 Task: Look for Airbnb properties in Halmstad, Sweden from 12th  December, 2023 to 15th December, 2023 for 3 adults.2 bedrooms having 3 beds and 1 bathroom. Property type can be flat. Look for 4 properties as per requirement.
Action: Mouse moved to (540, 111)
Screenshot: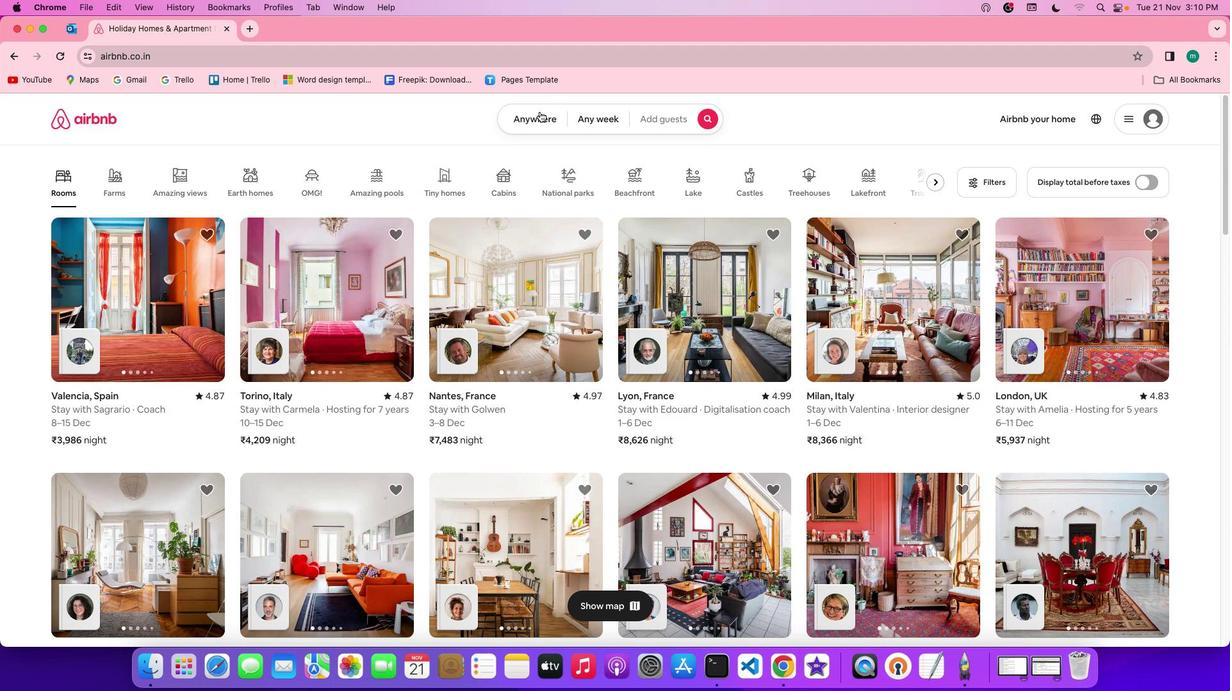 
Action: Mouse pressed left at (540, 111)
Screenshot: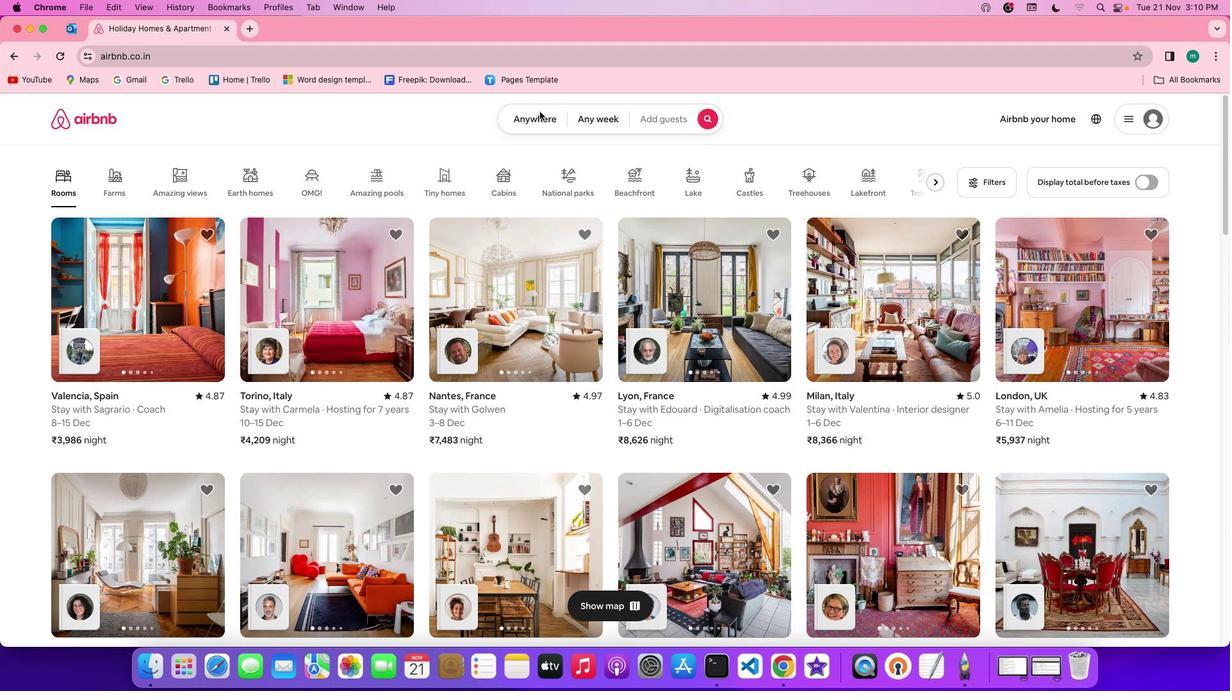 
Action: Mouse pressed left at (540, 111)
Screenshot: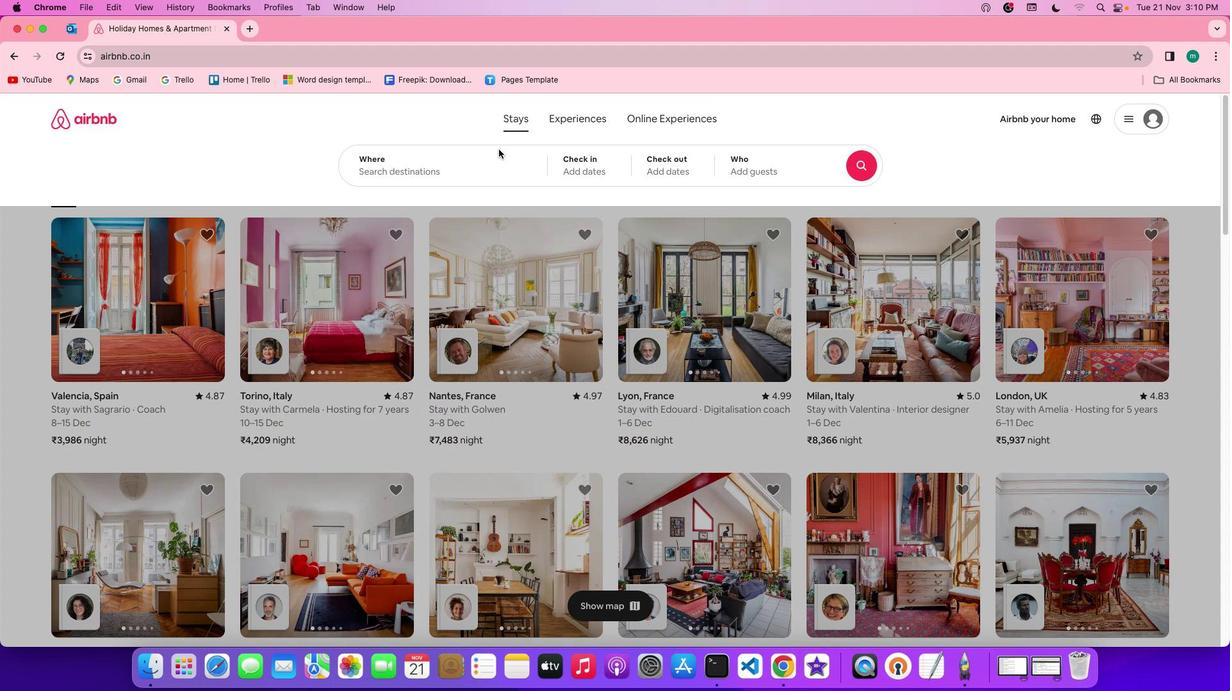 
Action: Mouse moved to (475, 165)
Screenshot: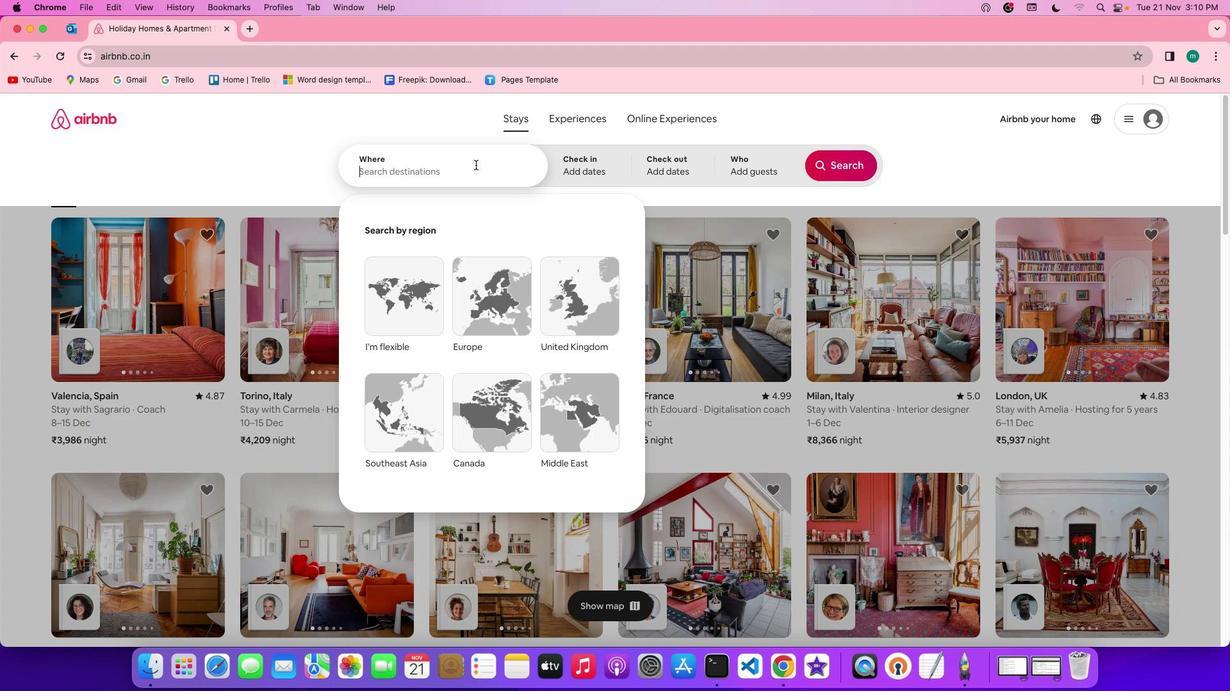 
Action: Mouse pressed left at (475, 165)
Screenshot: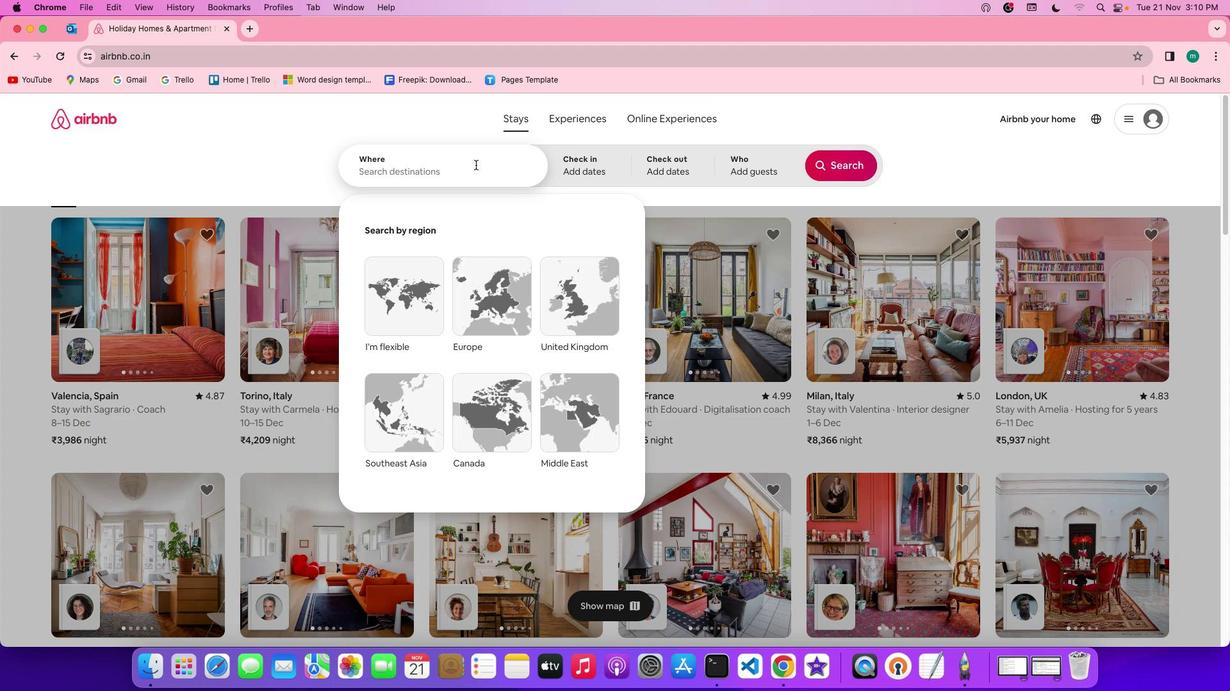 
Action: Key pressed Key.shift'H''a''l''m''s''t''a''d'','Key.spaceKey.shift's''w''e''d''e''n'
Screenshot: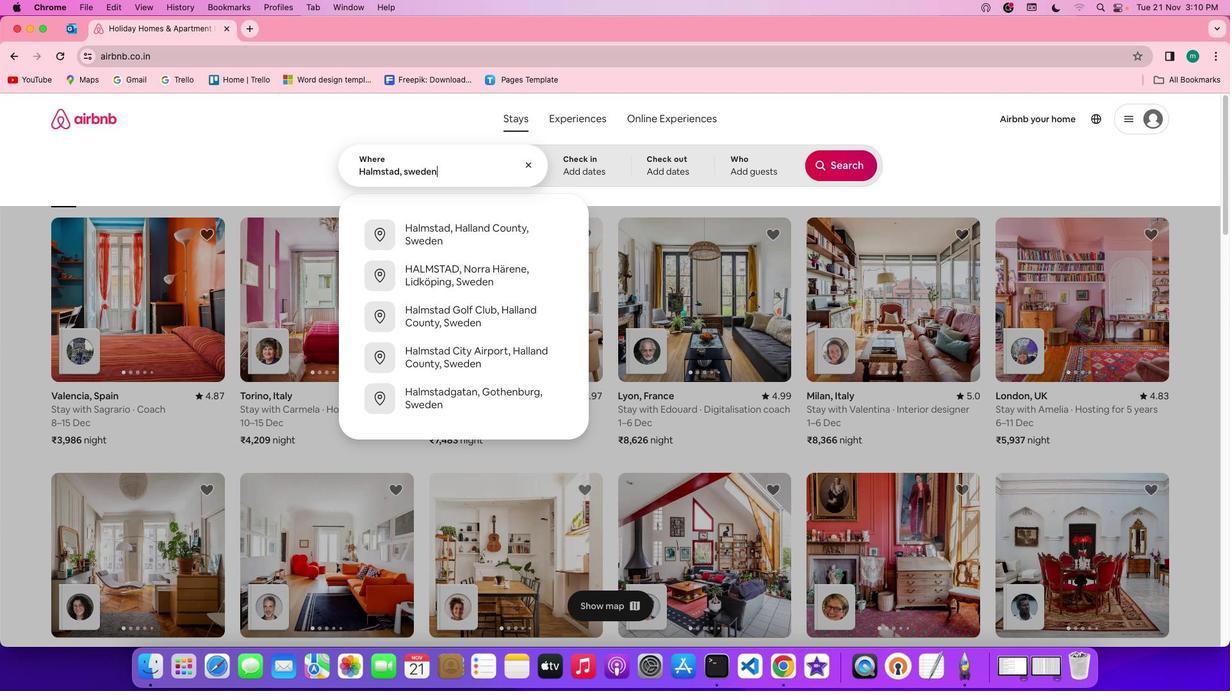 
Action: Mouse moved to (574, 158)
Screenshot: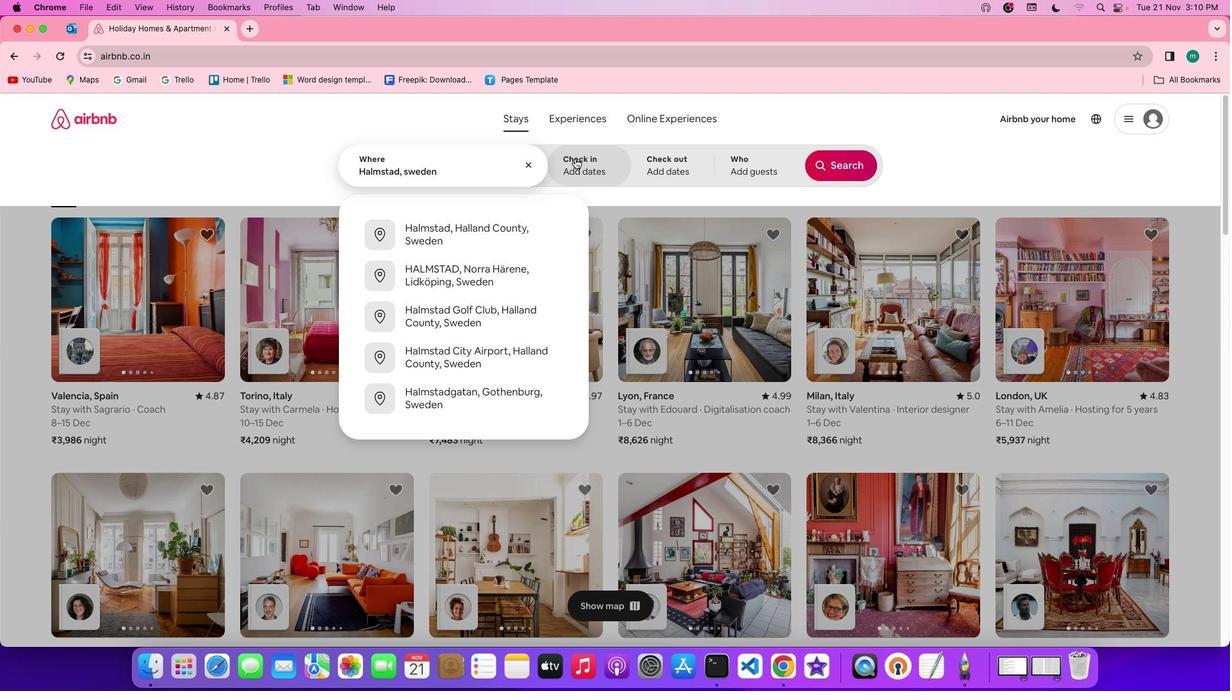 
Action: Mouse pressed left at (574, 158)
Screenshot: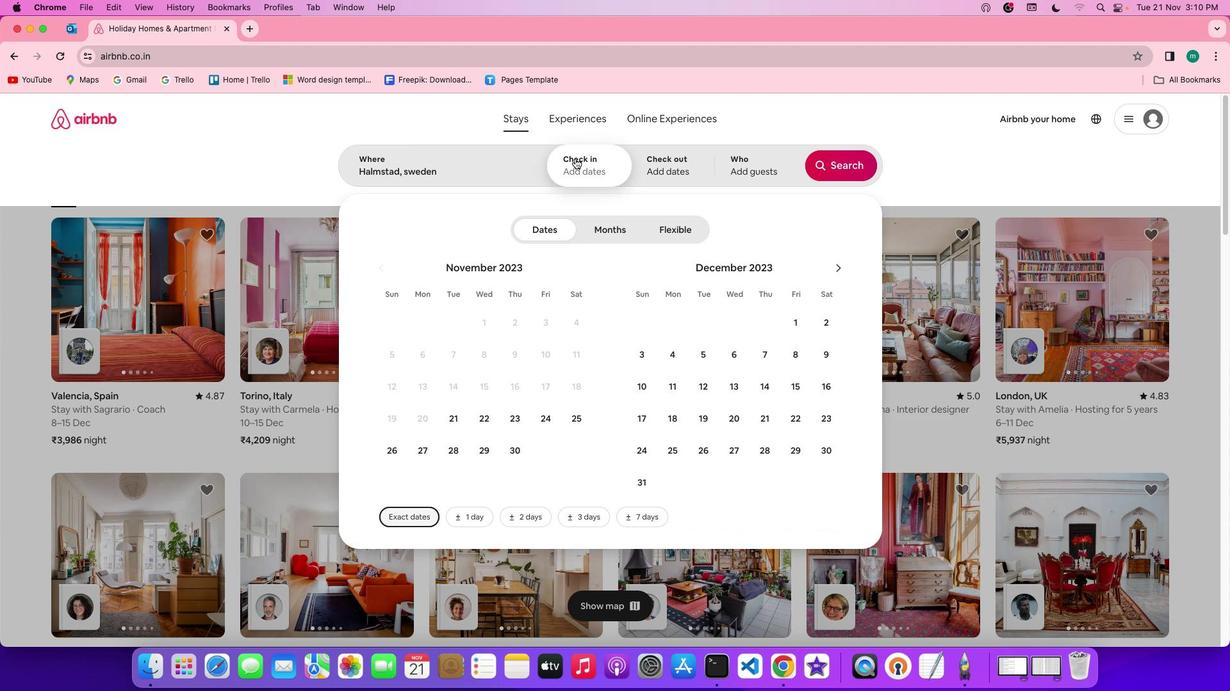 
Action: Mouse moved to (706, 379)
Screenshot: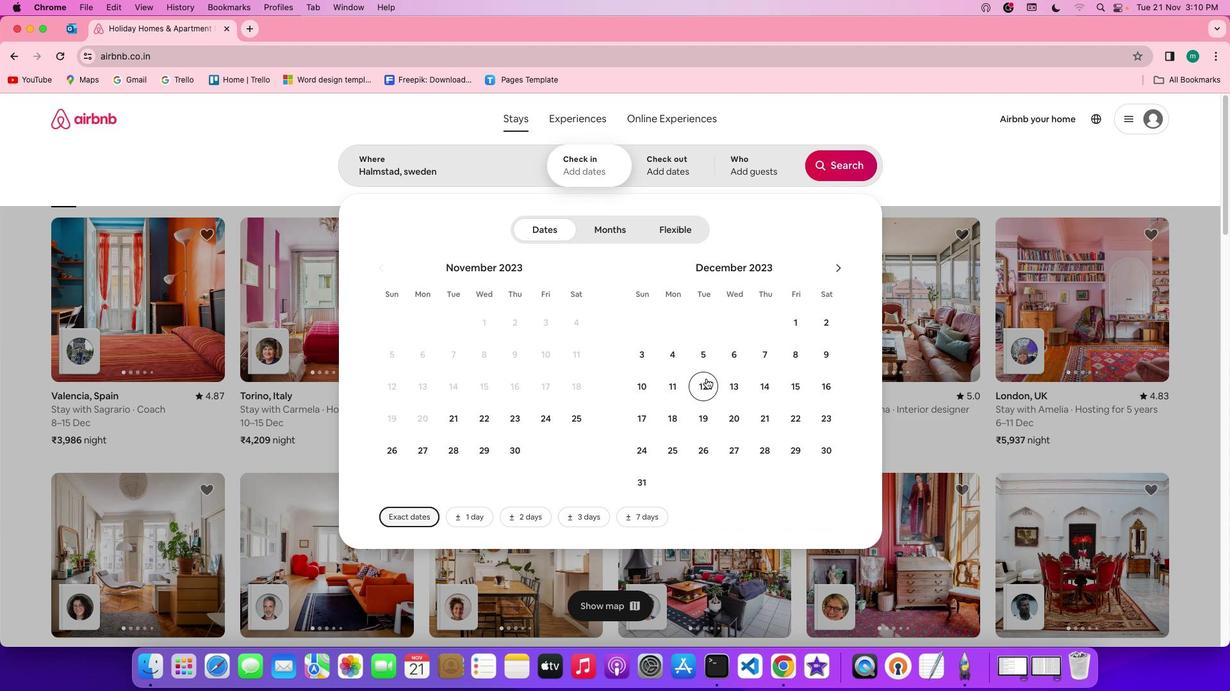 
Action: Mouse pressed left at (706, 379)
Screenshot: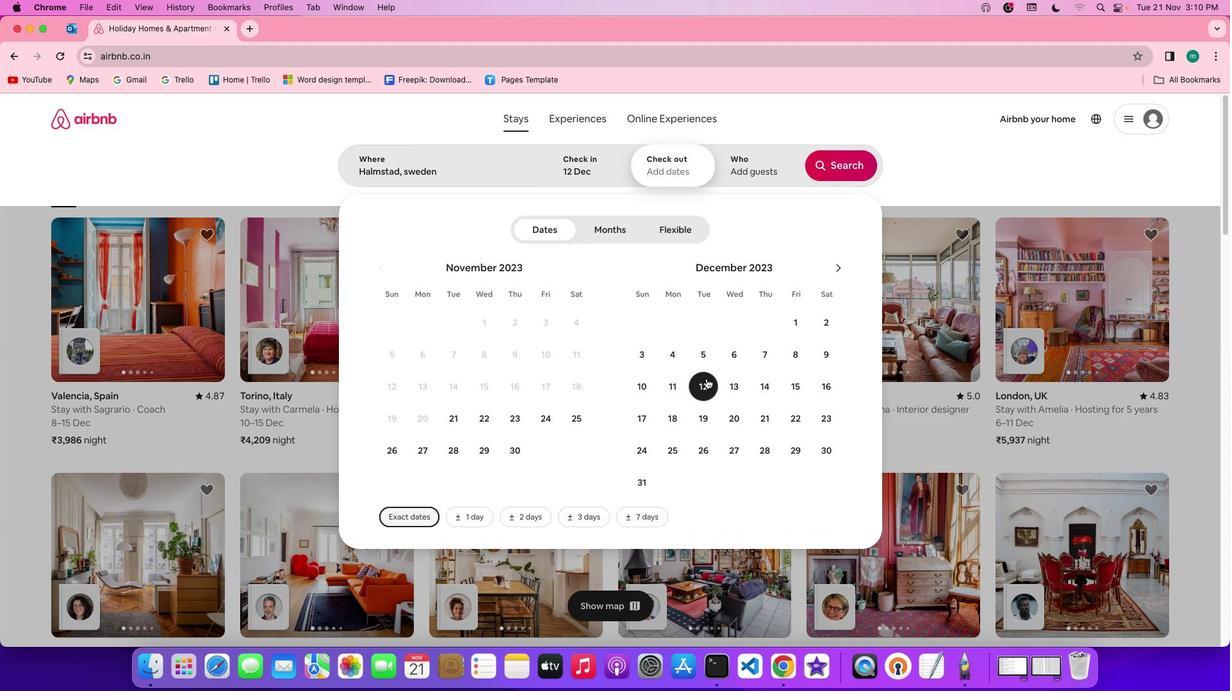 
Action: Mouse moved to (786, 390)
Screenshot: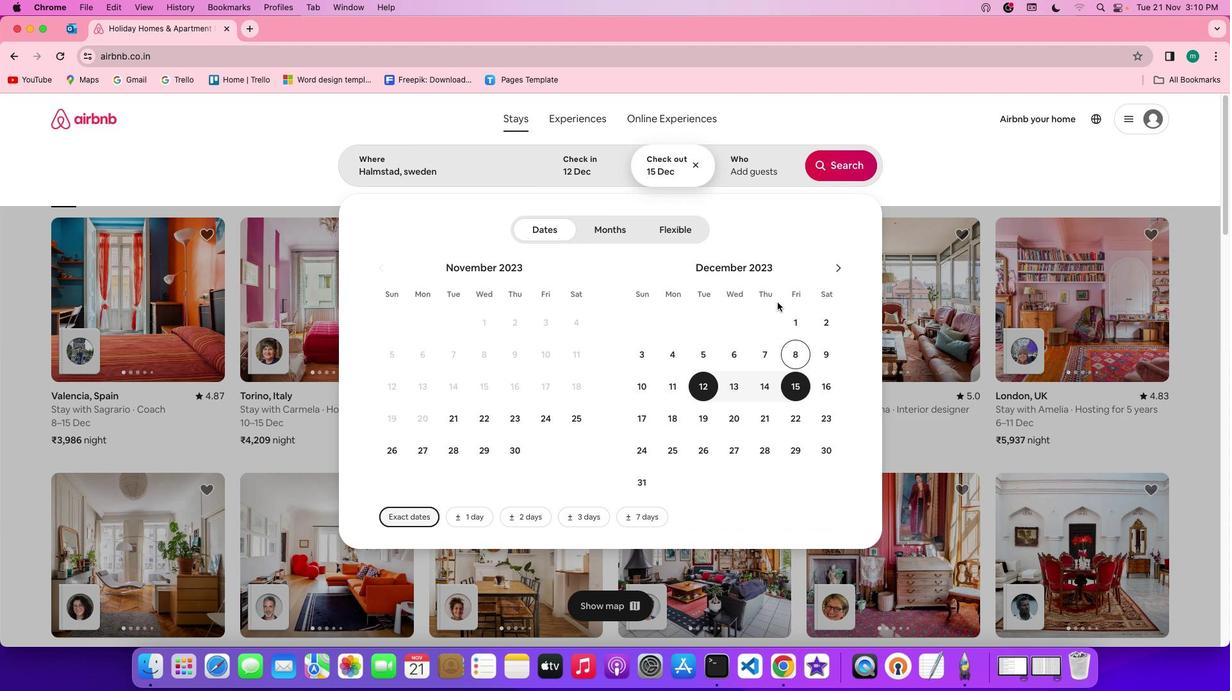 
Action: Mouse pressed left at (786, 390)
Screenshot: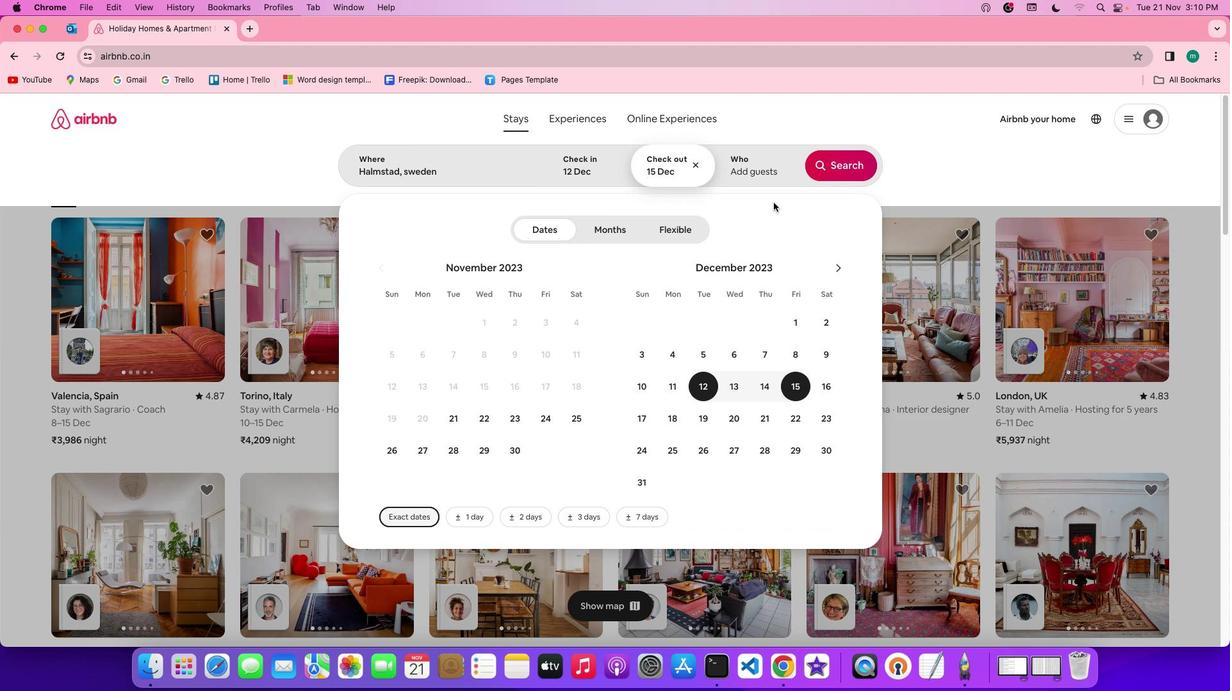 
Action: Mouse moved to (768, 174)
Screenshot: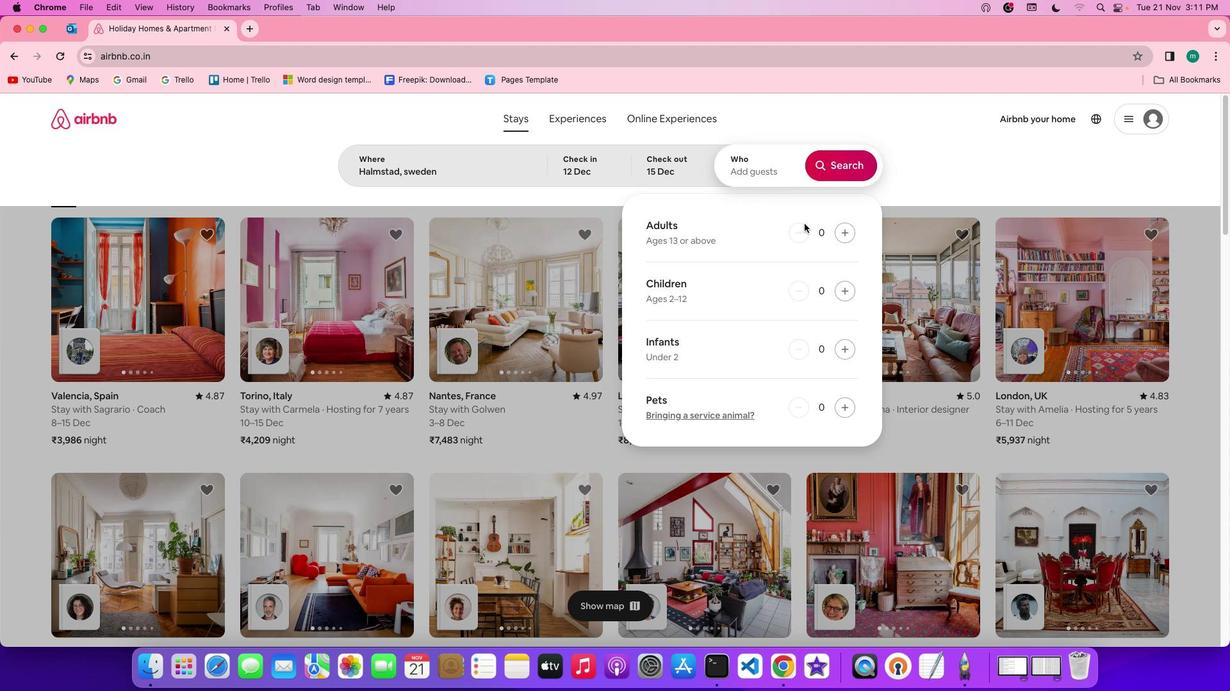 
Action: Mouse pressed left at (768, 174)
Screenshot: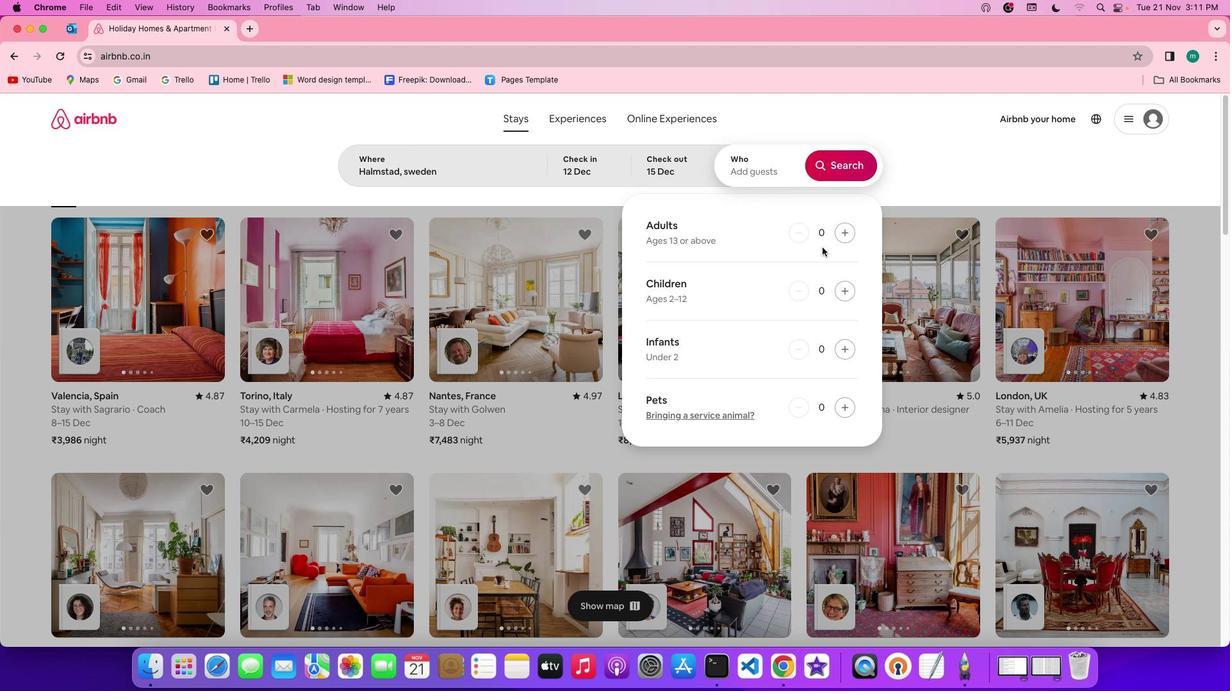 
Action: Mouse moved to (845, 239)
Screenshot: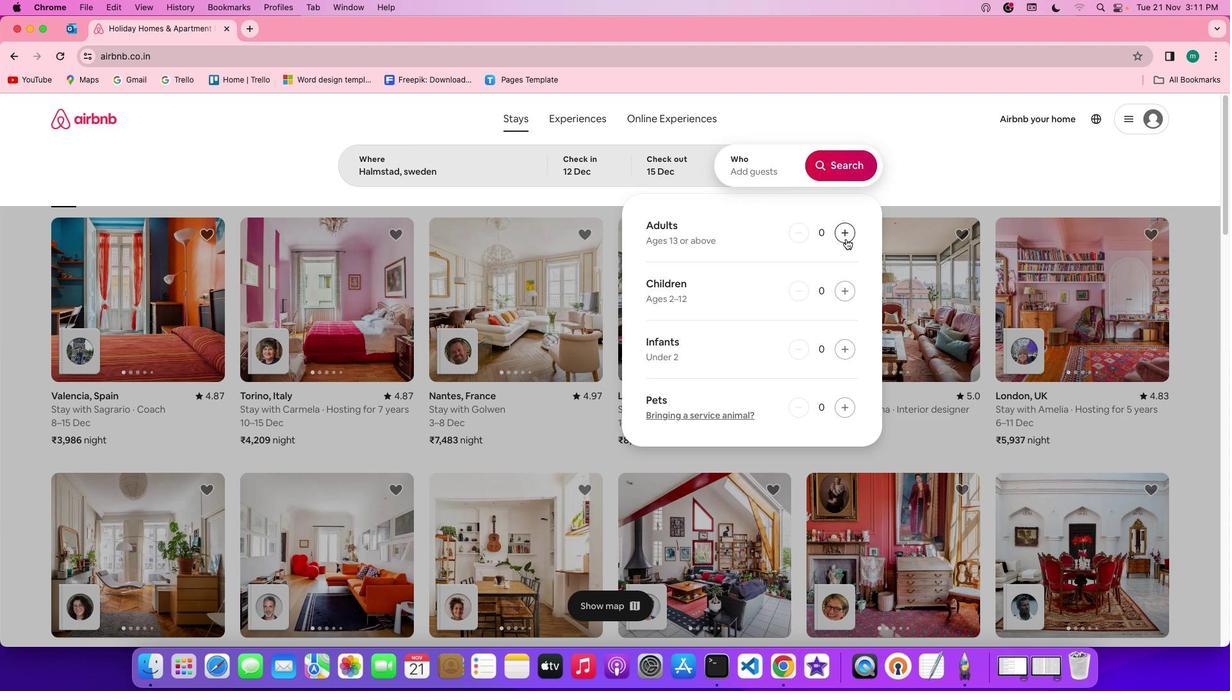 
Action: Mouse pressed left at (845, 239)
Screenshot: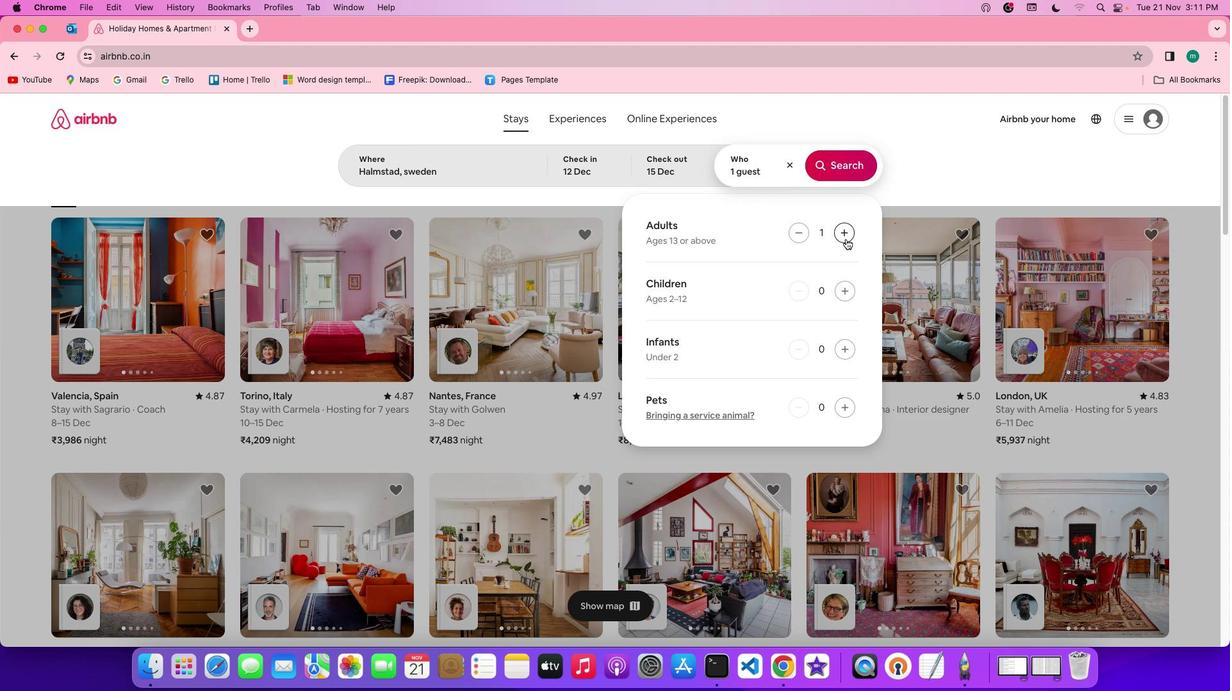 
Action: Mouse pressed left at (845, 239)
Screenshot: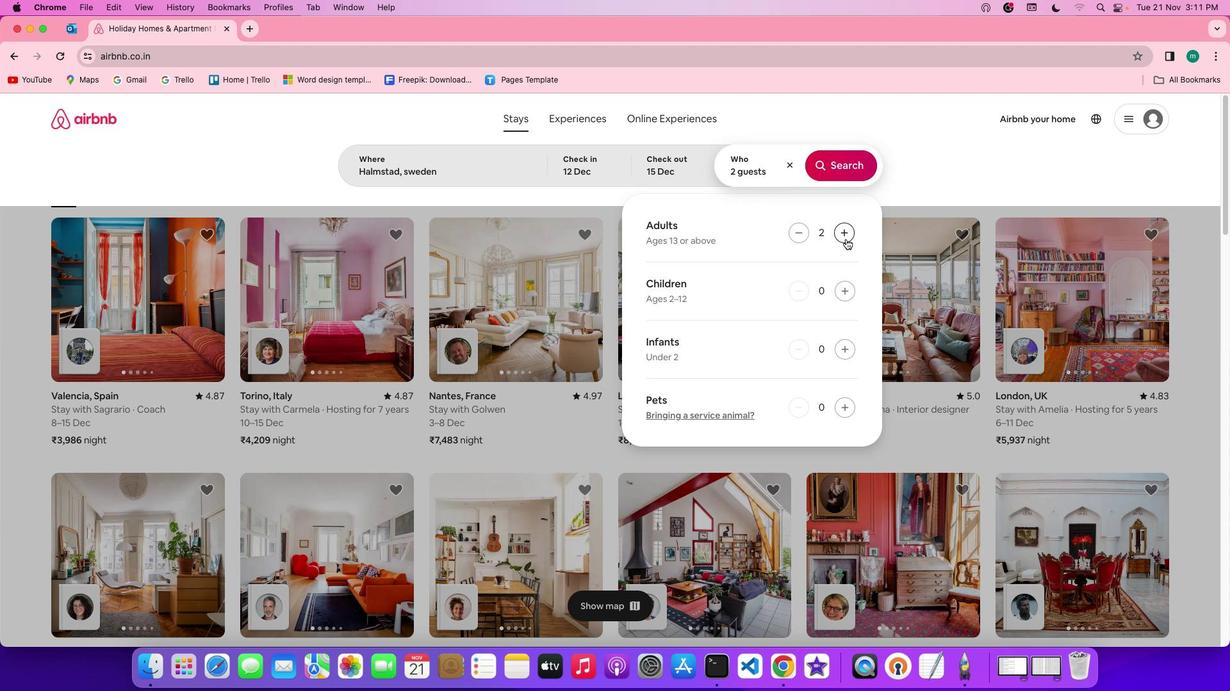 
Action: Mouse pressed left at (845, 239)
Screenshot: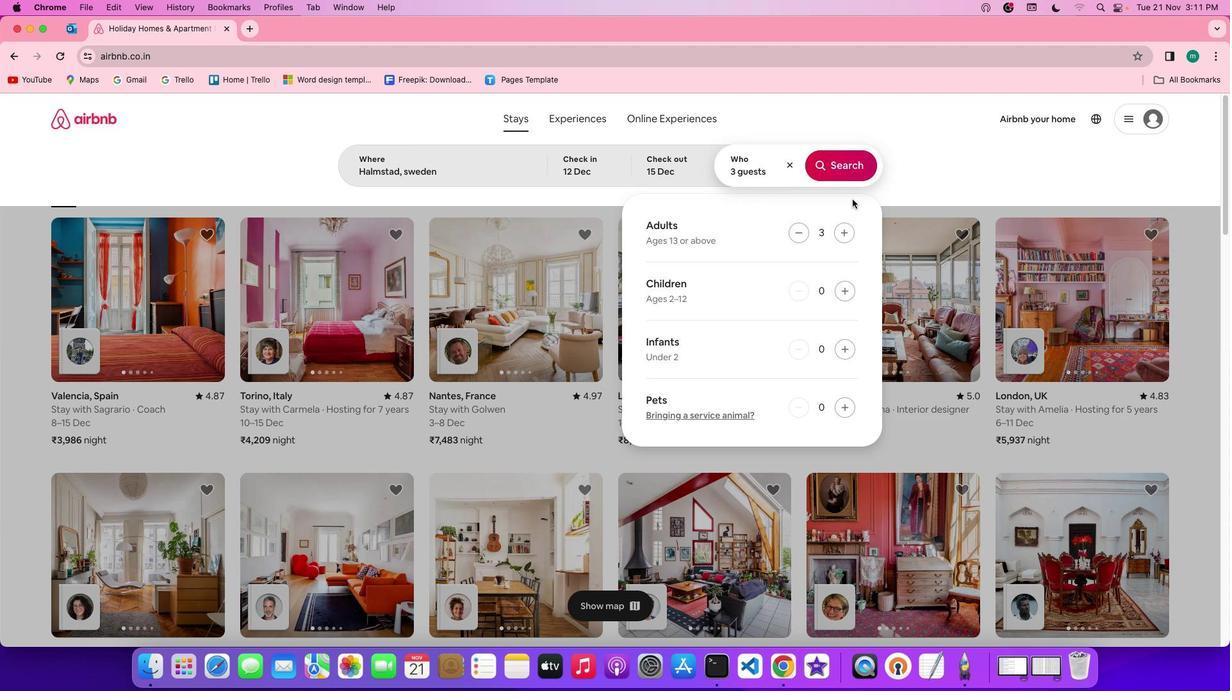 
Action: Mouse moved to (845, 171)
Screenshot: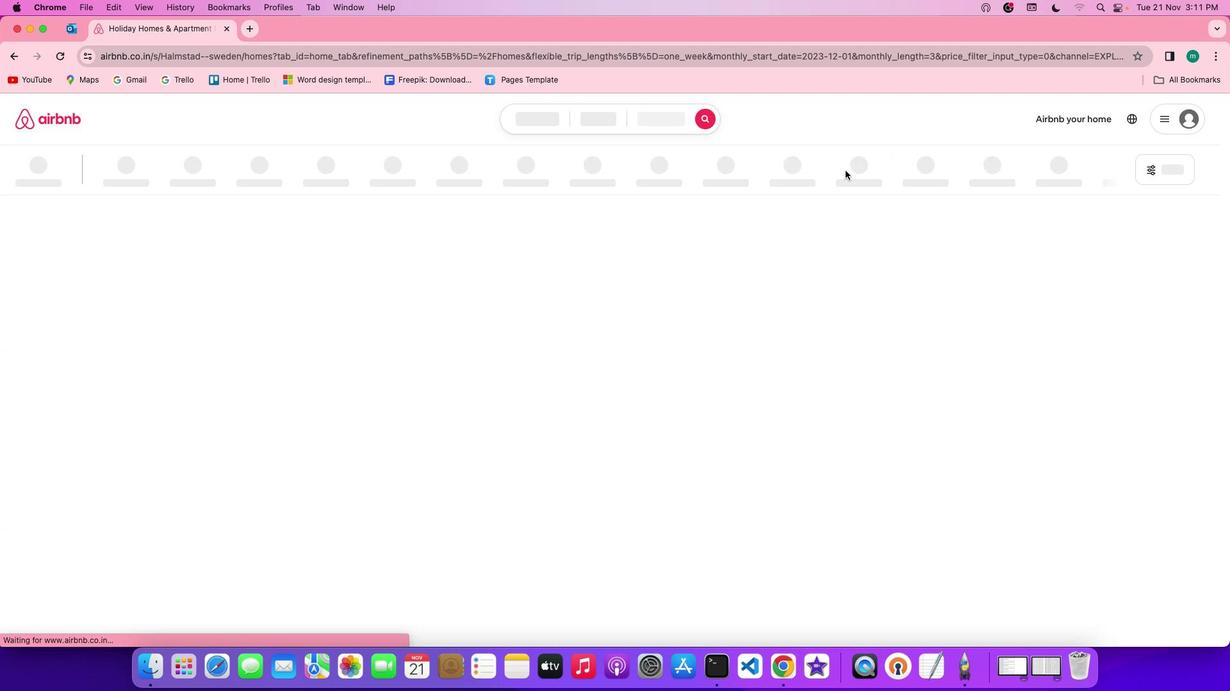 
Action: Mouse pressed left at (845, 171)
Screenshot: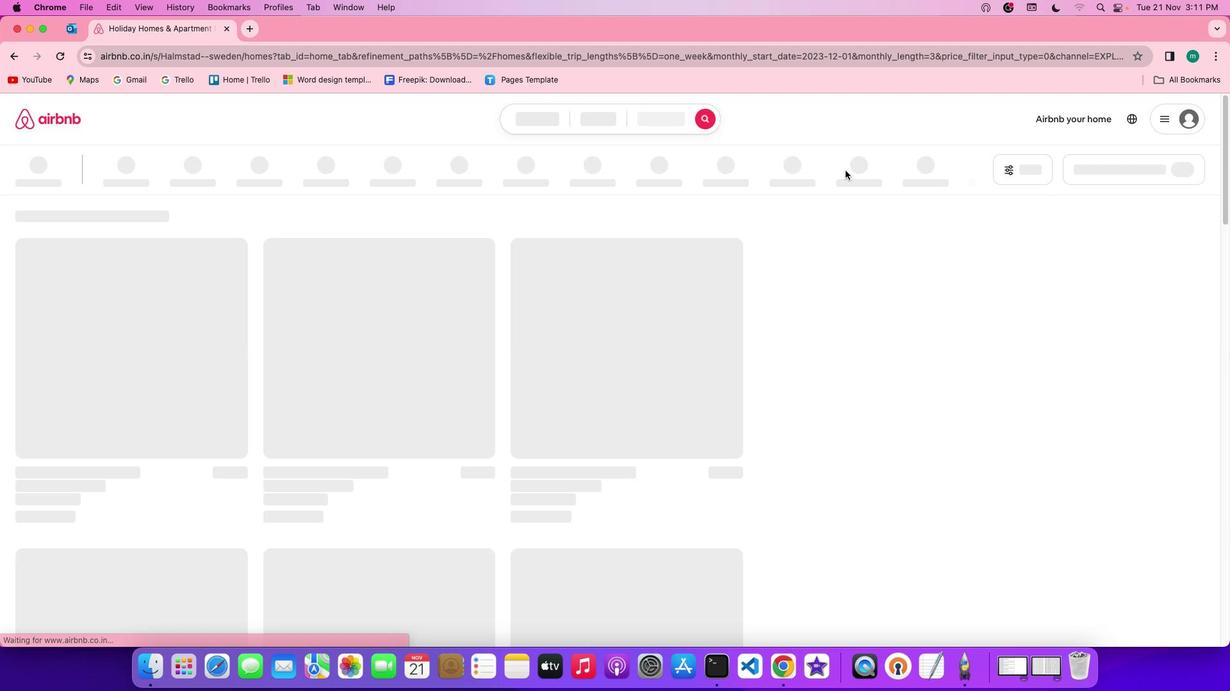 
Action: Mouse moved to (1017, 167)
Screenshot: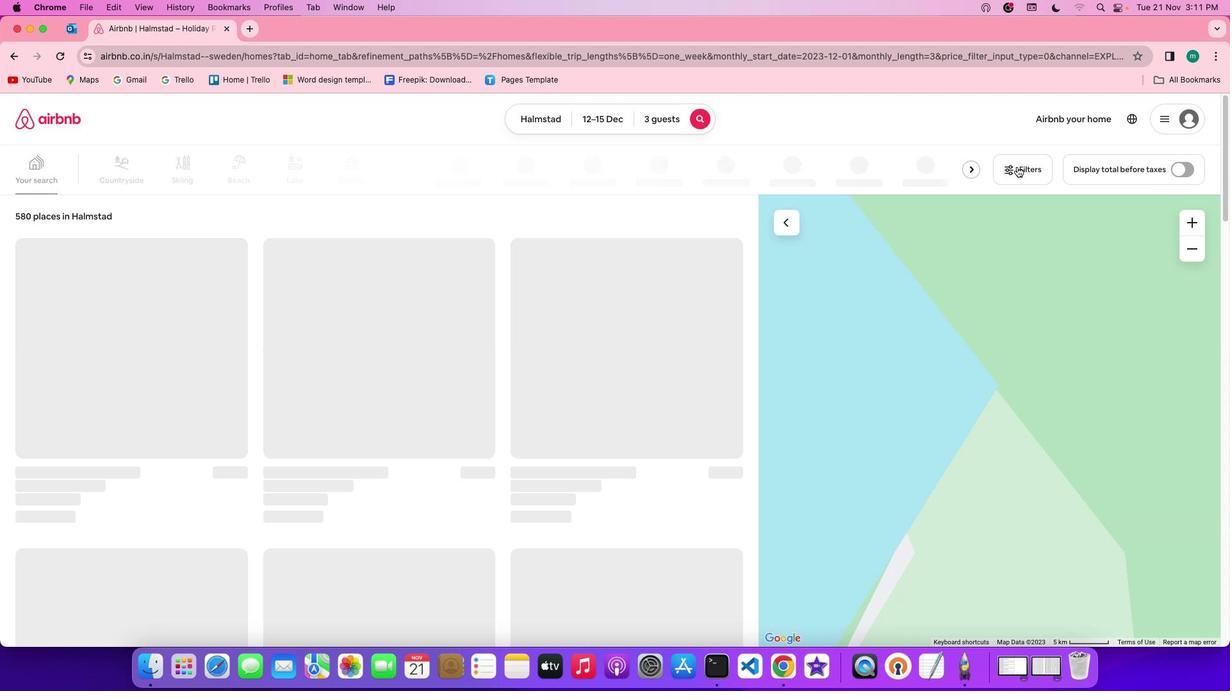 
Action: Mouse pressed left at (1017, 167)
Screenshot: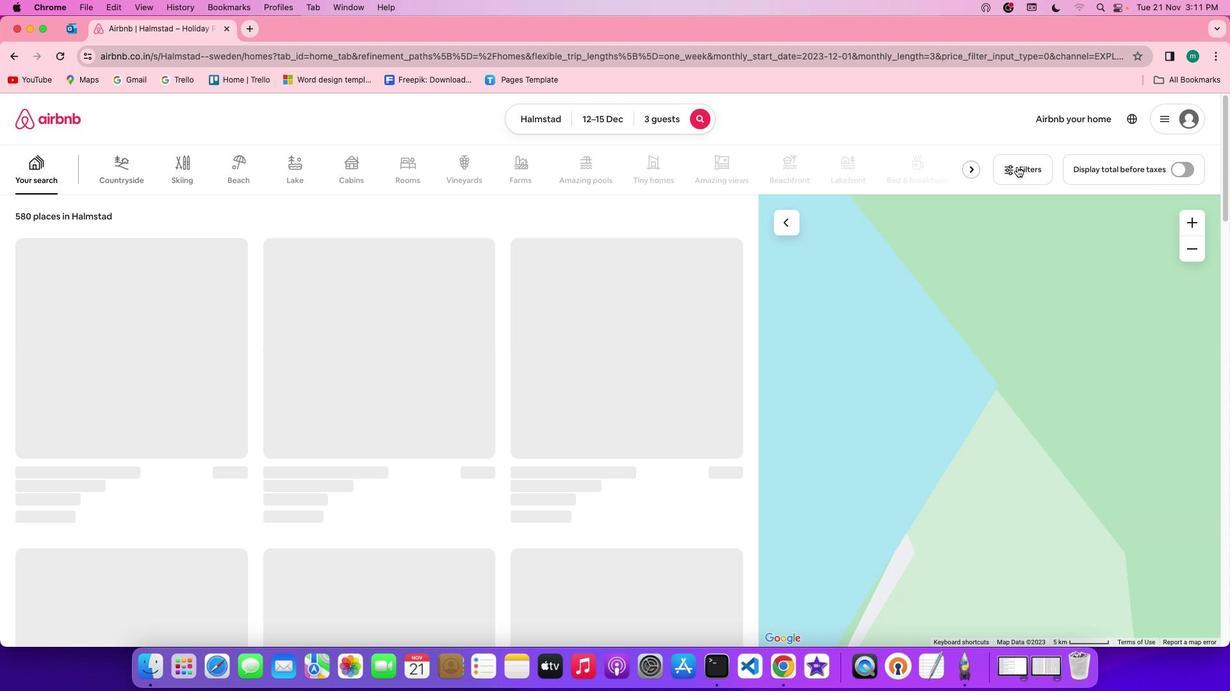 
Action: Mouse moved to (670, 417)
Screenshot: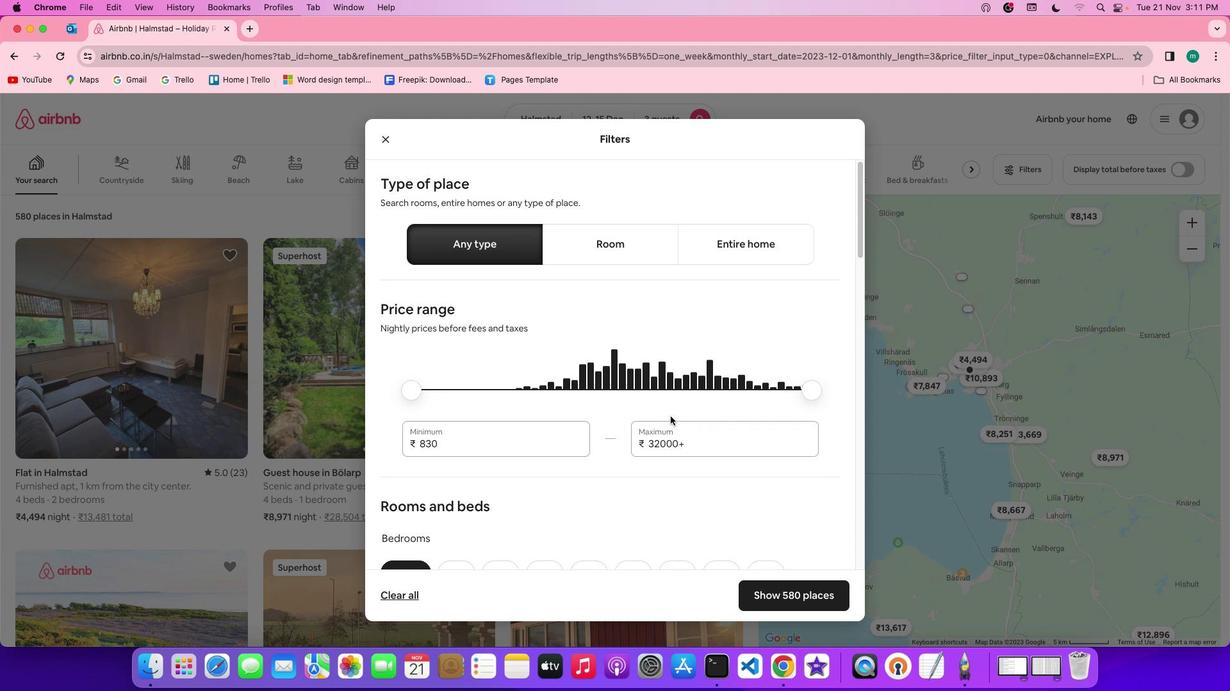 
Action: Mouse scrolled (670, 417) with delta (0, 0)
Screenshot: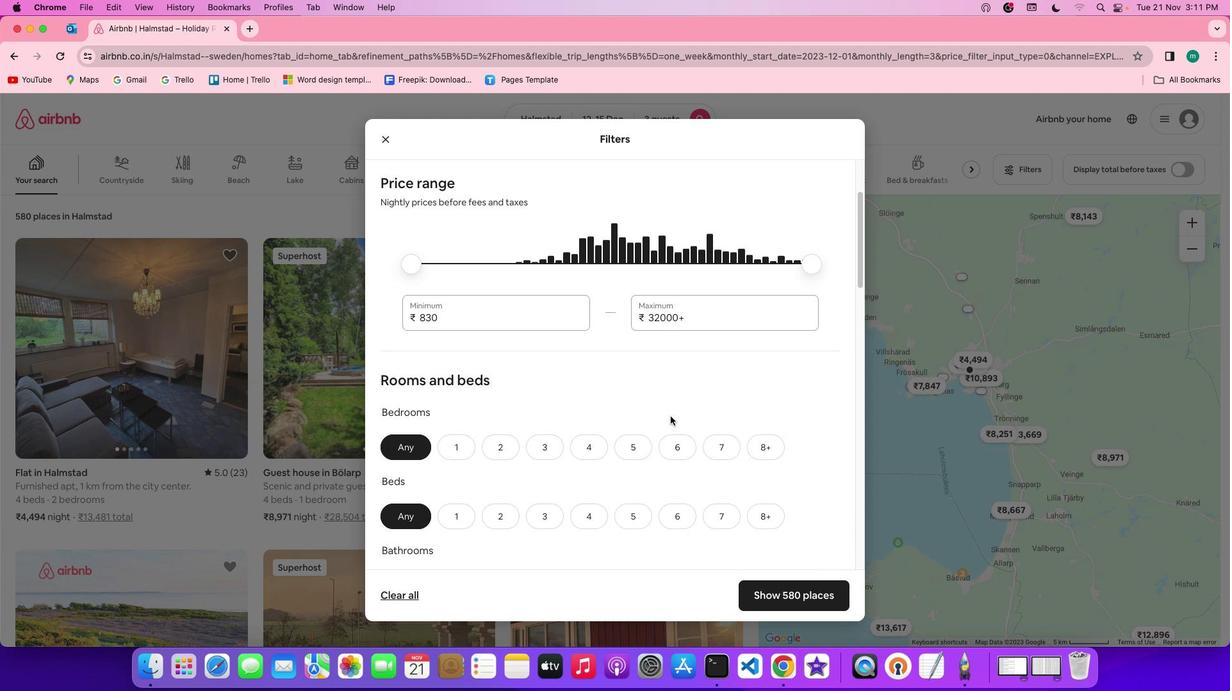 
Action: Mouse scrolled (670, 417) with delta (0, 0)
Screenshot: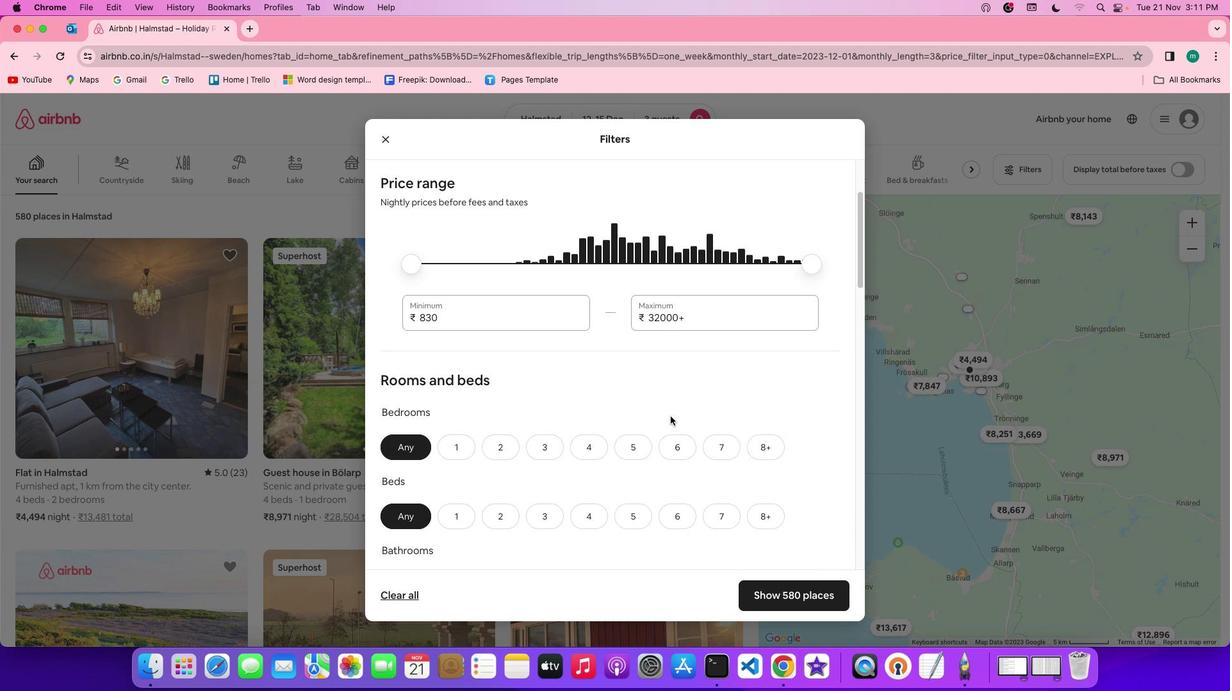 
Action: Mouse scrolled (670, 417) with delta (0, 0)
Screenshot: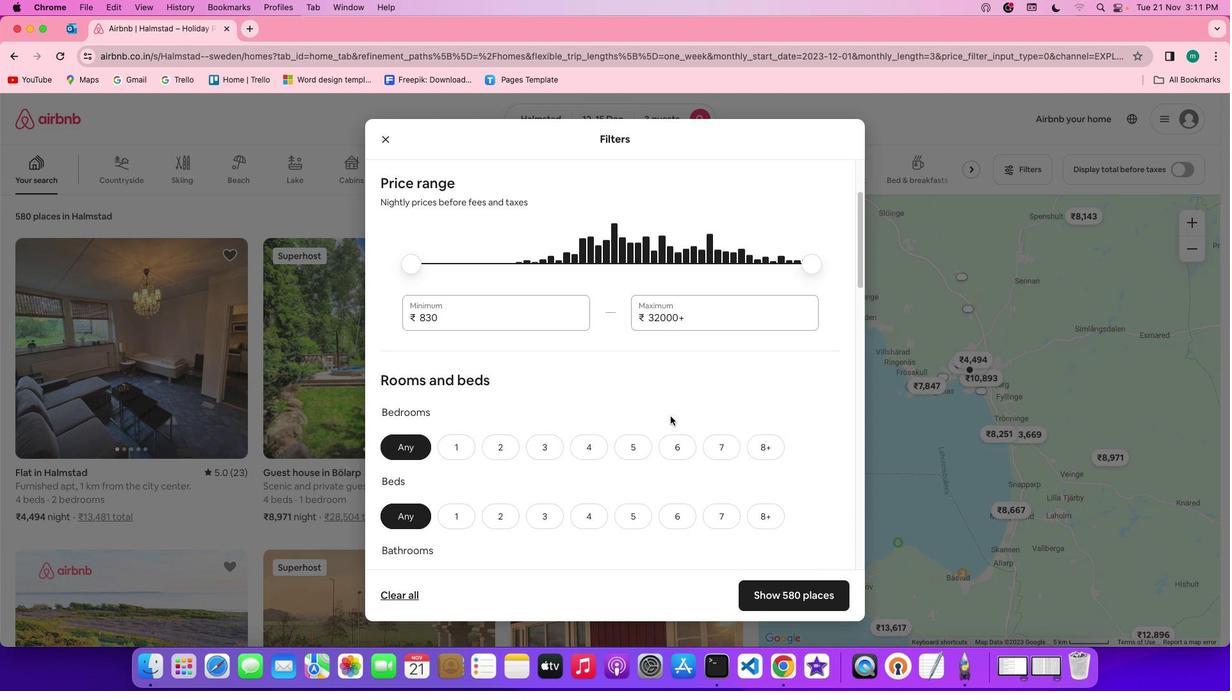 
Action: Mouse scrolled (670, 417) with delta (0, -1)
Screenshot: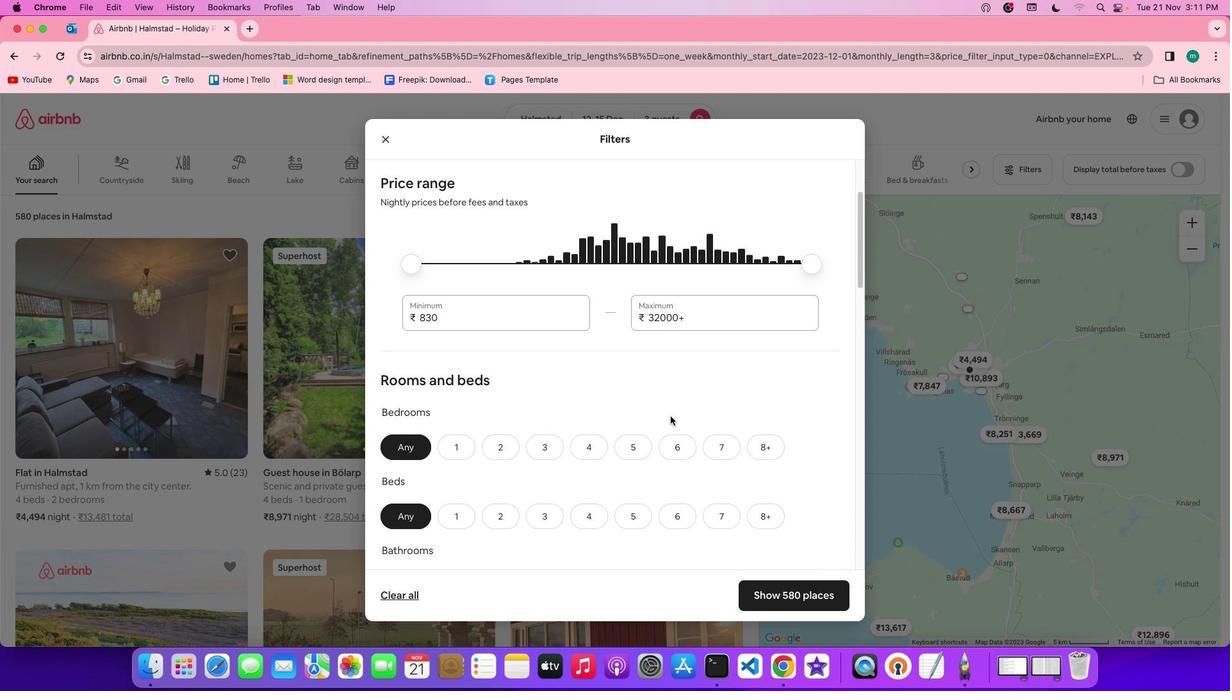 
Action: Mouse scrolled (670, 417) with delta (0, 0)
Screenshot: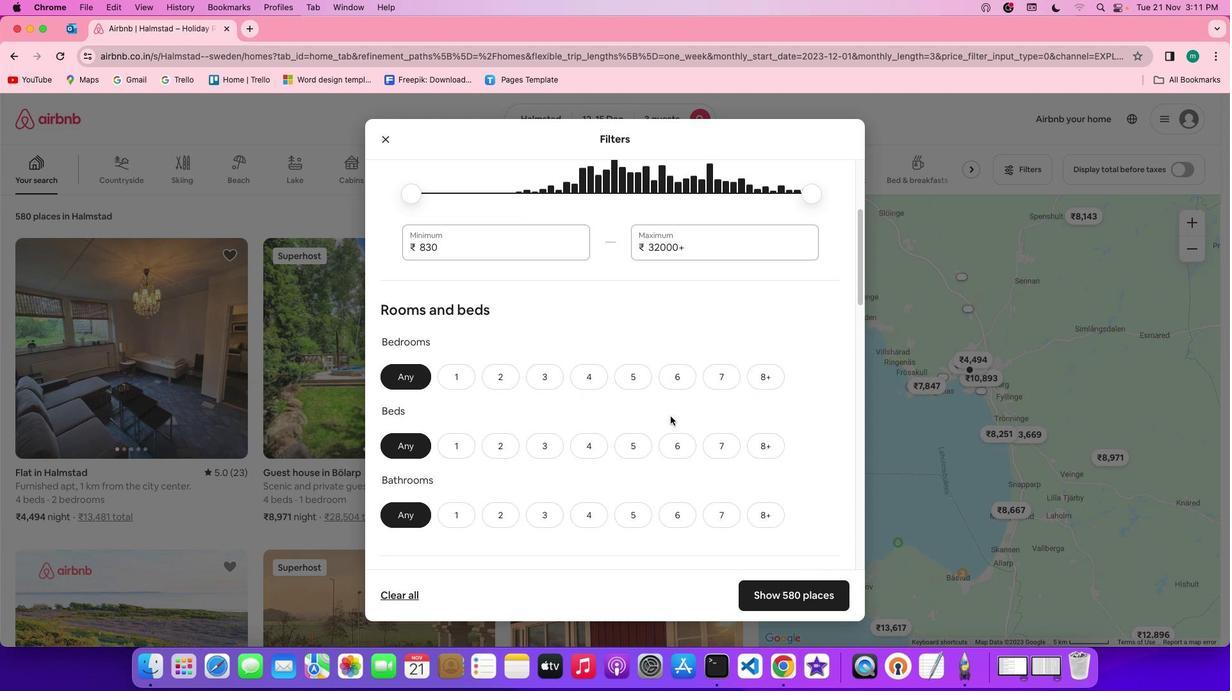 
Action: Mouse scrolled (670, 417) with delta (0, 0)
Screenshot: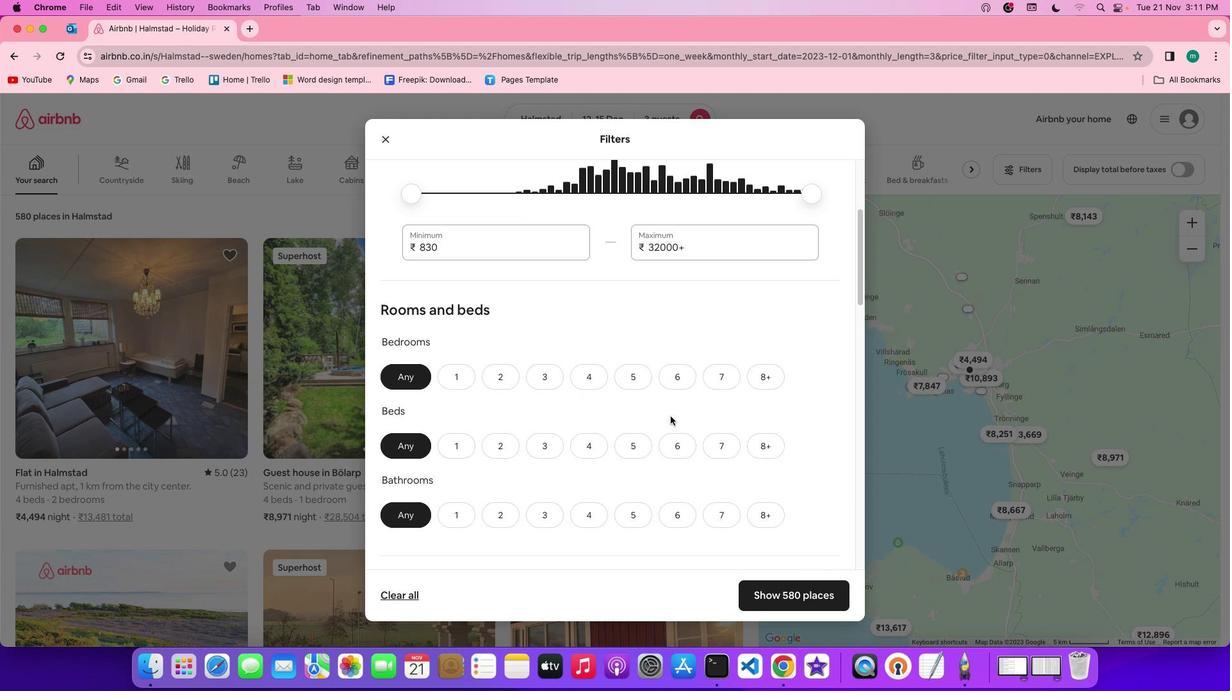
Action: Mouse scrolled (670, 417) with delta (0, 0)
Screenshot: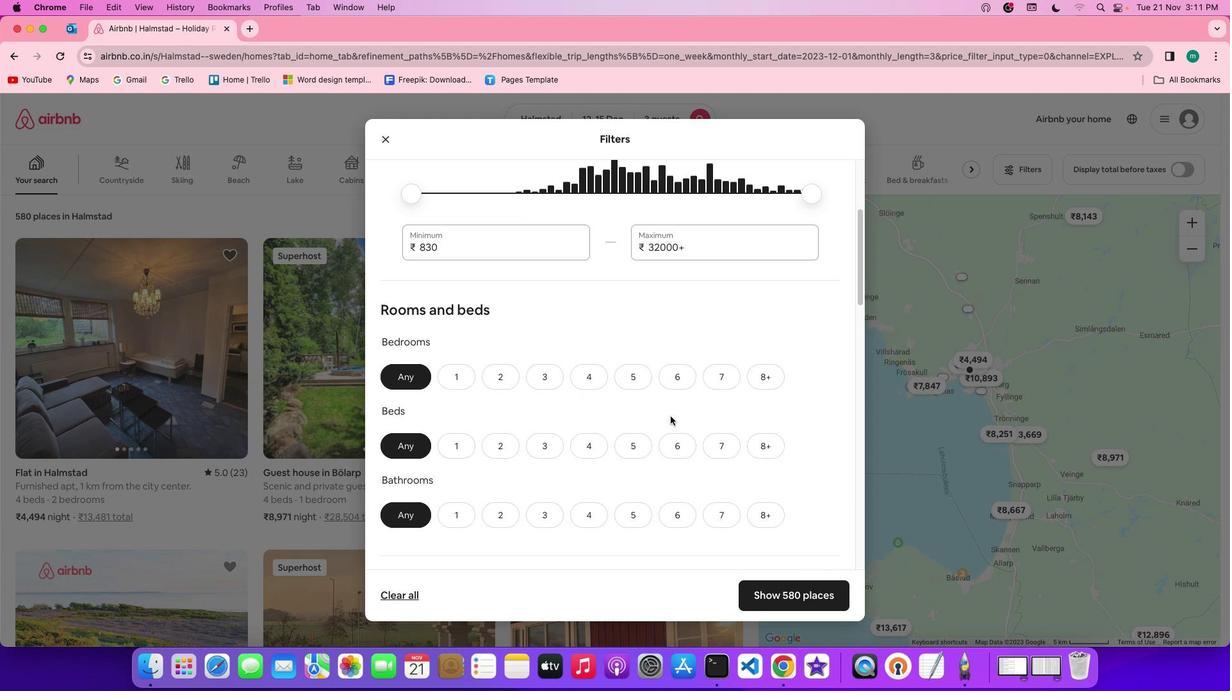 
Action: Mouse scrolled (670, 417) with delta (0, 0)
Screenshot: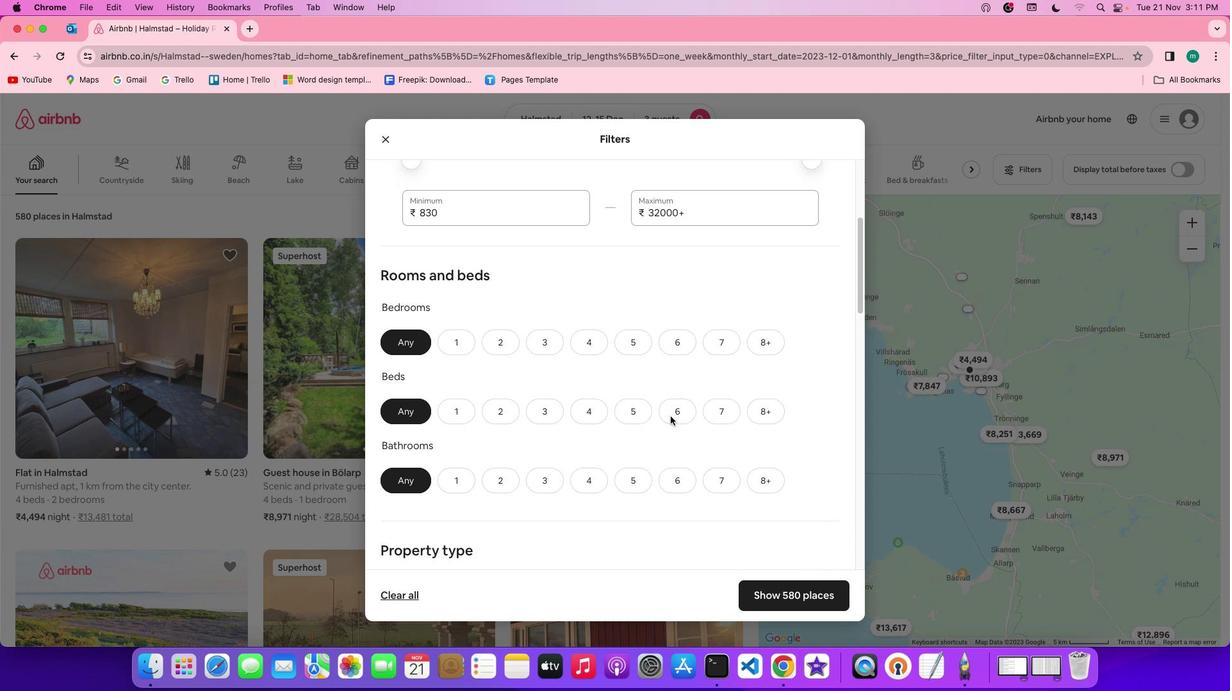 
Action: Mouse scrolled (670, 417) with delta (0, 0)
Screenshot: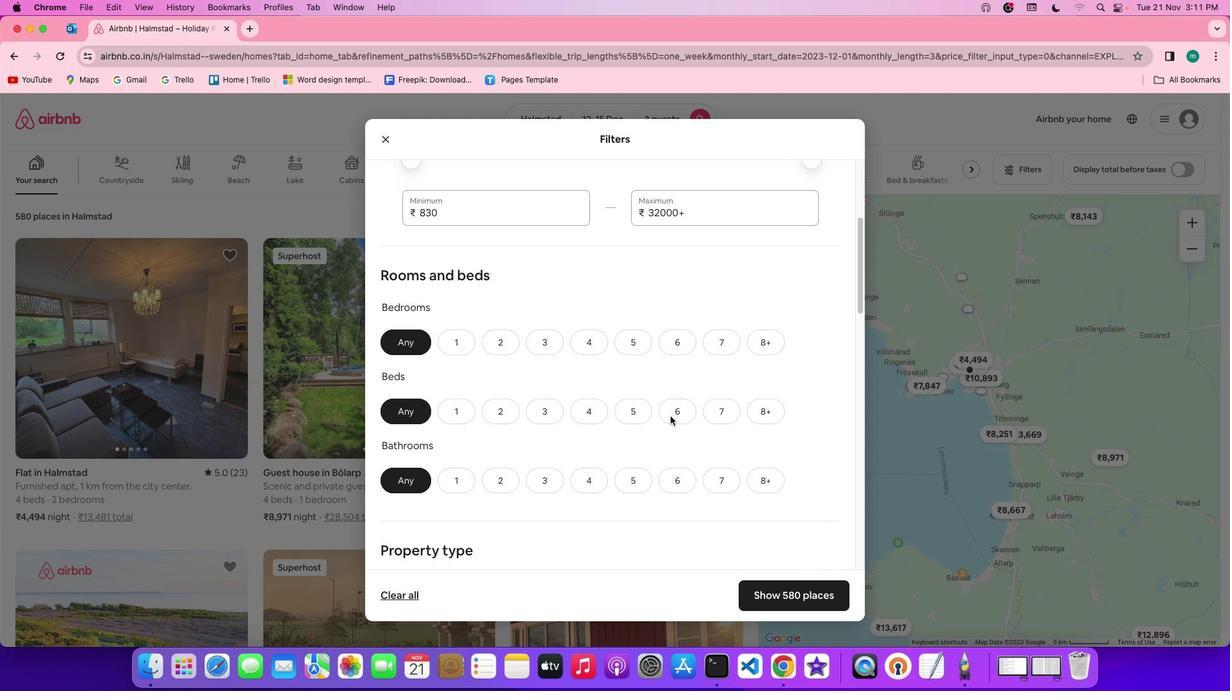 
Action: Mouse scrolled (670, 417) with delta (0, 0)
Screenshot: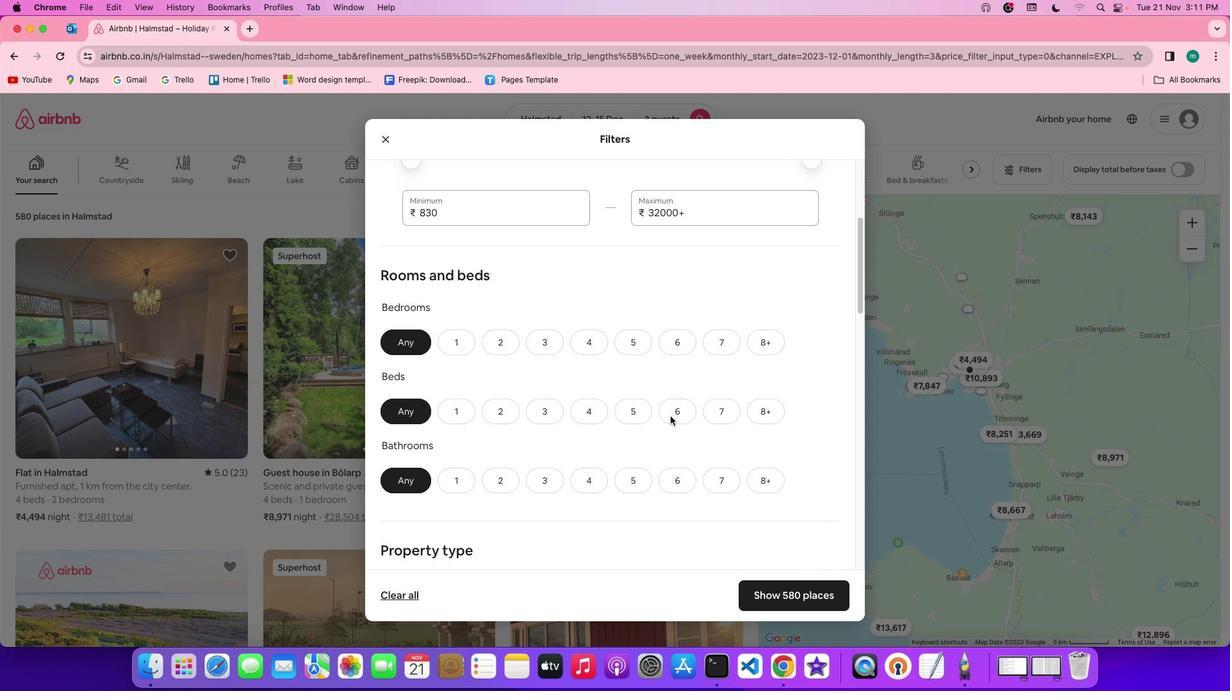 
Action: Mouse scrolled (670, 417) with delta (0, 0)
Screenshot: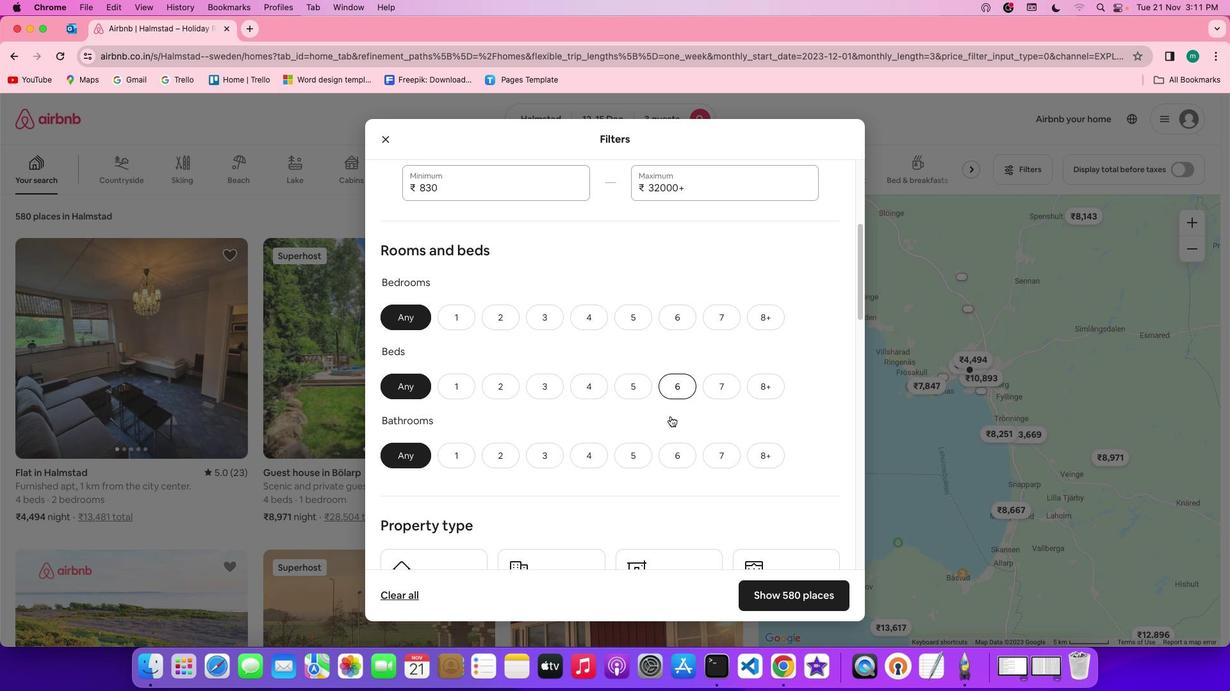 
Action: Mouse scrolled (670, 417) with delta (0, 0)
Screenshot: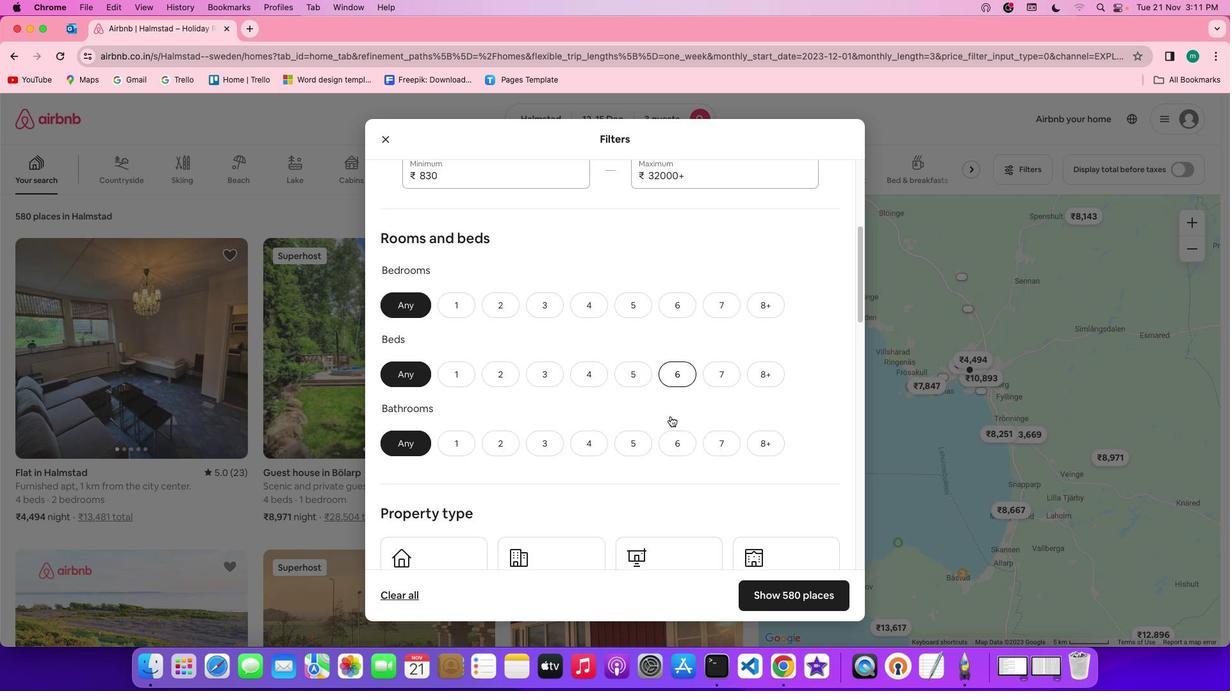
Action: Mouse scrolled (670, 417) with delta (0, 0)
Screenshot: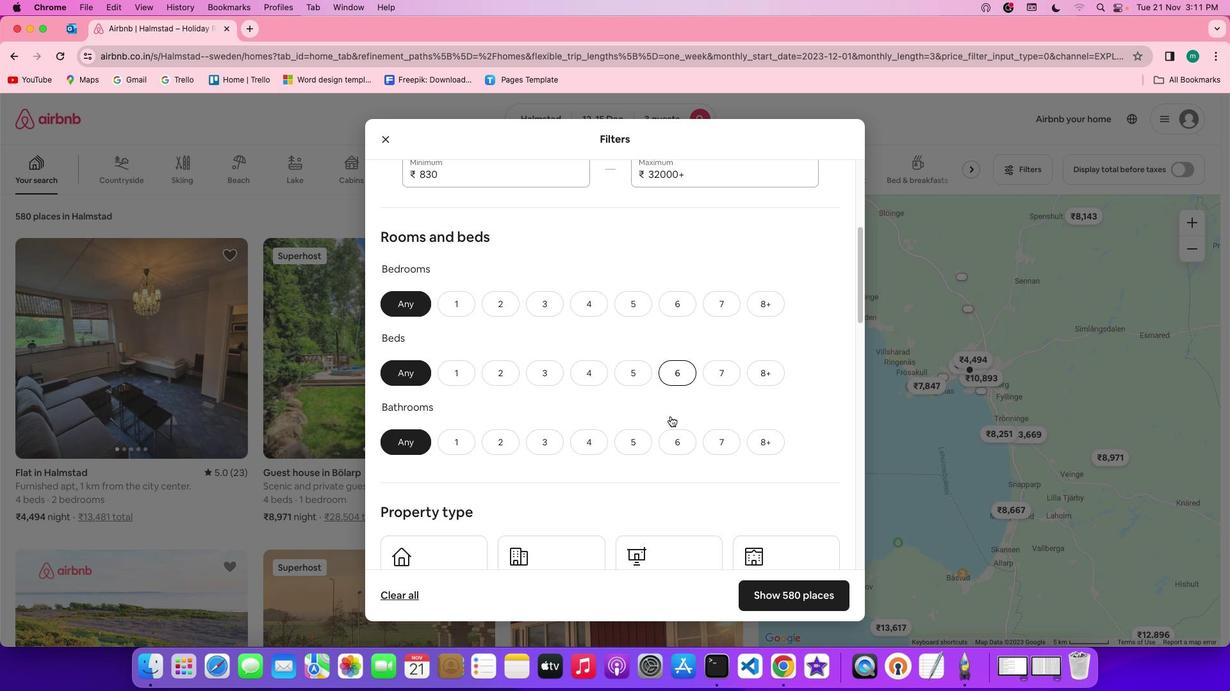 
Action: Mouse scrolled (670, 417) with delta (0, 0)
Screenshot: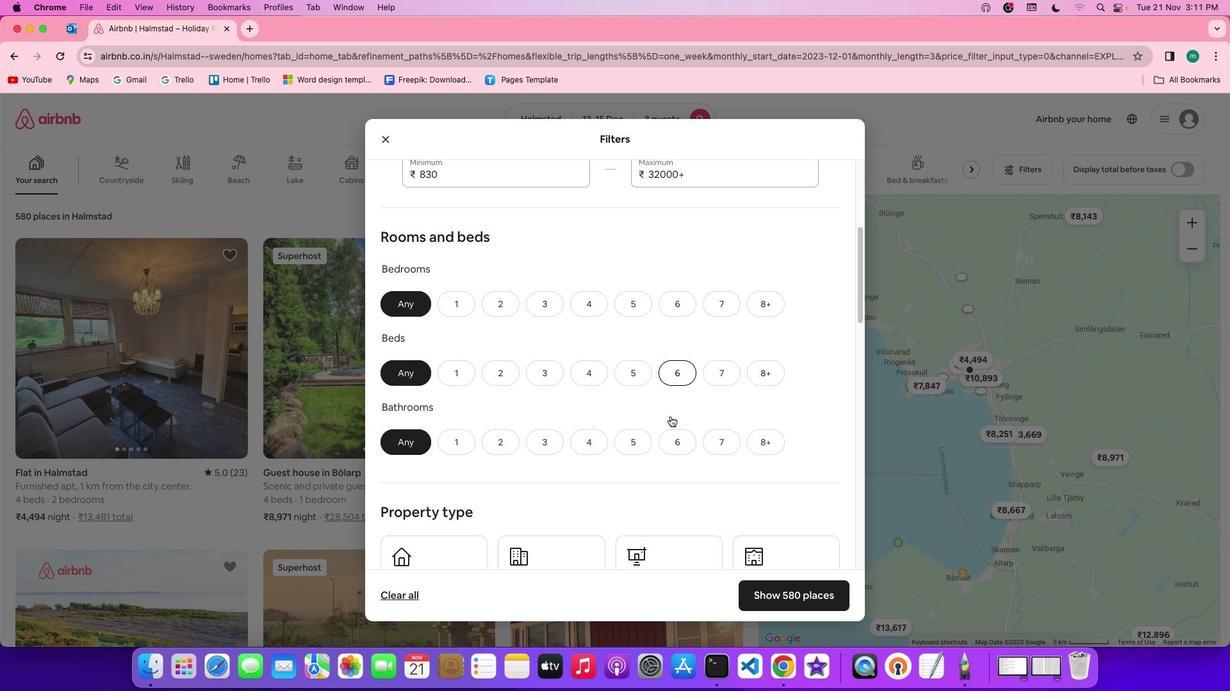 
Action: Mouse moved to (507, 313)
Screenshot: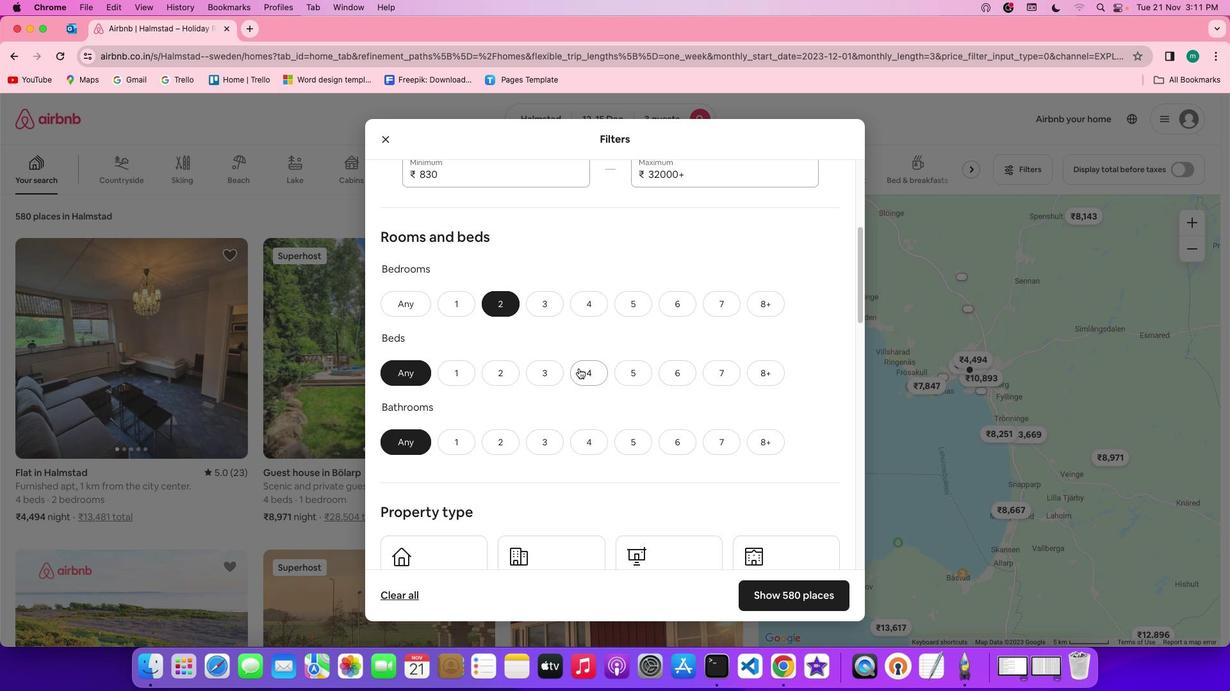 
Action: Mouse pressed left at (507, 313)
Screenshot: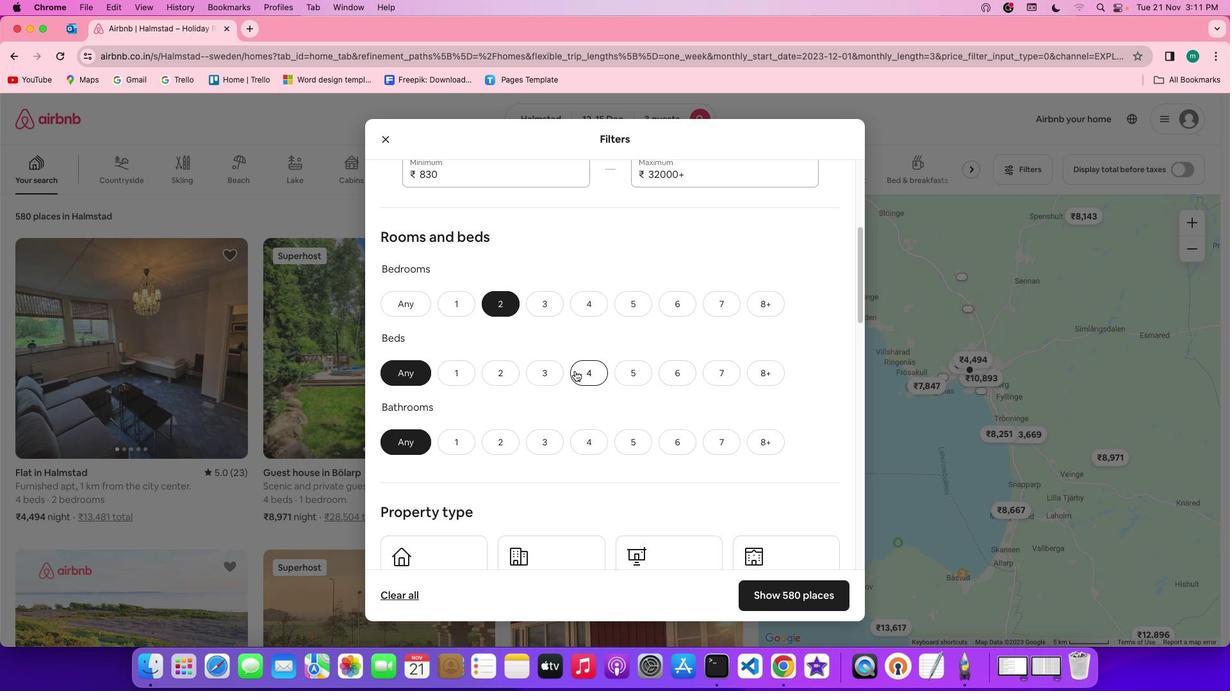
Action: Mouse moved to (545, 376)
Screenshot: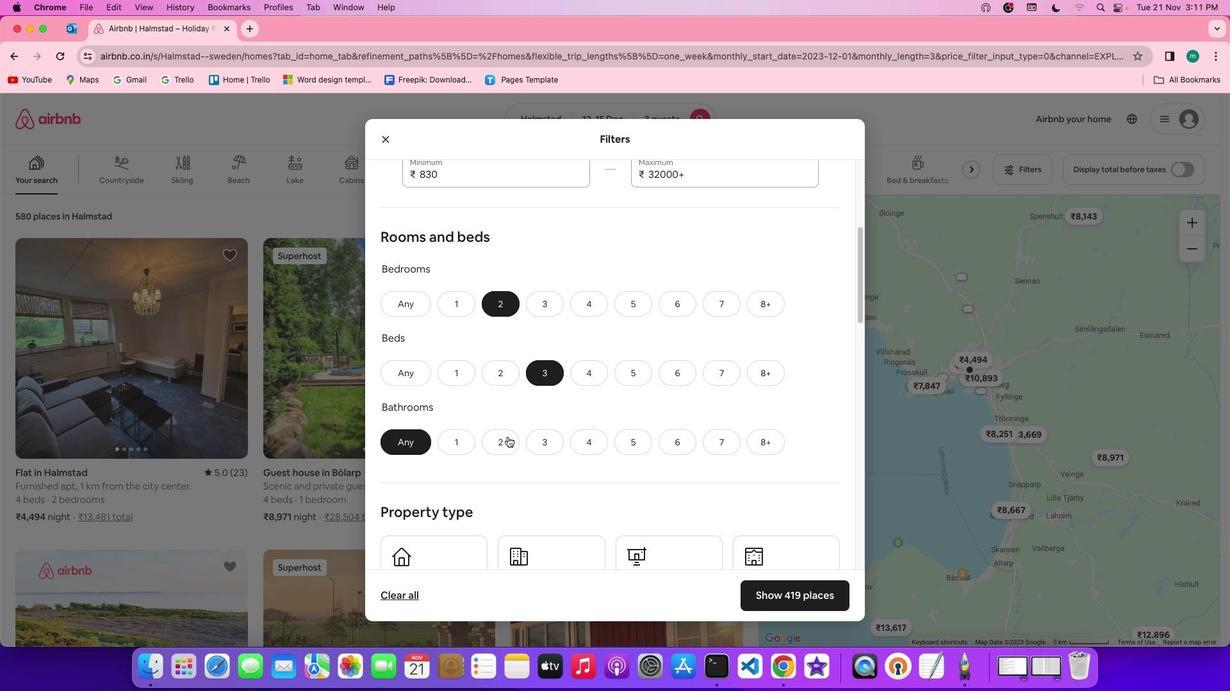 
Action: Mouse pressed left at (545, 376)
Screenshot: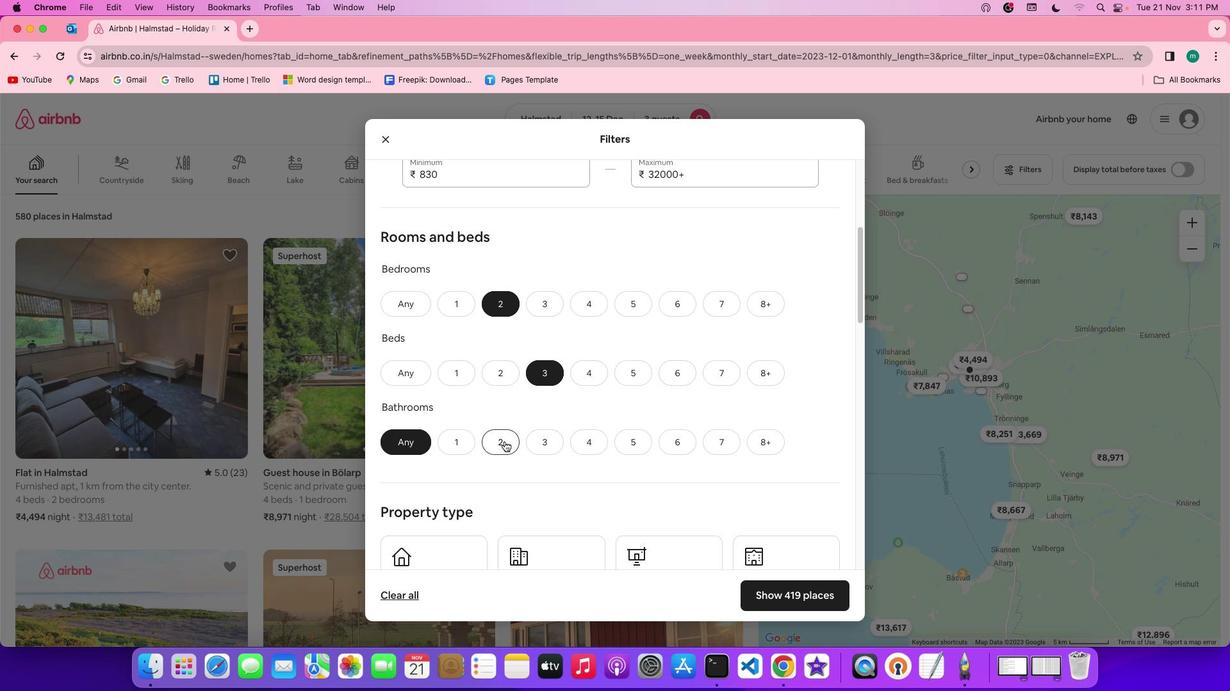
Action: Mouse moved to (504, 442)
Screenshot: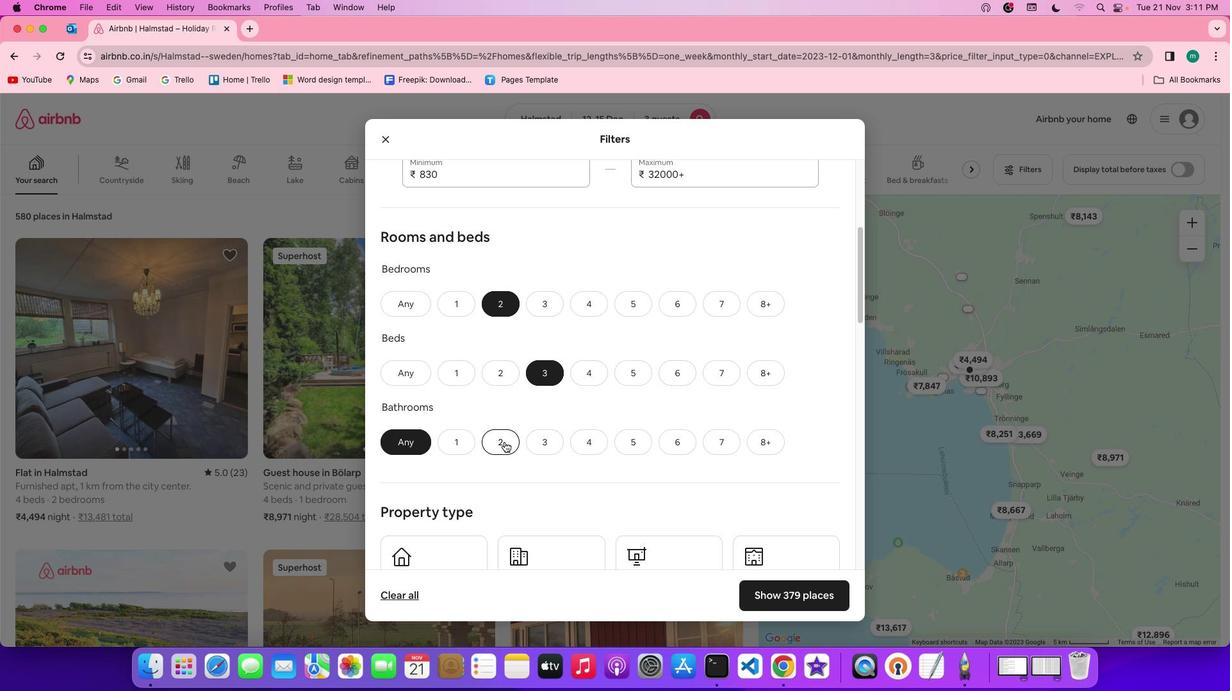 
Action: Mouse pressed left at (504, 442)
Screenshot: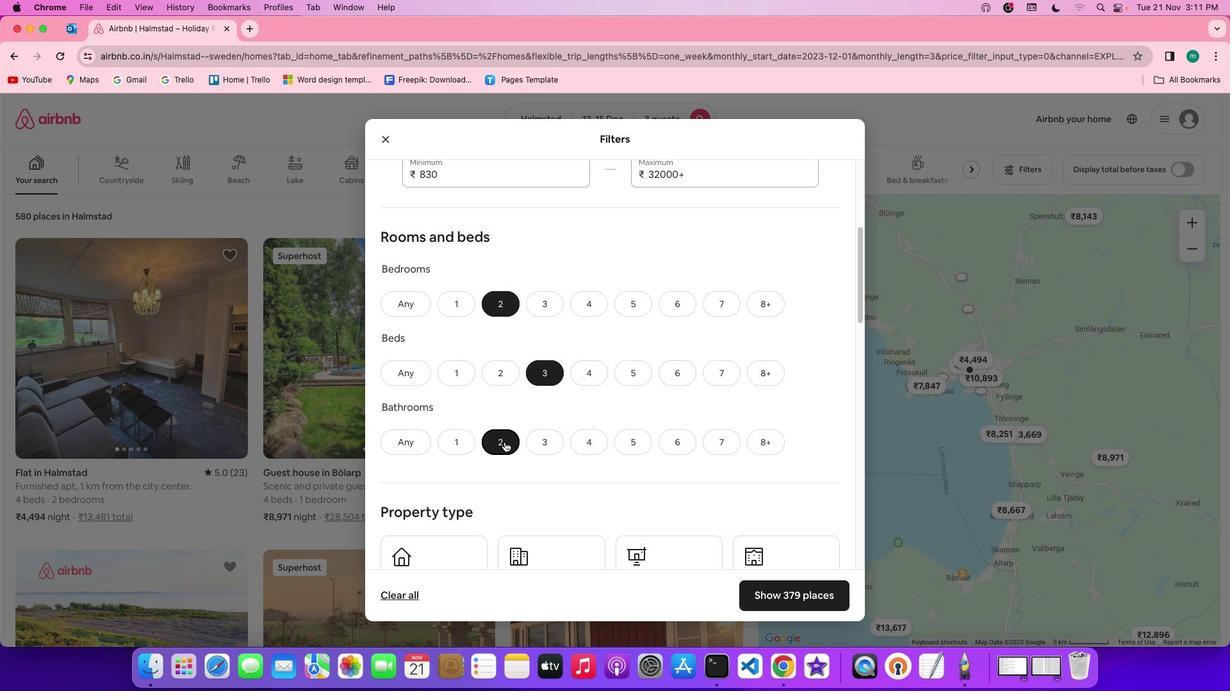 
Action: Mouse moved to (463, 441)
Screenshot: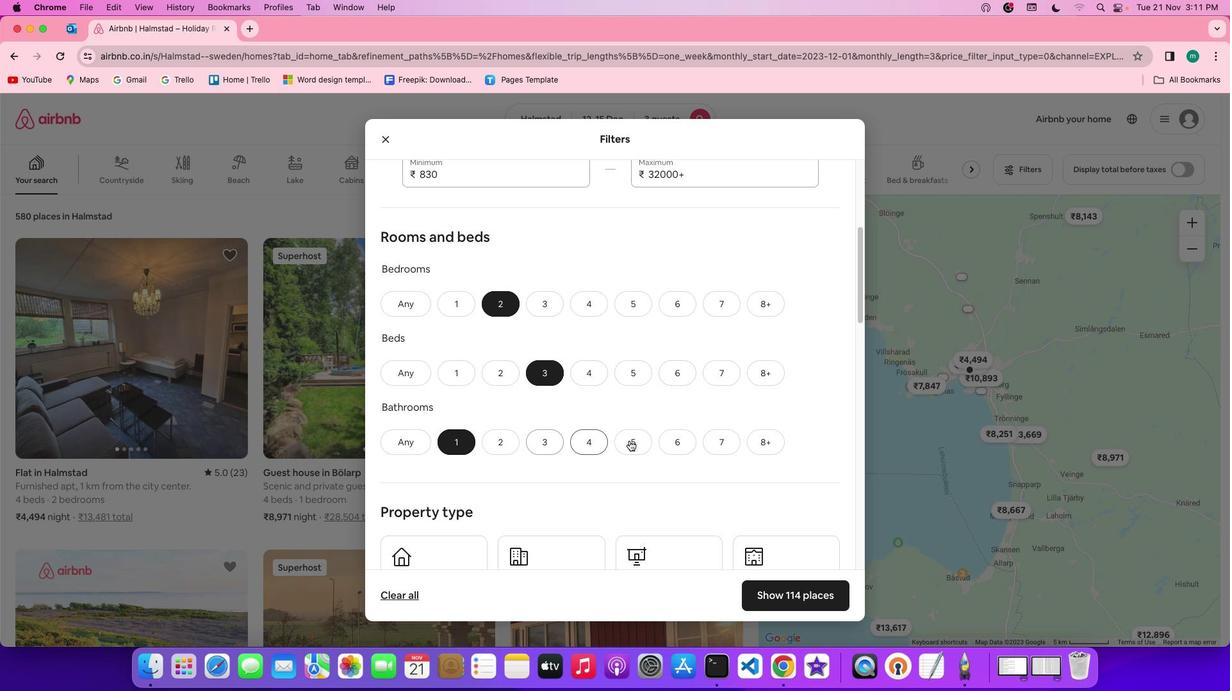 
Action: Mouse pressed left at (463, 441)
Screenshot: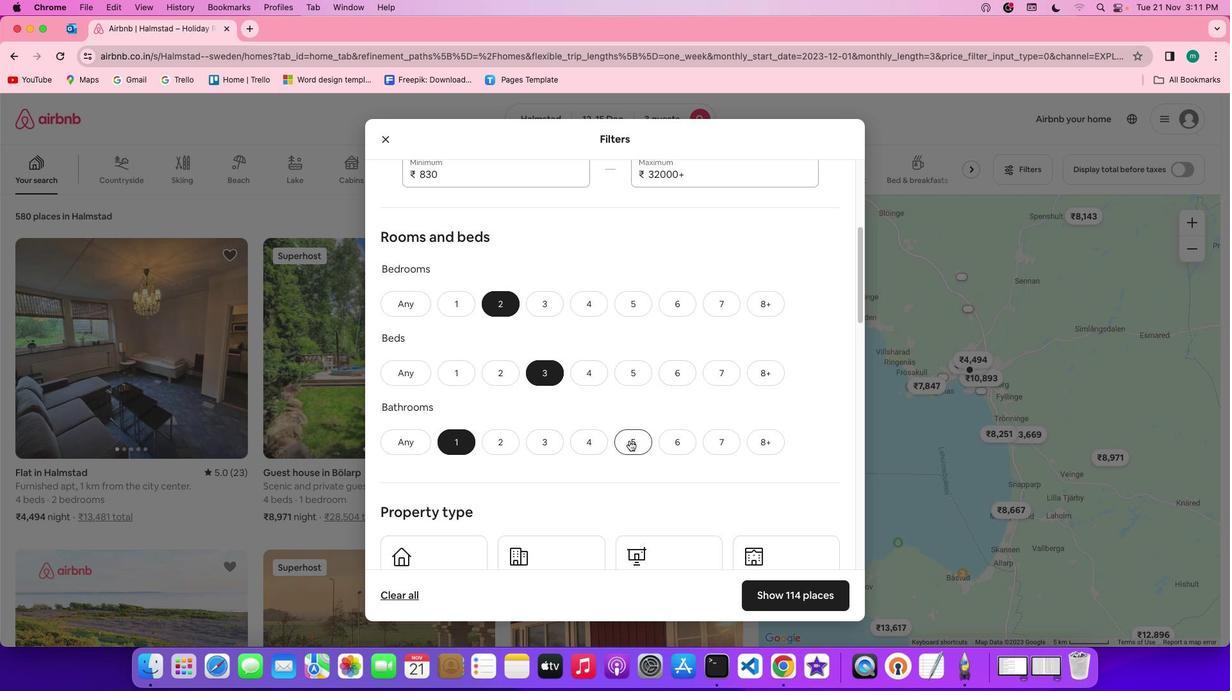 
Action: Mouse moved to (629, 441)
Screenshot: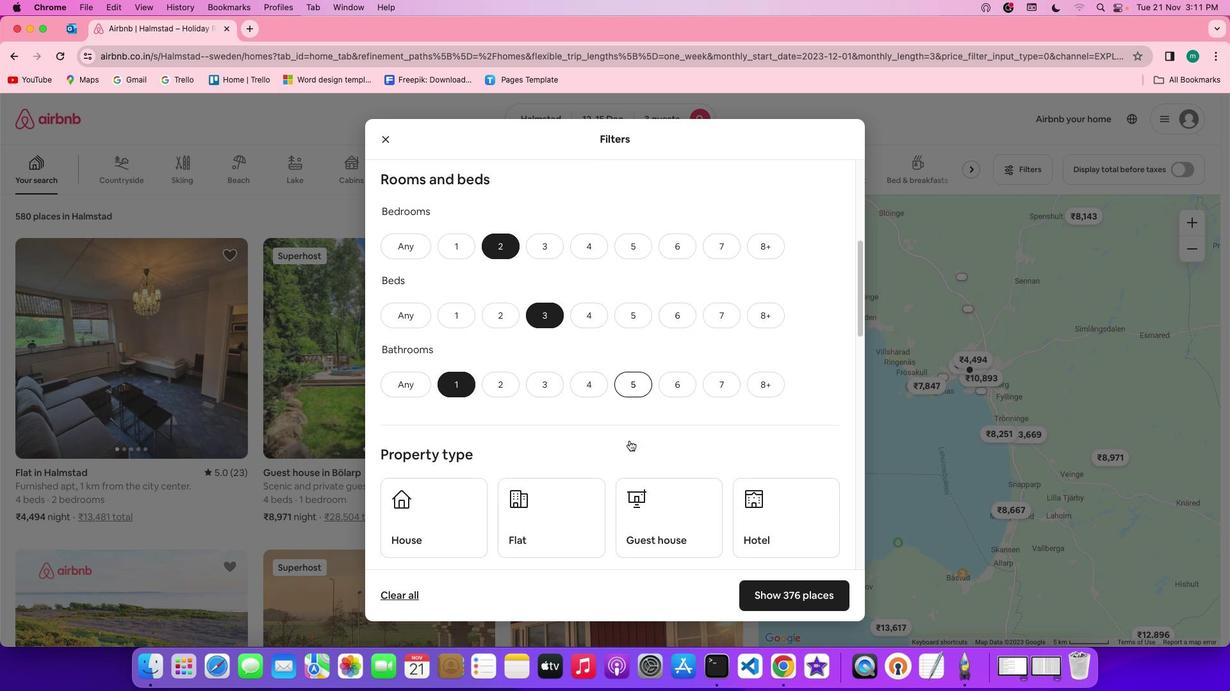 
Action: Mouse scrolled (629, 441) with delta (0, 0)
Screenshot: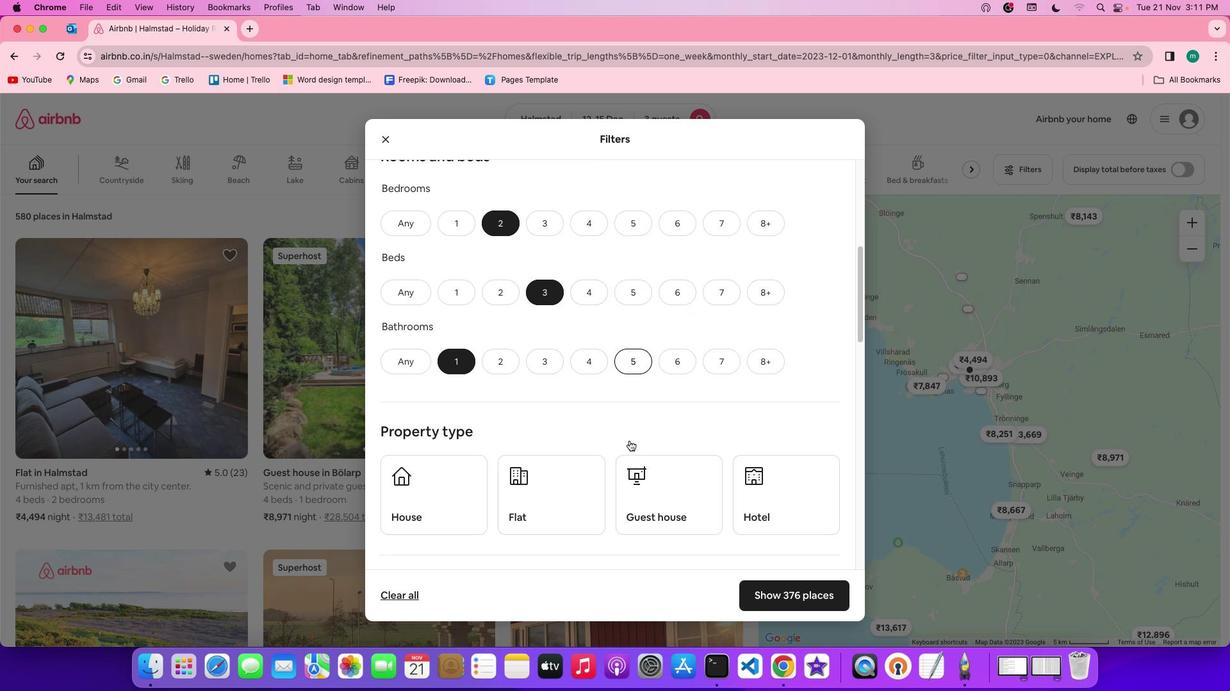 
Action: Mouse scrolled (629, 441) with delta (0, 0)
Screenshot: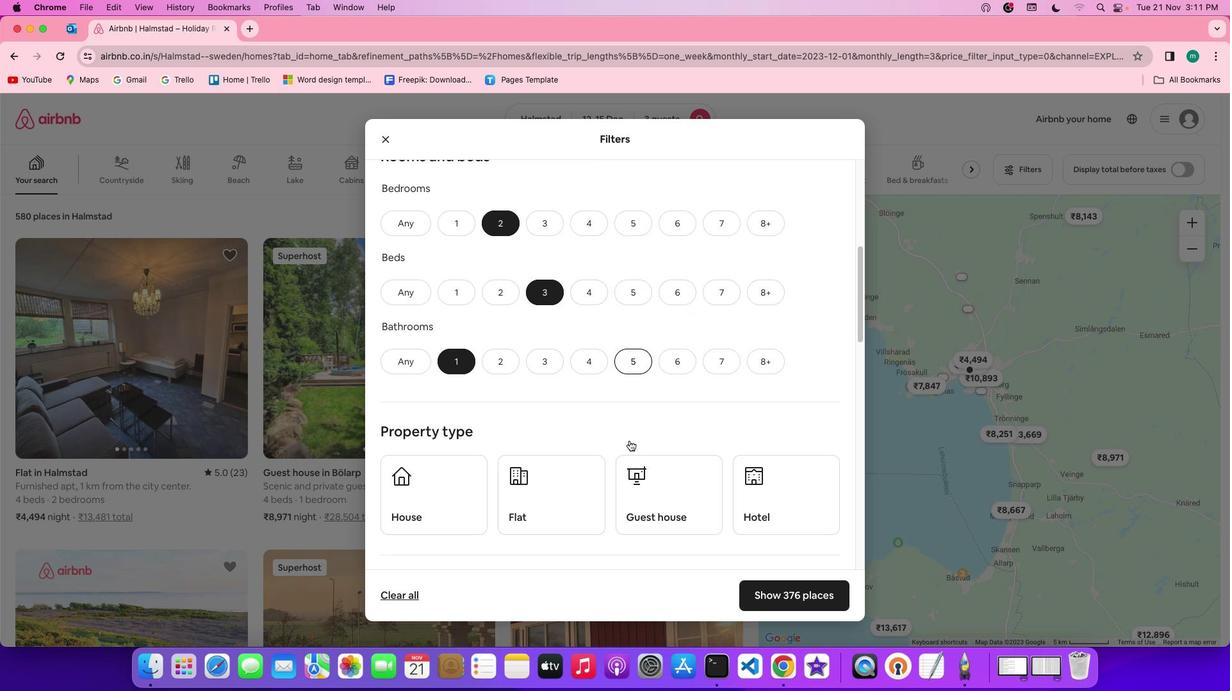 
Action: Mouse scrolled (629, 441) with delta (0, -1)
Screenshot: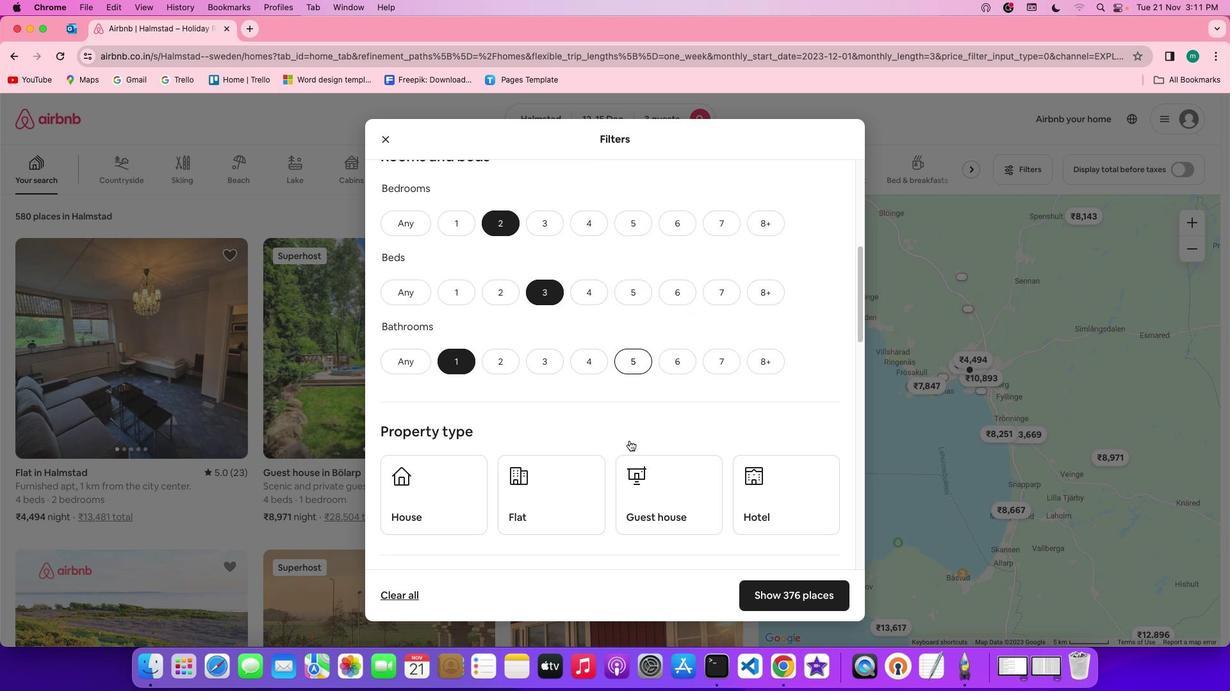 
Action: Mouse scrolled (629, 441) with delta (0, 0)
Screenshot: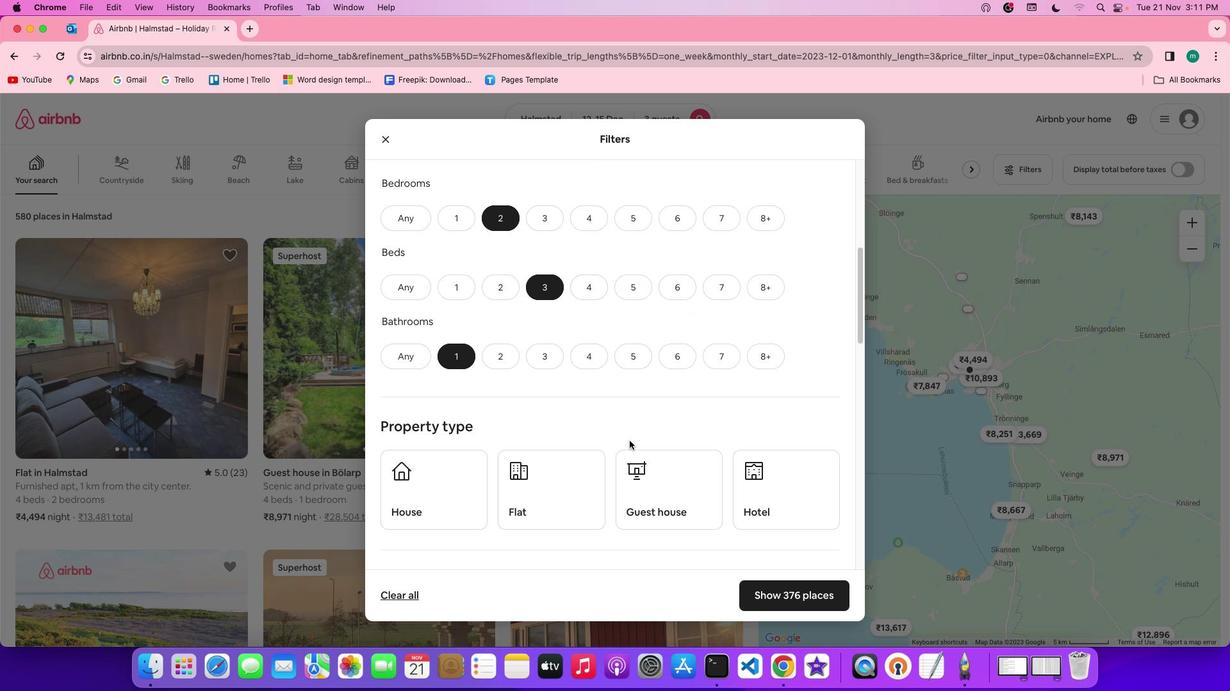 
Action: Mouse scrolled (629, 441) with delta (0, 0)
Screenshot: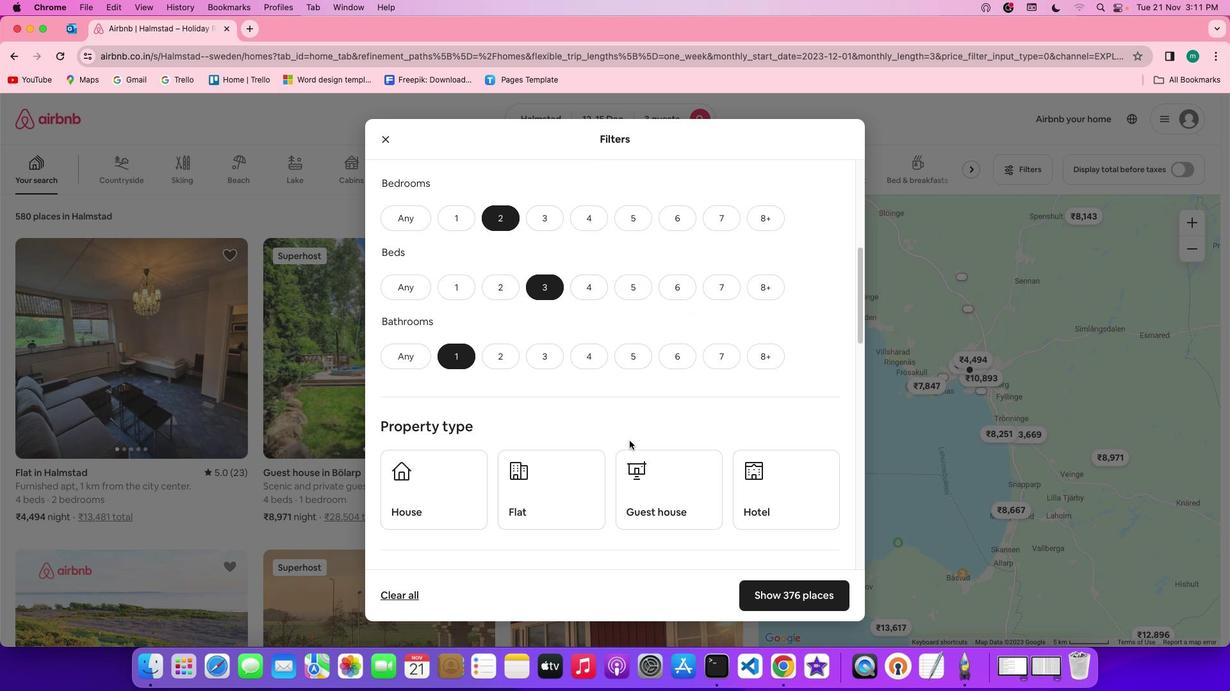 
Action: Mouse scrolled (629, 441) with delta (0, 0)
Screenshot: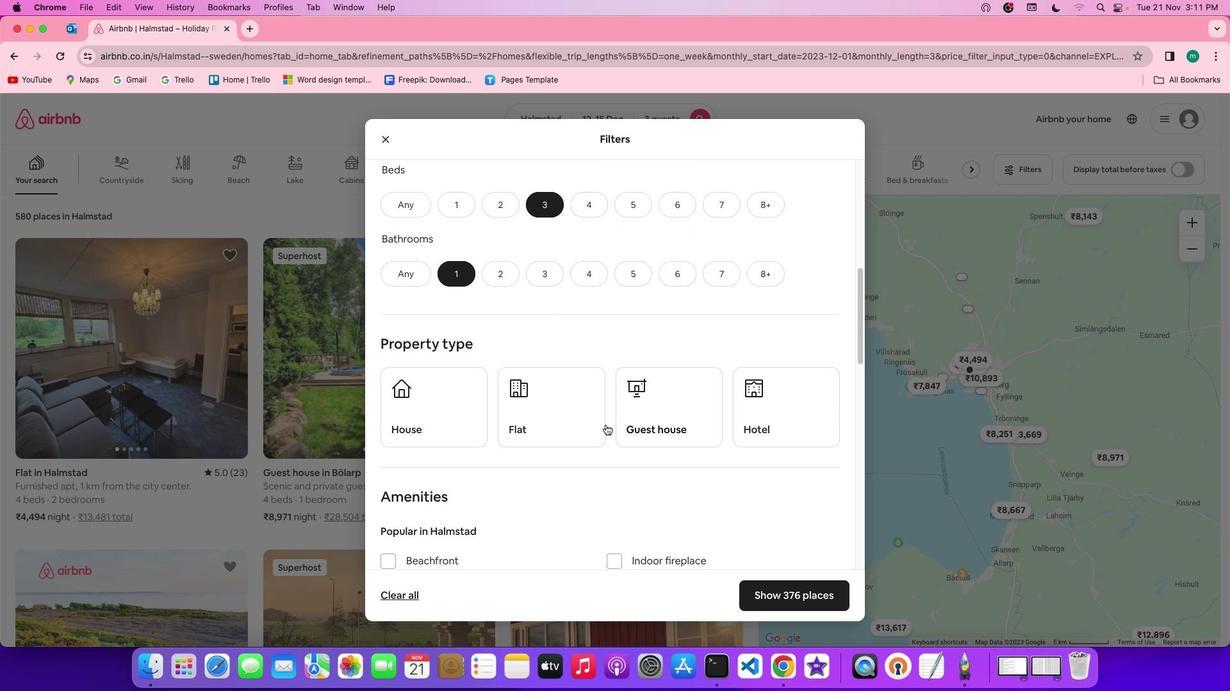 
Action: Mouse scrolled (629, 441) with delta (0, 0)
Screenshot: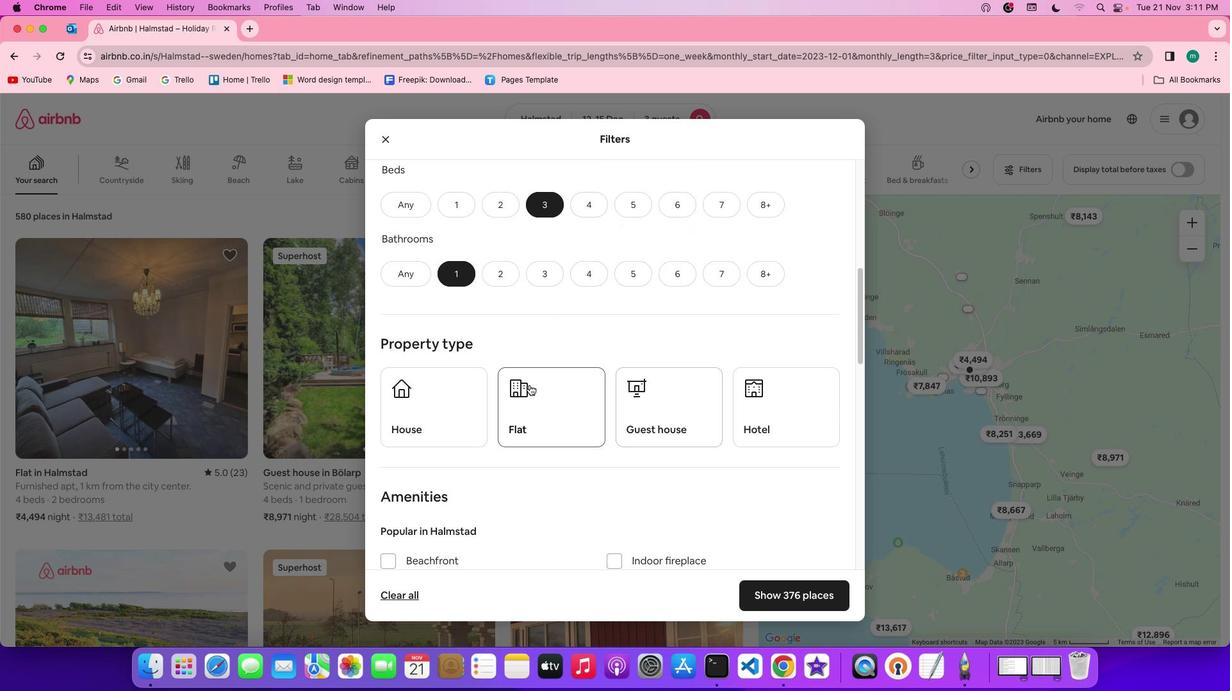 
Action: Mouse scrolled (629, 441) with delta (0, -1)
Screenshot: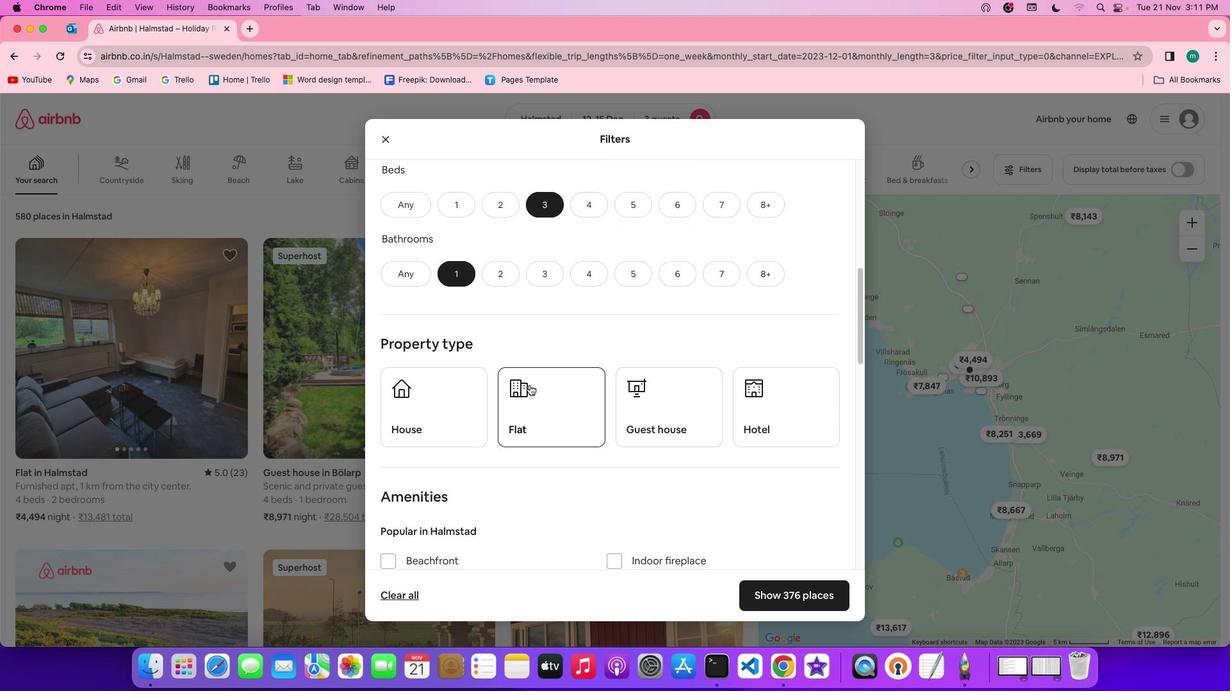
Action: Mouse moved to (529, 385)
Screenshot: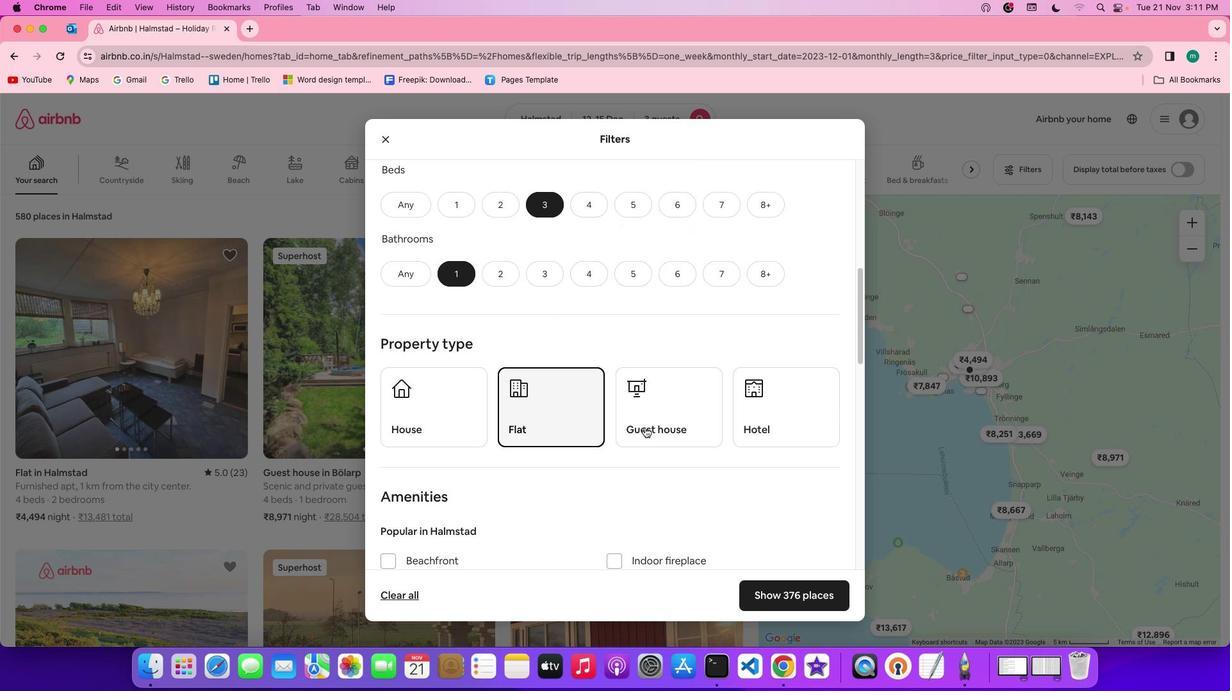 
Action: Mouse pressed left at (529, 385)
Screenshot: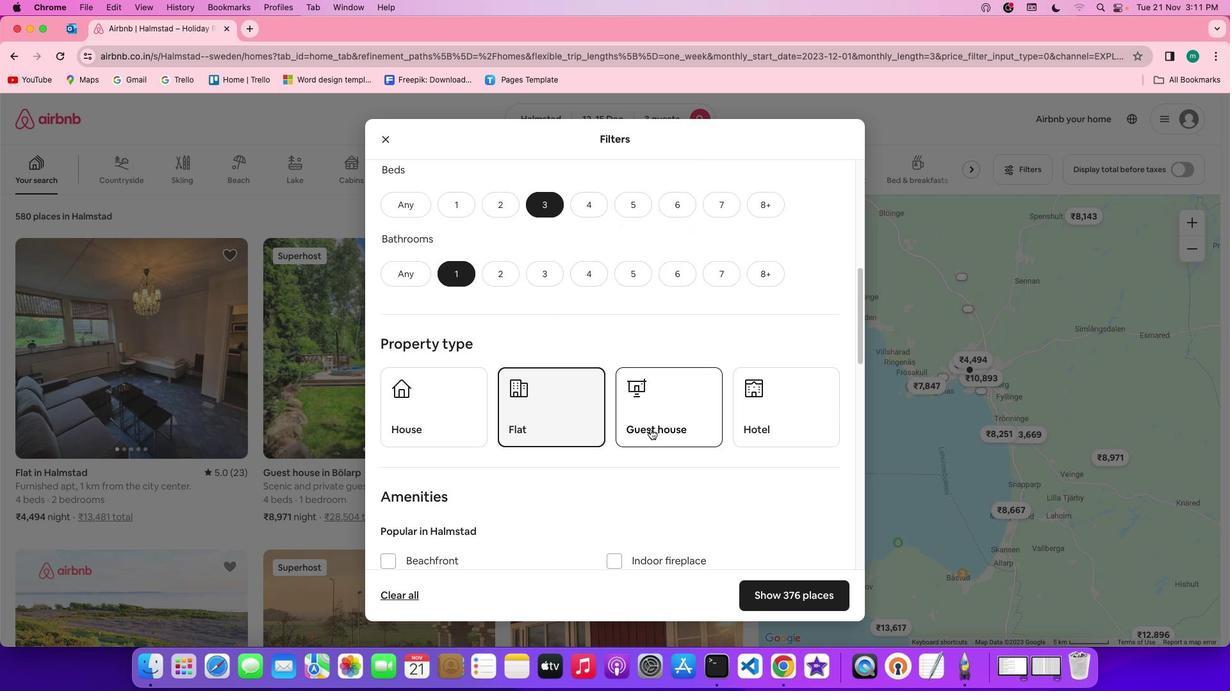 
Action: Mouse moved to (650, 429)
Screenshot: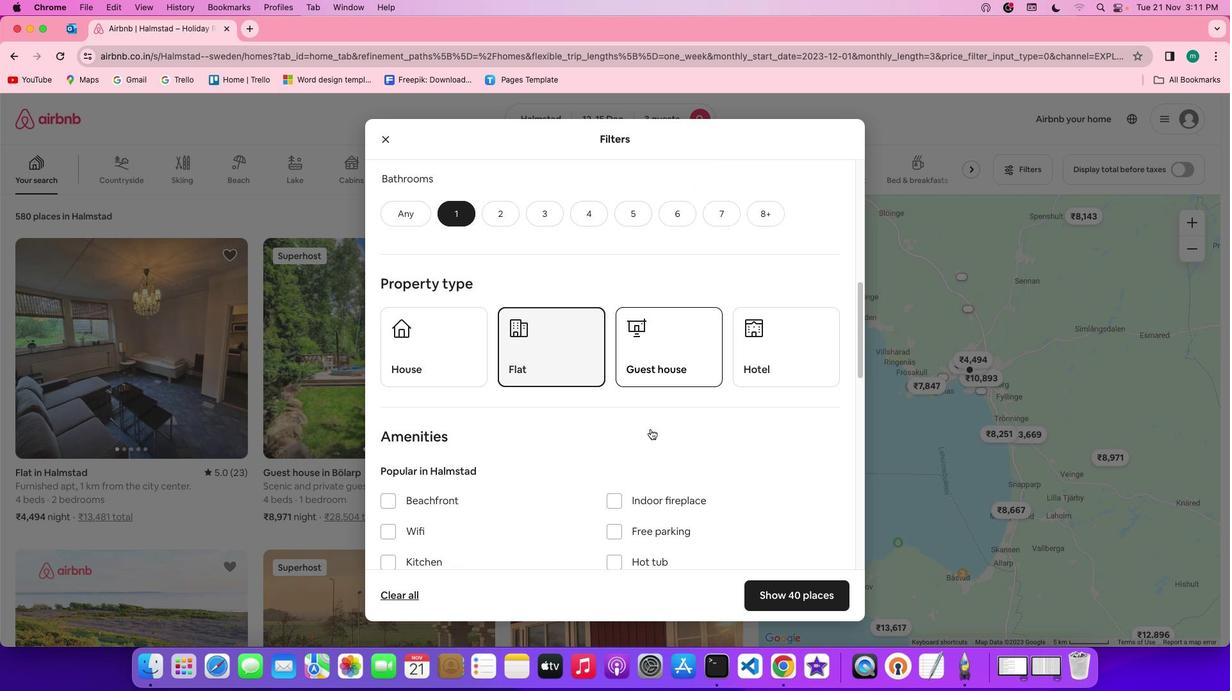 
Action: Mouse scrolled (650, 429) with delta (0, 0)
Screenshot: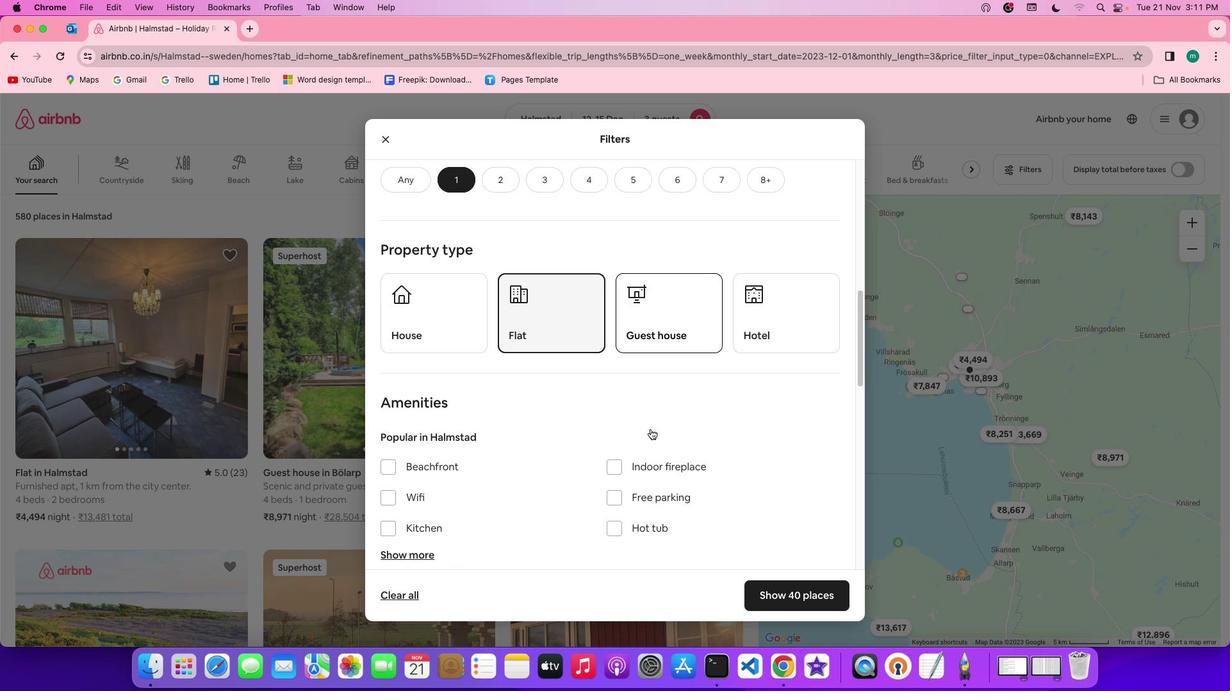 
Action: Mouse scrolled (650, 429) with delta (0, 0)
Screenshot: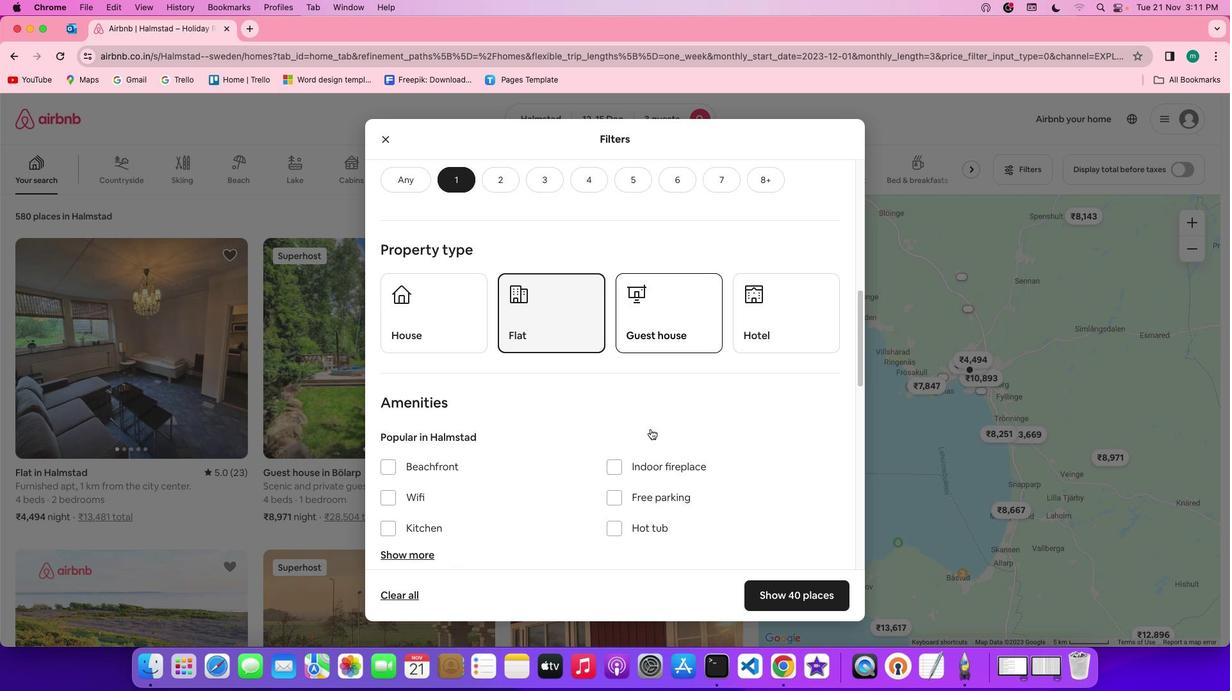 
Action: Mouse scrolled (650, 429) with delta (0, -1)
Screenshot: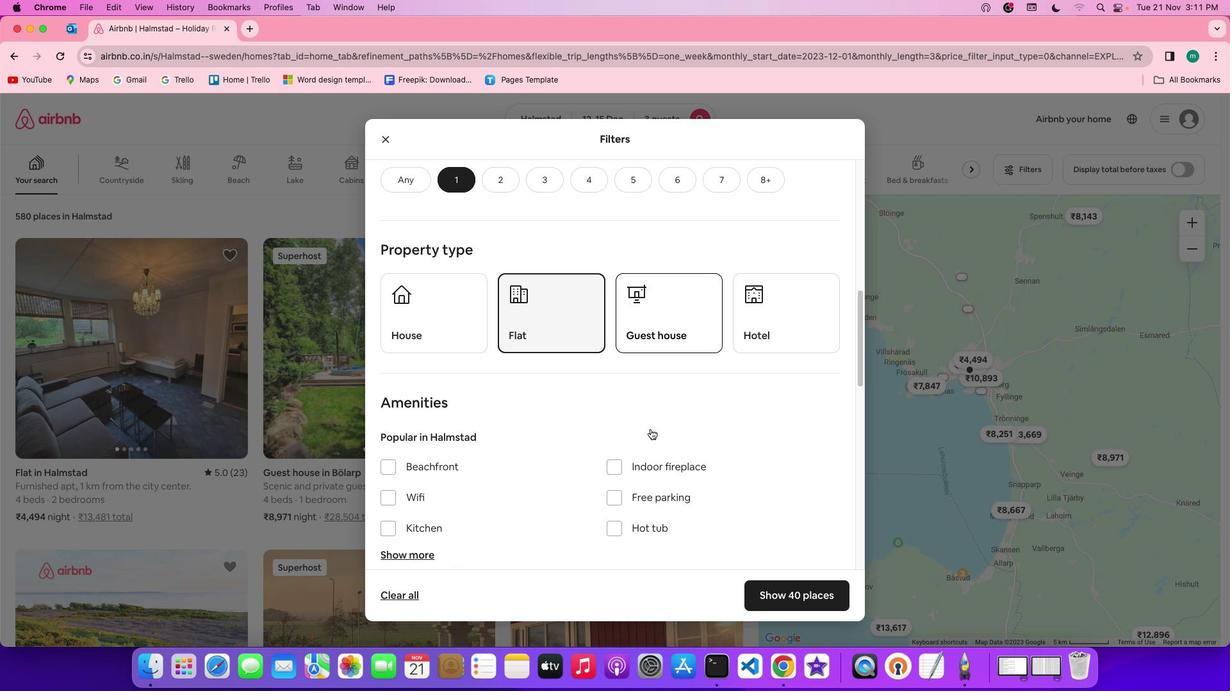 
Action: Mouse scrolled (650, 429) with delta (0, 0)
Screenshot: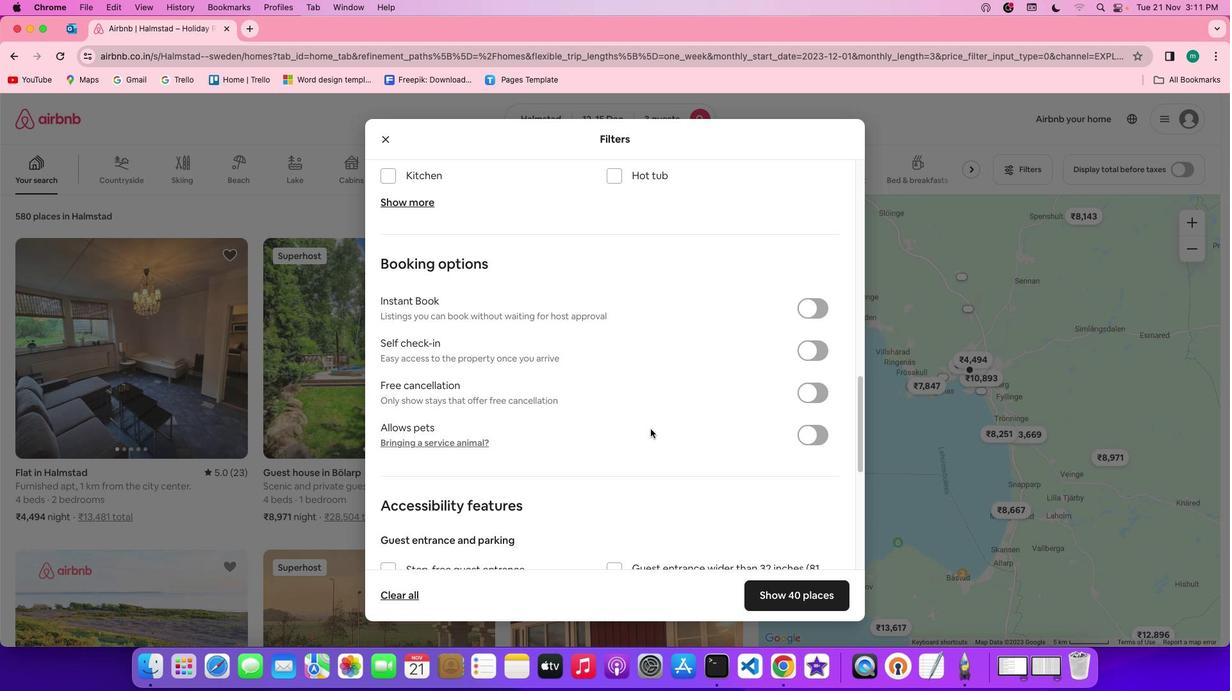 
Action: Mouse scrolled (650, 429) with delta (0, 0)
Screenshot: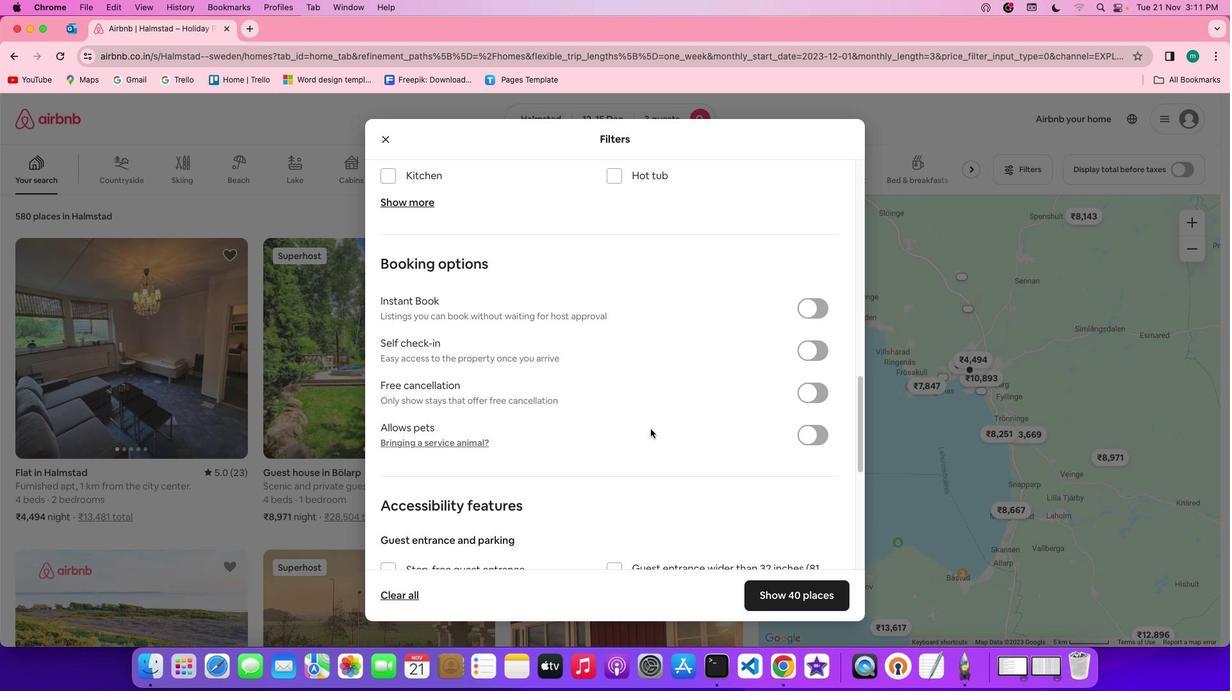 
Action: Mouse scrolled (650, 429) with delta (0, -1)
Screenshot: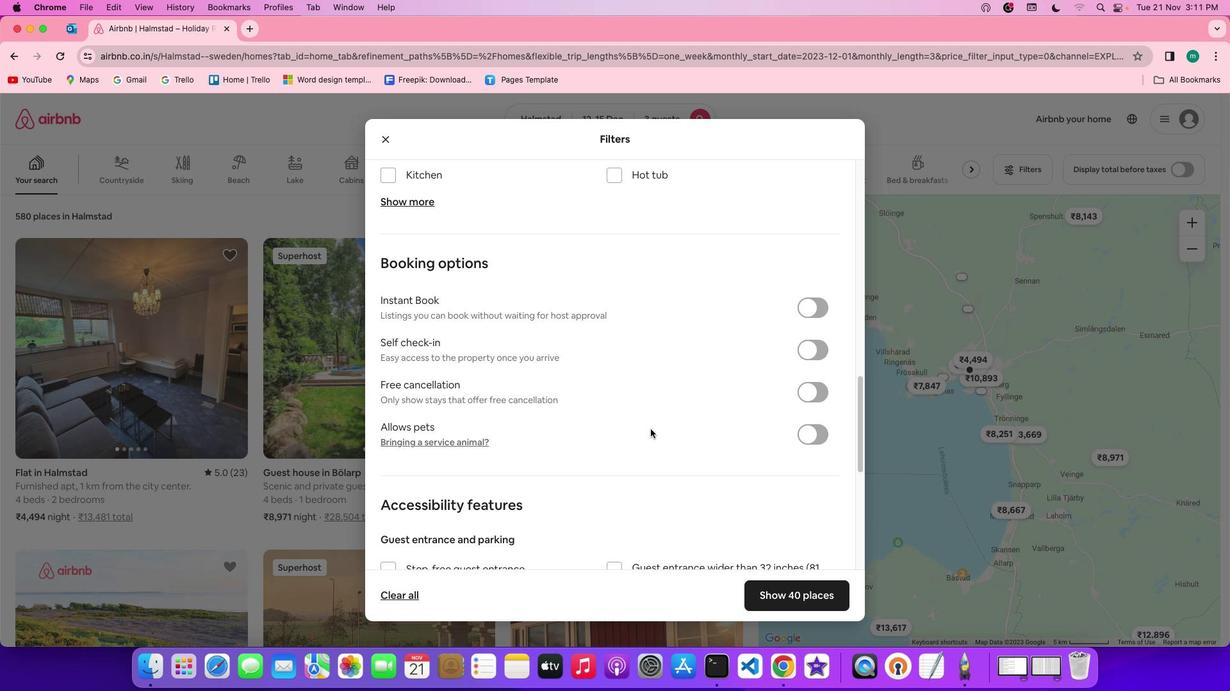 
Action: Mouse scrolled (650, 429) with delta (0, -2)
Screenshot: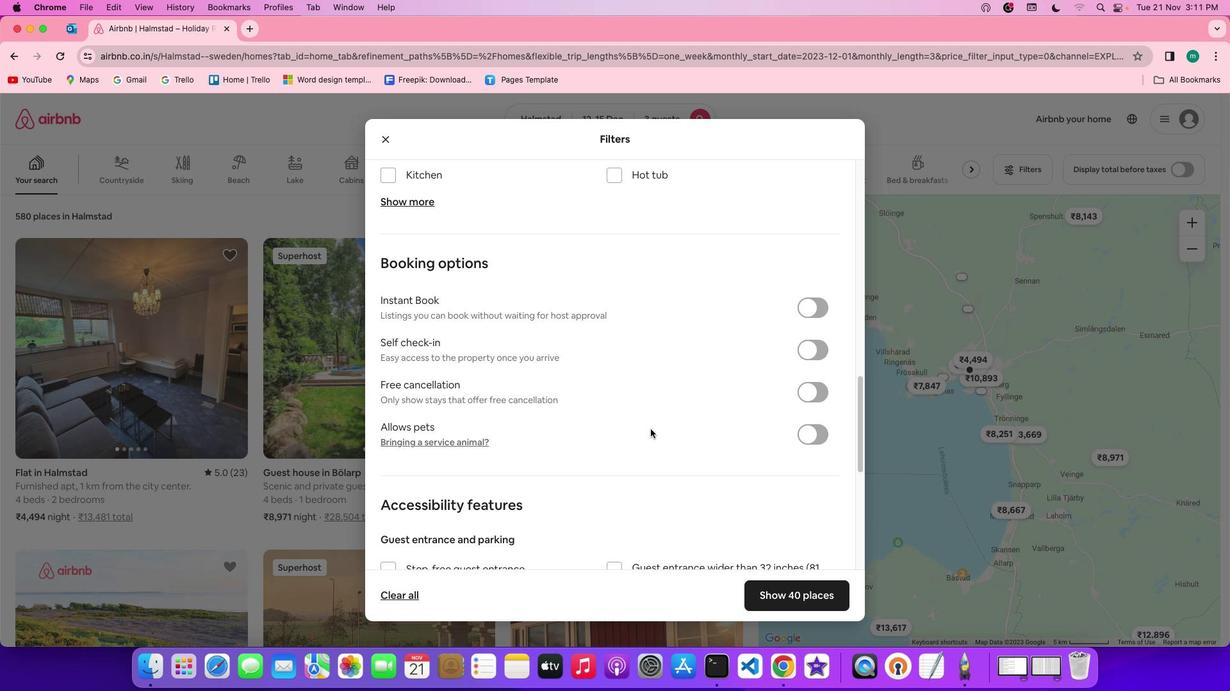 
Action: Mouse scrolled (650, 429) with delta (0, -3)
Screenshot: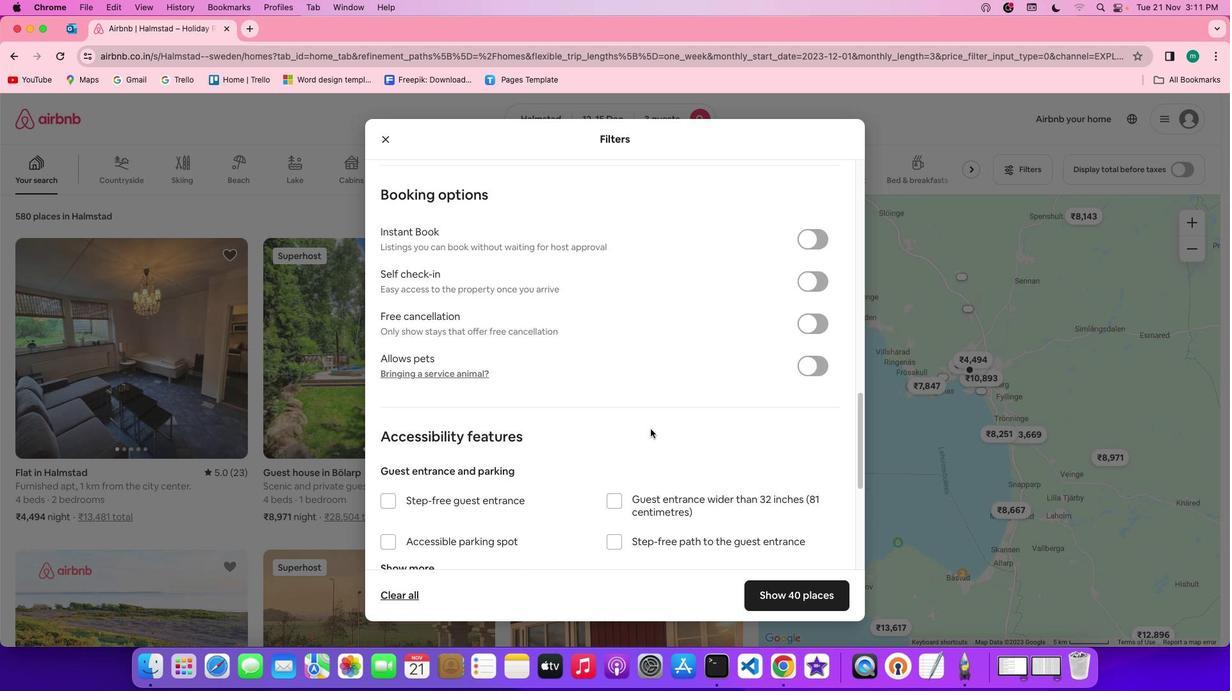 
Action: Mouse scrolled (650, 429) with delta (0, 0)
Screenshot: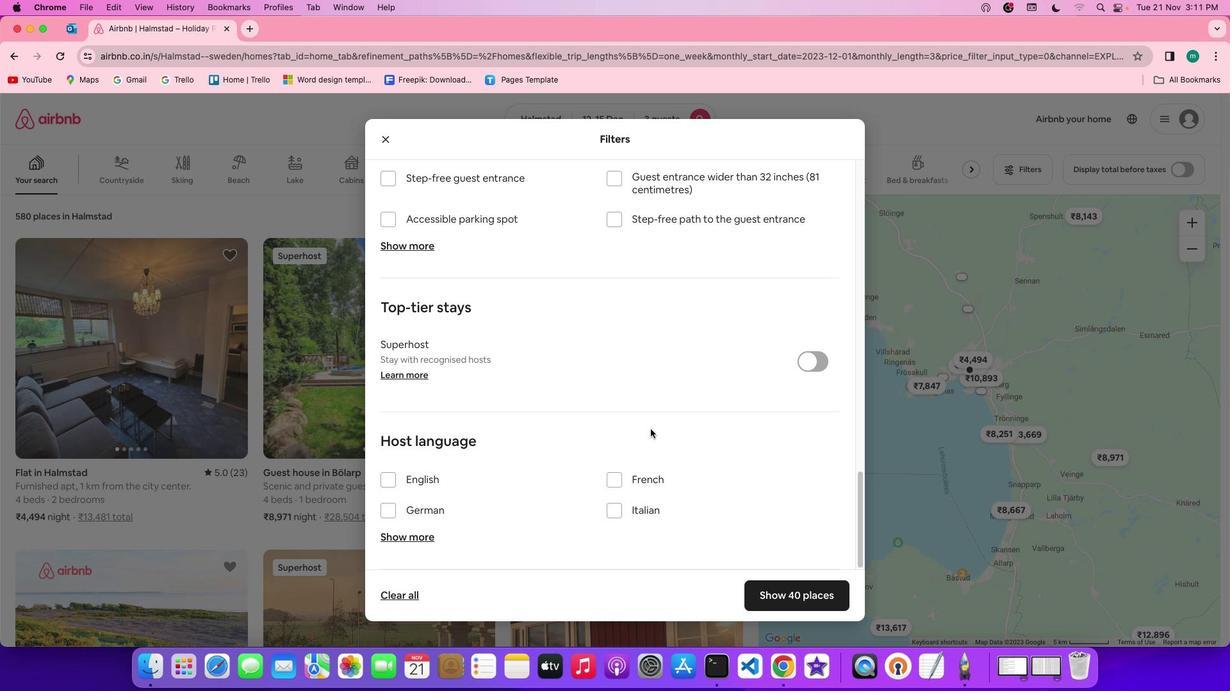 
Action: Mouse scrolled (650, 429) with delta (0, 0)
Screenshot: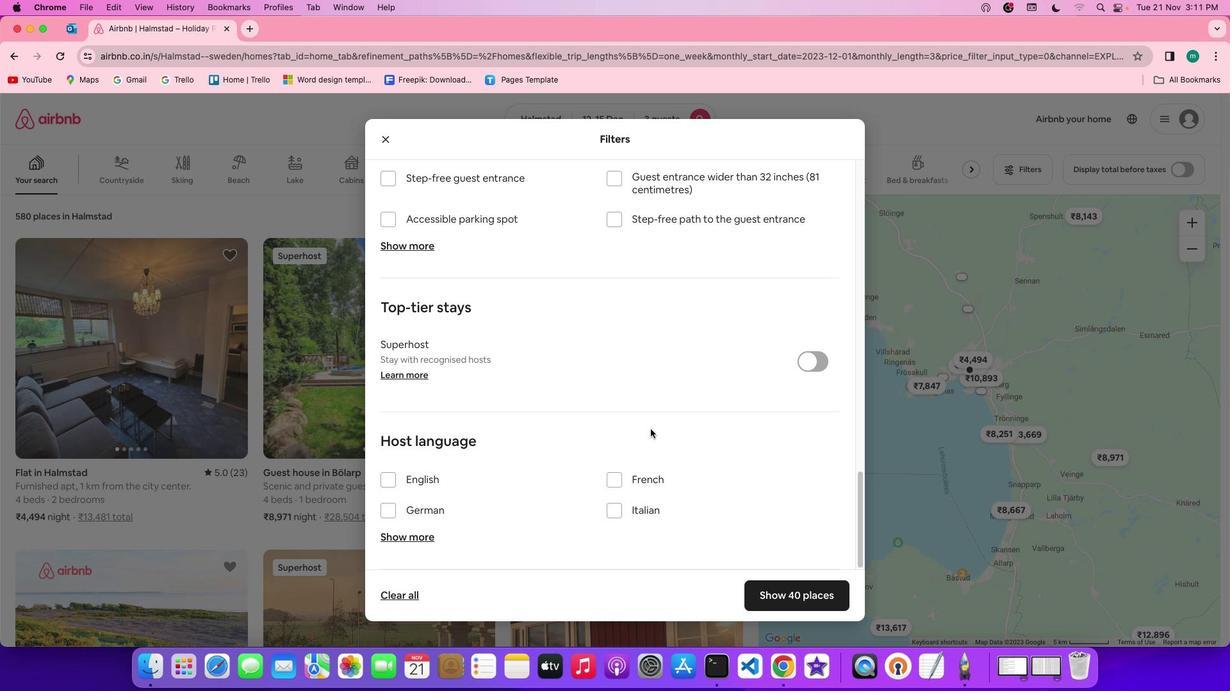 
Action: Mouse scrolled (650, 429) with delta (0, -1)
Screenshot: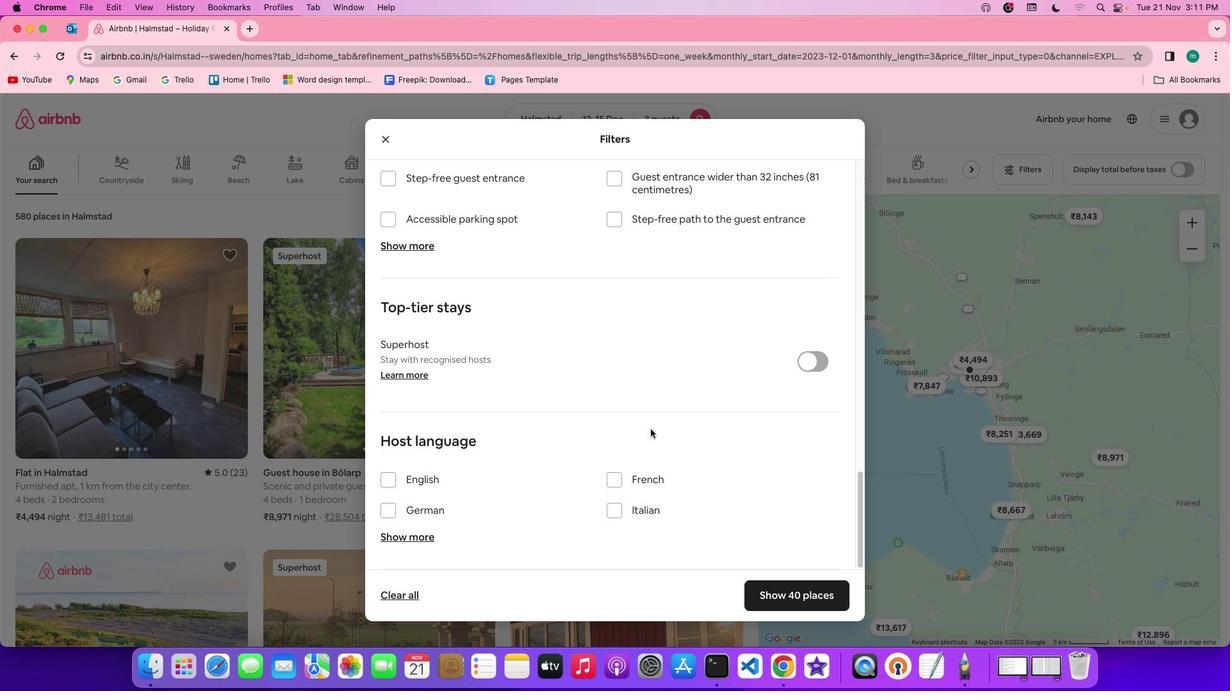 
Action: Mouse scrolled (650, 429) with delta (0, -3)
Screenshot: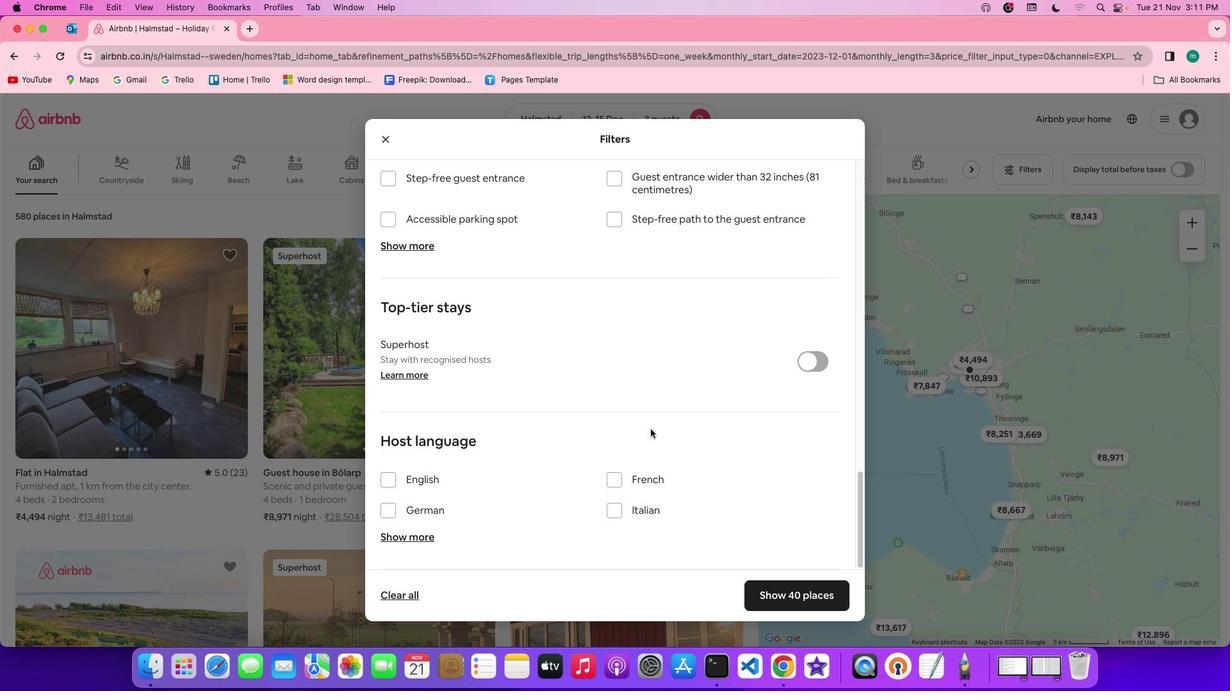 
Action: Mouse scrolled (650, 429) with delta (0, -3)
Screenshot: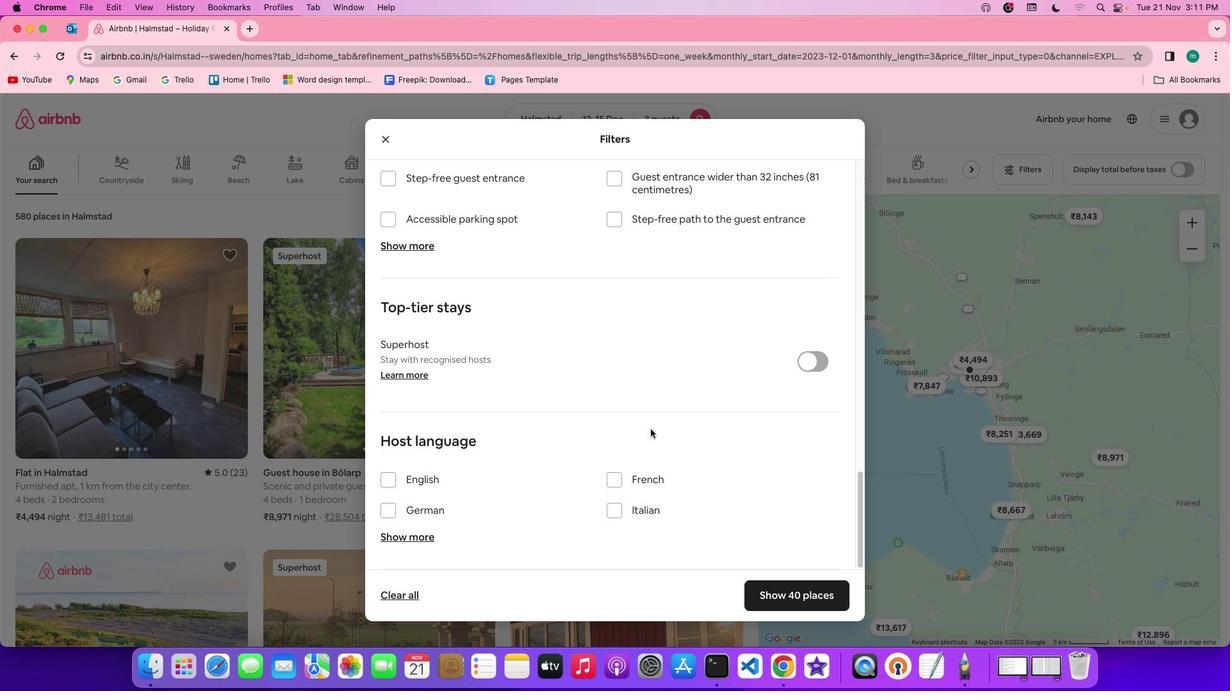 
Action: Mouse scrolled (650, 429) with delta (0, -3)
Screenshot: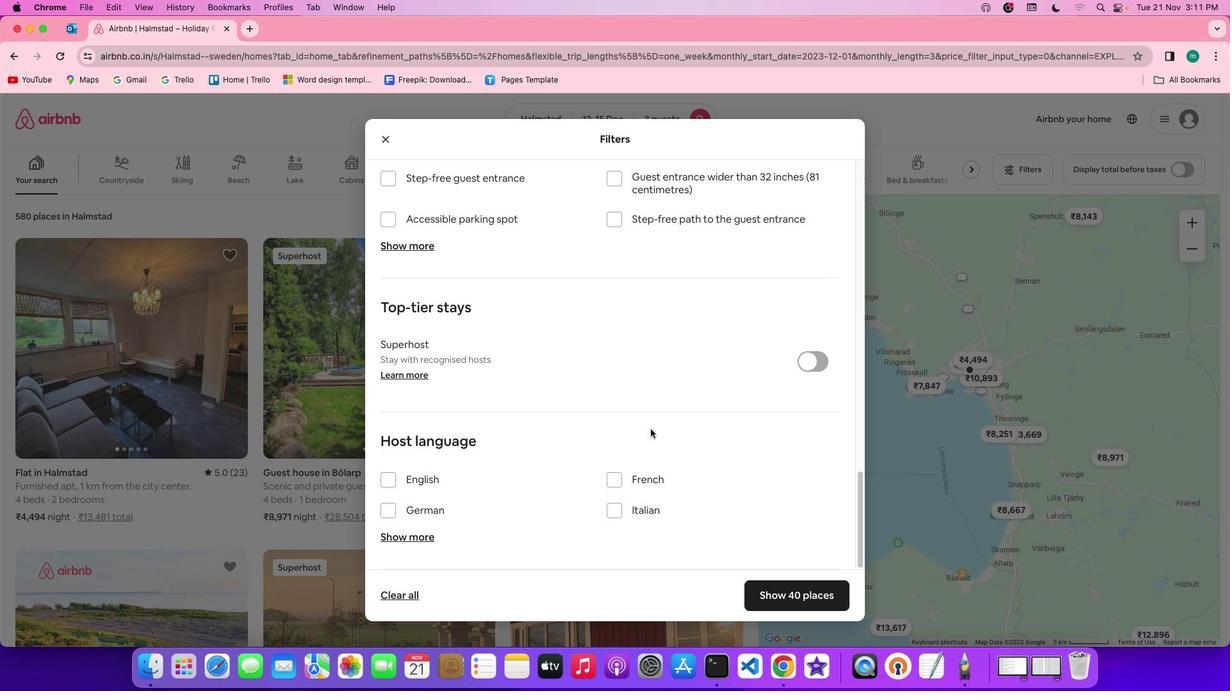 
Action: Mouse scrolled (650, 429) with delta (0, 0)
Screenshot: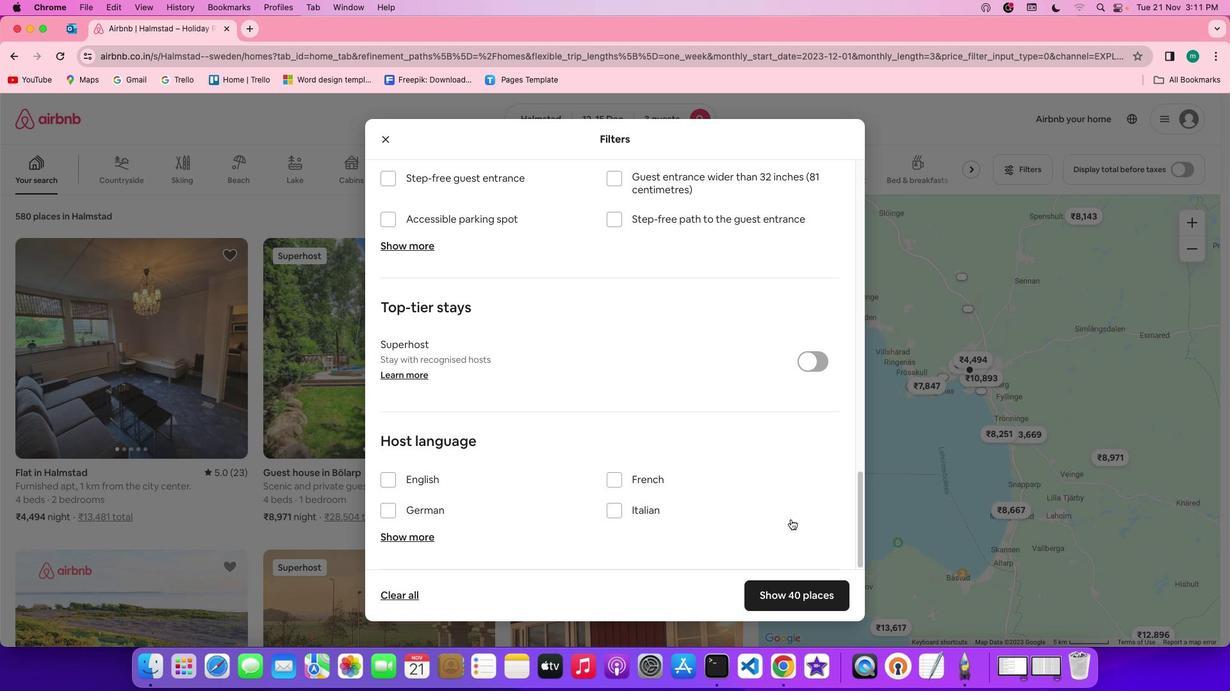 
Action: Mouse scrolled (650, 429) with delta (0, 0)
Screenshot: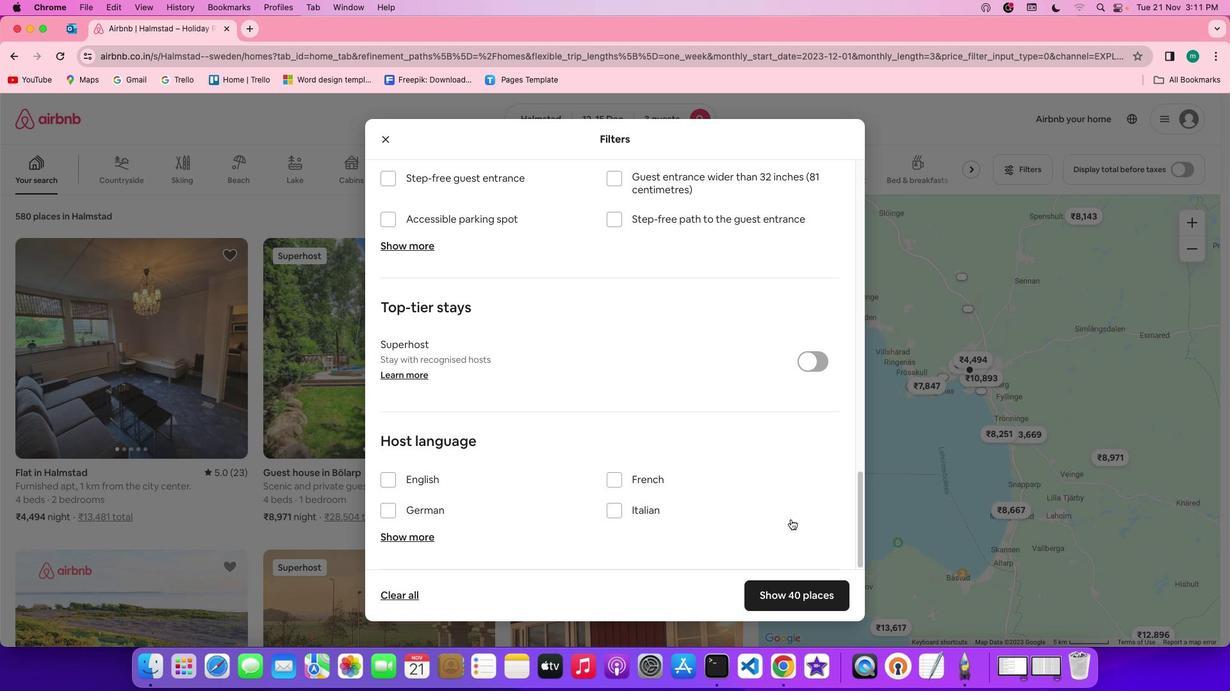 
Action: Mouse scrolled (650, 429) with delta (0, -1)
Screenshot: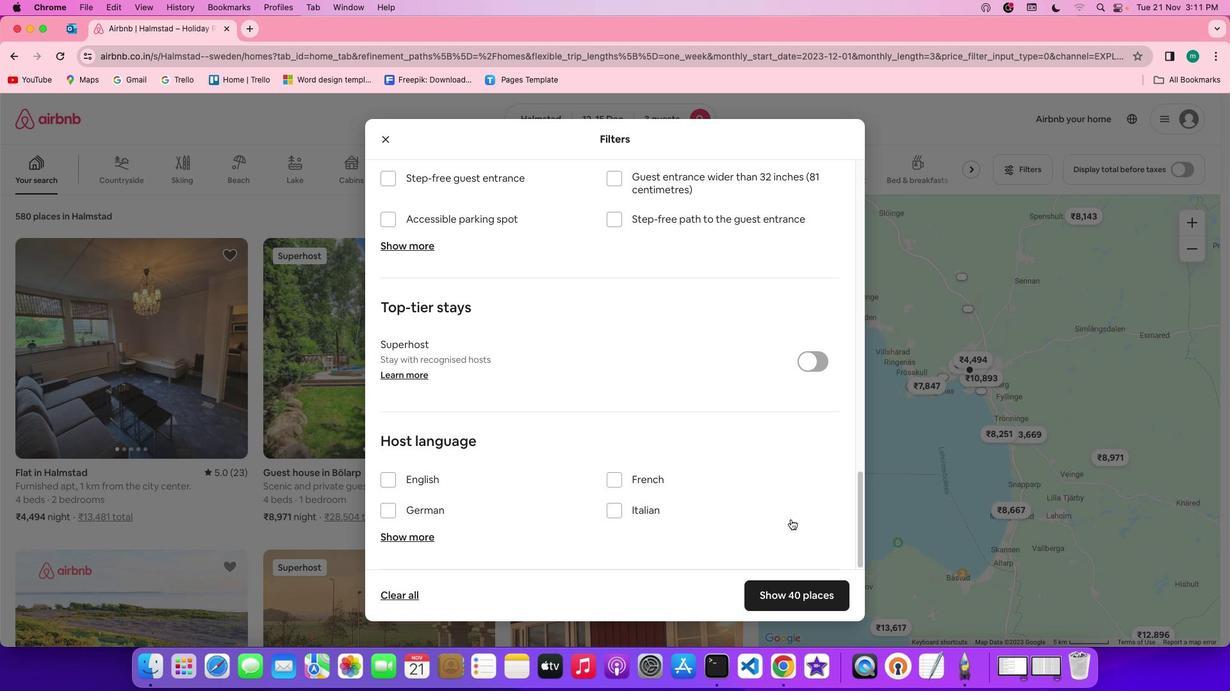 
Action: Mouse scrolled (650, 429) with delta (0, -3)
Screenshot: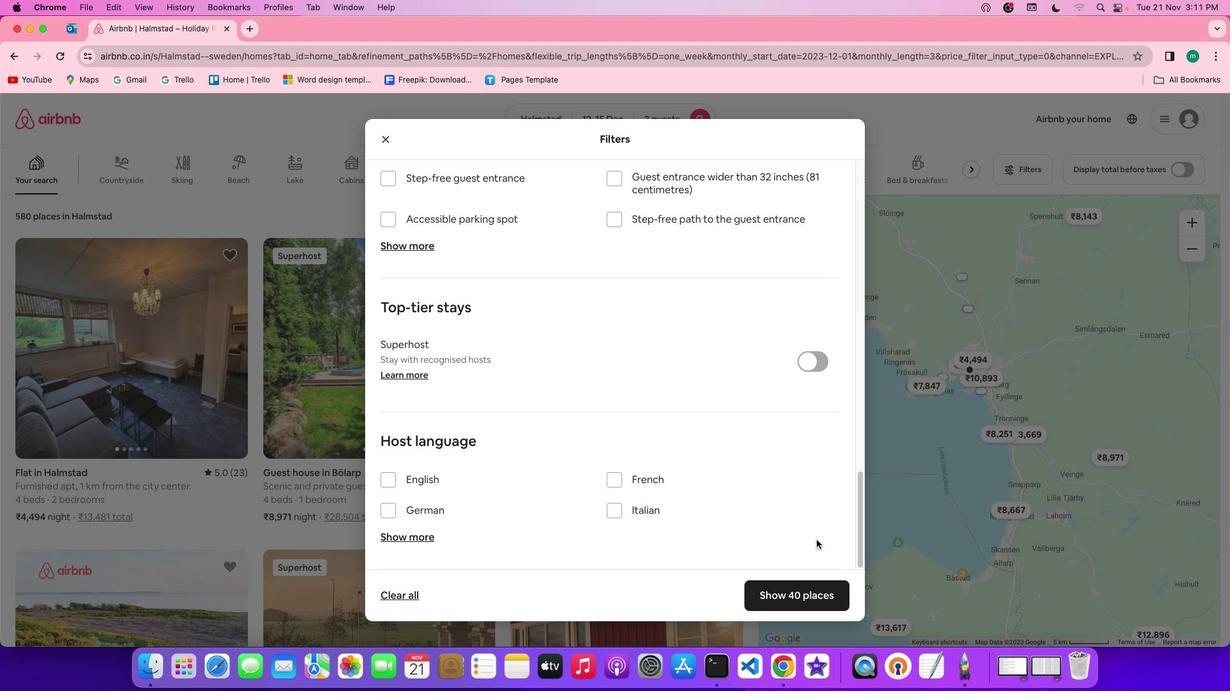 
Action: Mouse scrolled (650, 429) with delta (0, -3)
Screenshot: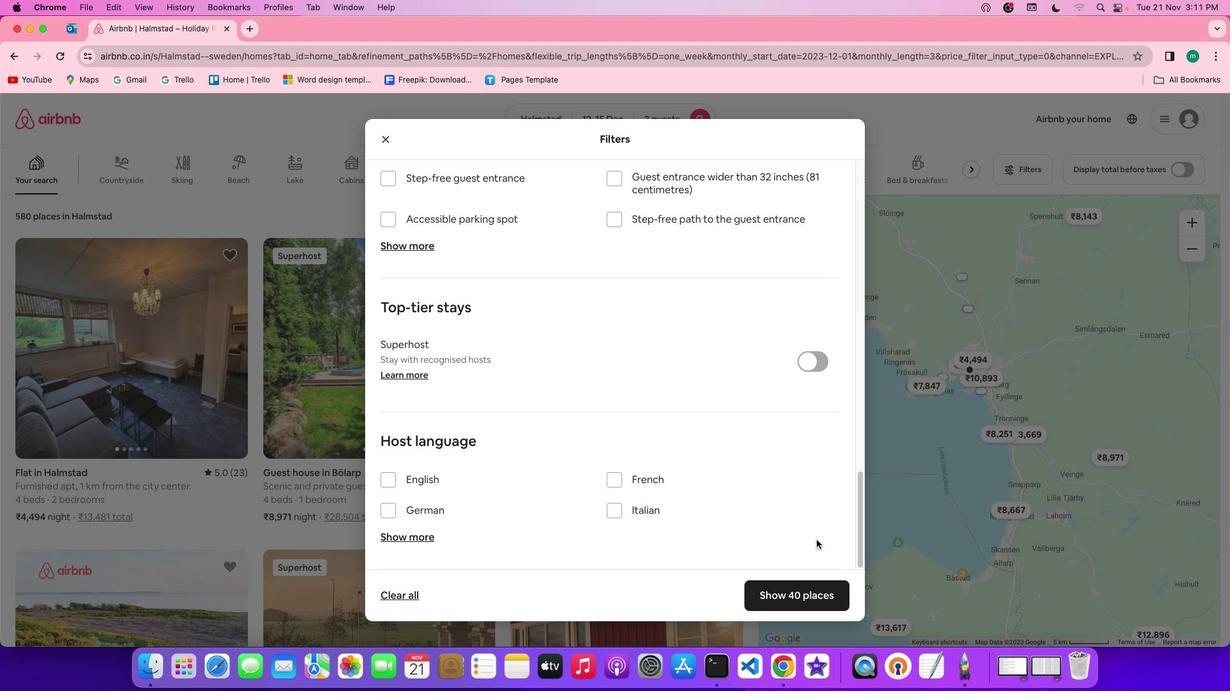 
Action: Mouse scrolled (650, 429) with delta (0, -4)
Screenshot: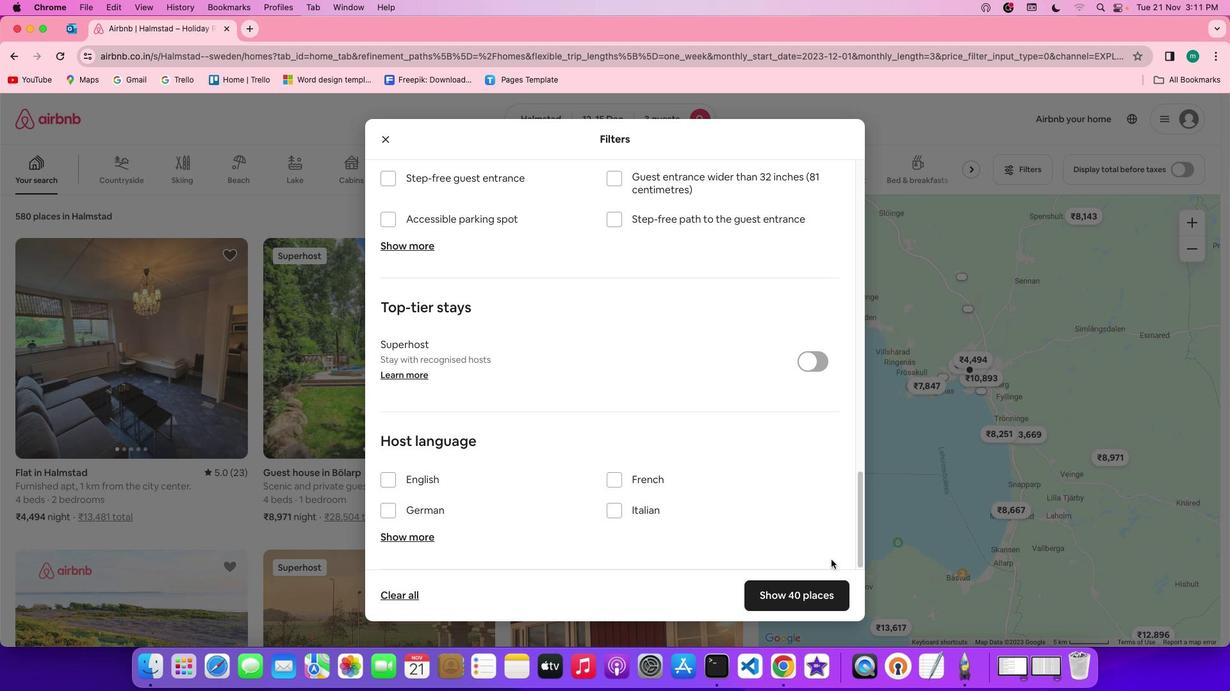 
Action: Mouse scrolled (650, 429) with delta (0, -4)
Screenshot: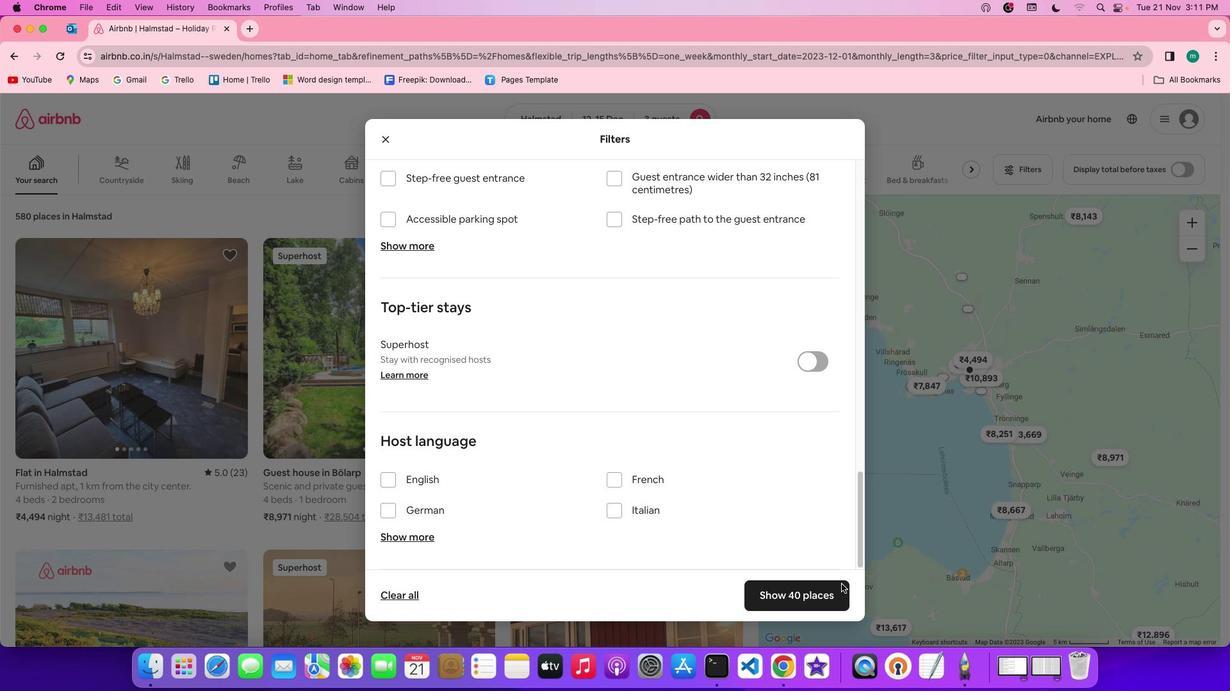 
Action: Mouse moved to (821, 592)
Screenshot: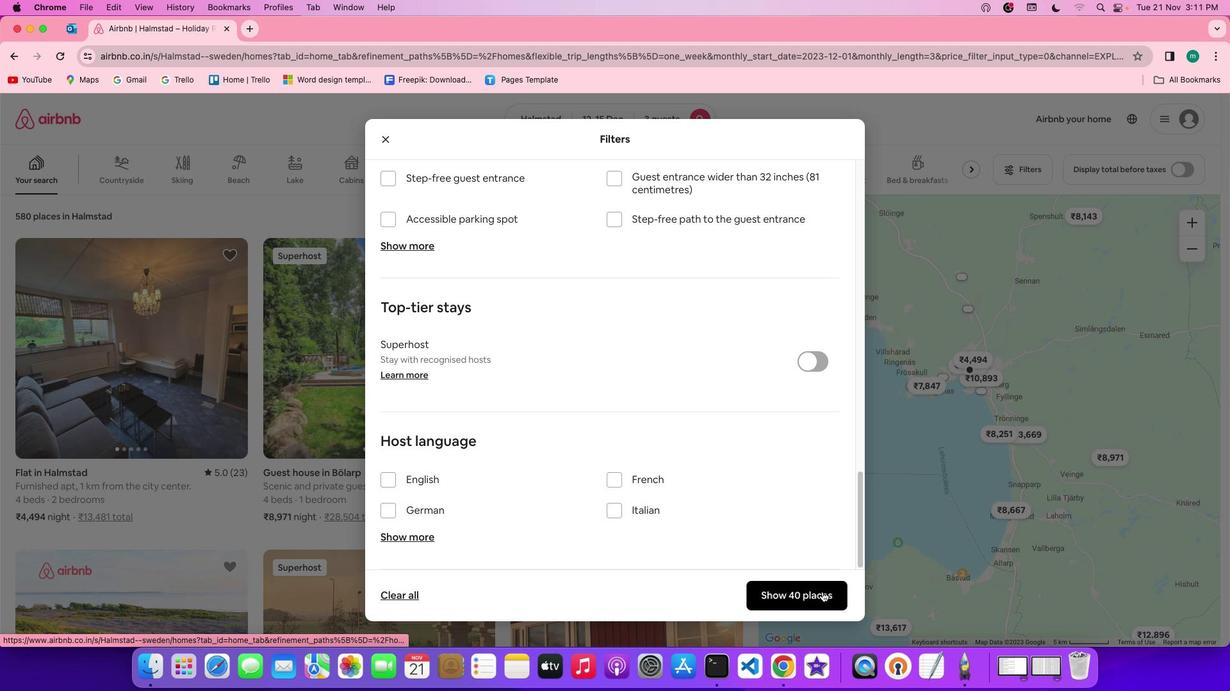 
Action: Mouse pressed left at (821, 592)
Screenshot: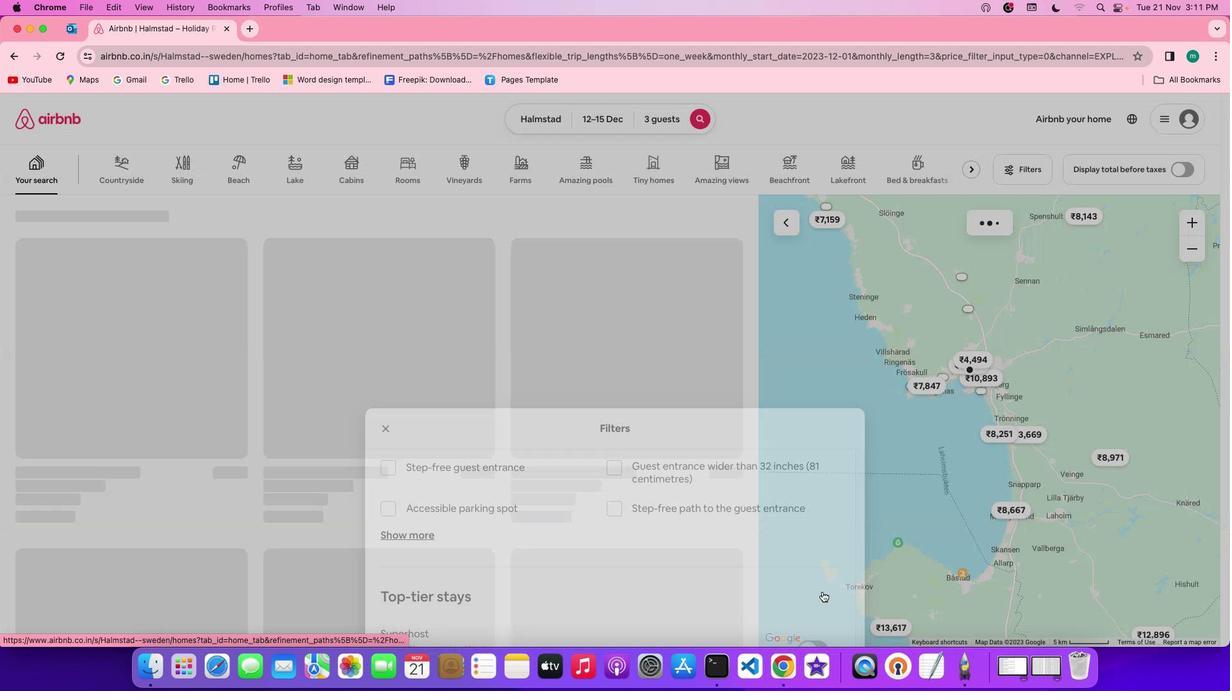 
Action: Mouse moved to (540, 475)
Screenshot: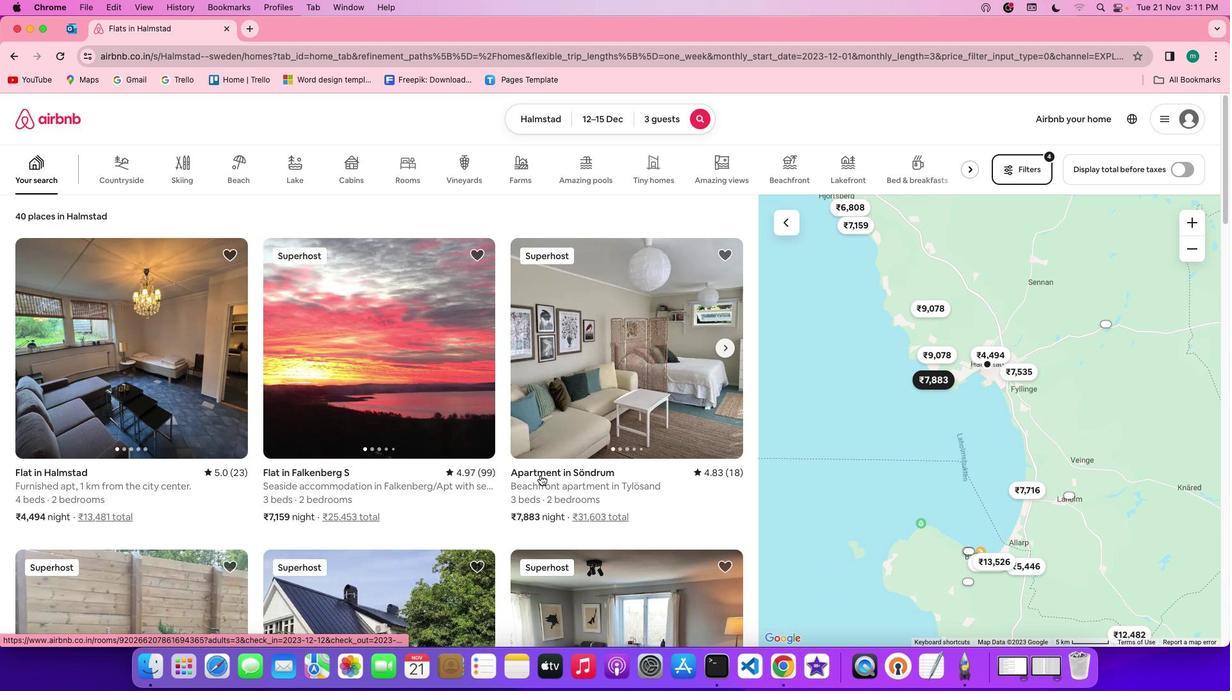 
Action: Mouse scrolled (540, 475) with delta (0, 0)
Screenshot: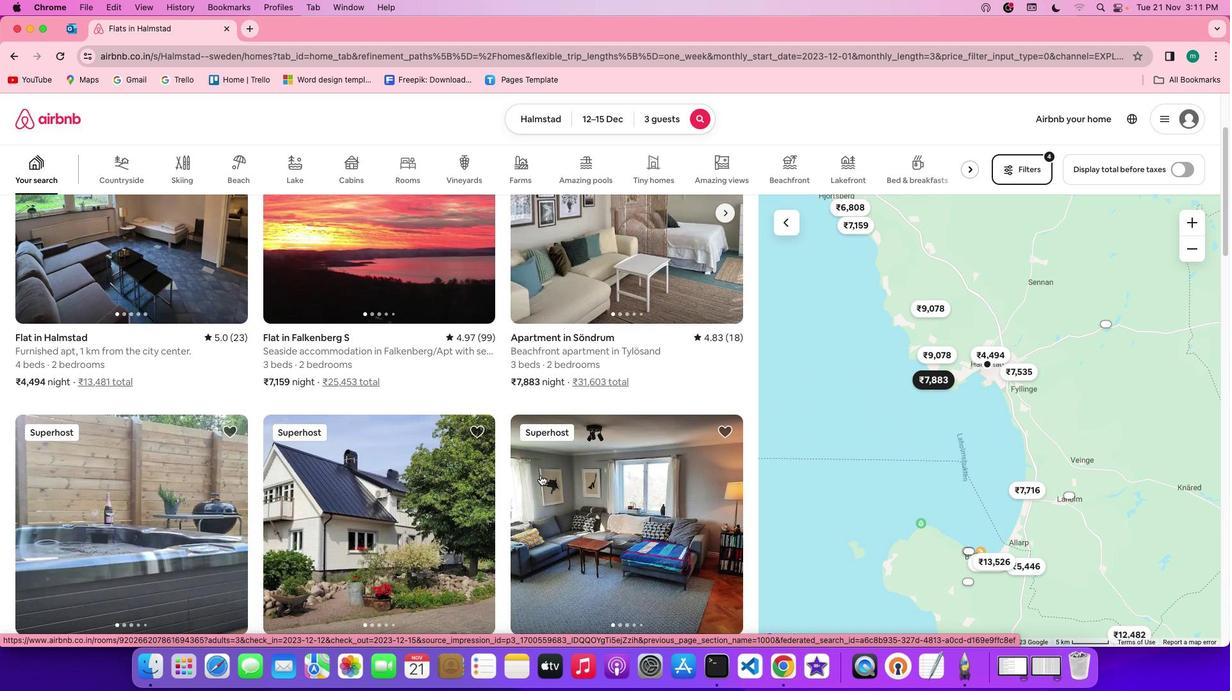 
Action: Mouse scrolled (540, 475) with delta (0, 0)
Screenshot: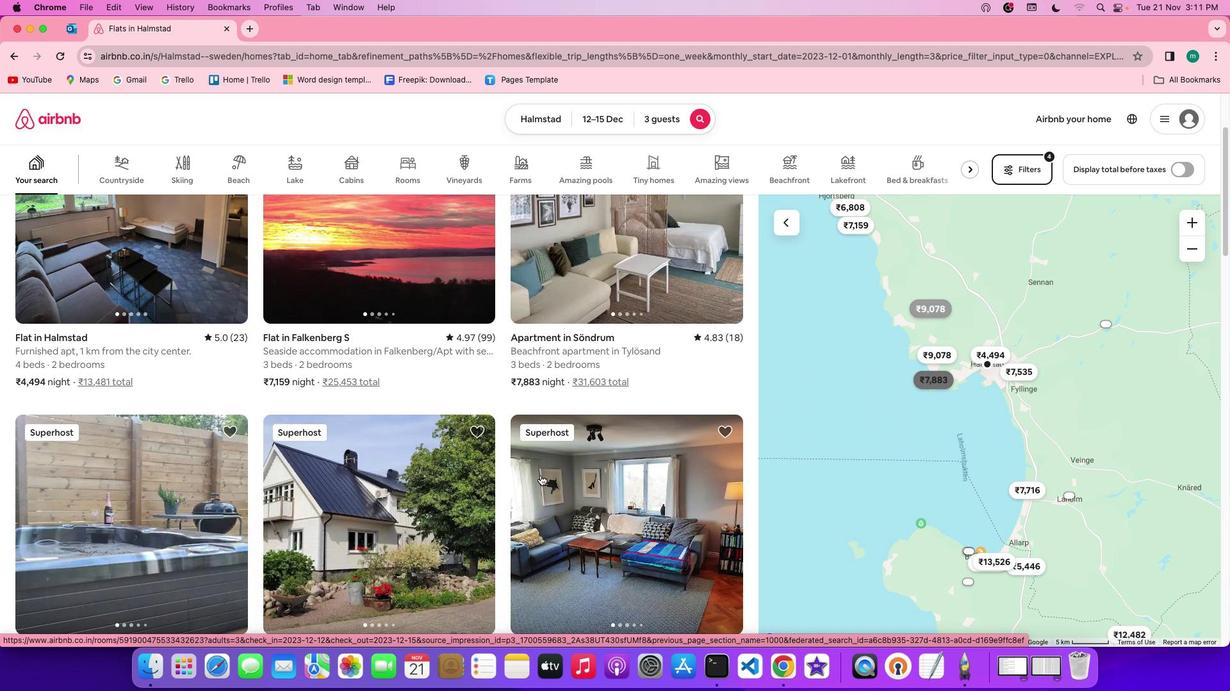 
Action: Mouse scrolled (540, 475) with delta (0, 0)
Screenshot: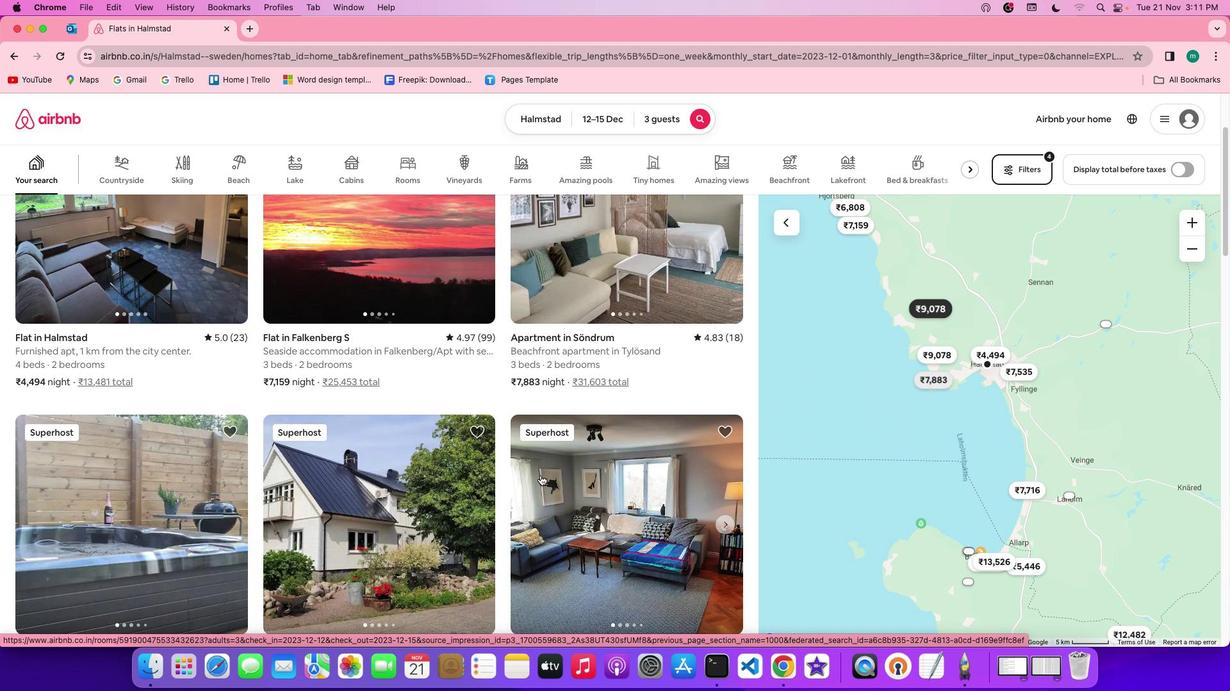 
Action: Mouse scrolled (540, 475) with delta (0, -1)
Screenshot: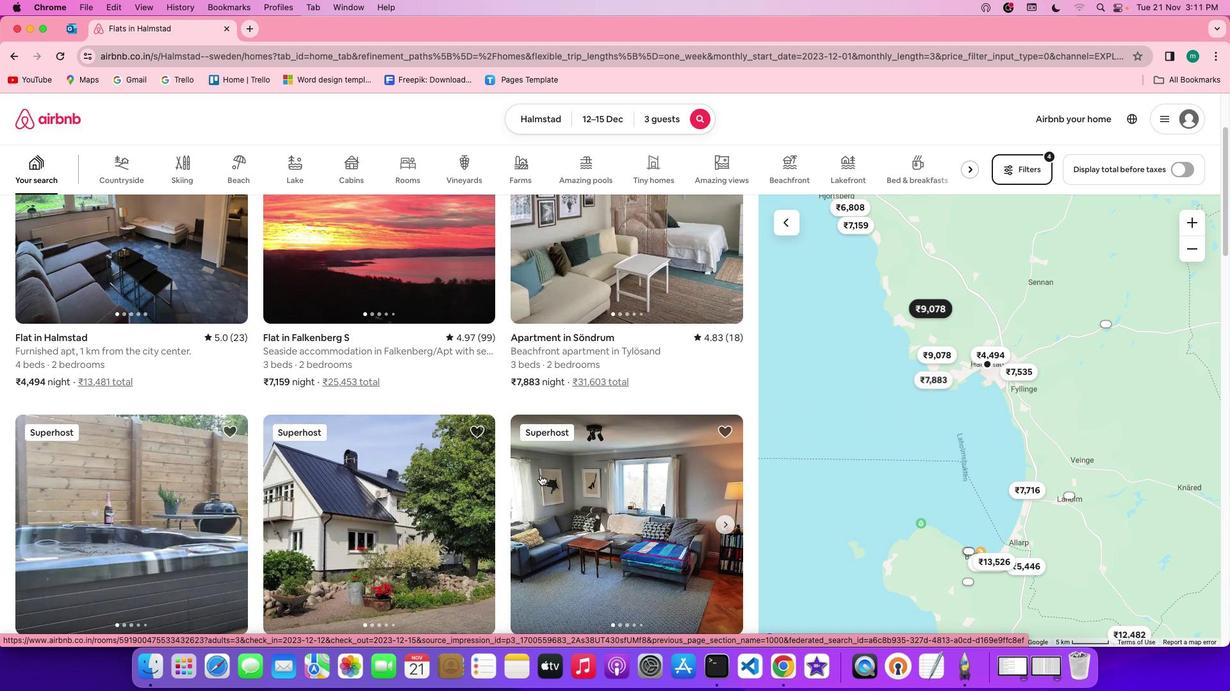 
Action: Mouse moved to (320, 370)
Screenshot: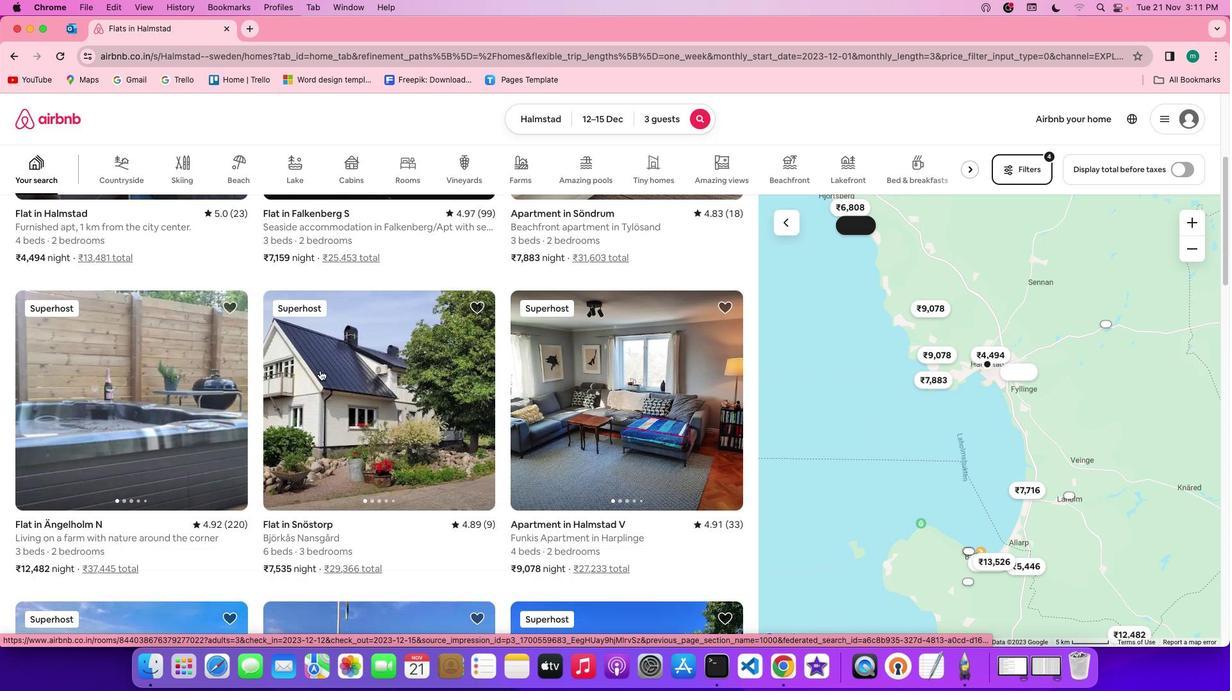 
Action: Mouse scrolled (320, 370) with delta (0, 0)
Screenshot: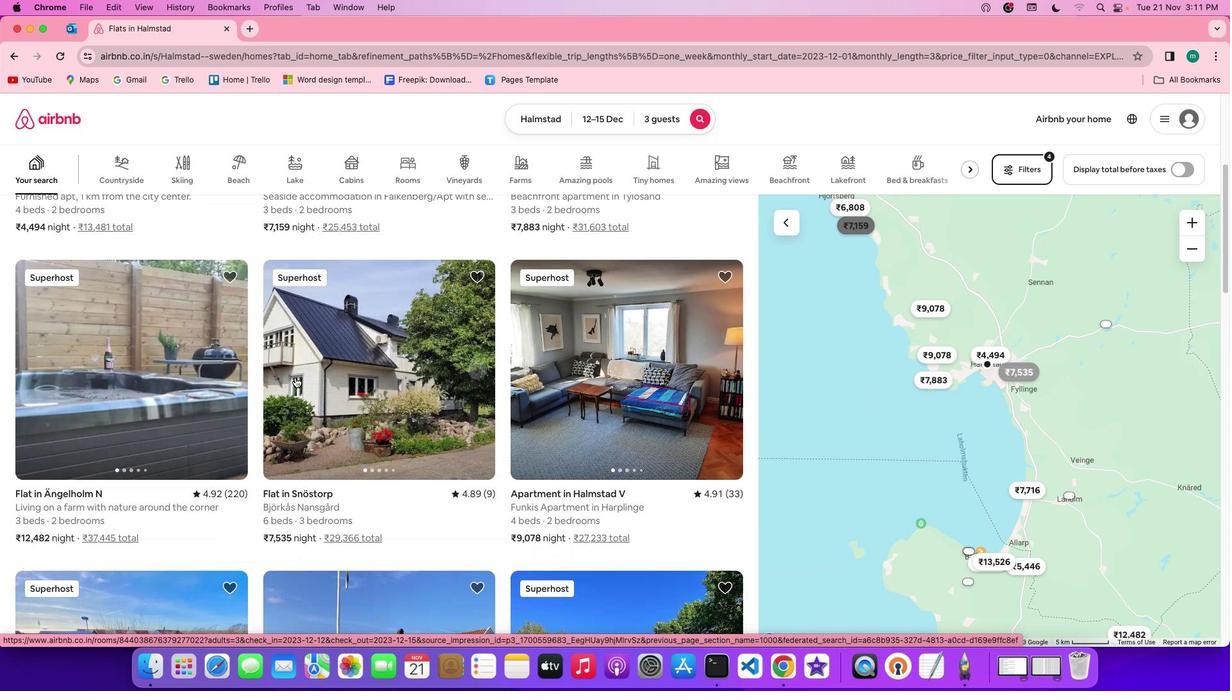 
Action: Mouse scrolled (320, 370) with delta (0, 0)
Screenshot: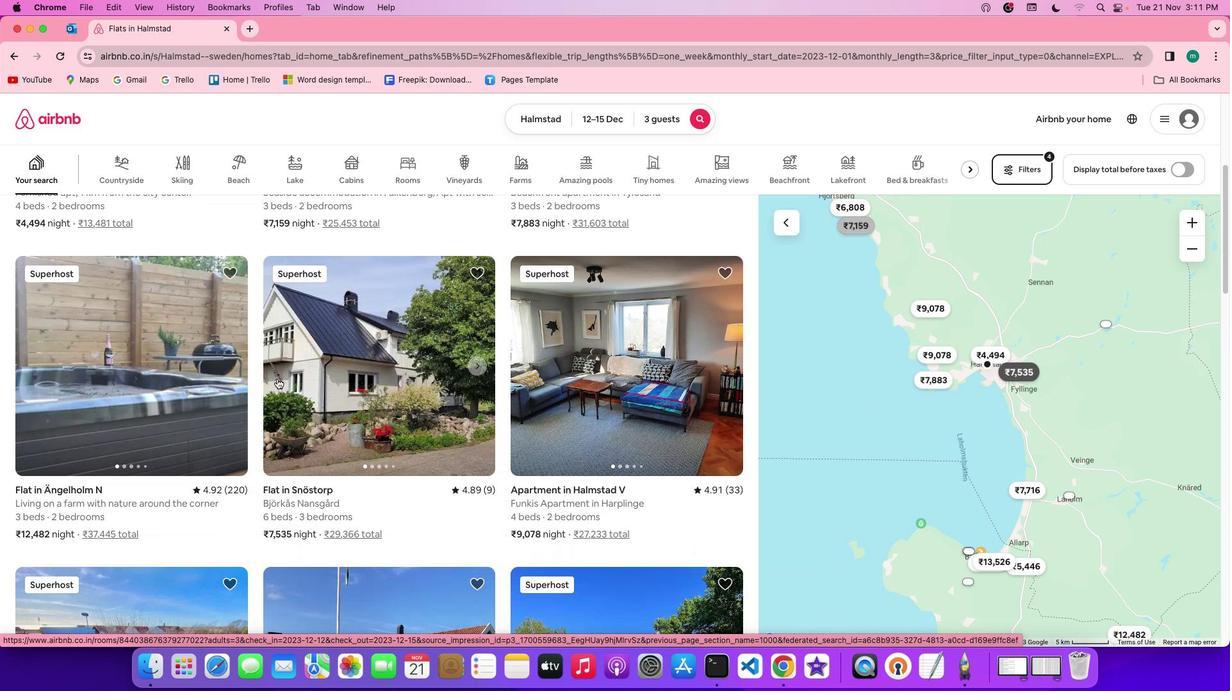 
Action: Mouse scrolled (320, 370) with delta (0, -1)
Screenshot: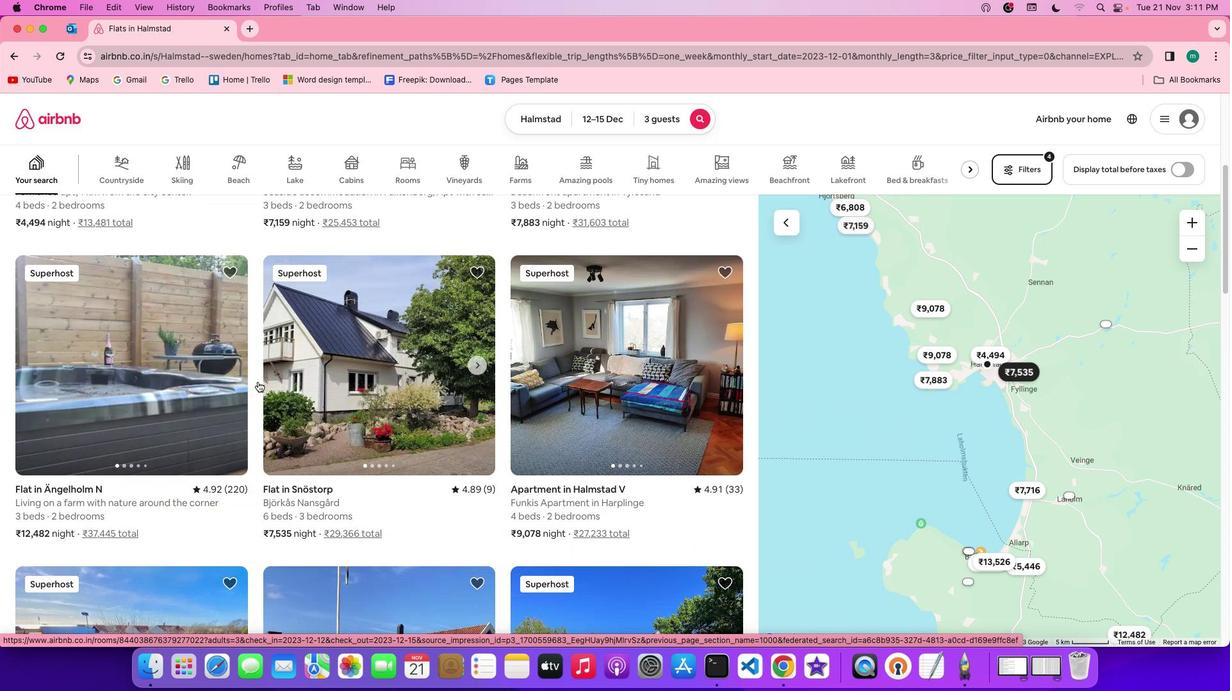 
Action: Mouse scrolled (320, 370) with delta (0, -1)
Screenshot: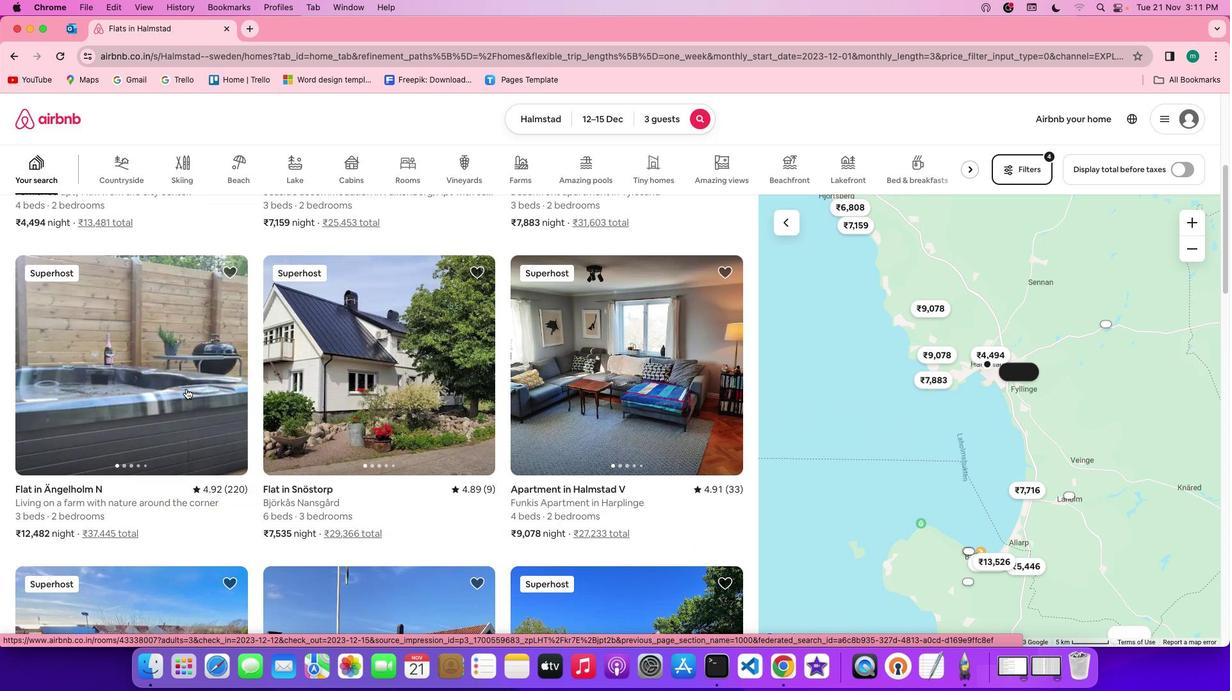 
Action: Mouse moved to (156, 390)
Screenshot: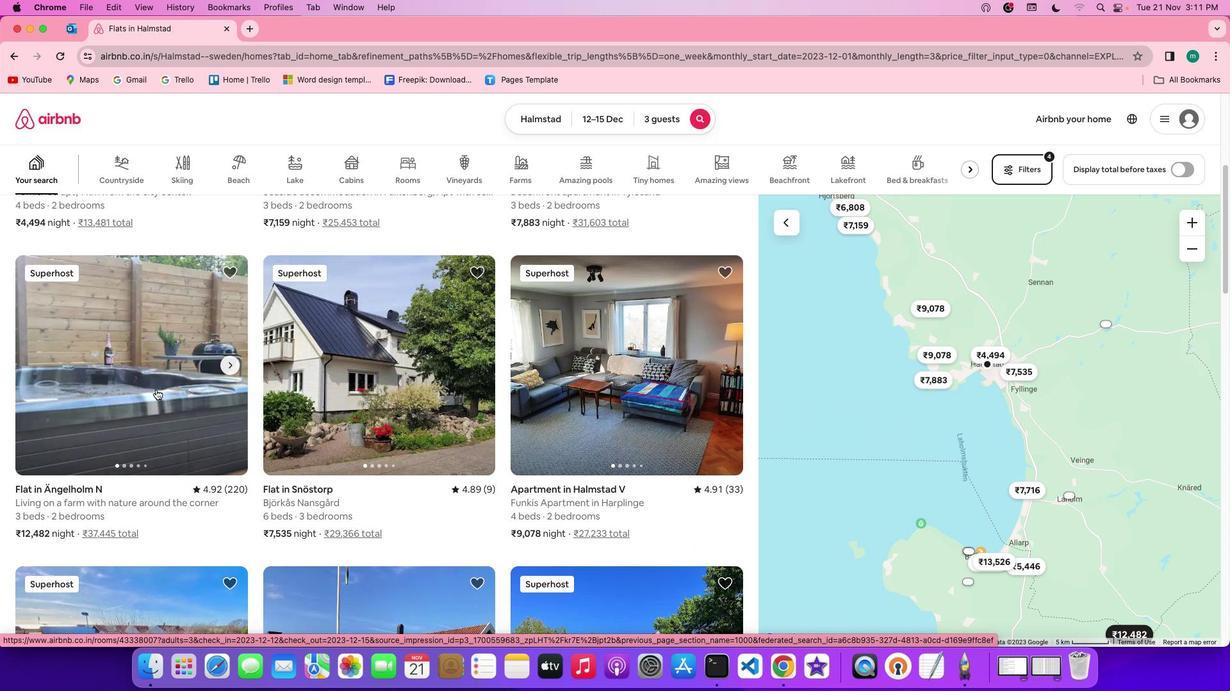 
Action: Mouse pressed left at (156, 390)
Screenshot: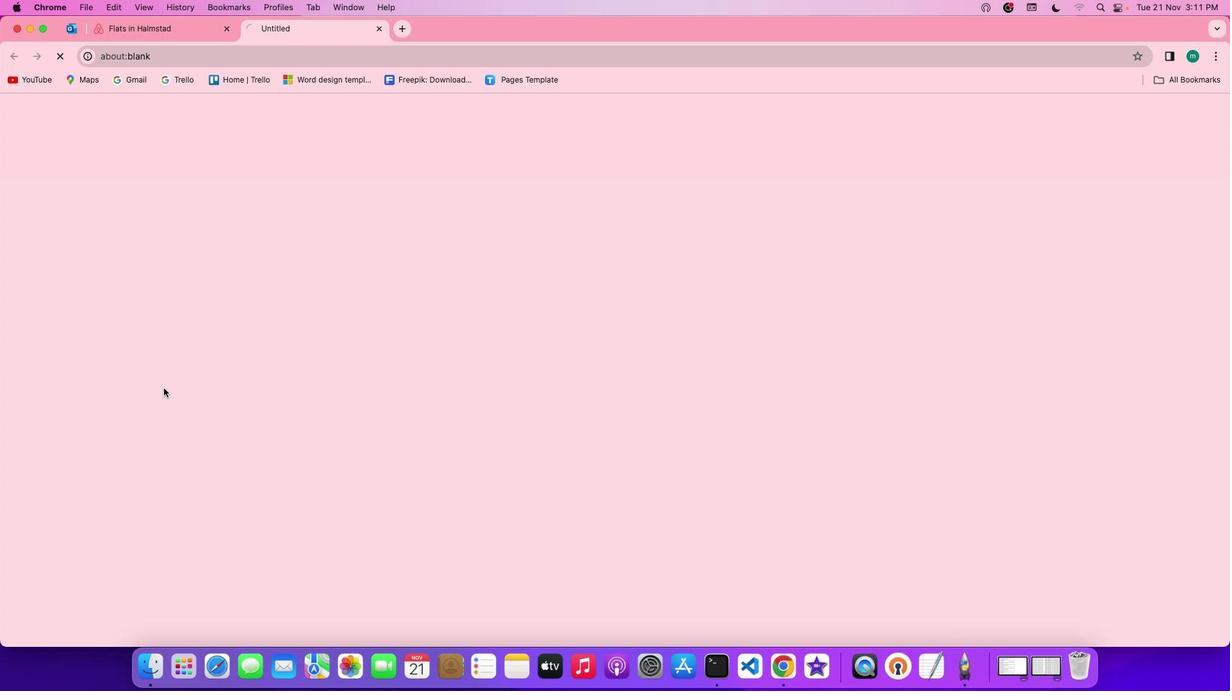 
Action: Mouse moved to (927, 477)
Screenshot: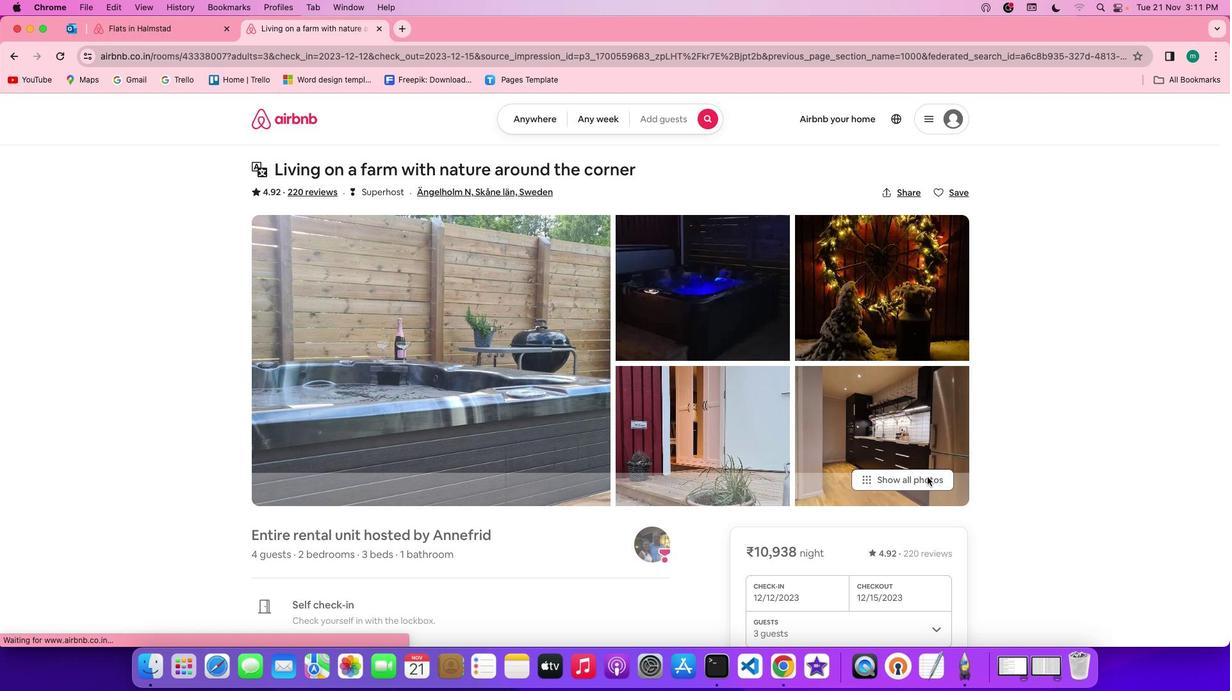
Action: Mouse pressed left at (927, 477)
Screenshot: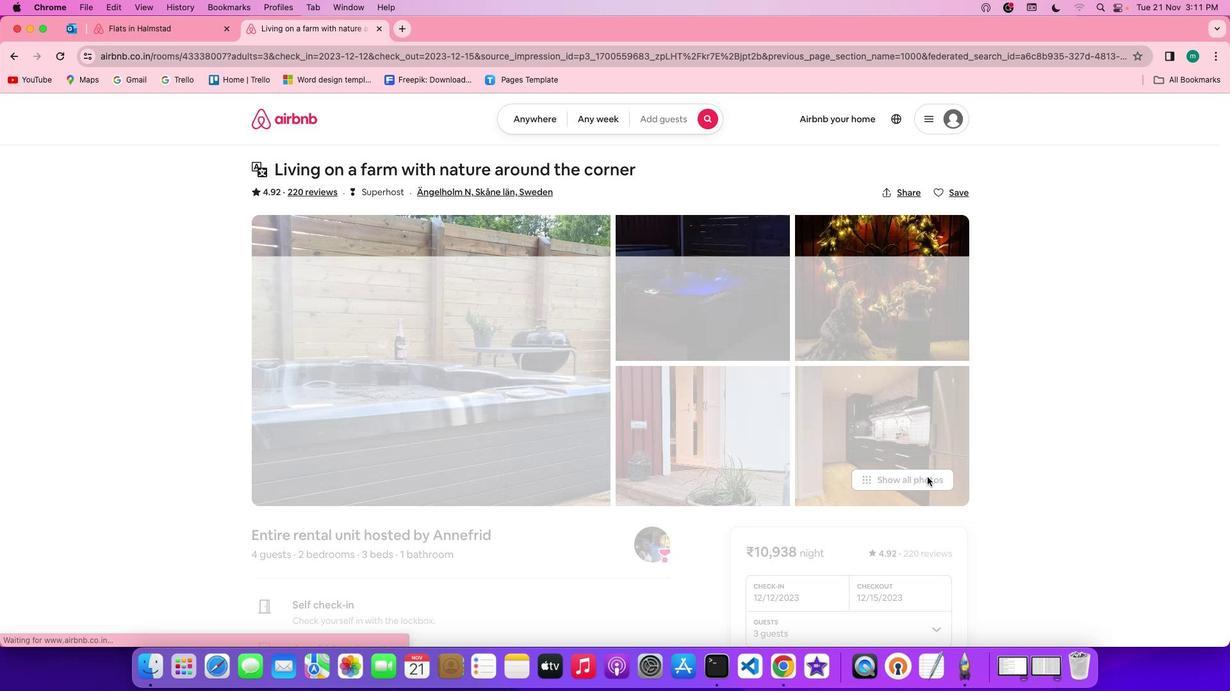 
Action: Mouse scrolled (927, 477) with delta (0, 0)
Screenshot: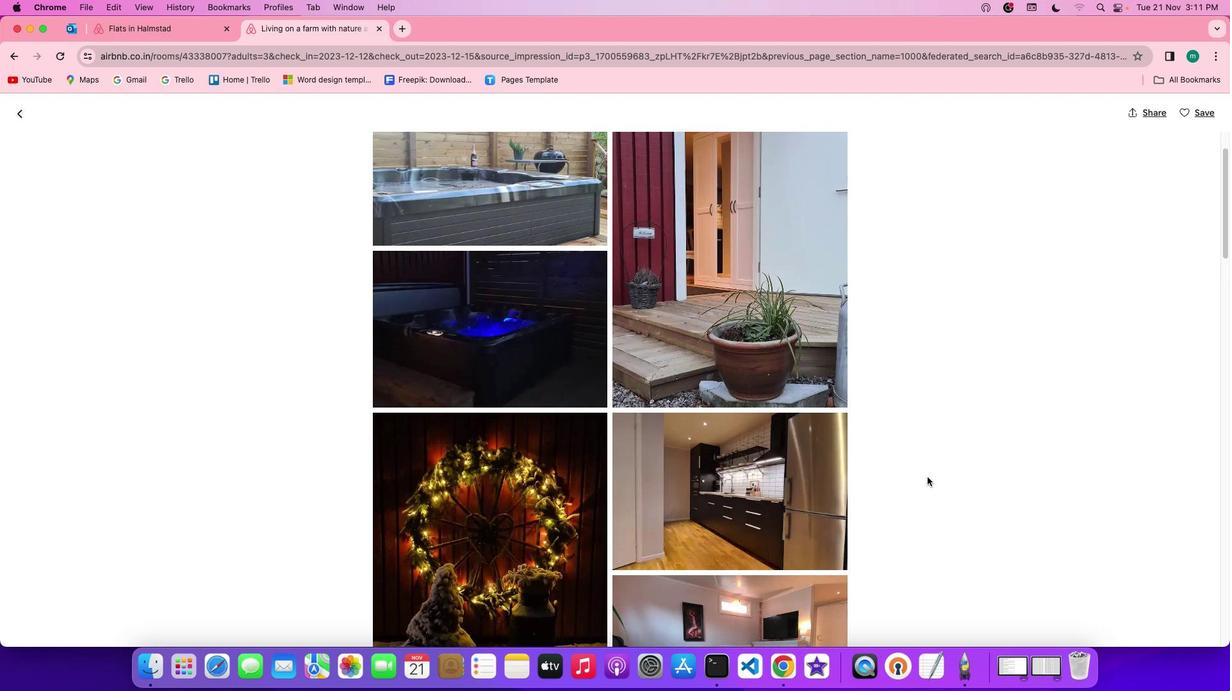 
Action: Mouse scrolled (927, 477) with delta (0, 0)
Screenshot: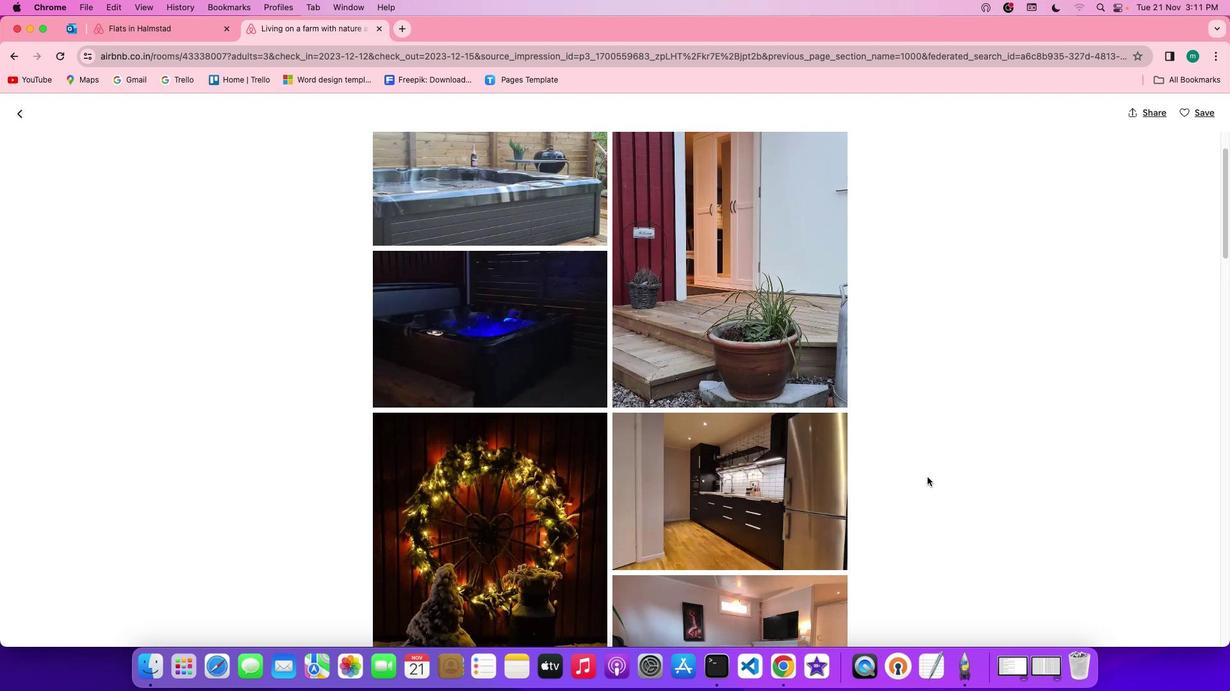 
Action: Mouse scrolled (927, 477) with delta (0, 0)
Screenshot: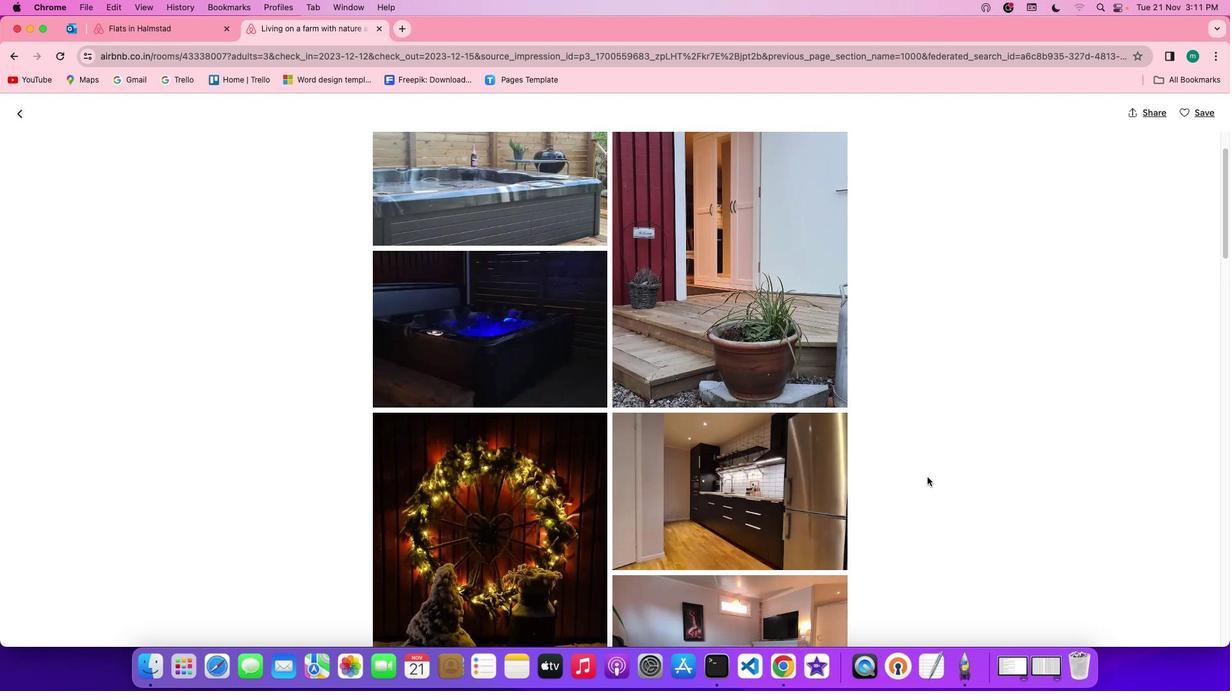 
Action: Mouse moved to (898, 480)
Screenshot: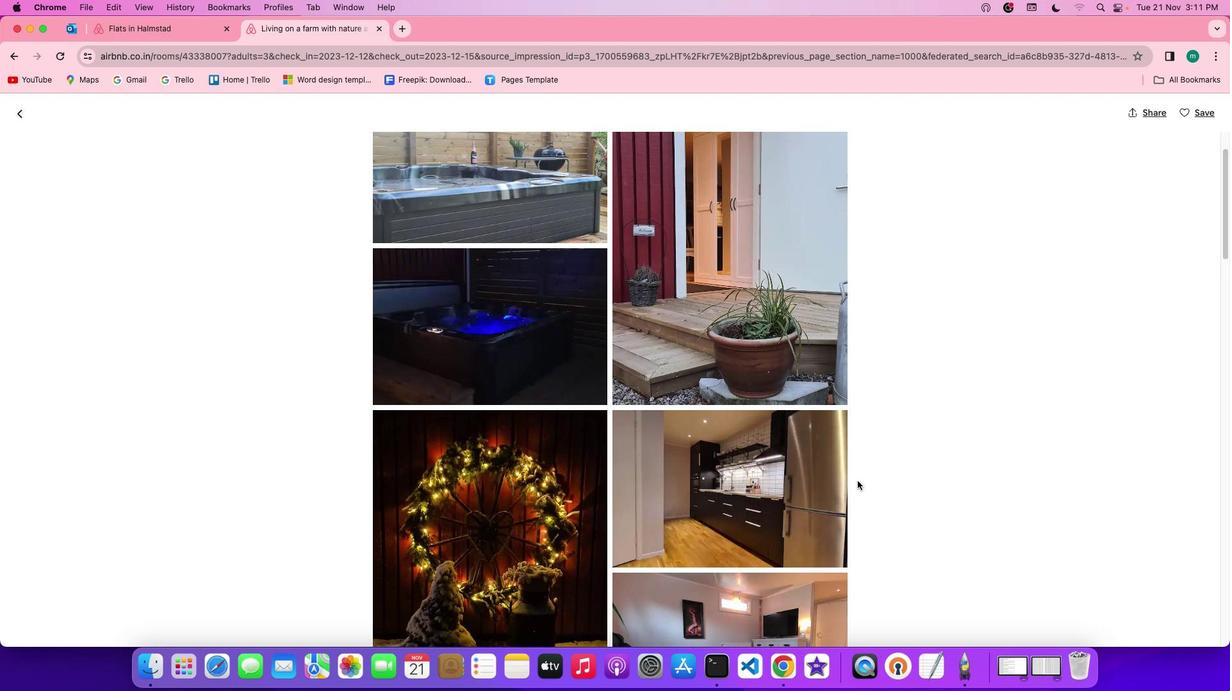 
Action: Mouse scrolled (898, 480) with delta (0, 0)
Screenshot: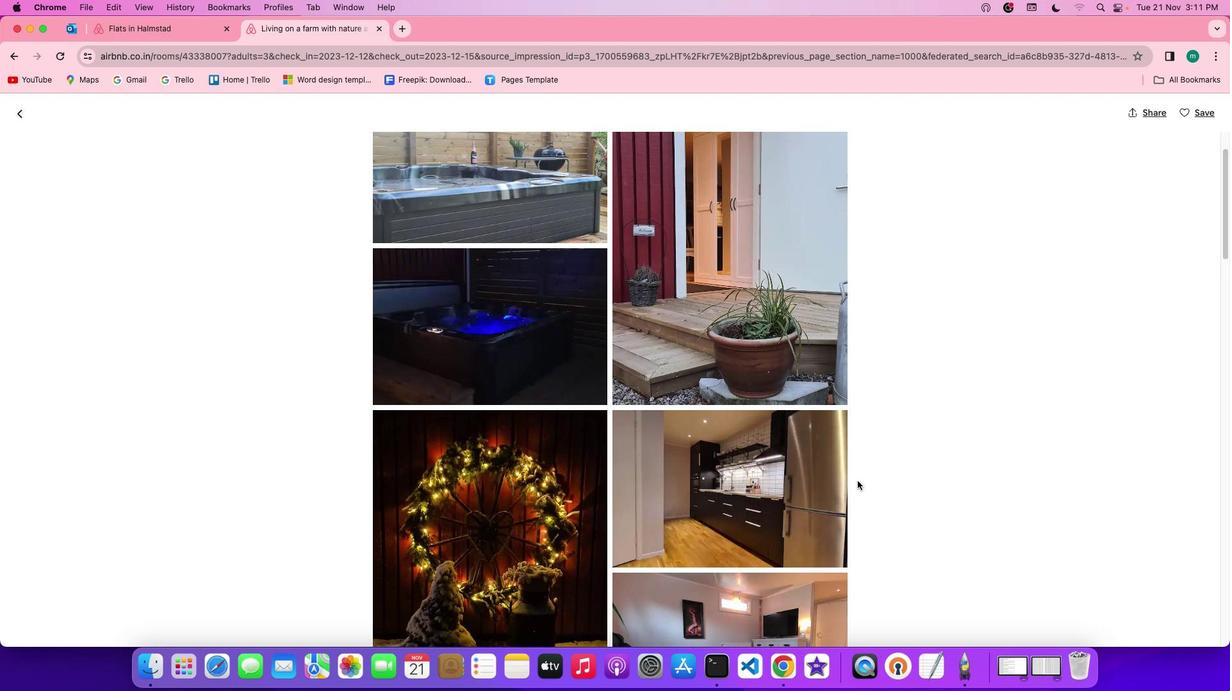 
Action: Mouse moved to (857, 481)
Screenshot: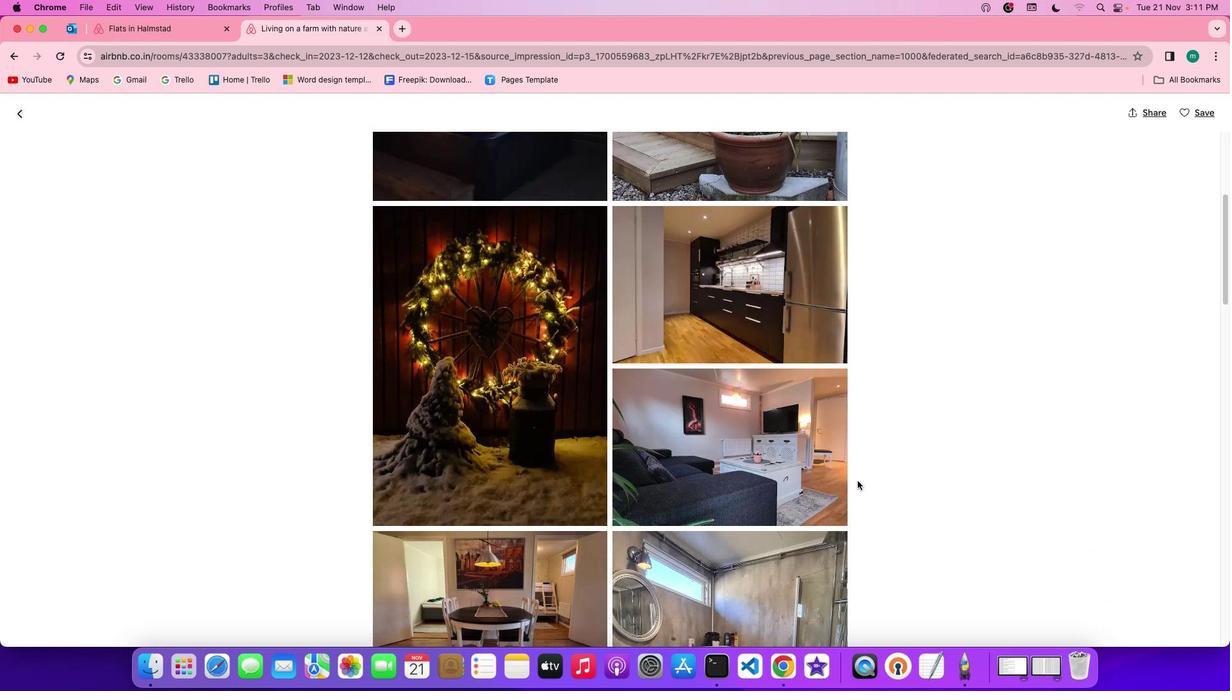 
Action: Mouse scrolled (857, 481) with delta (0, 0)
Screenshot: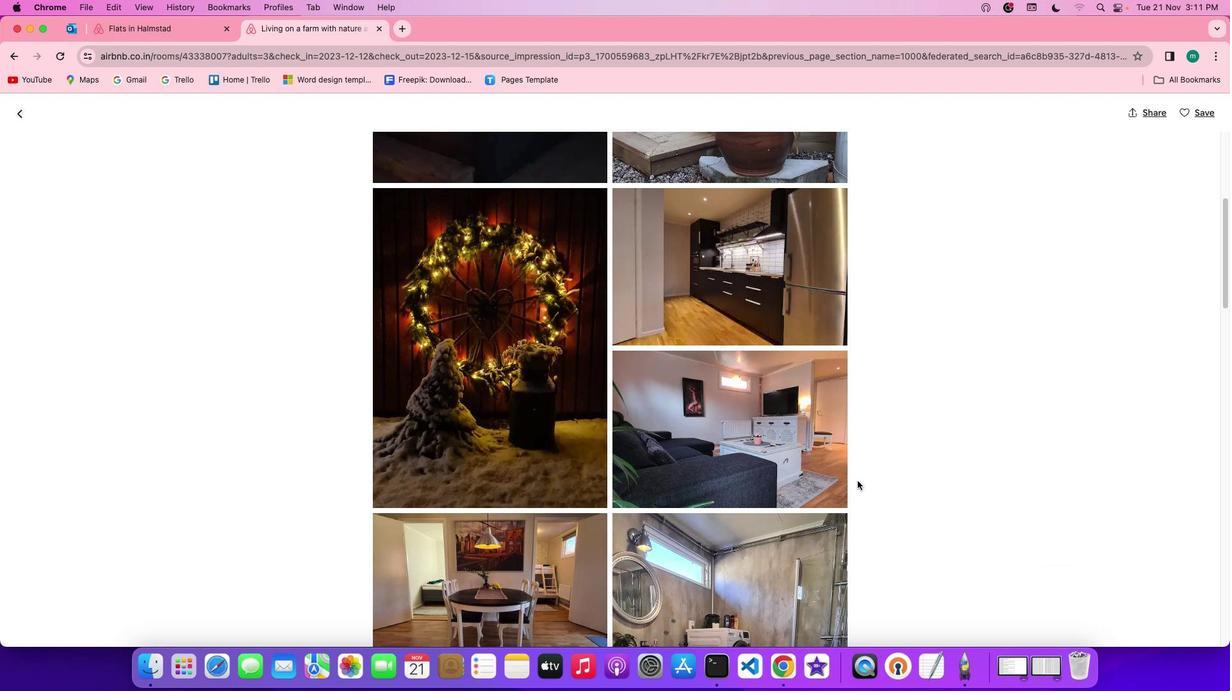 
Action: Mouse scrolled (857, 481) with delta (0, 0)
Screenshot: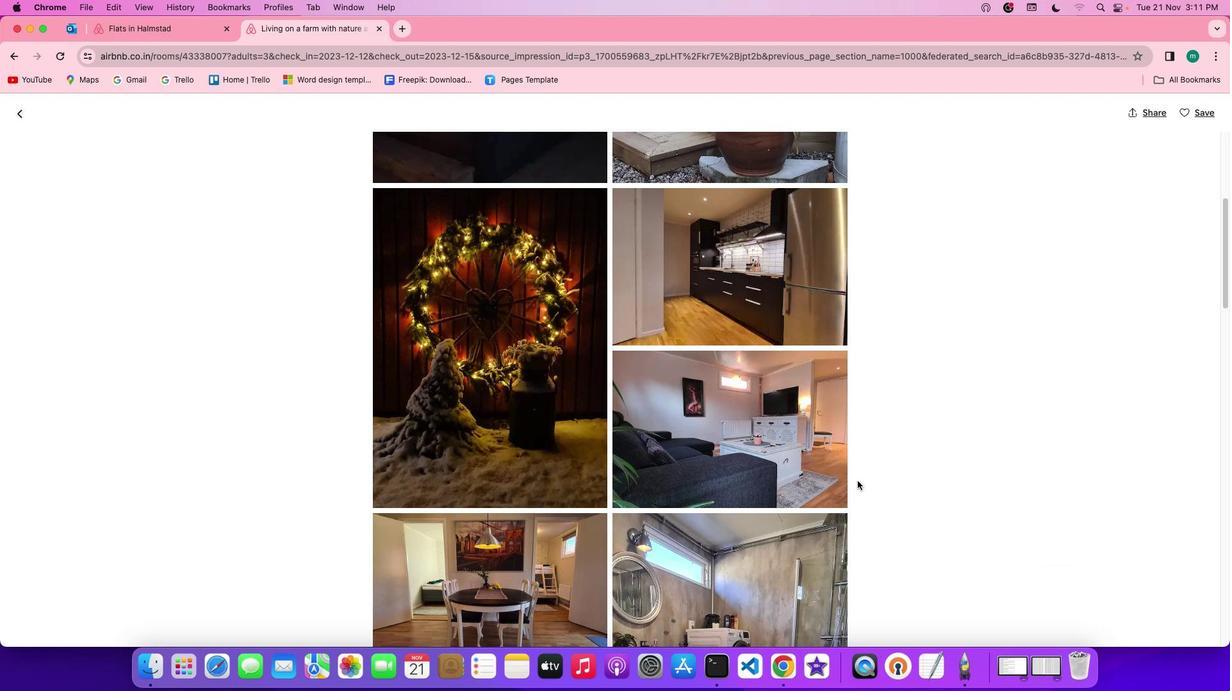 
Action: Mouse scrolled (857, 481) with delta (0, -1)
Screenshot: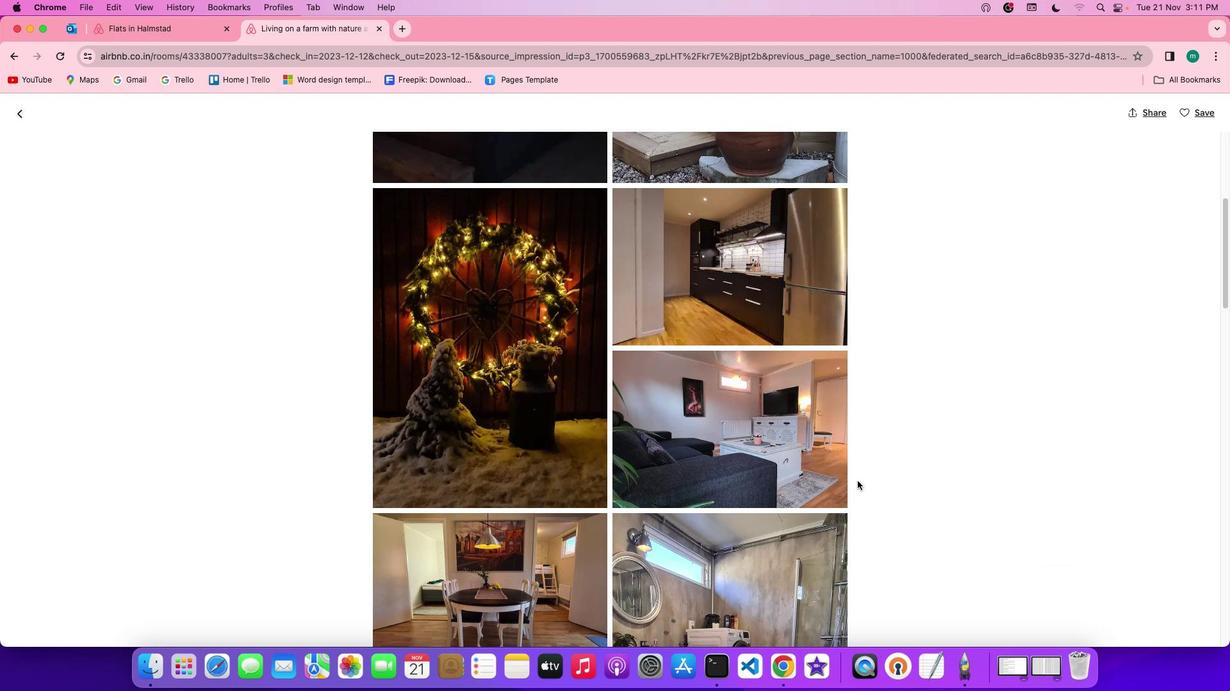 
Action: Mouse scrolled (857, 481) with delta (0, -2)
Screenshot: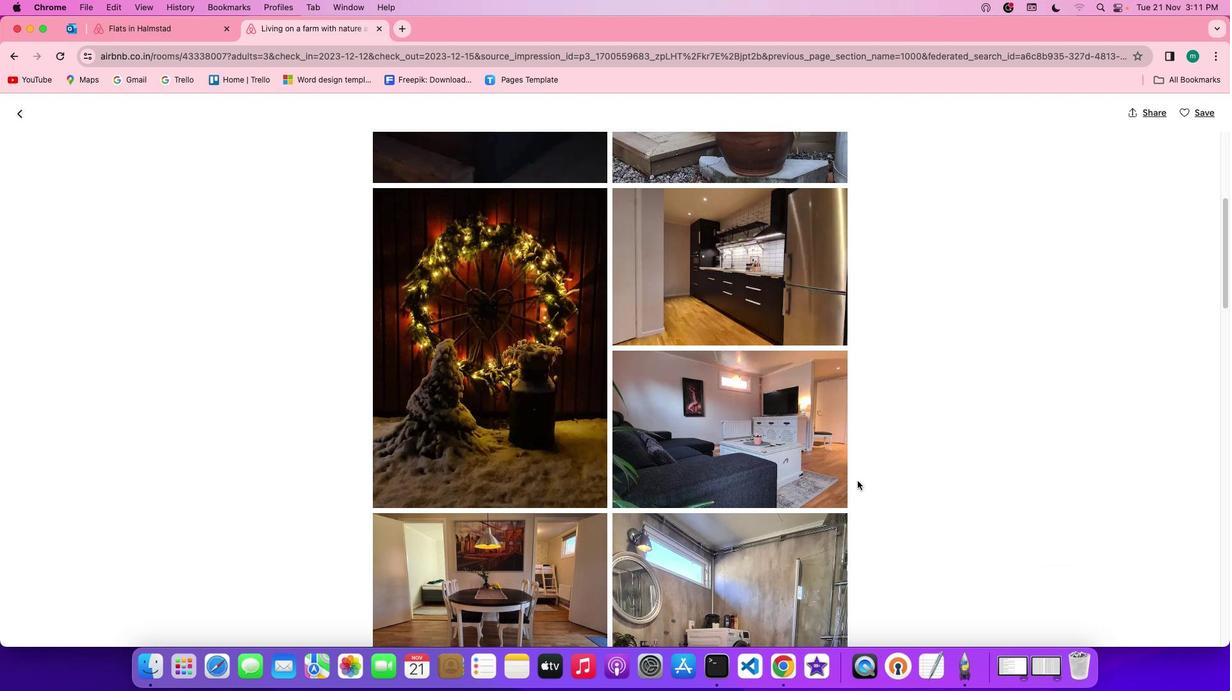 
Action: Mouse scrolled (857, 481) with delta (0, 0)
Screenshot: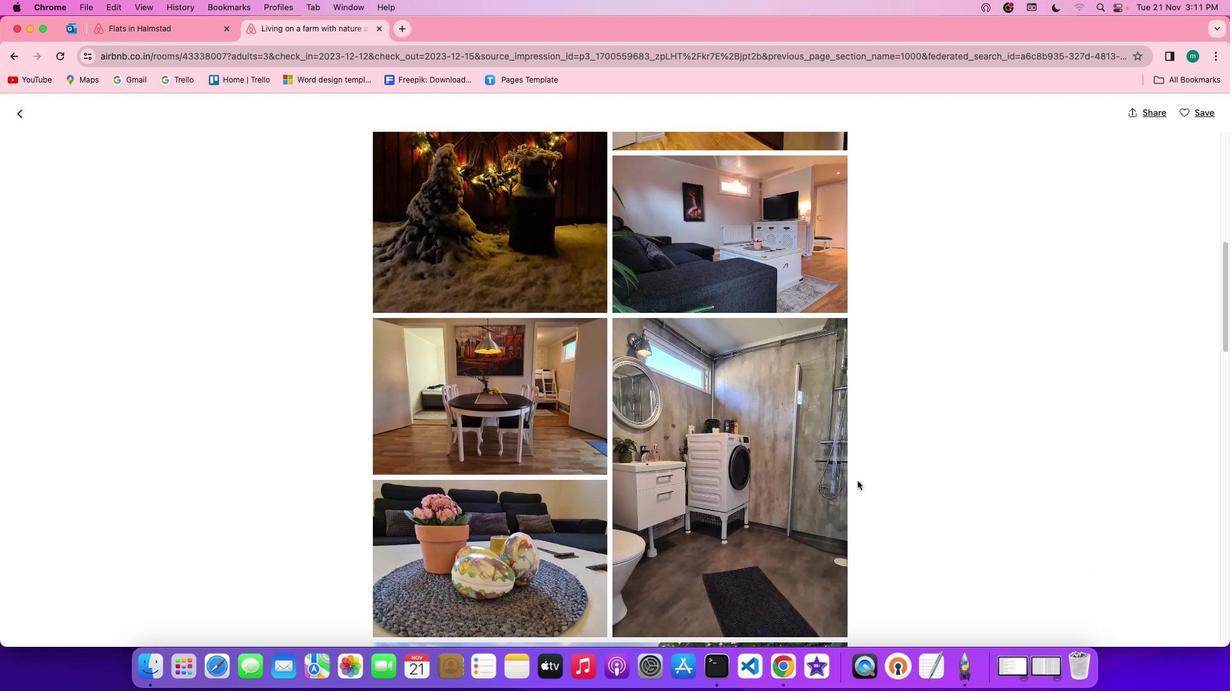 
Action: Mouse scrolled (857, 481) with delta (0, 0)
Screenshot: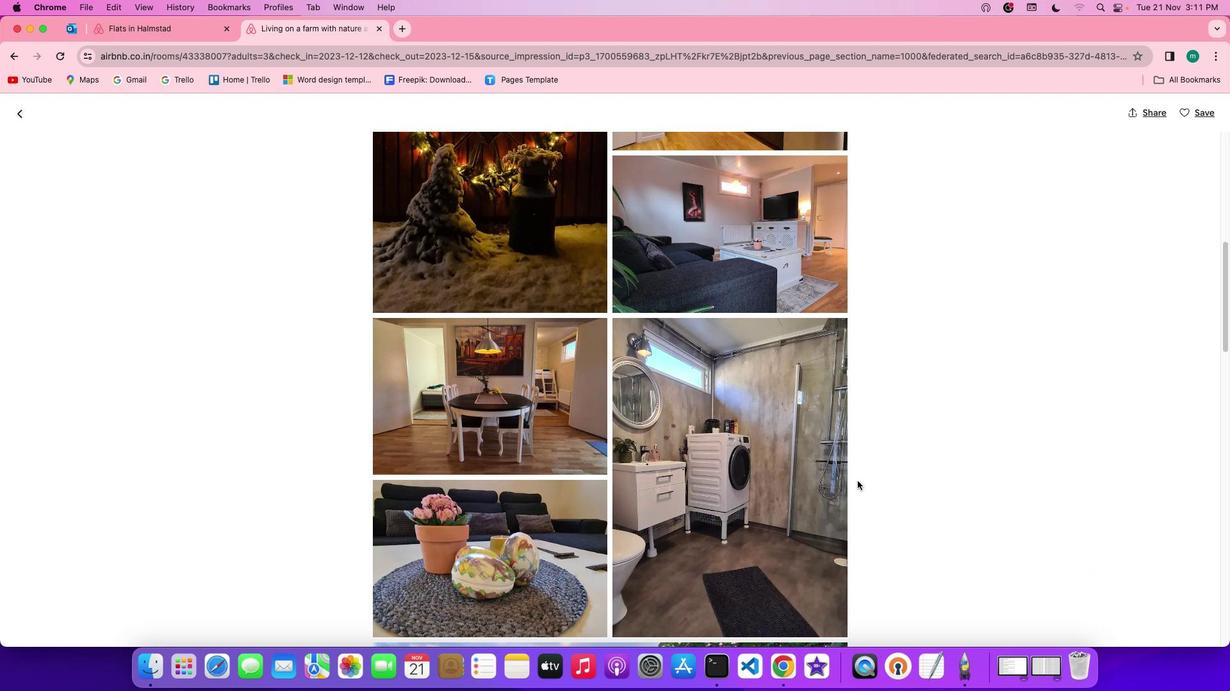 
Action: Mouse scrolled (857, 481) with delta (0, -1)
Screenshot: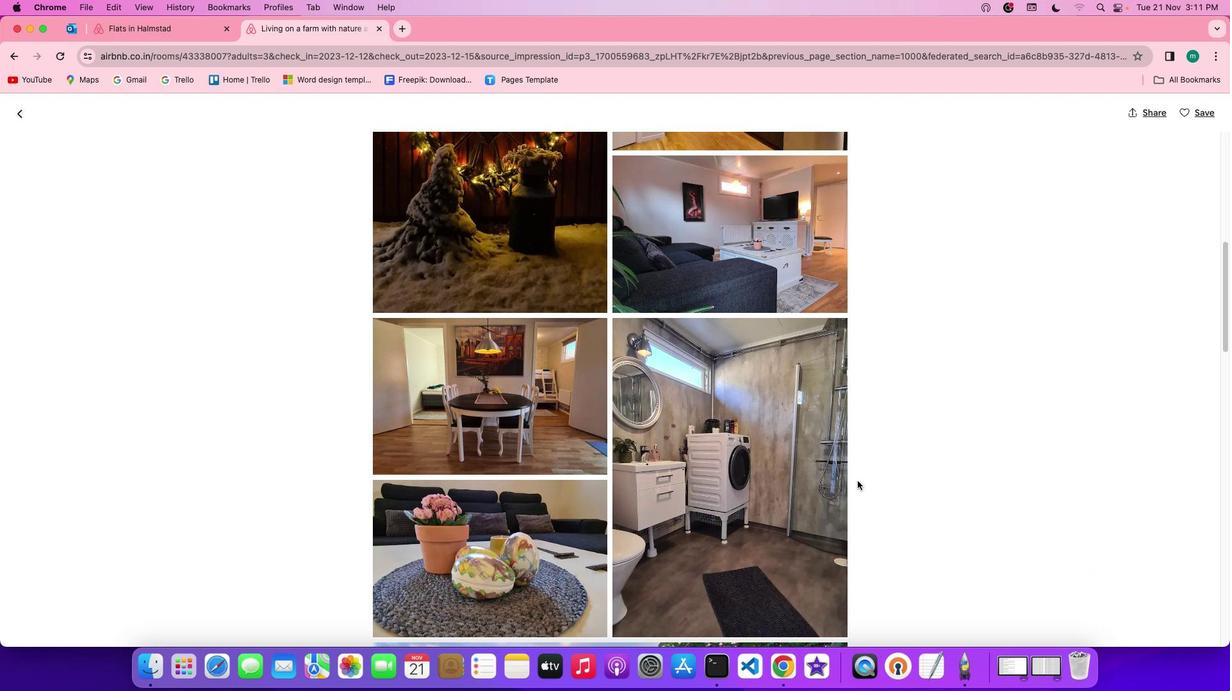 
Action: Mouse scrolled (857, 481) with delta (0, -2)
Screenshot: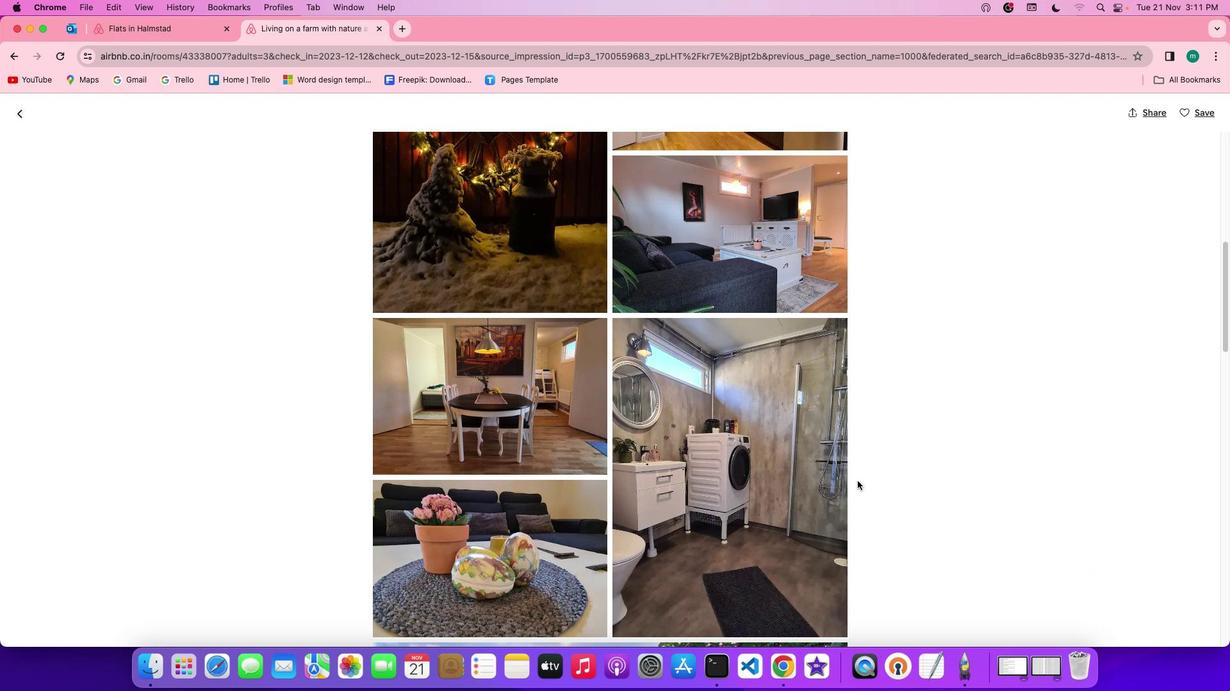 
Action: Mouse scrolled (857, 481) with delta (0, 0)
Screenshot: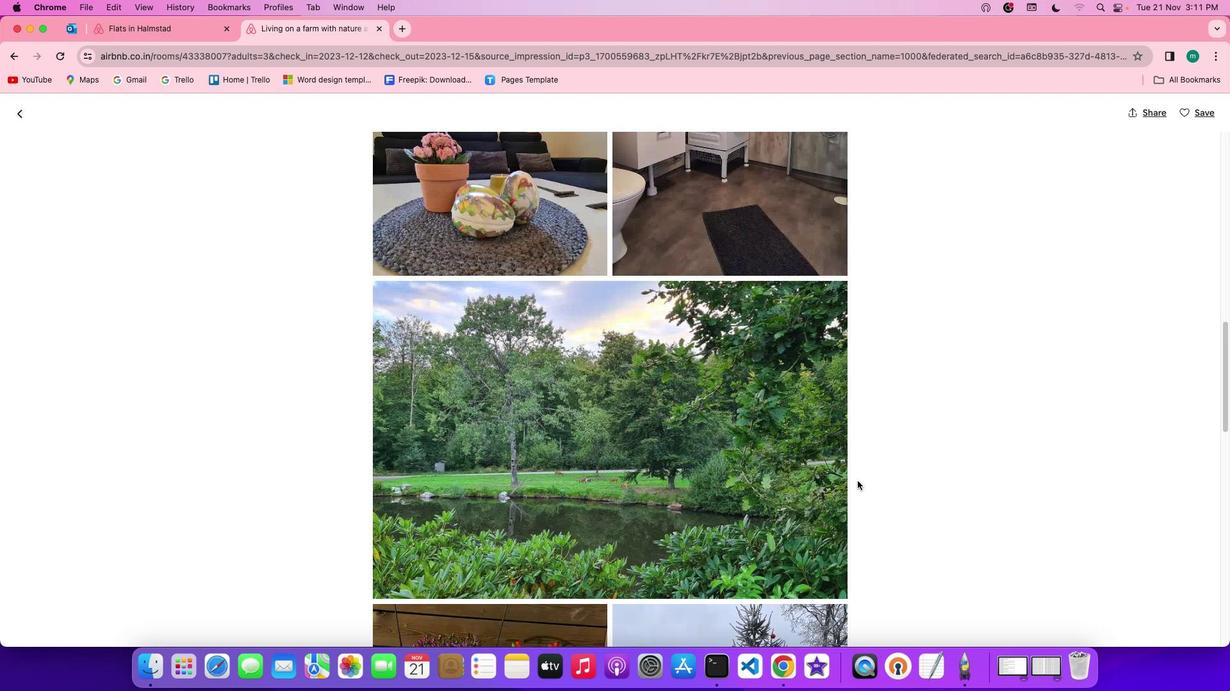 
Action: Mouse scrolled (857, 481) with delta (0, 0)
Screenshot: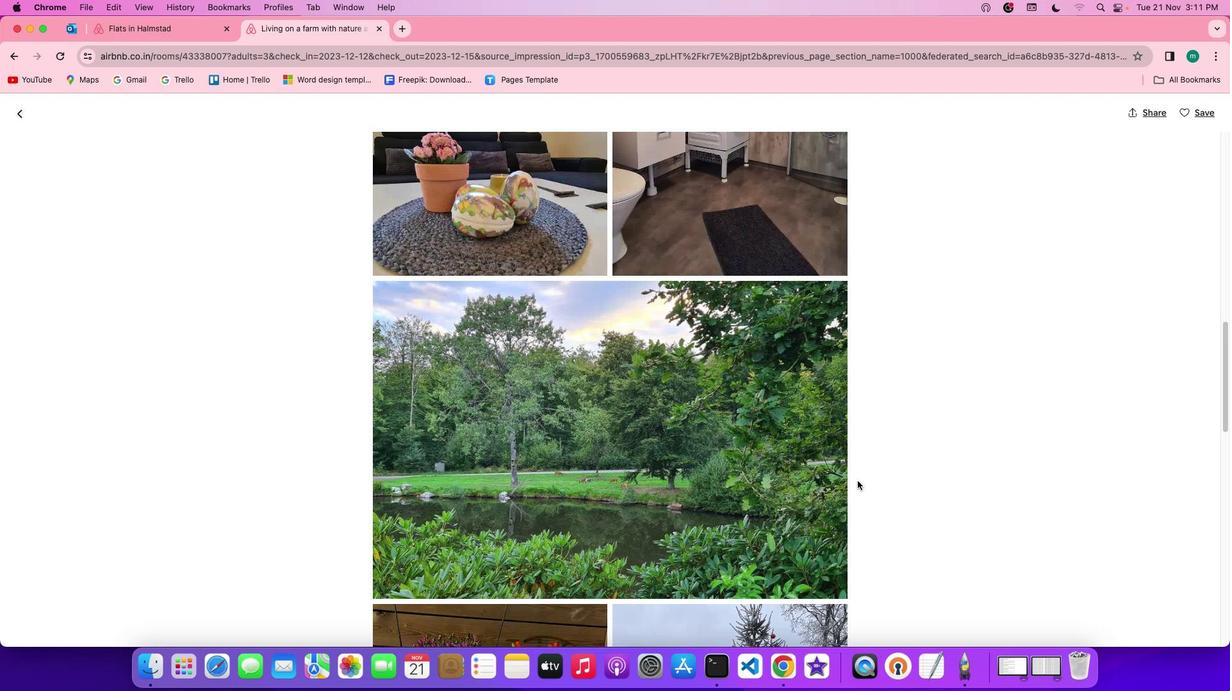
Action: Mouse scrolled (857, 481) with delta (0, -1)
Screenshot: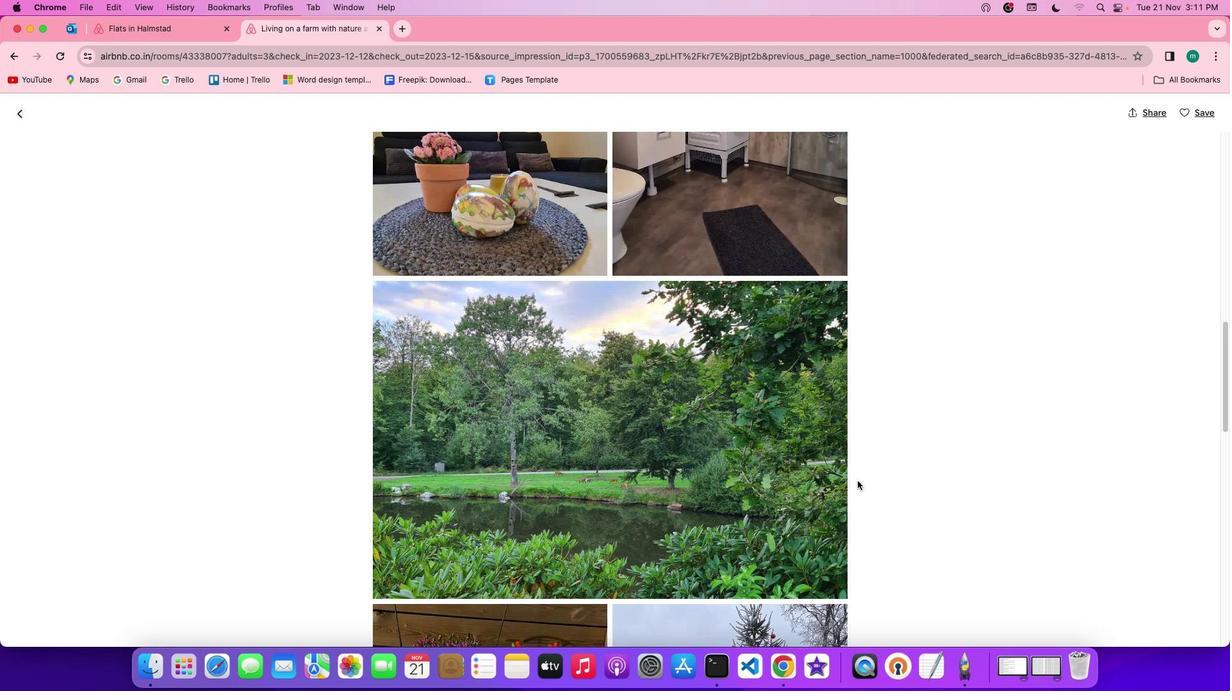 
Action: Mouse scrolled (857, 481) with delta (0, -2)
Screenshot: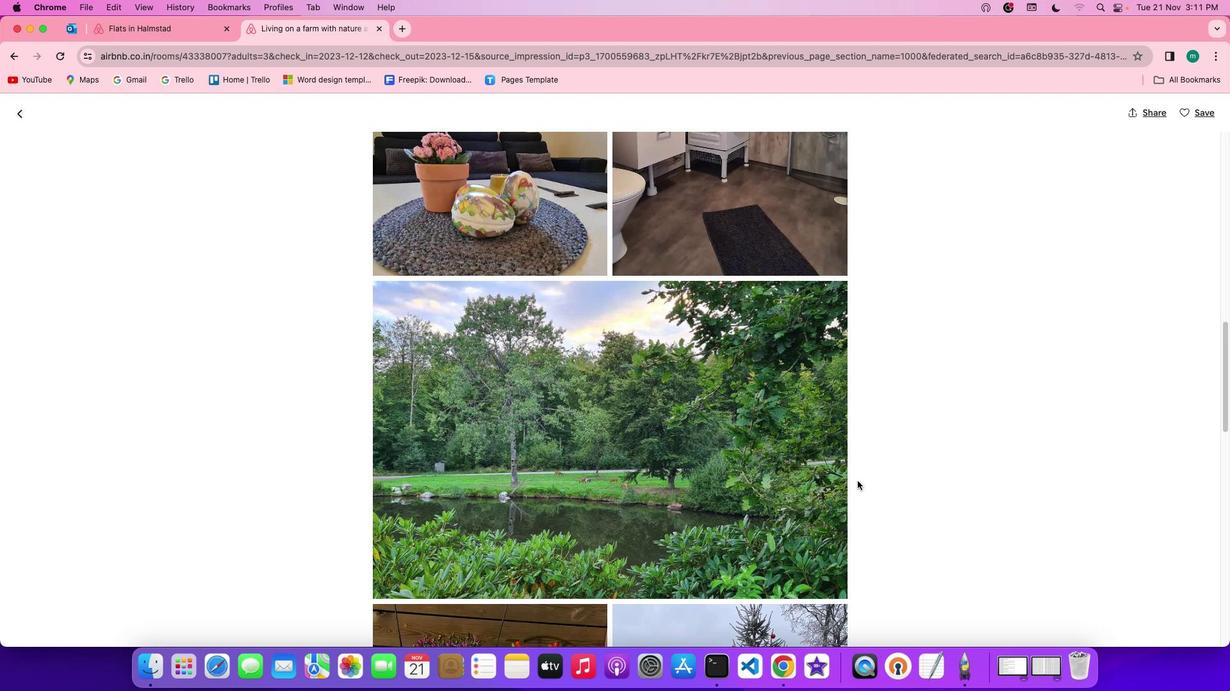 
Action: Mouse scrolled (857, 481) with delta (0, -3)
Screenshot: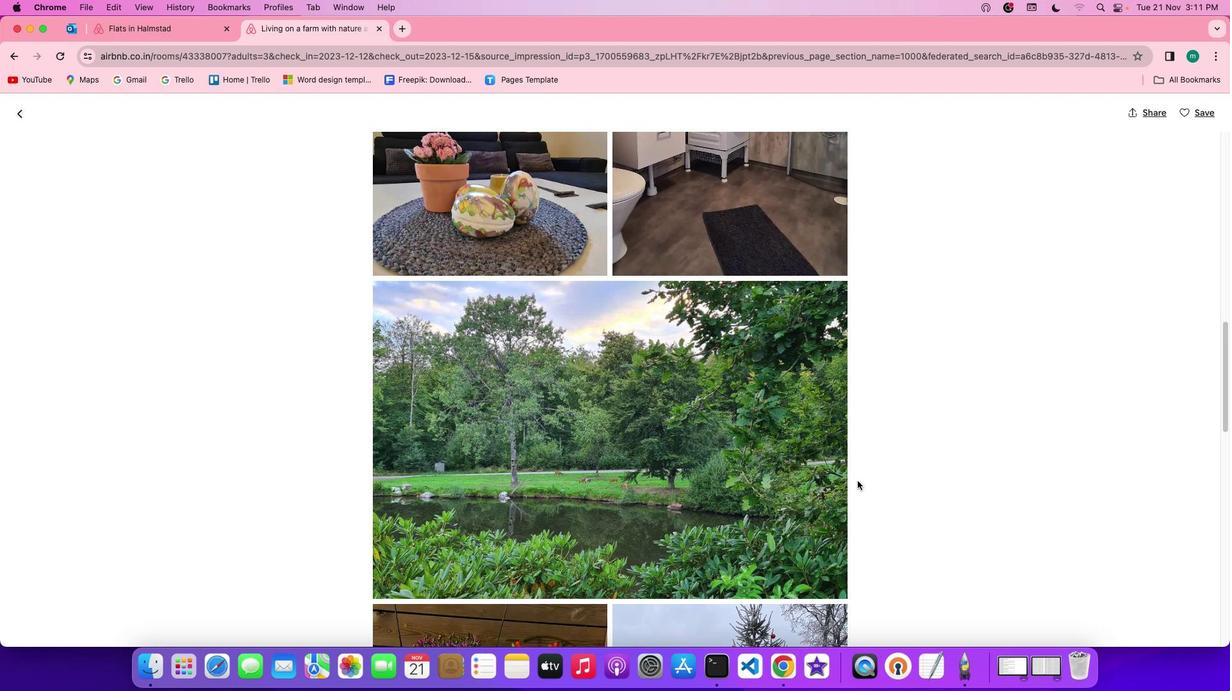 
Action: Mouse scrolled (857, 481) with delta (0, 0)
Screenshot: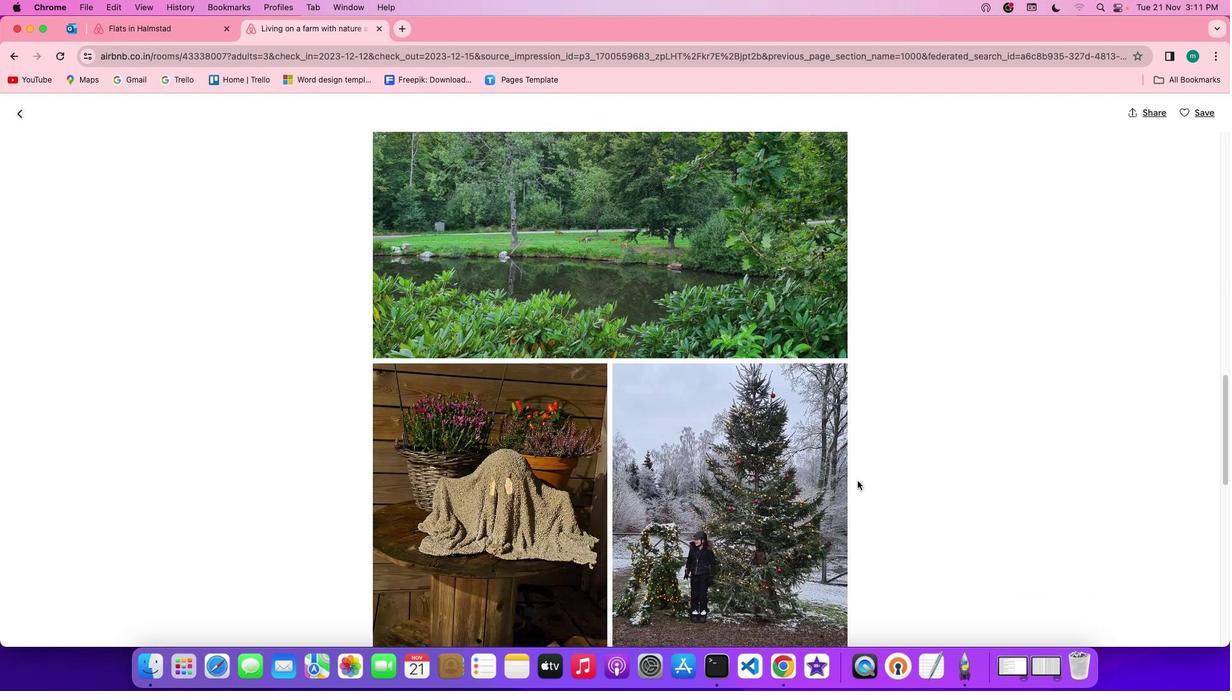 
Action: Mouse scrolled (857, 481) with delta (0, 0)
Screenshot: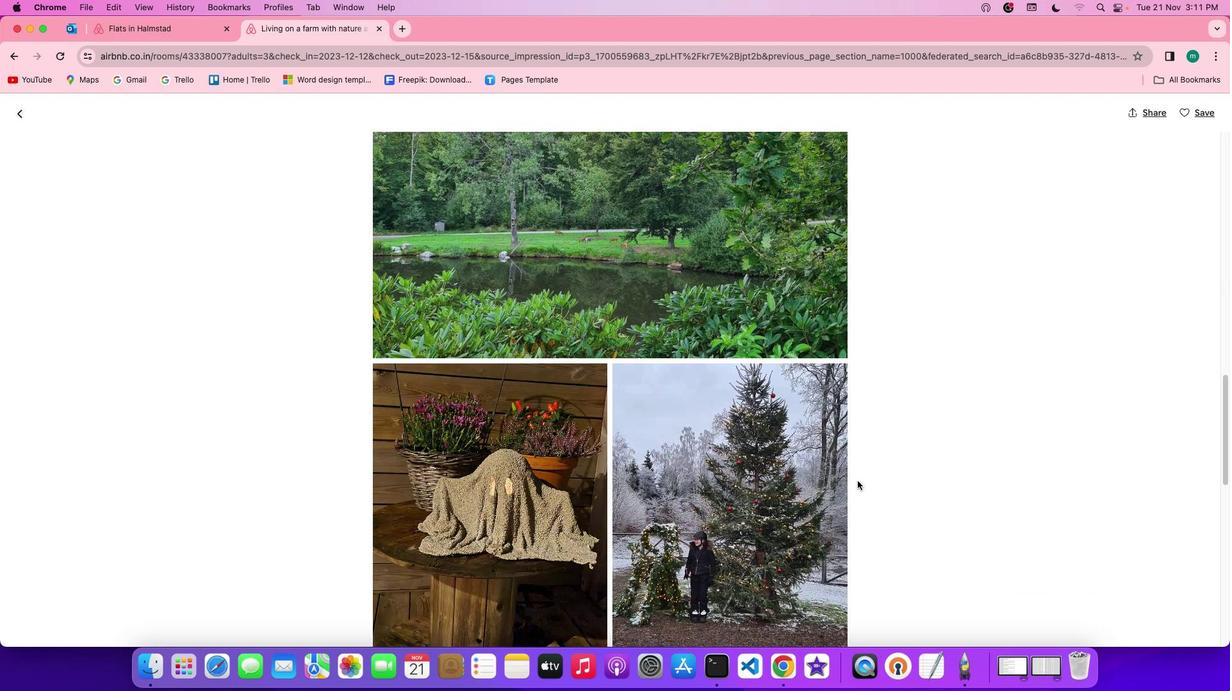 
Action: Mouse scrolled (857, 481) with delta (0, -1)
Screenshot: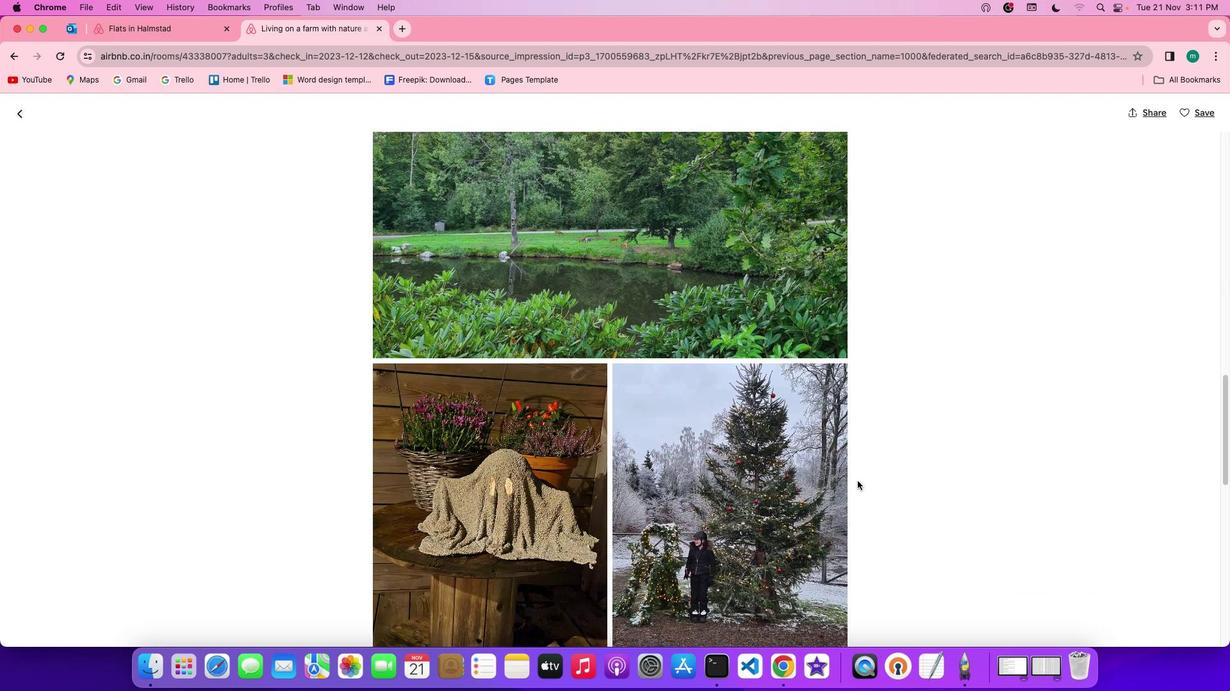 
Action: Mouse scrolled (857, 481) with delta (0, -2)
Screenshot: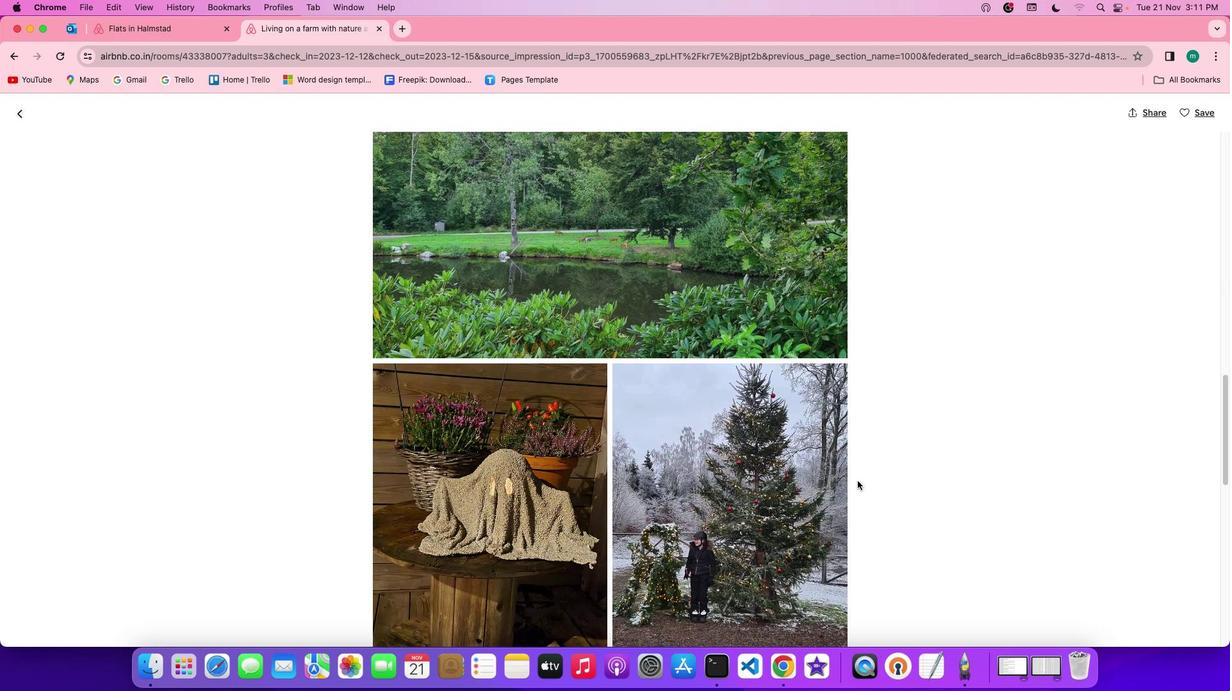 
Action: Mouse scrolled (857, 481) with delta (0, 0)
Screenshot: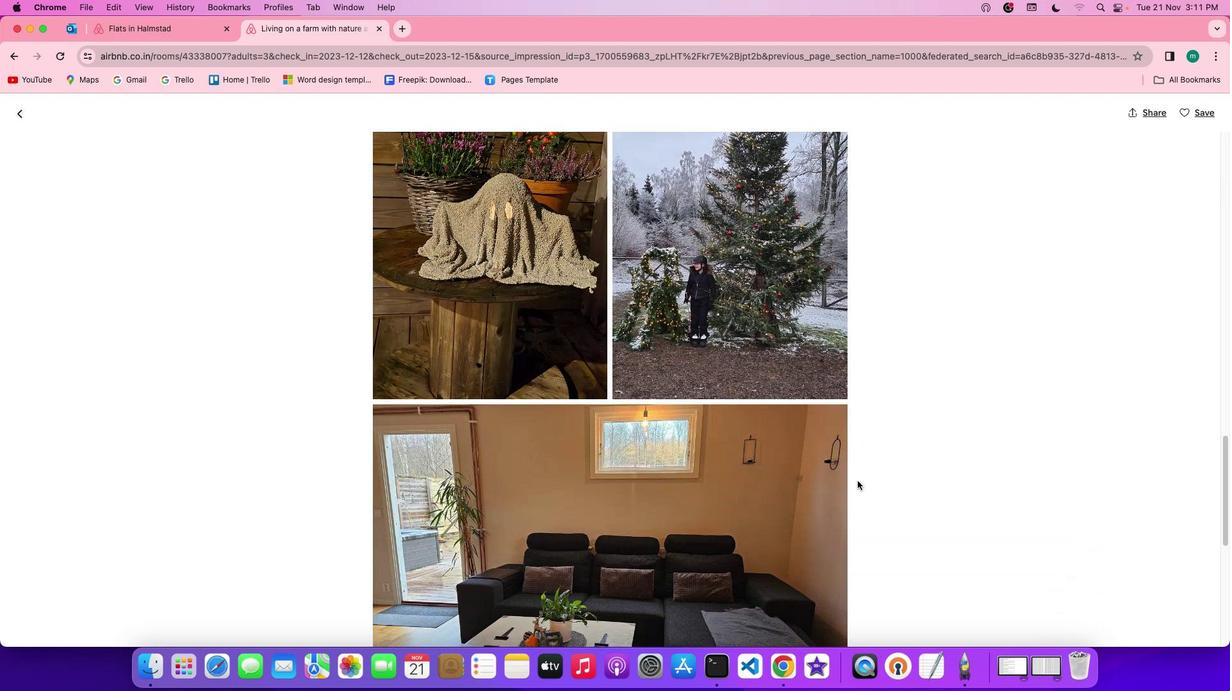 
Action: Mouse scrolled (857, 481) with delta (0, 0)
Screenshot: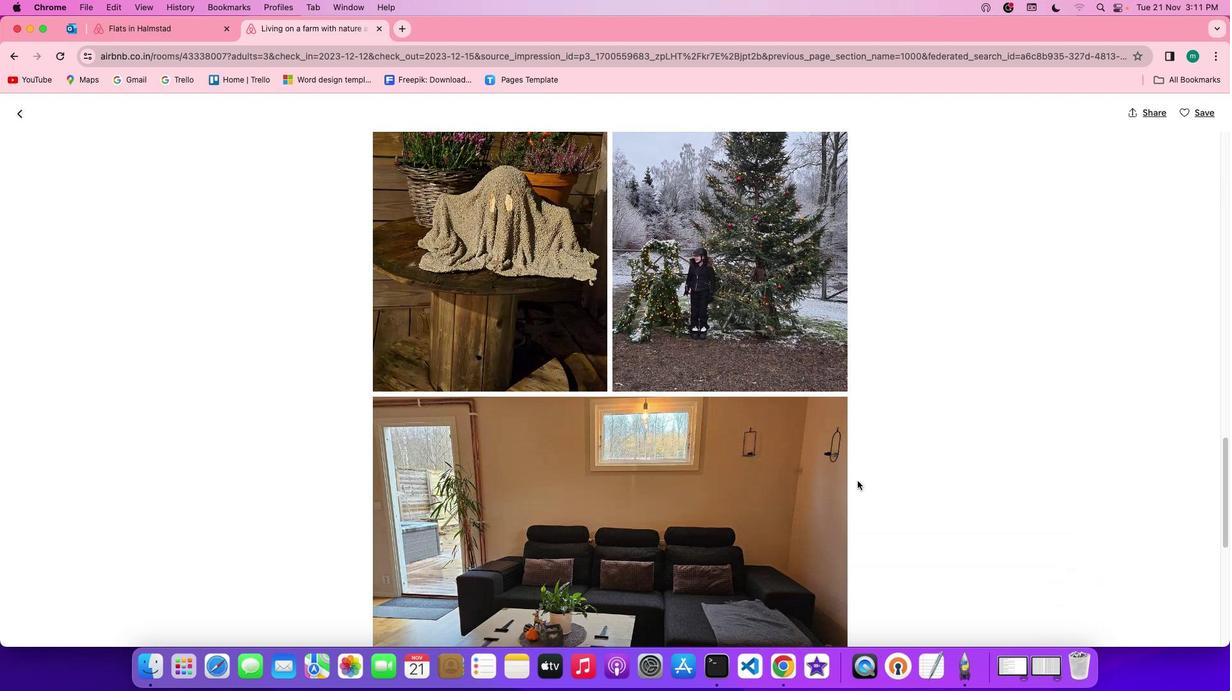 
Action: Mouse scrolled (857, 481) with delta (0, -1)
Screenshot: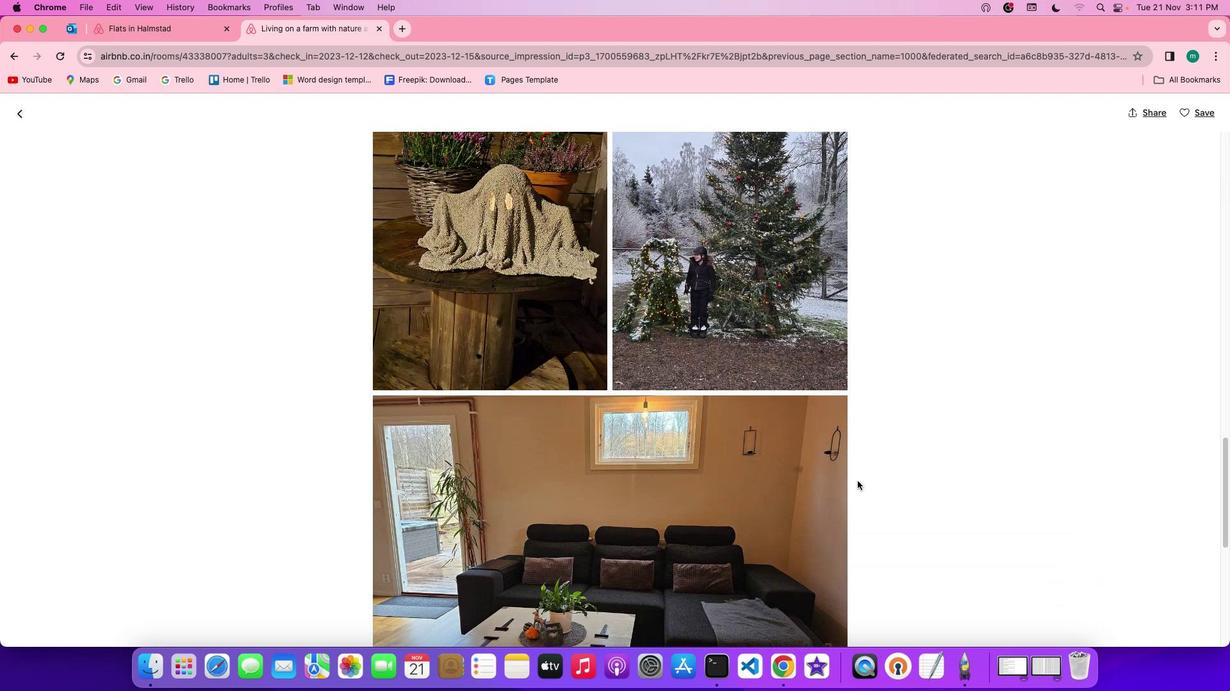 
Action: Mouse scrolled (857, 481) with delta (0, -2)
Screenshot: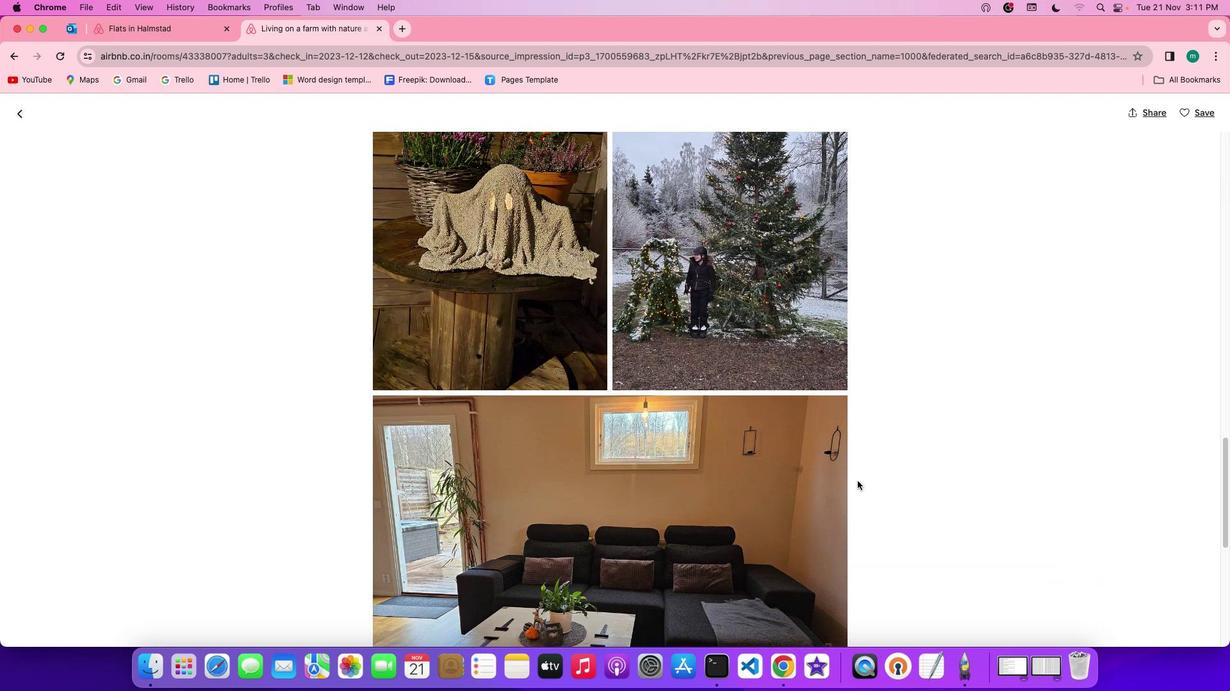 
Action: Mouse scrolled (857, 481) with delta (0, -1)
Screenshot: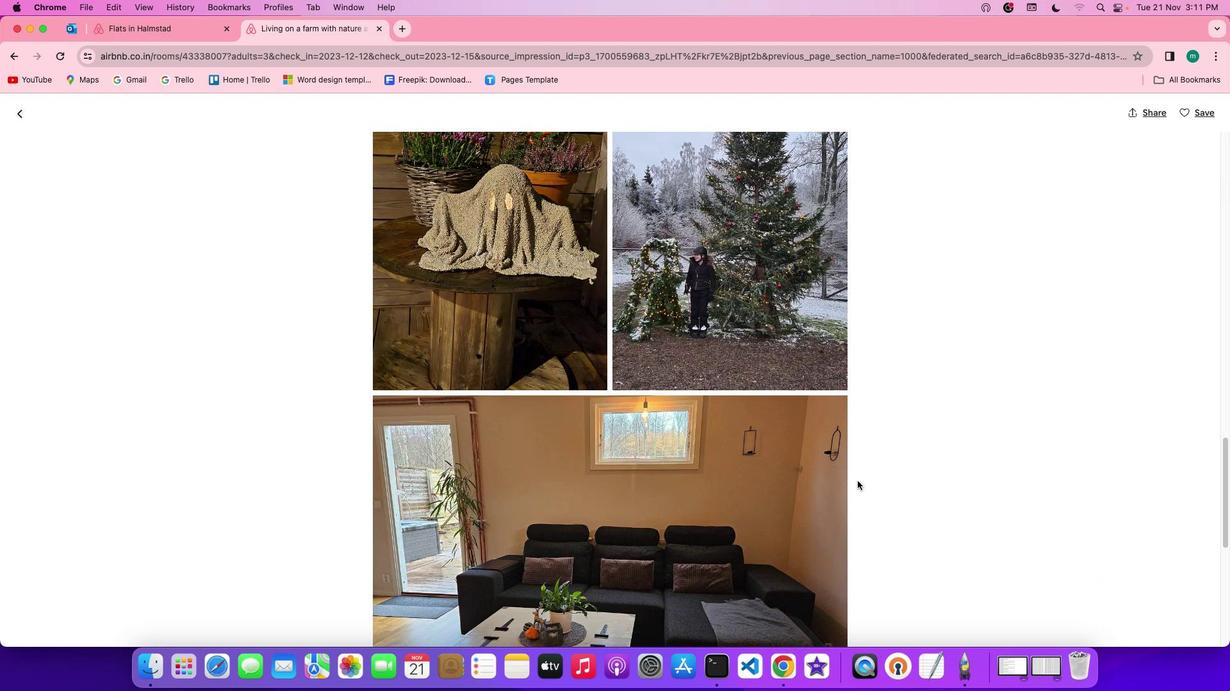 
Action: Mouse scrolled (857, 481) with delta (0, 0)
Screenshot: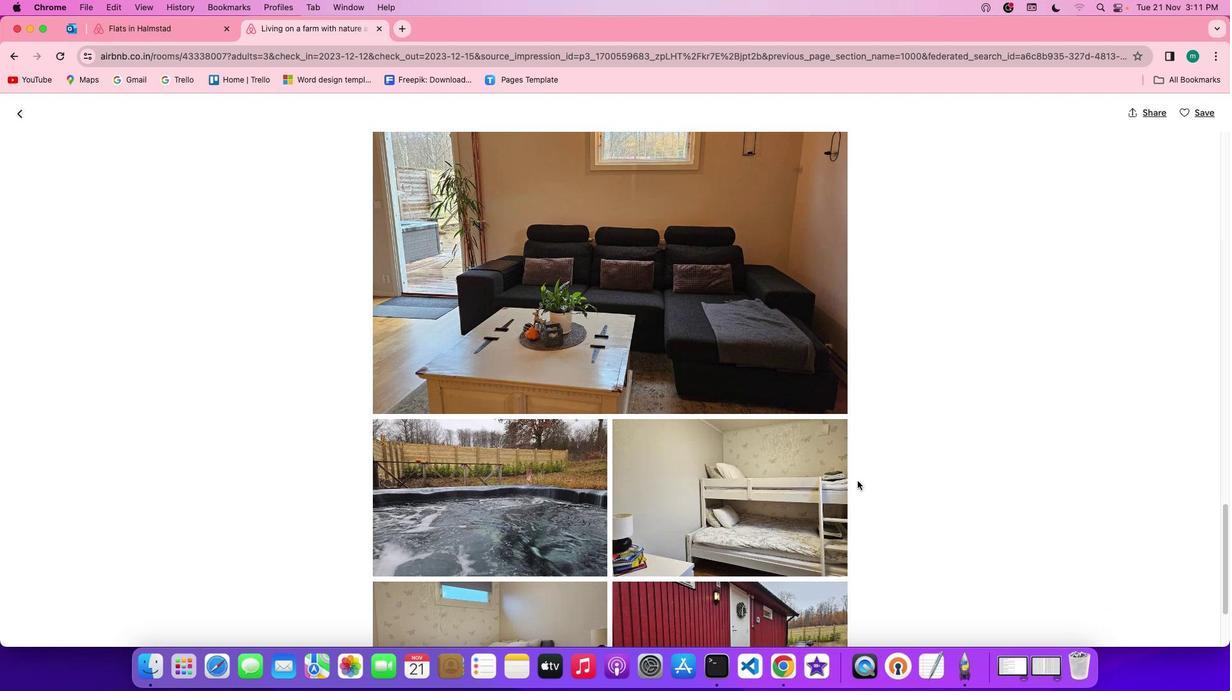 
Action: Mouse scrolled (857, 481) with delta (0, 0)
Screenshot: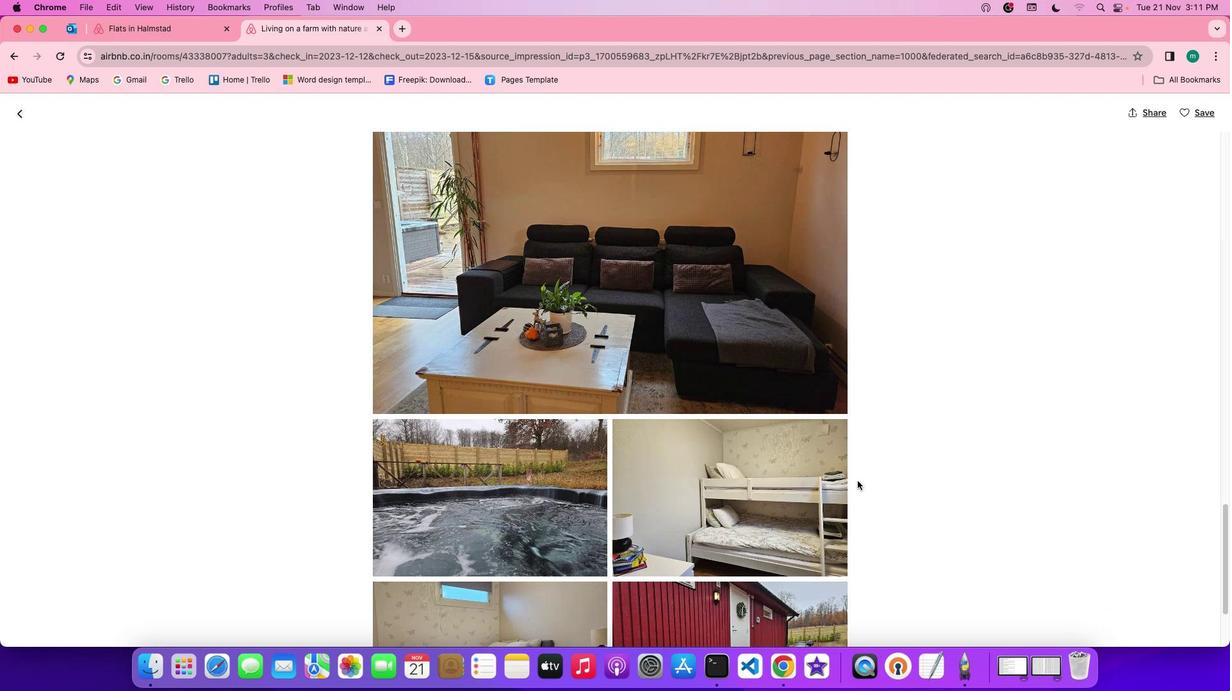 
Action: Mouse scrolled (857, 481) with delta (0, -1)
Screenshot: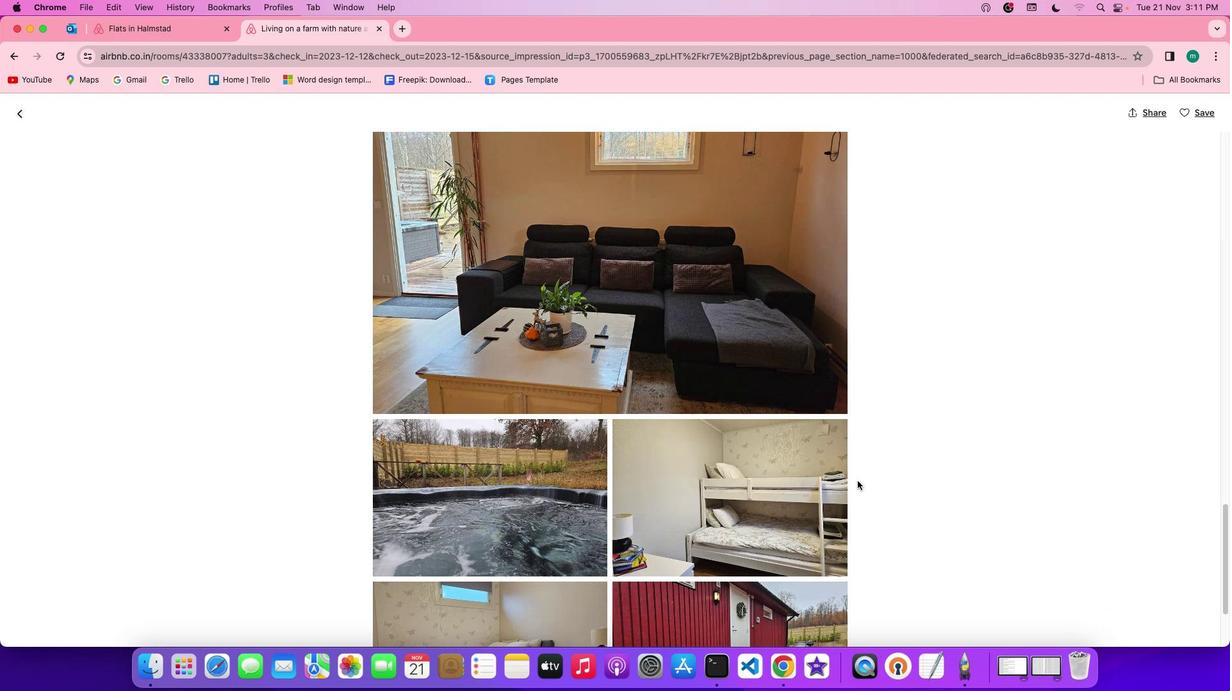 
Action: Mouse scrolled (857, 481) with delta (0, -2)
Screenshot: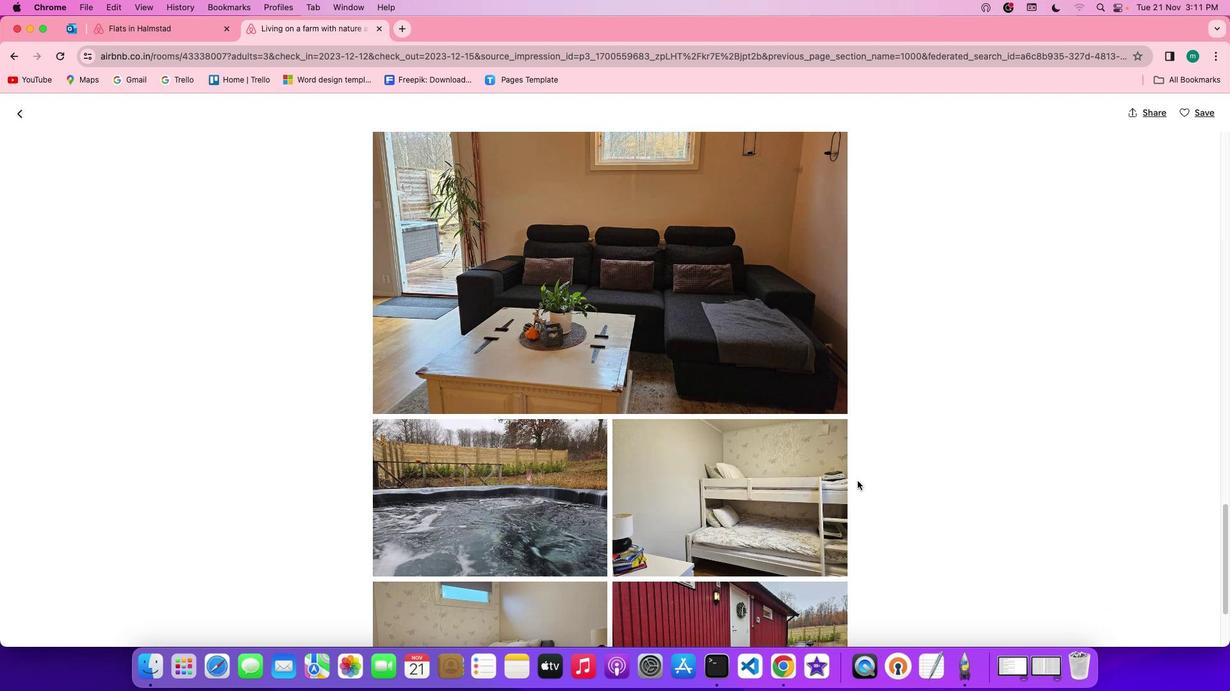 
Action: Mouse scrolled (857, 481) with delta (0, -2)
Screenshot: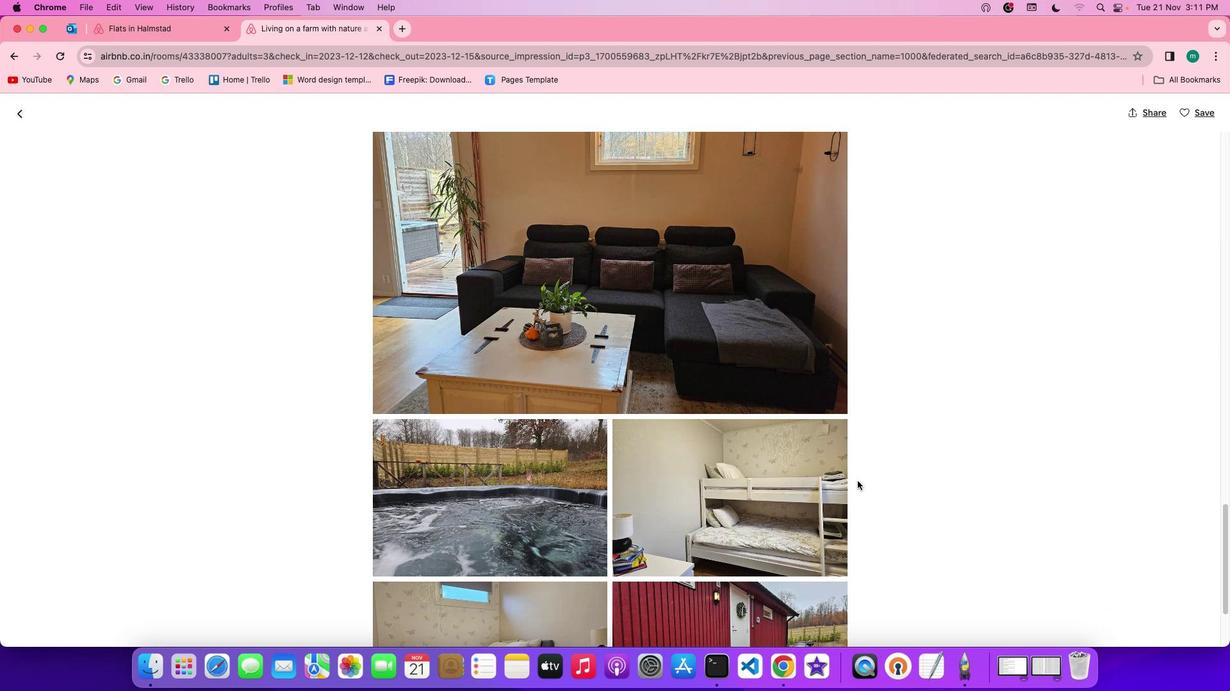 
Action: Mouse scrolled (857, 481) with delta (0, 0)
Screenshot: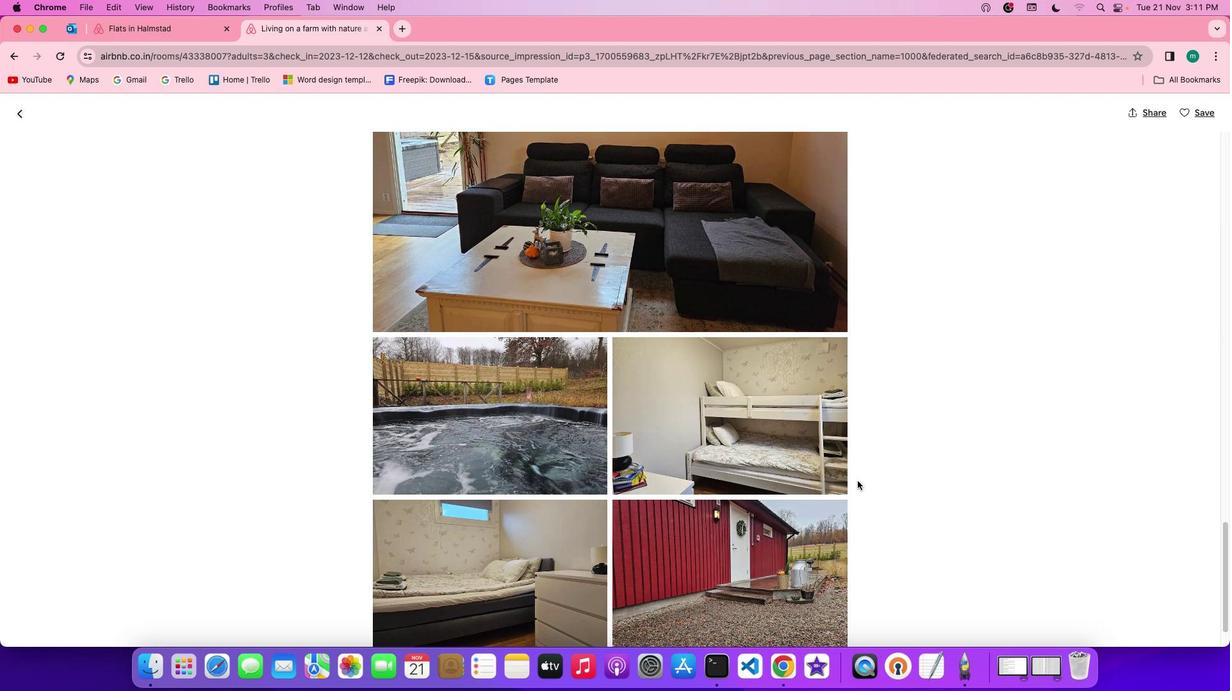 
Action: Mouse scrolled (857, 481) with delta (0, 0)
Screenshot: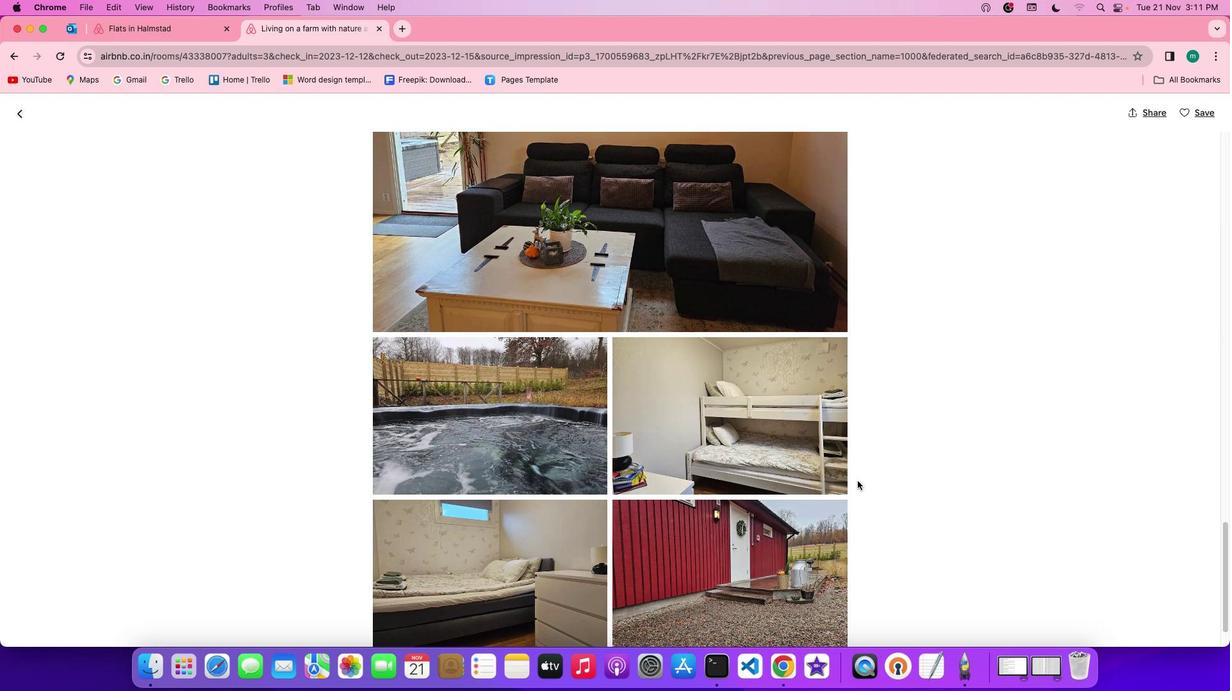
Action: Mouse scrolled (857, 481) with delta (0, -1)
Screenshot: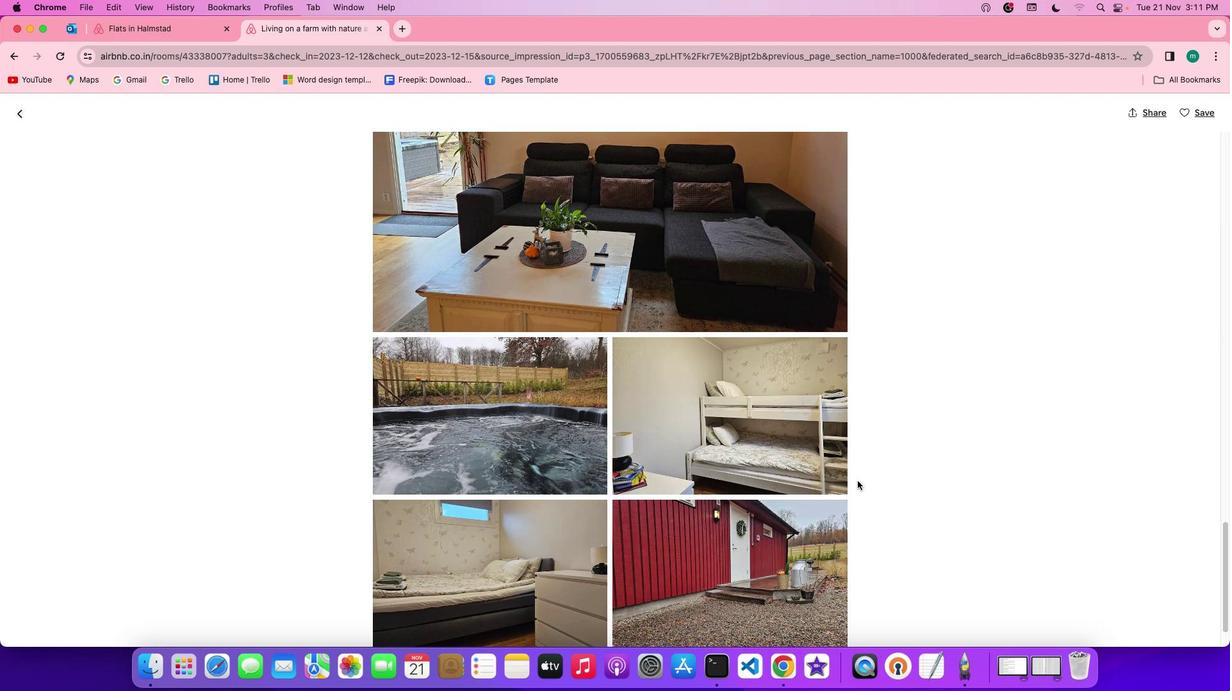 
Action: Mouse scrolled (857, 481) with delta (0, 0)
Screenshot: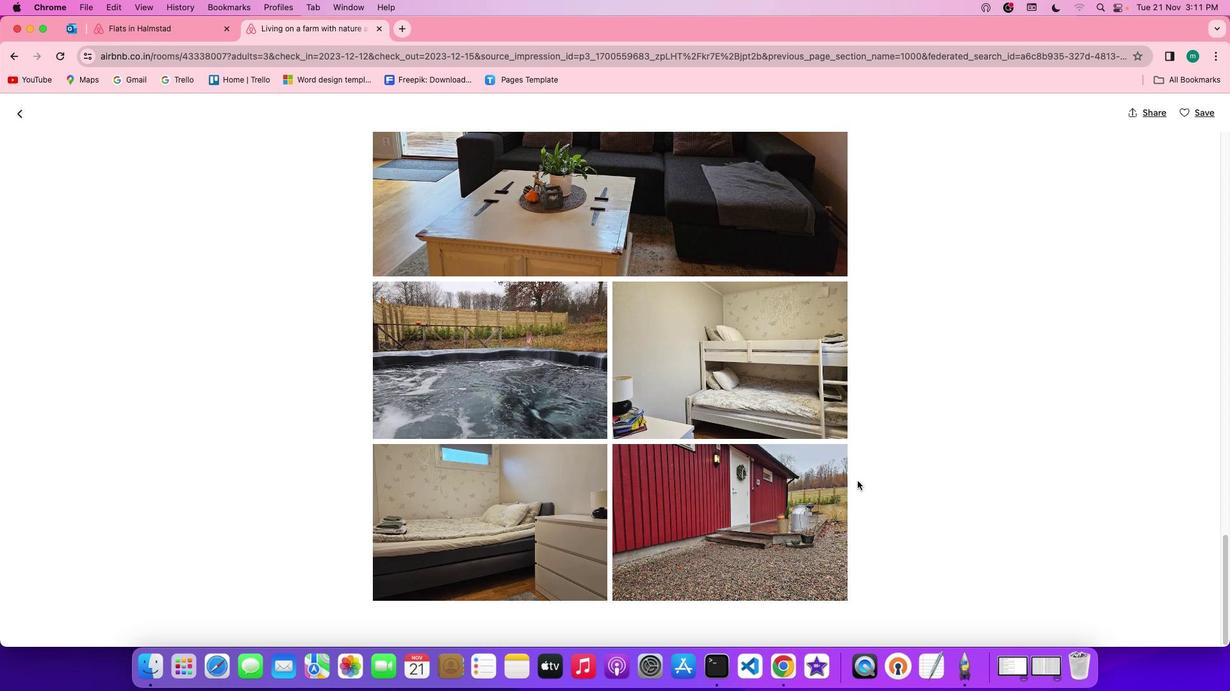 
Action: Mouse scrolled (857, 481) with delta (0, 0)
Screenshot: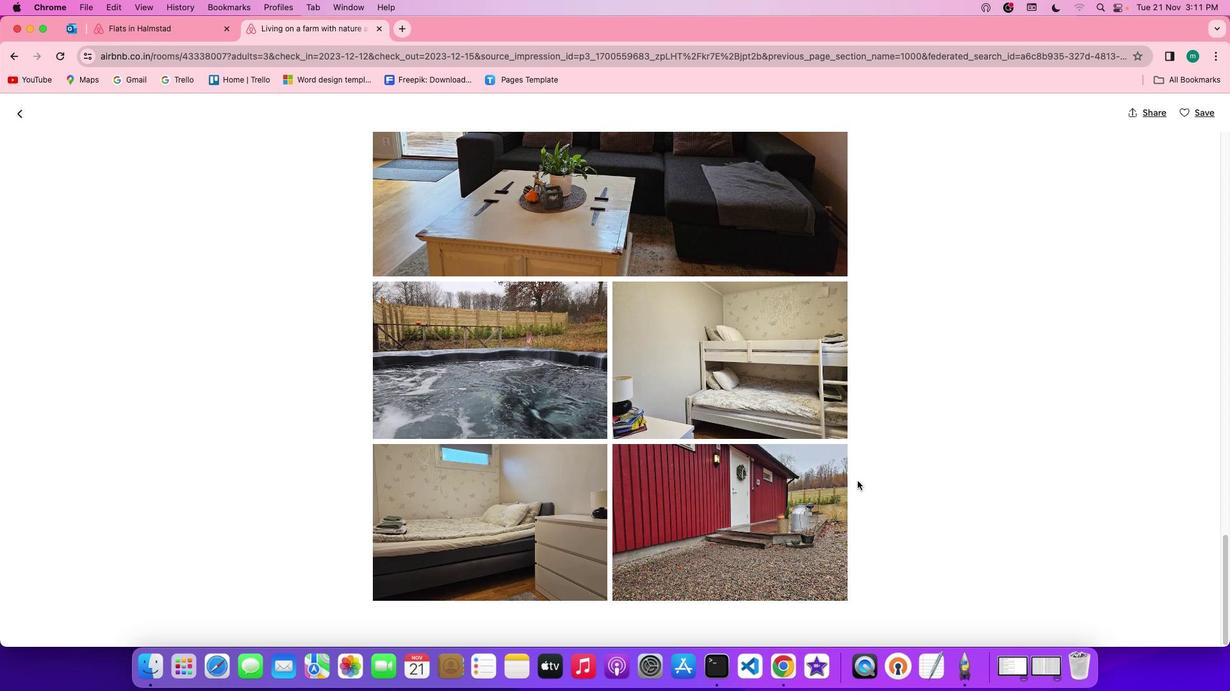 
Action: Mouse scrolled (857, 481) with delta (0, -1)
Screenshot: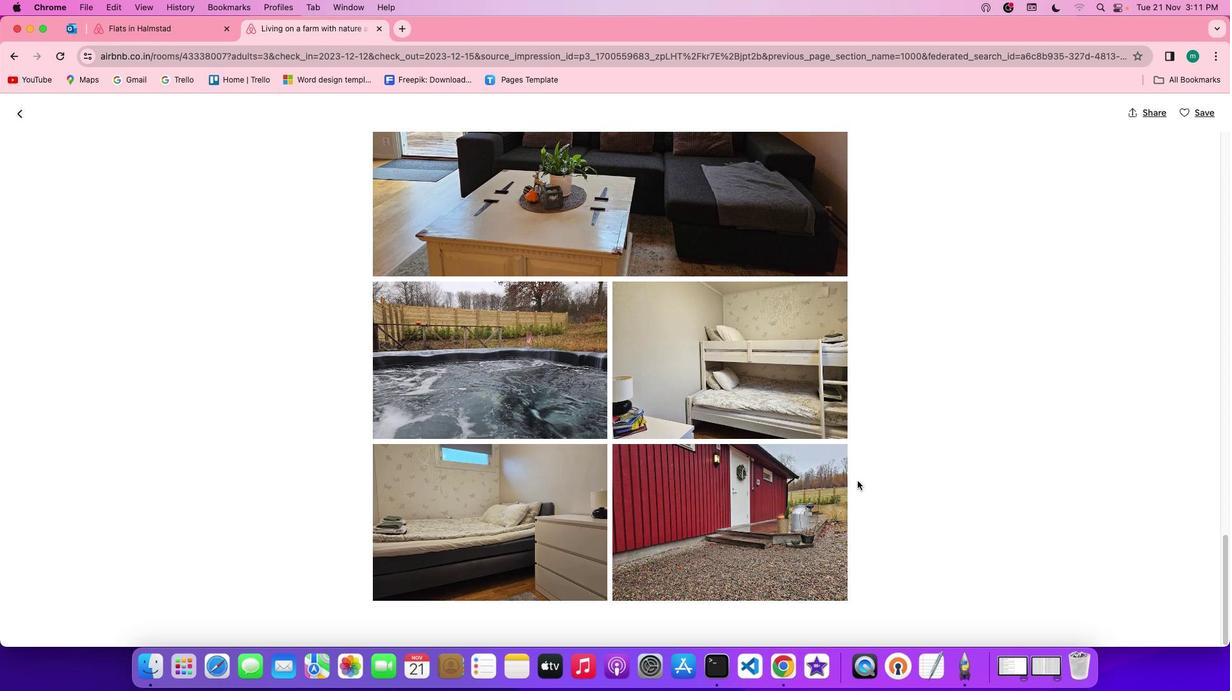
Action: Mouse scrolled (857, 481) with delta (0, -2)
Screenshot: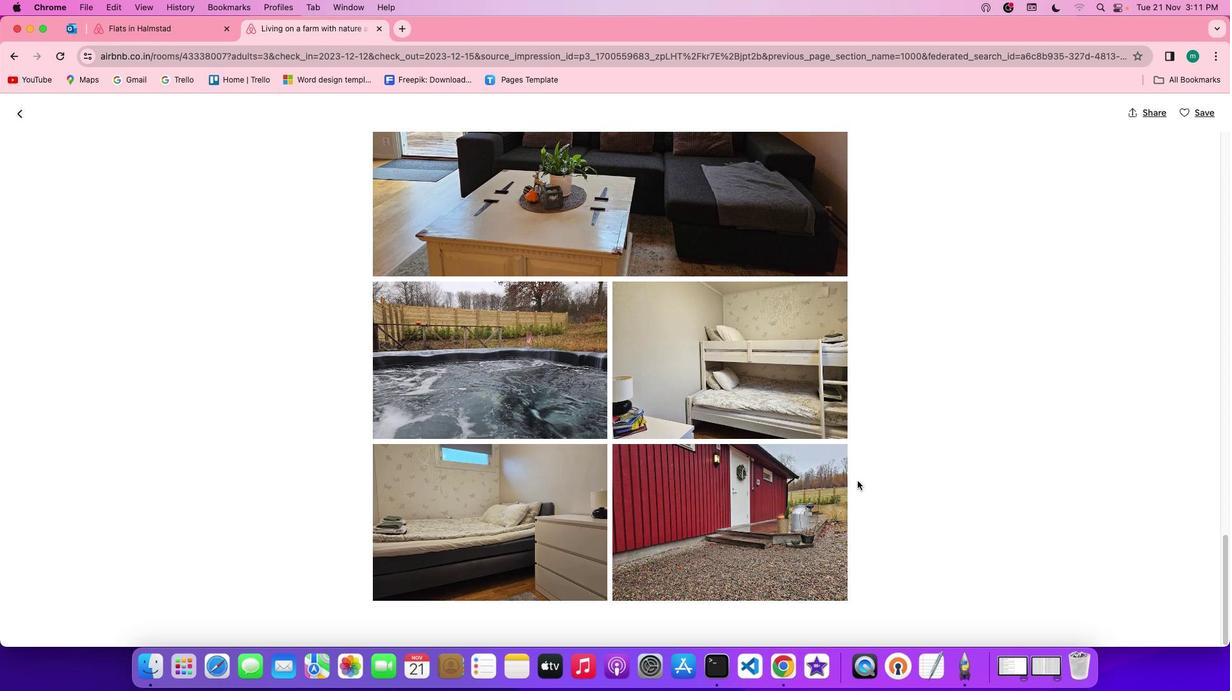 
Action: Mouse scrolled (857, 481) with delta (0, 0)
Screenshot: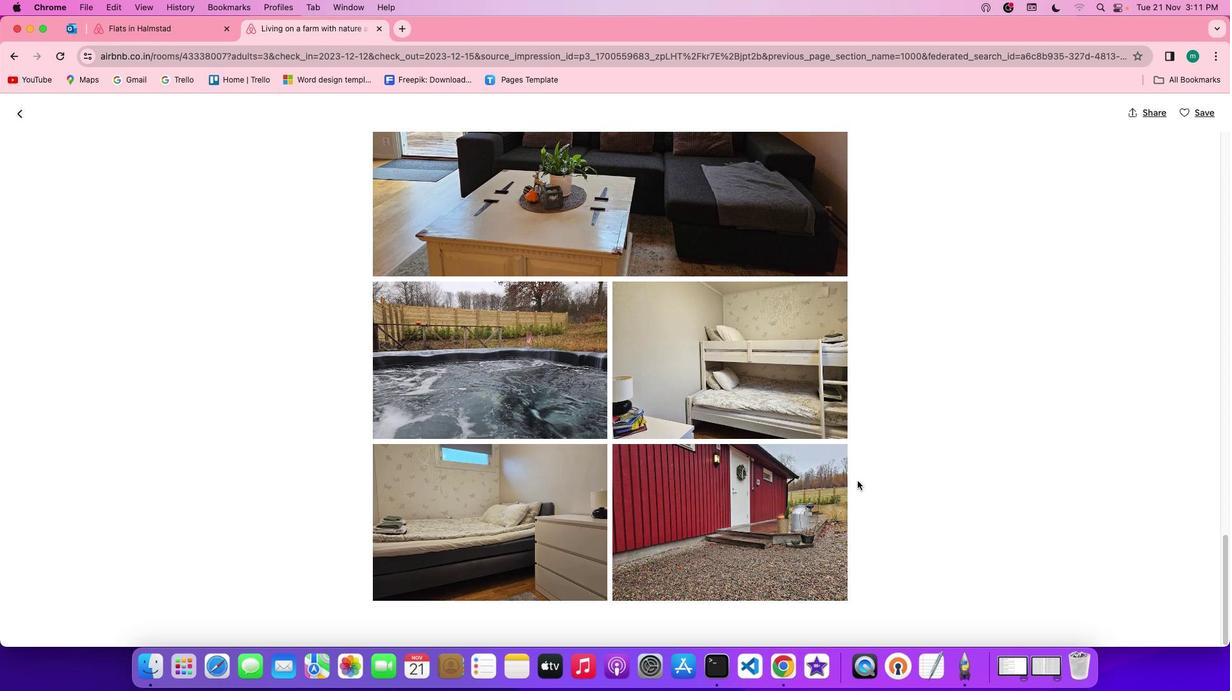 
Action: Mouse scrolled (857, 481) with delta (0, 0)
Screenshot: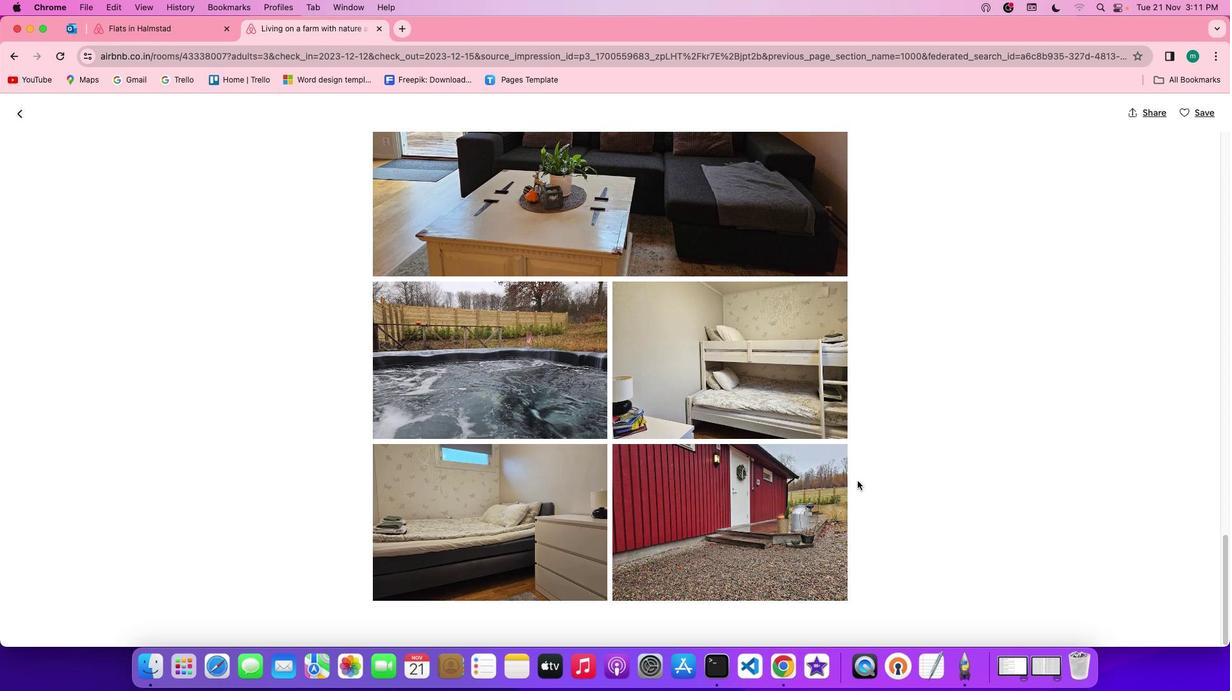 
Action: Mouse scrolled (857, 481) with delta (0, -1)
Screenshot: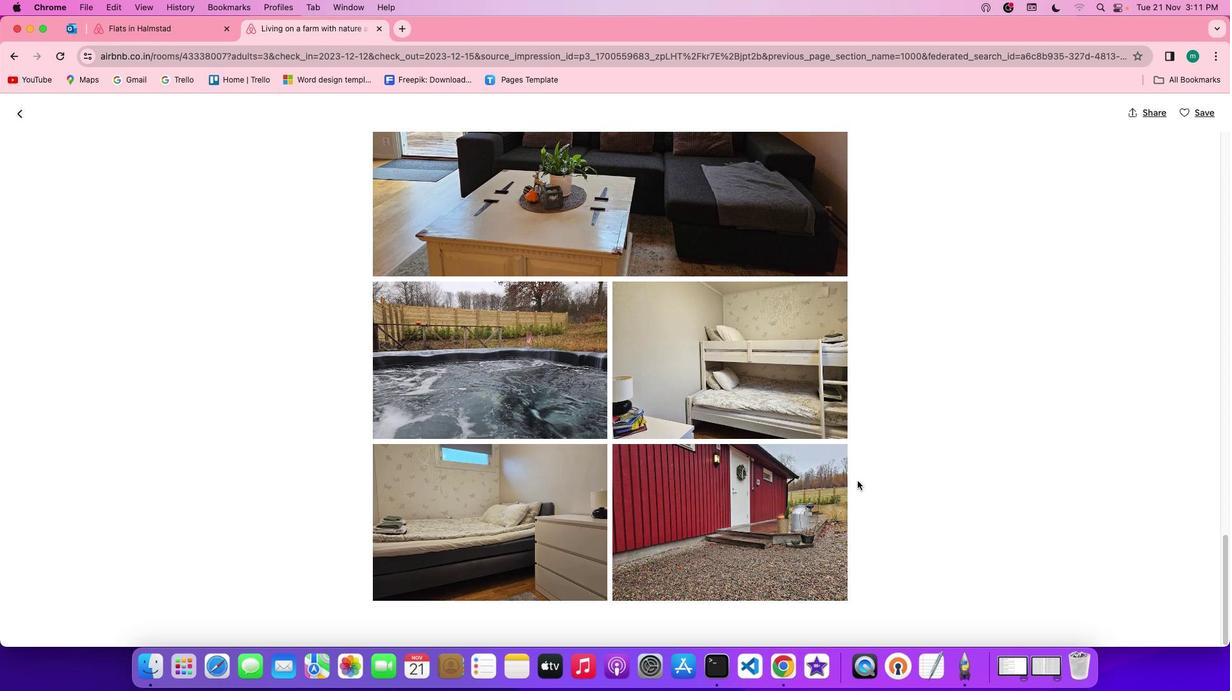 
Action: Mouse scrolled (857, 481) with delta (0, -2)
Screenshot: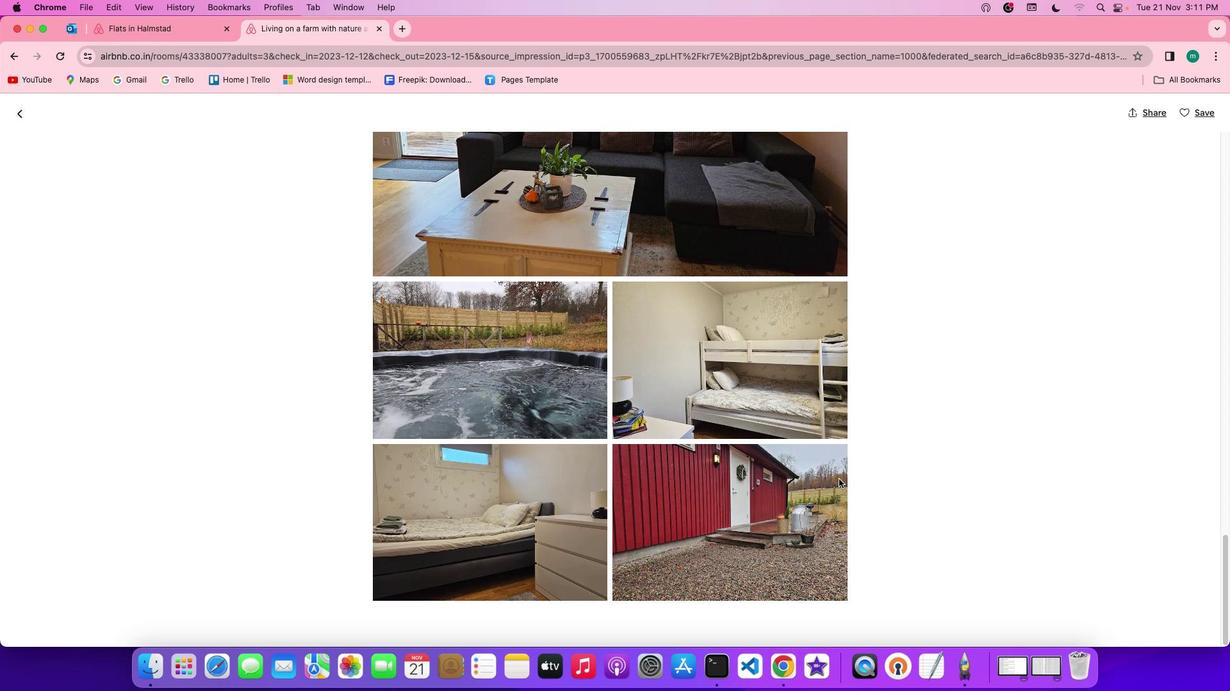 
Action: Mouse scrolled (857, 481) with delta (0, -3)
Screenshot: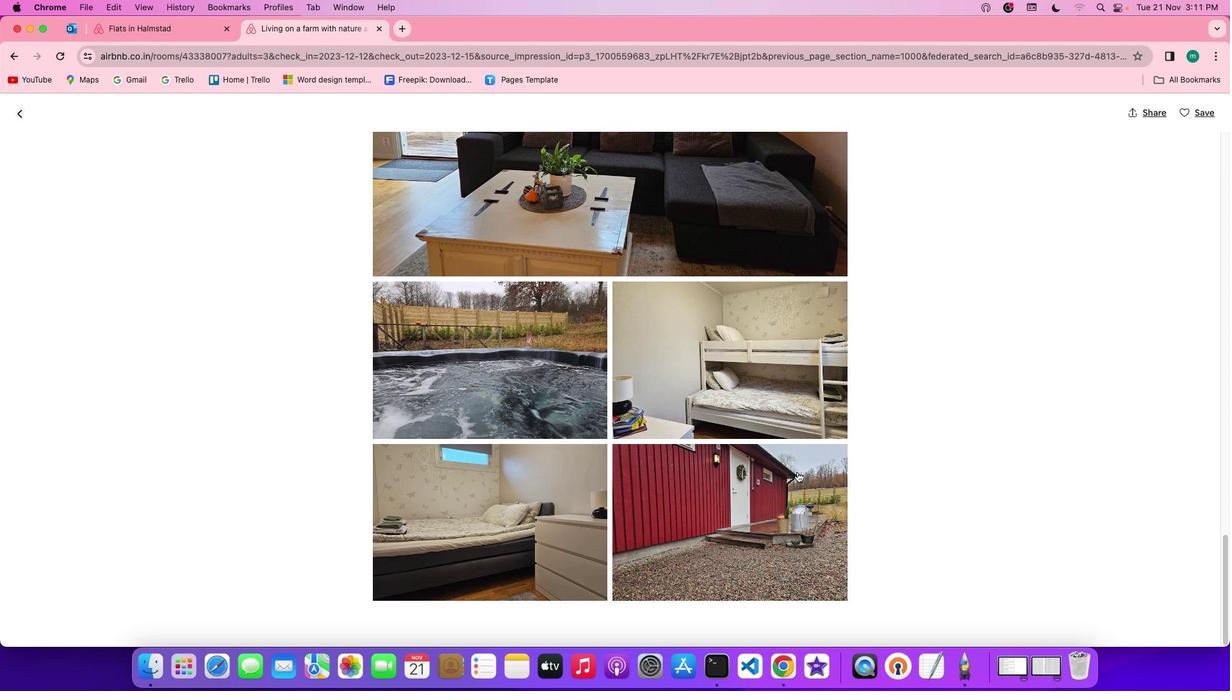 
Action: Mouse moved to (16, 116)
Screenshot: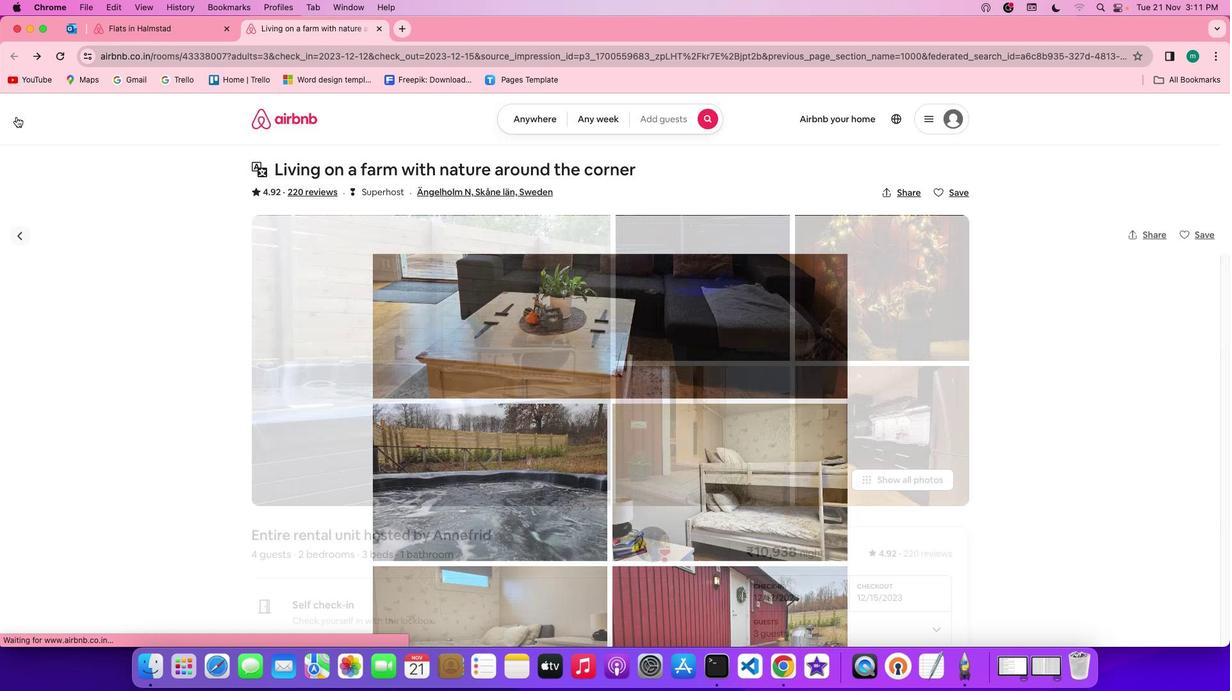 
Action: Mouse pressed left at (16, 116)
Screenshot: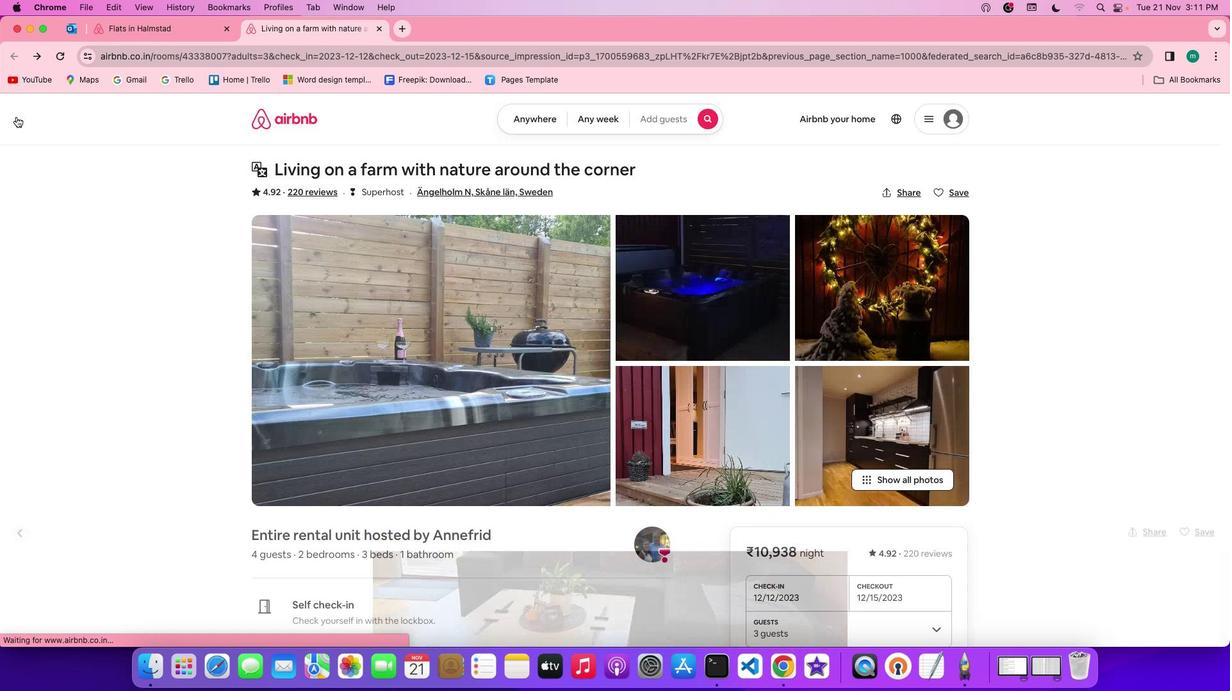 
Action: Mouse moved to (393, 271)
Screenshot: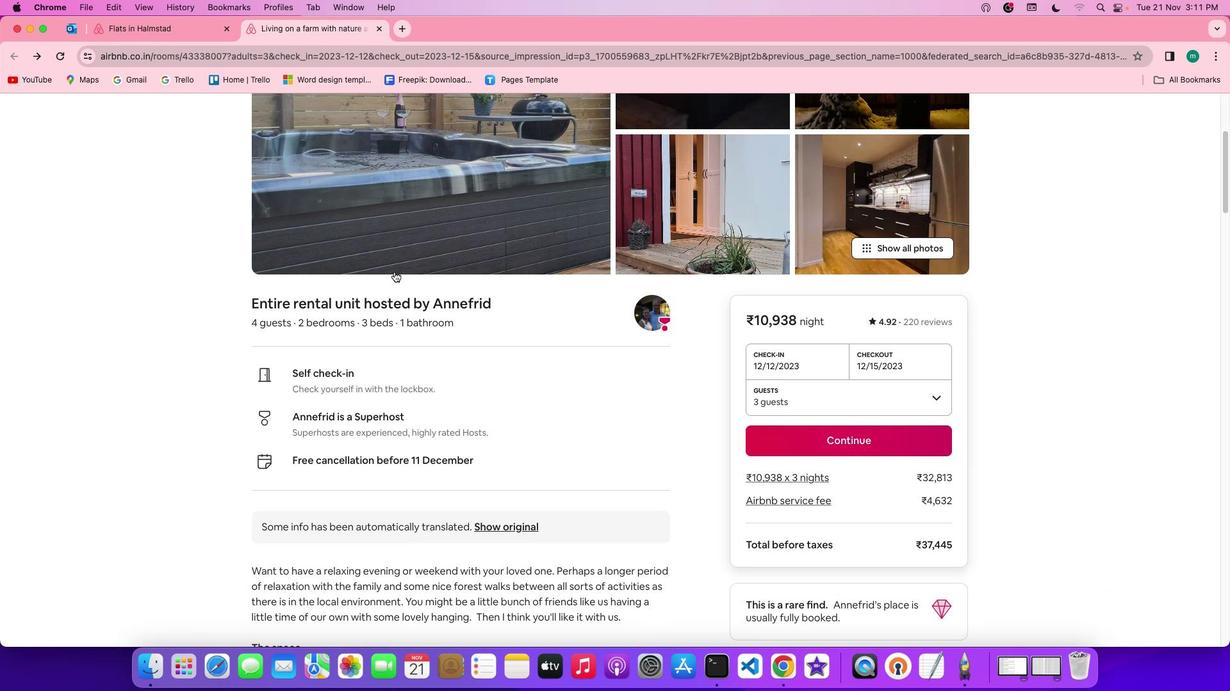 
Action: Mouse scrolled (393, 271) with delta (0, 0)
Screenshot: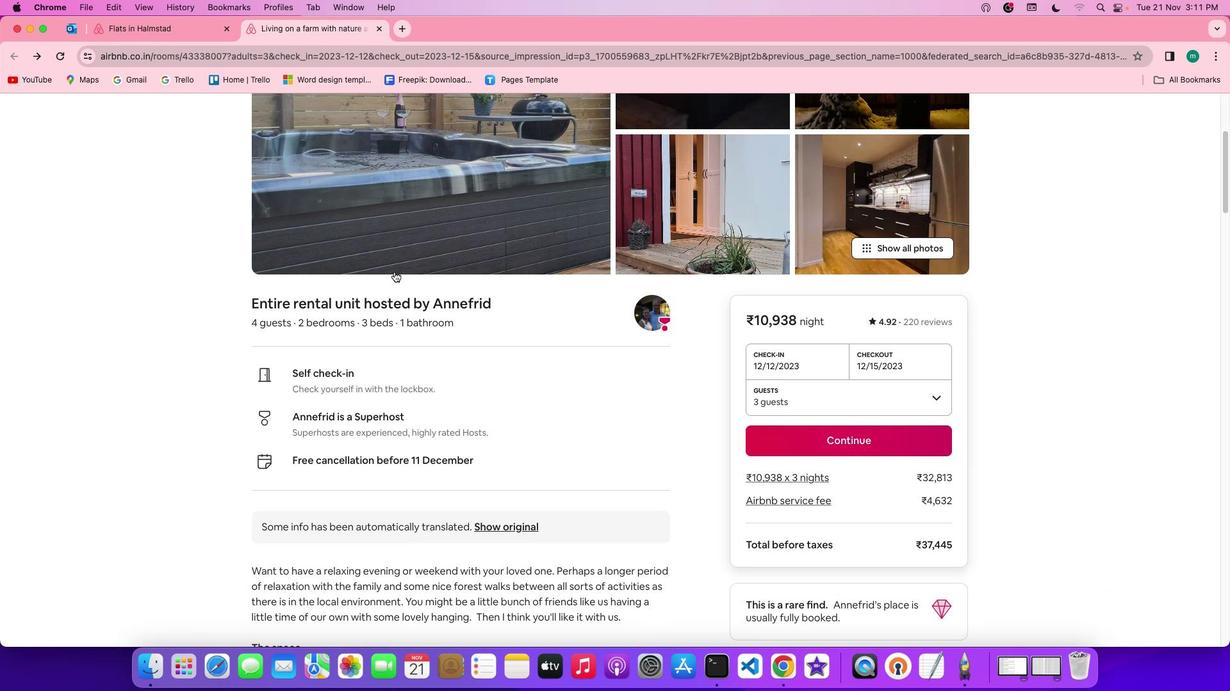 
Action: Mouse moved to (394, 271)
Screenshot: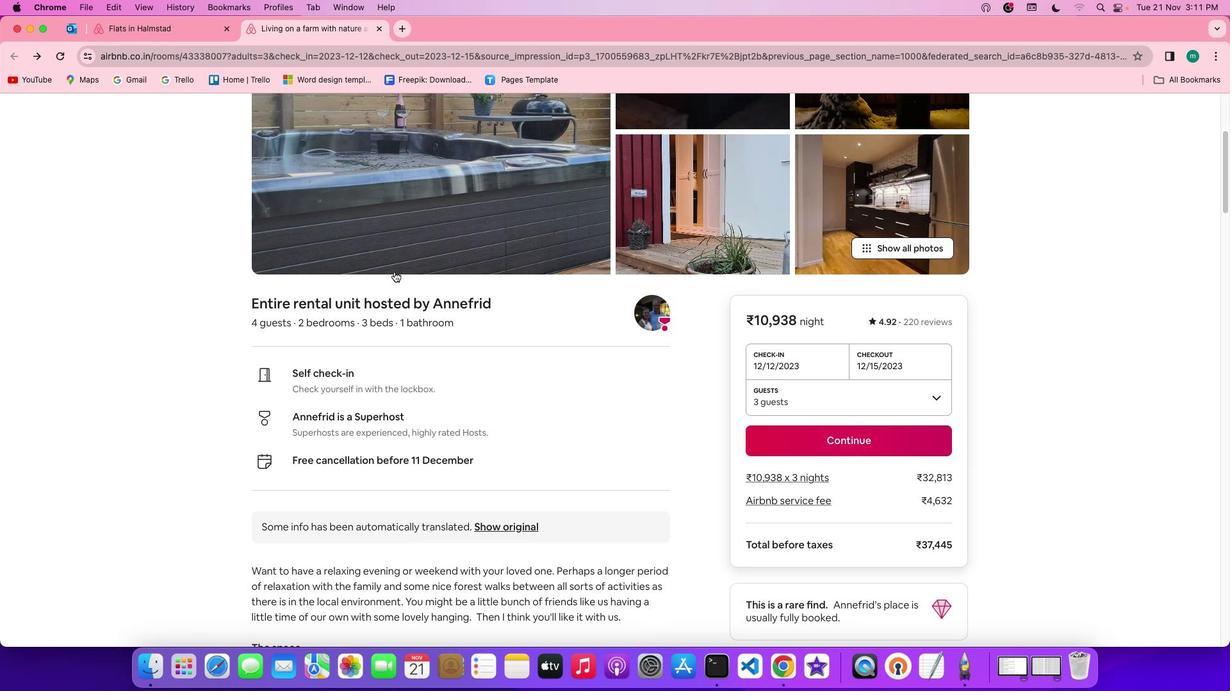 
Action: Mouse scrolled (394, 271) with delta (0, 0)
Screenshot: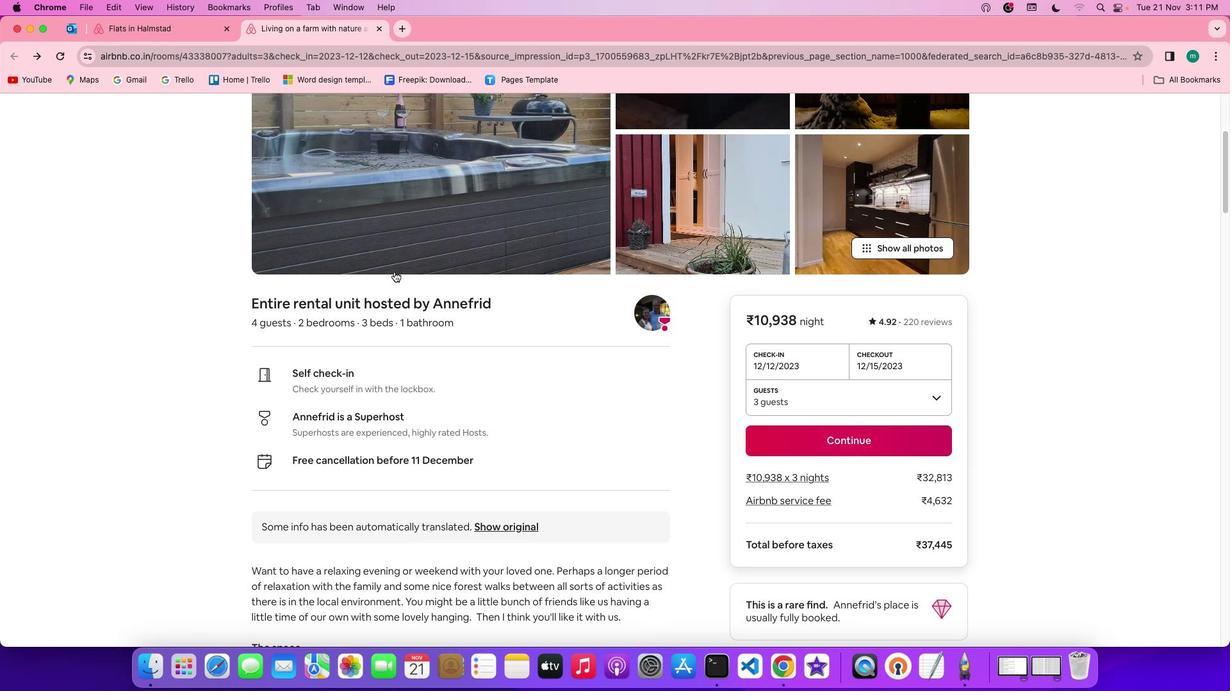 
Action: Mouse scrolled (394, 271) with delta (0, -1)
Screenshot: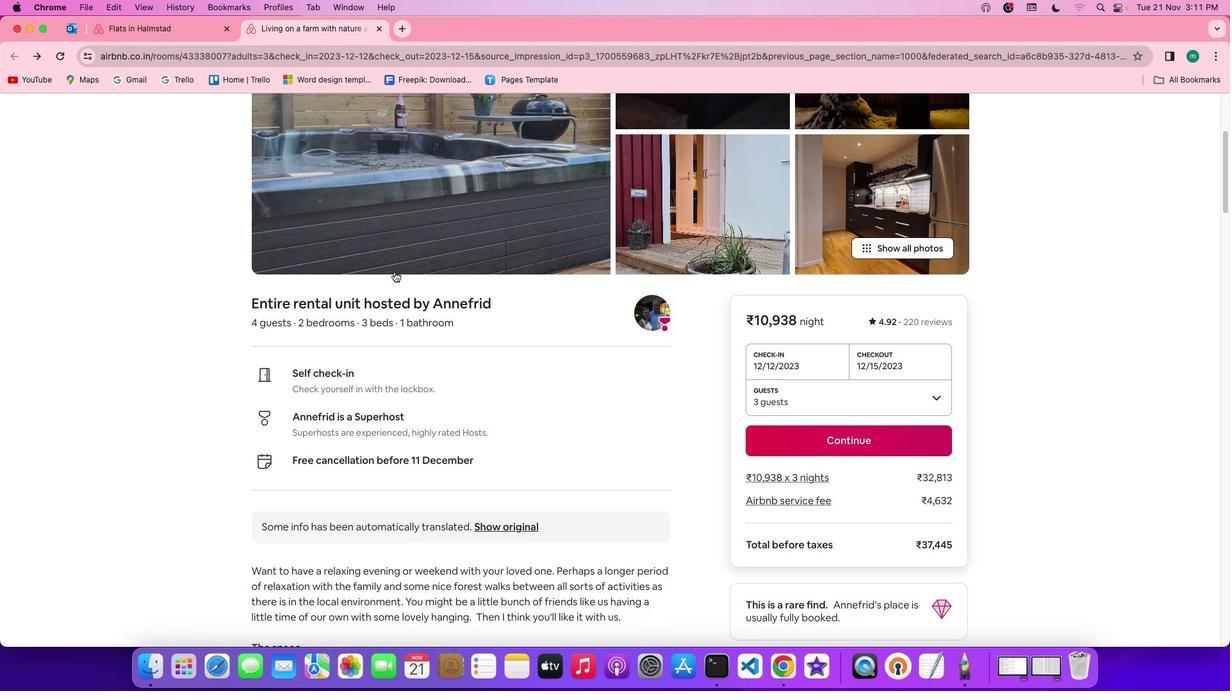 
Action: Mouse scrolled (394, 271) with delta (0, -2)
Screenshot: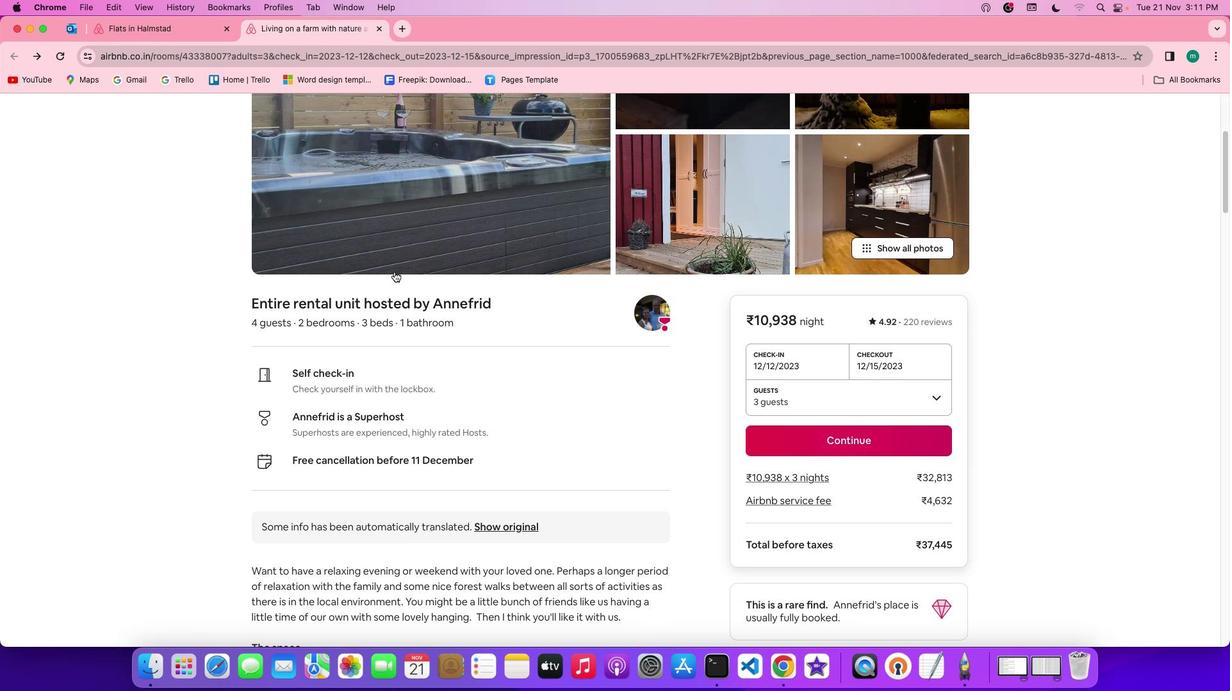 
Action: Mouse scrolled (394, 271) with delta (0, 0)
Screenshot: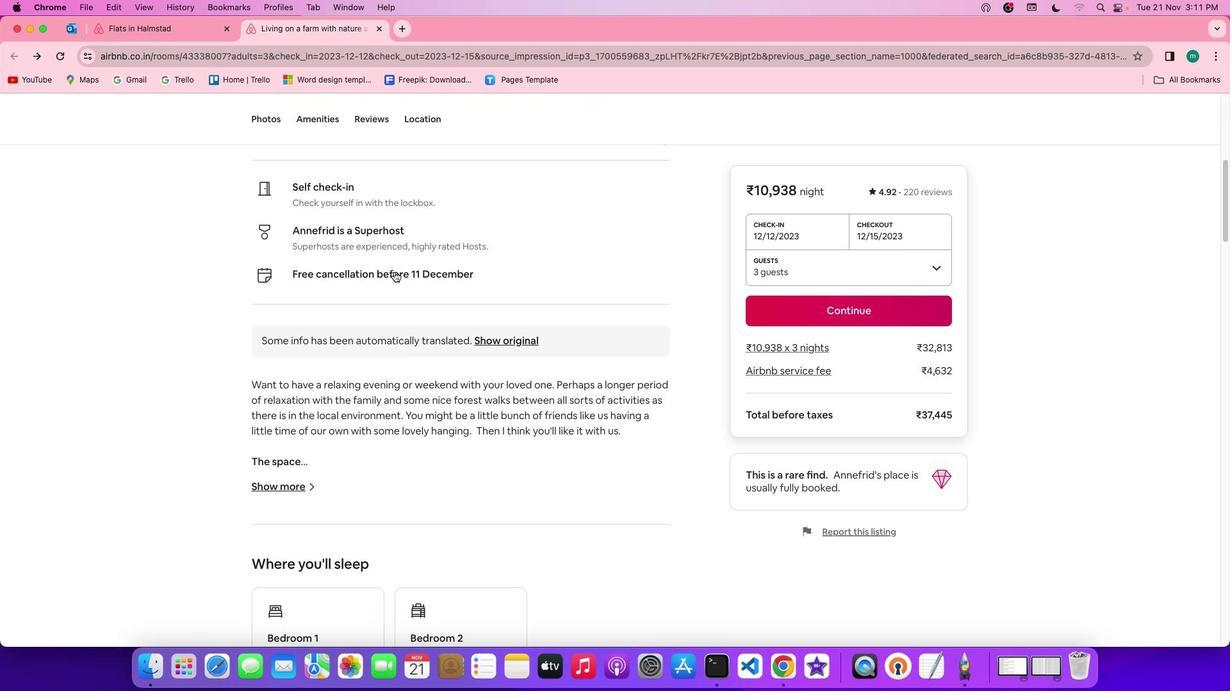 
Action: Mouse scrolled (394, 271) with delta (0, 0)
Screenshot: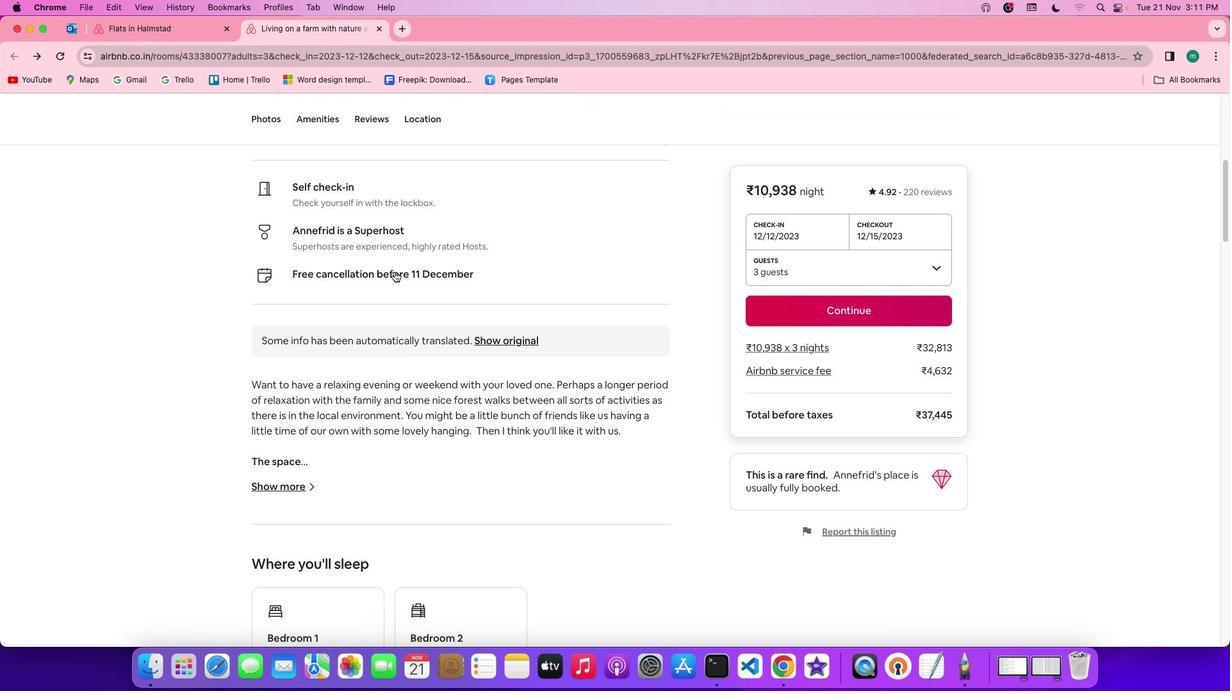 
Action: Mouse scrolled (394, 271) with delta (0, -1)
Screenshot: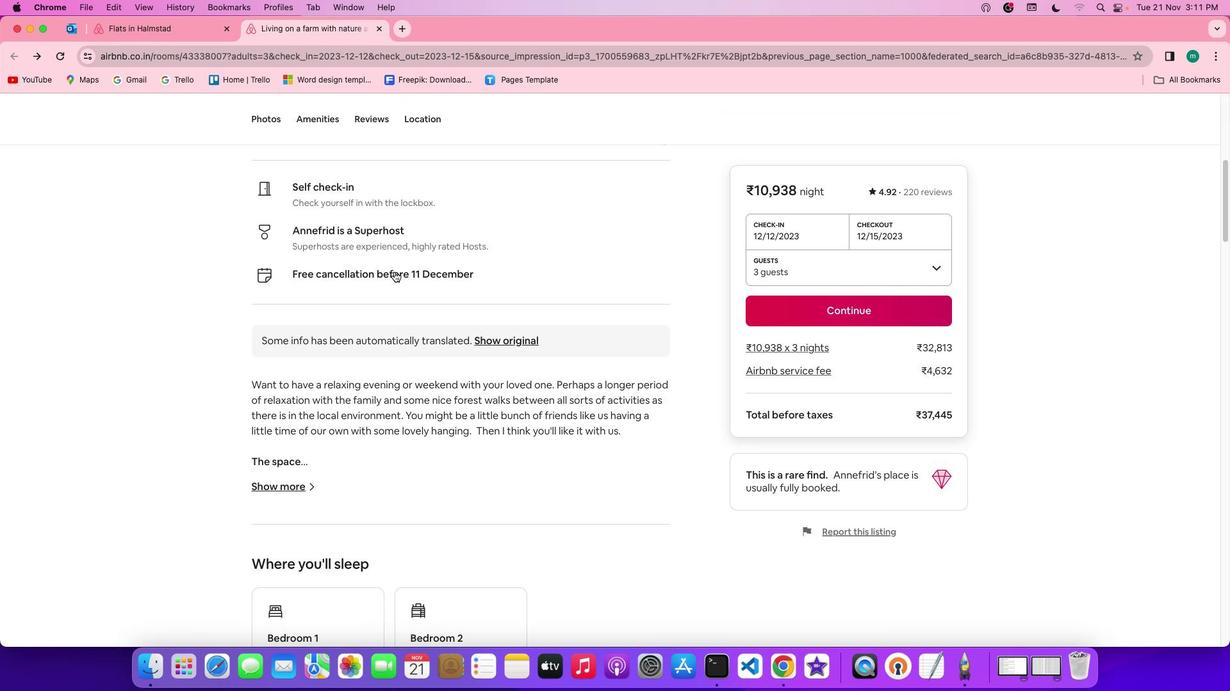 
Action: Mouse scrolled (394, 271) with delta (0, -1)
Screenshot: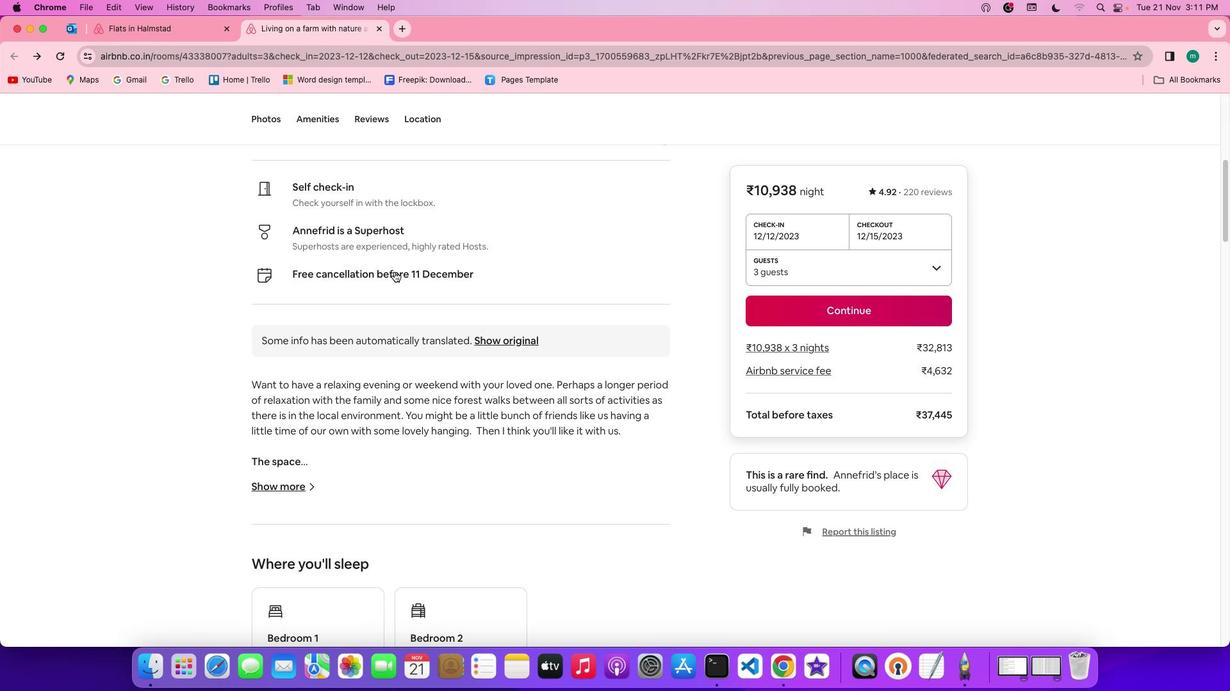 
Action: Mouse scrolled (394, 271) with delta (0, 0)
Screenshot: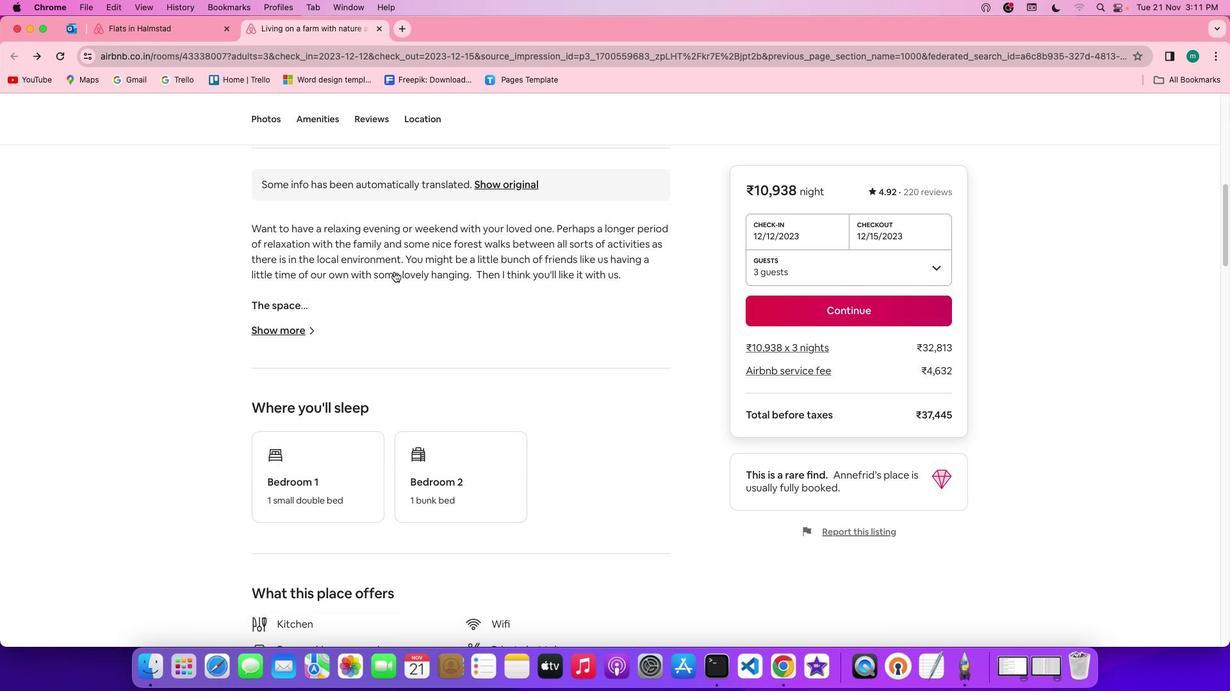 
Action: Mouse scrolled (394, 271) with delta (0, 0)
Screenshot: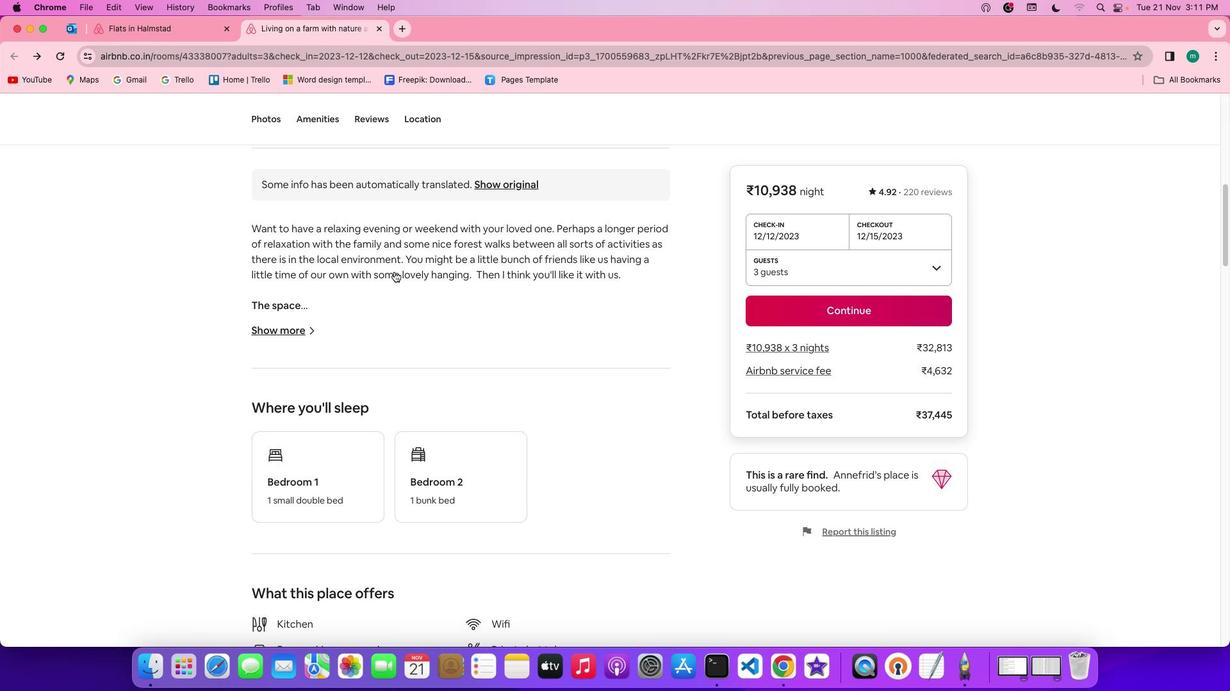
Action: Mouse scrolled (394, 271) with delta (0, -1)
Screenshot: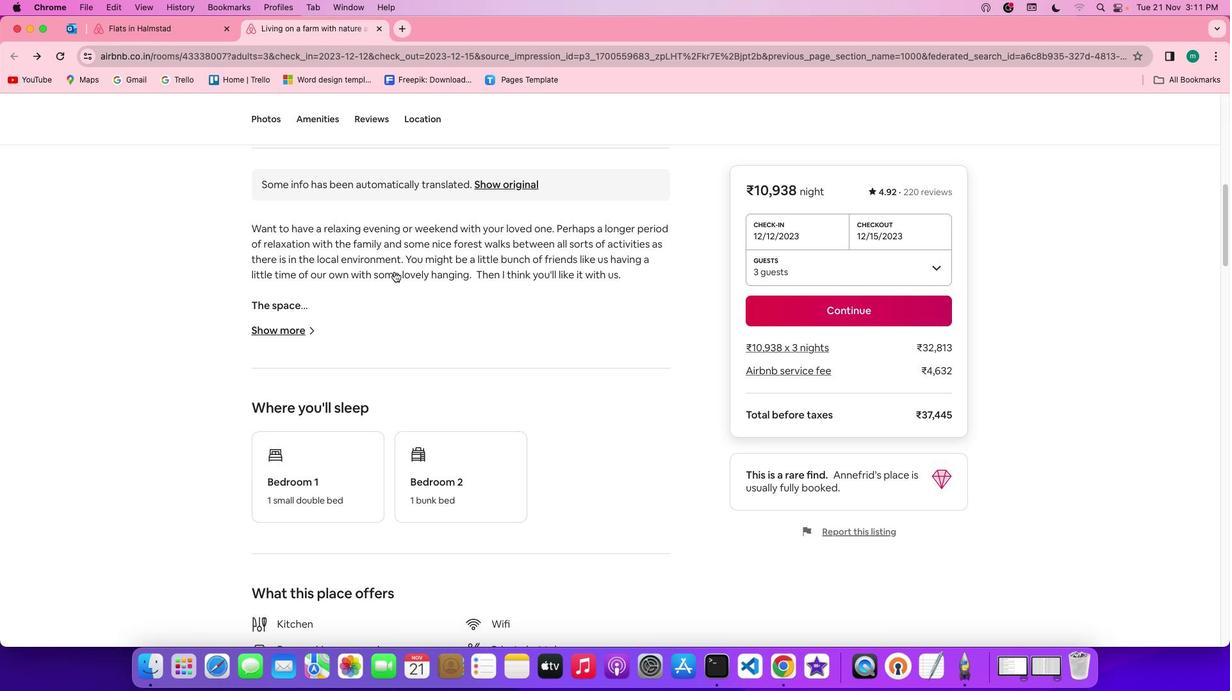 
Action: Mouse scrolled (394, 271) with delta (0, -1)
Screenshot: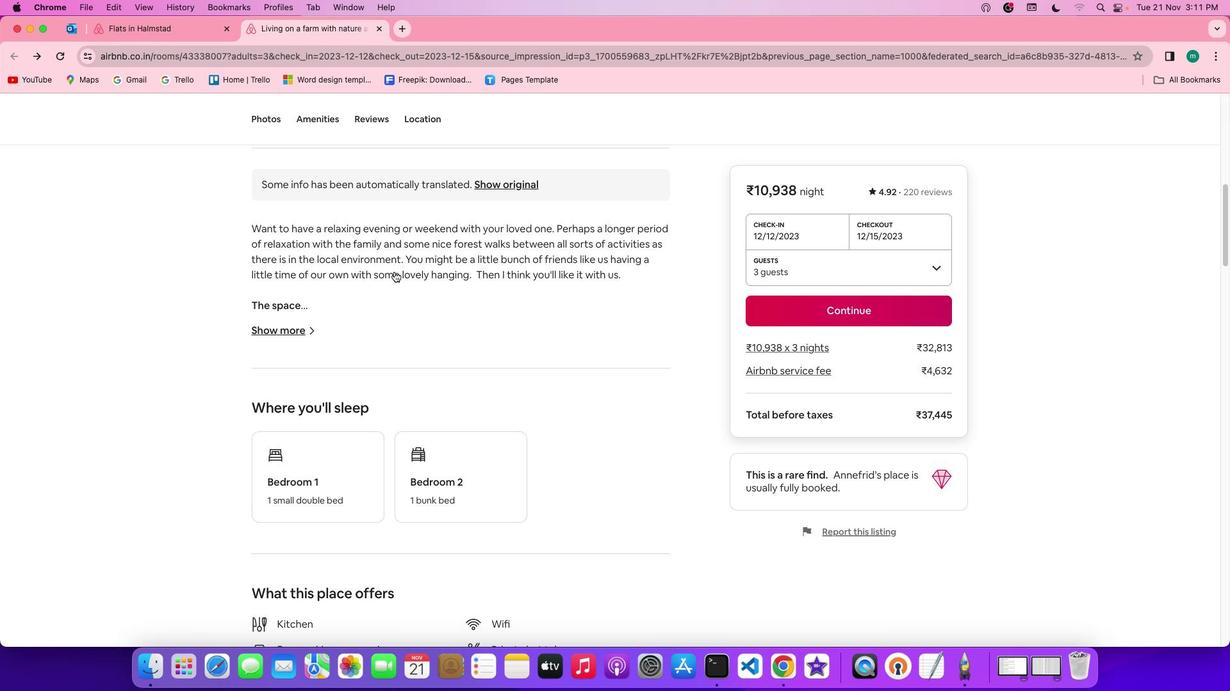 
Action: Mouse scrolled (394, 271) with delta (0, 0)
Screenshot: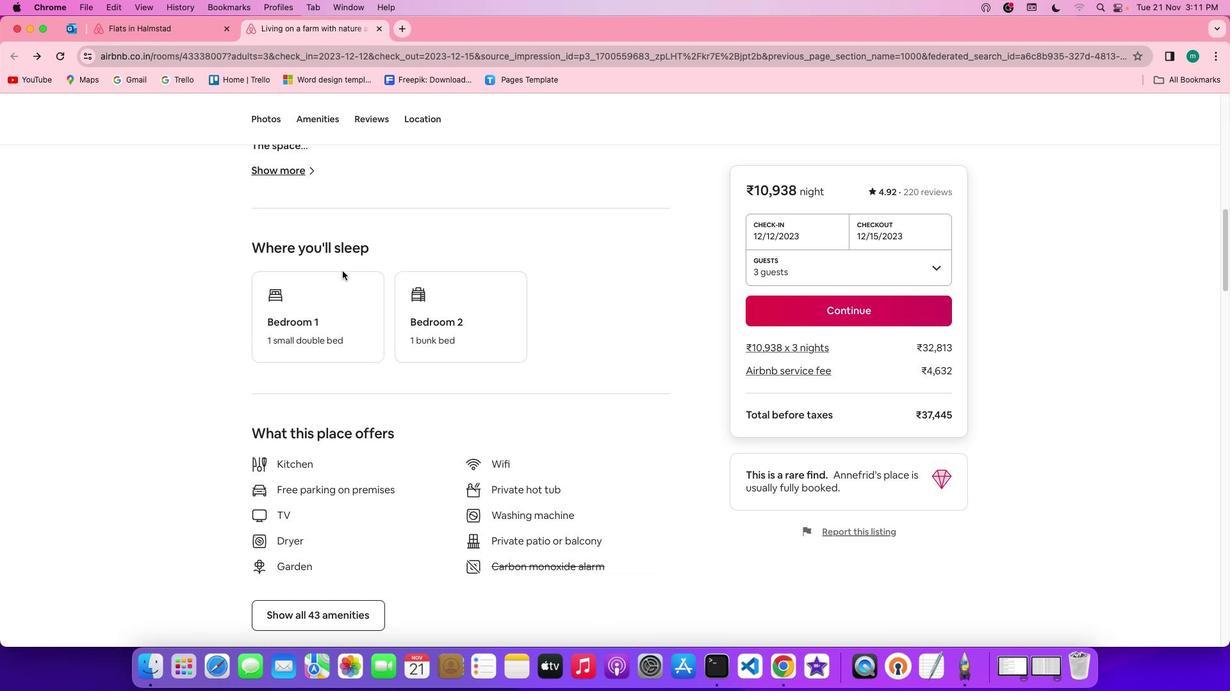 
Action: Mouse scrolled (394, 271) with delta (0, 0)
Screenshot: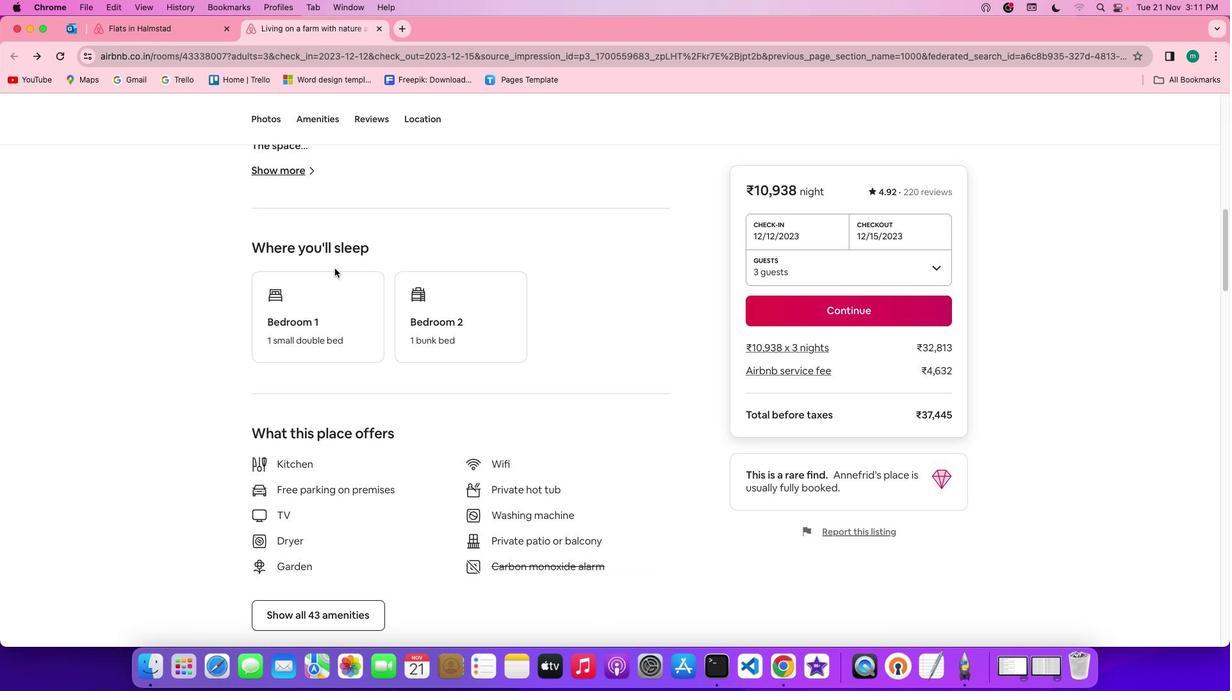 
Action: Mouse scrolled (394, 271) with delta (0, -1)
Screenshot: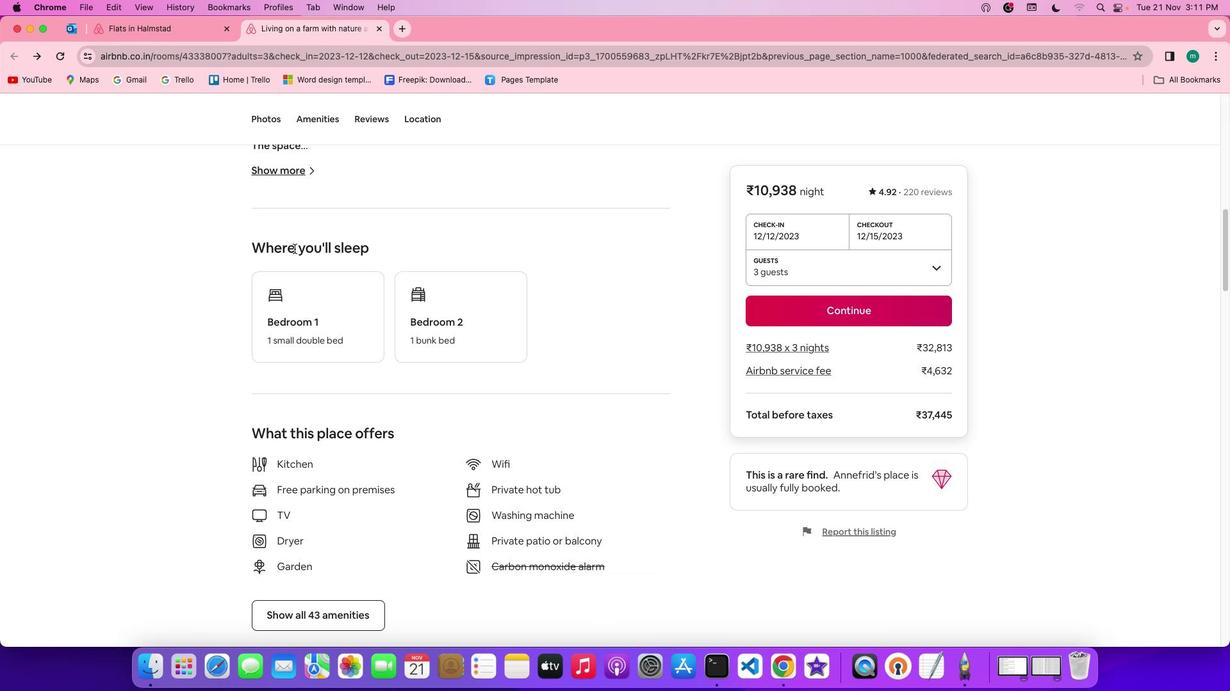 
Action: Mouse scrolled (394, 271) with delta (0, -1)
Screenshot: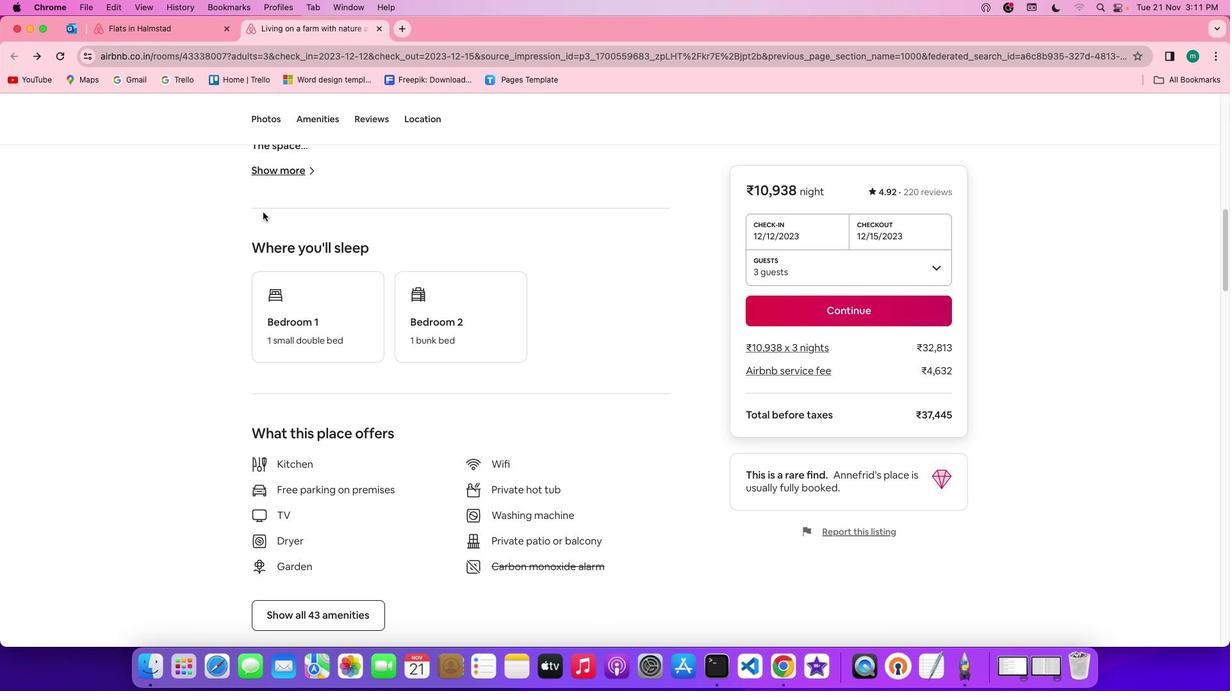 
Action: Mouse moved to (268, 167)
Screenshot: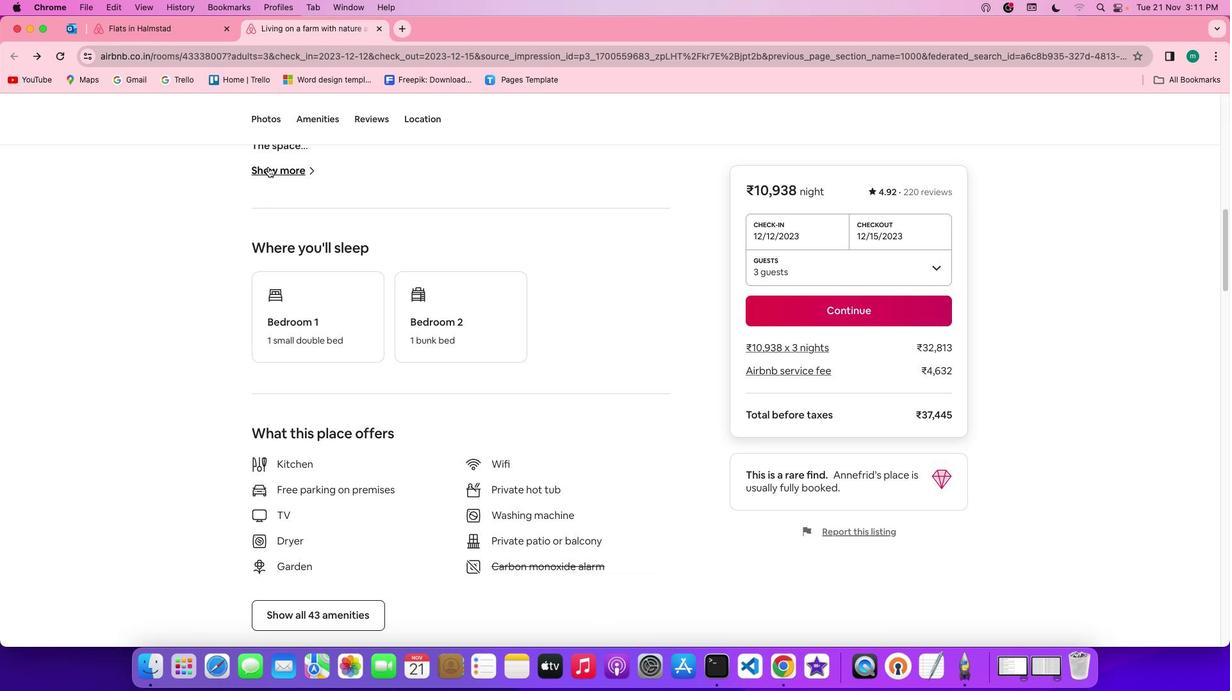 
Action: Mouse pressed left at (268, 167)
Screenshot: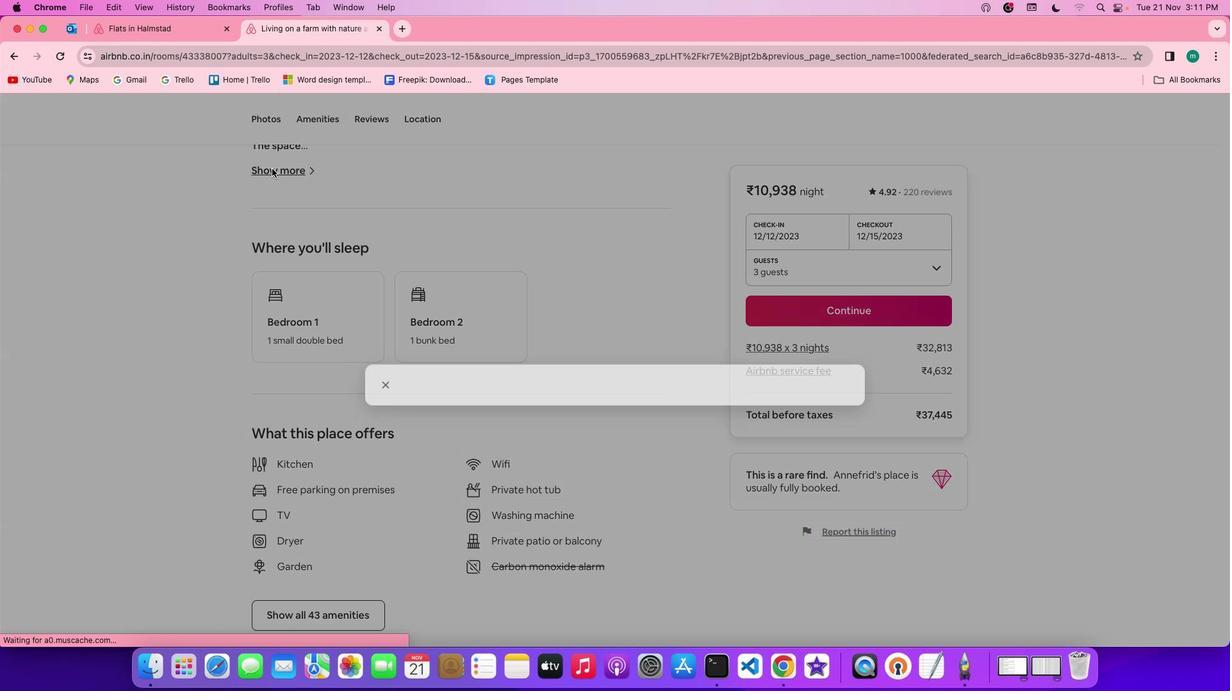 
Action: Mouse moved to (615, 365)
Screenshot: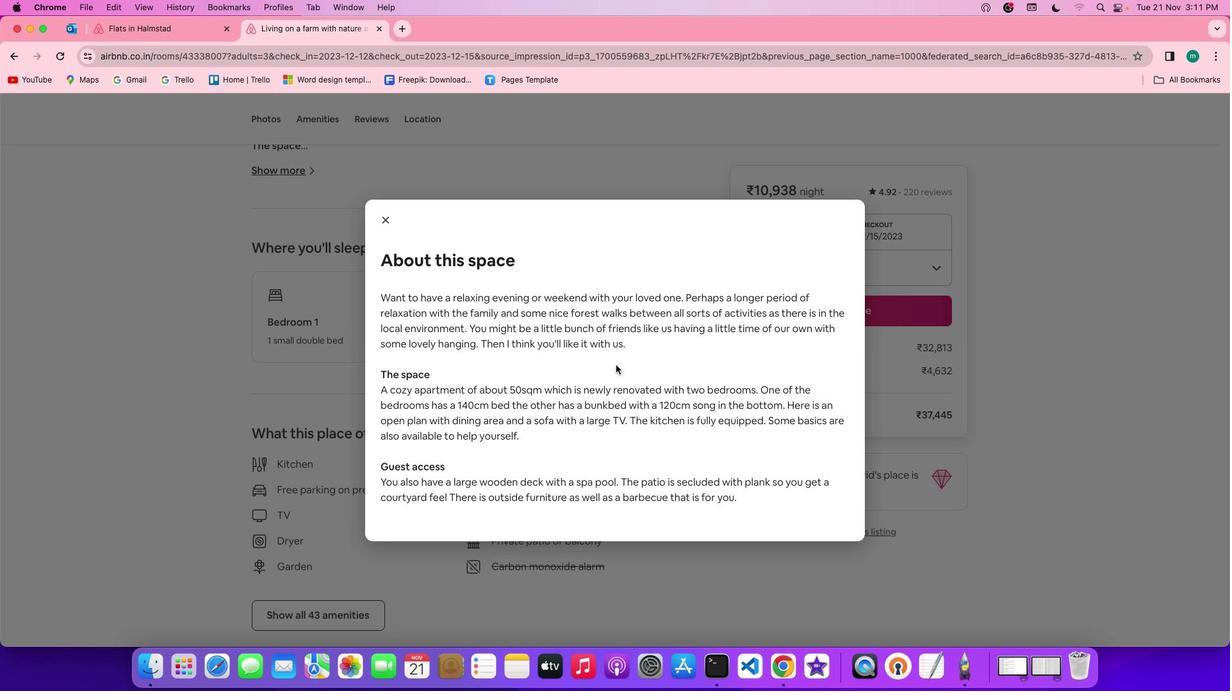 
Action: Mouse scrolled (615, 365) with delta (0, 0)
Screenshot: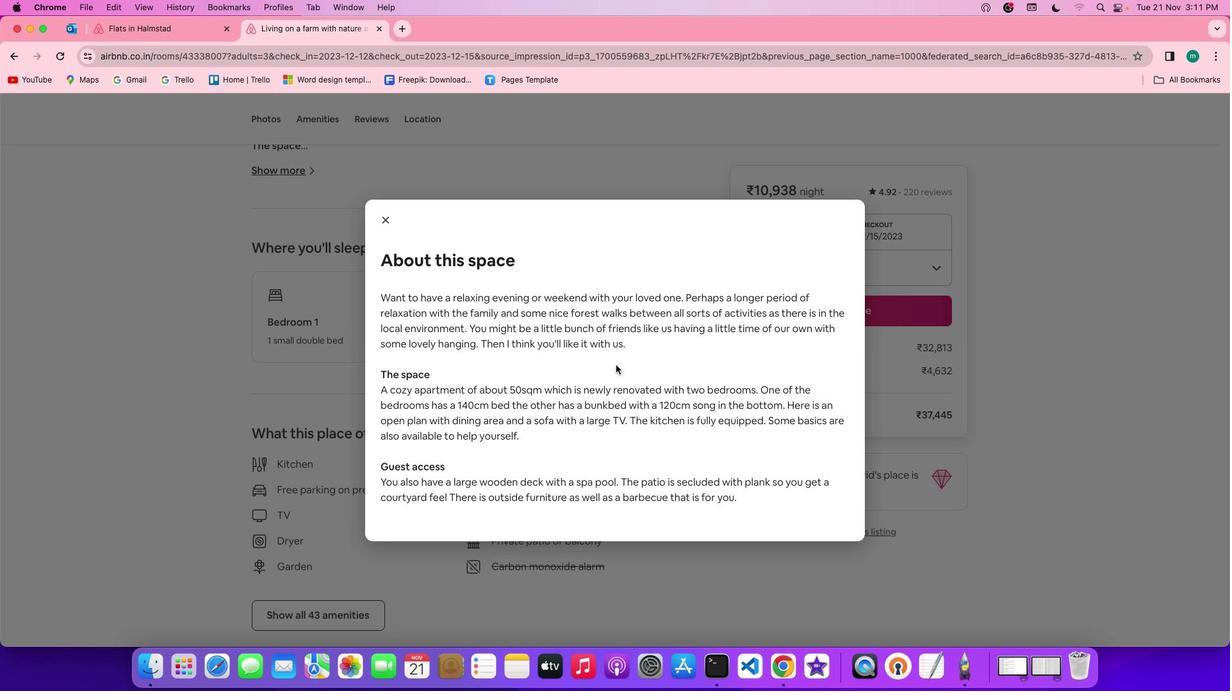 
Action: Mouse scrolled (615, 365) with delta (0, 0)
Screenshot: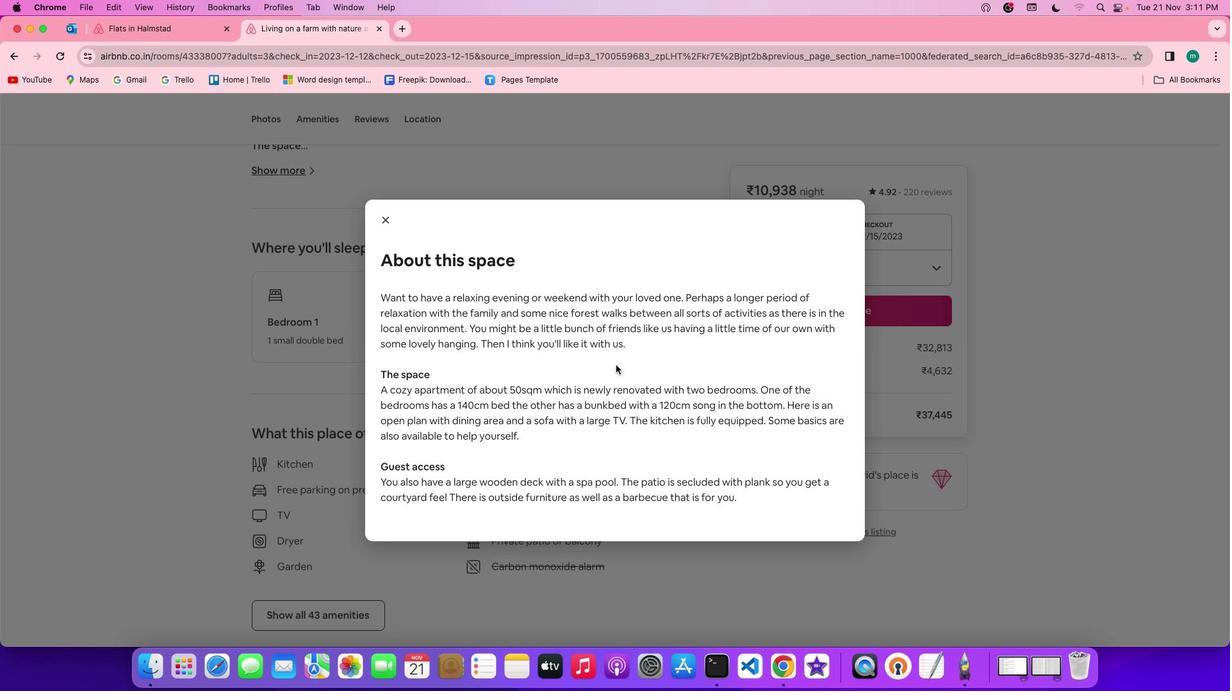 
Action: Mouse scrolled (615, 365) with delta (0, 0)
Screenshot: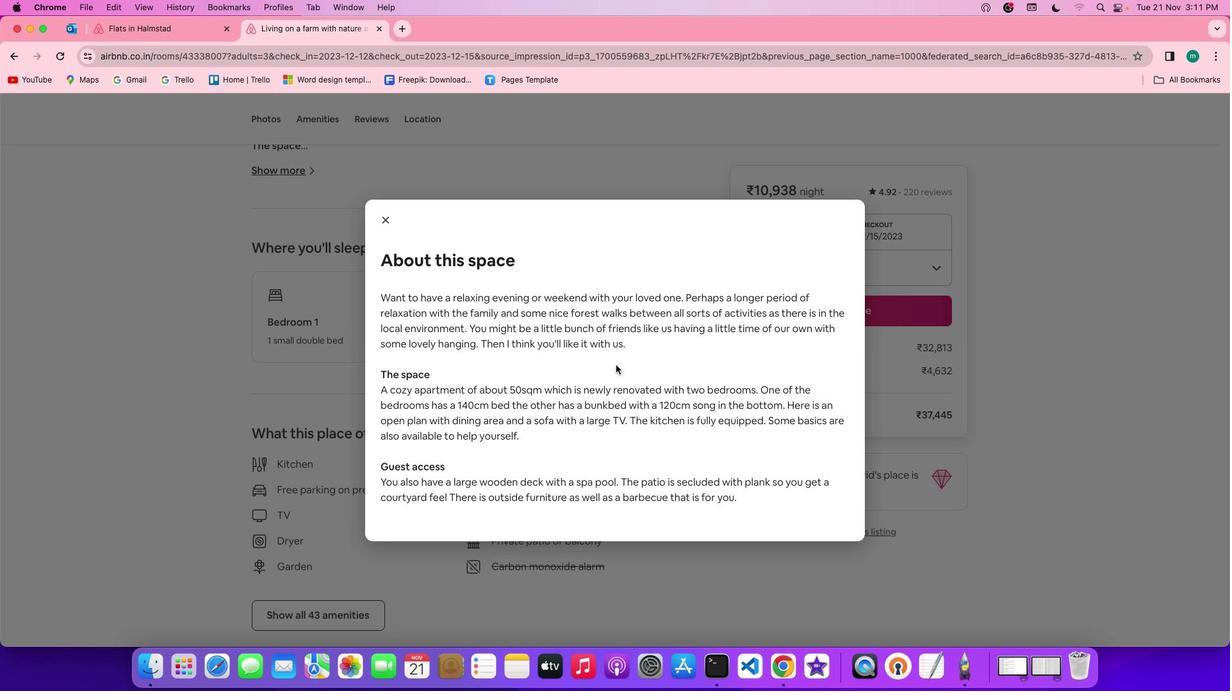 
Action: Mouse scrolled (615, 365) with delta (0, -1)
Screenshot: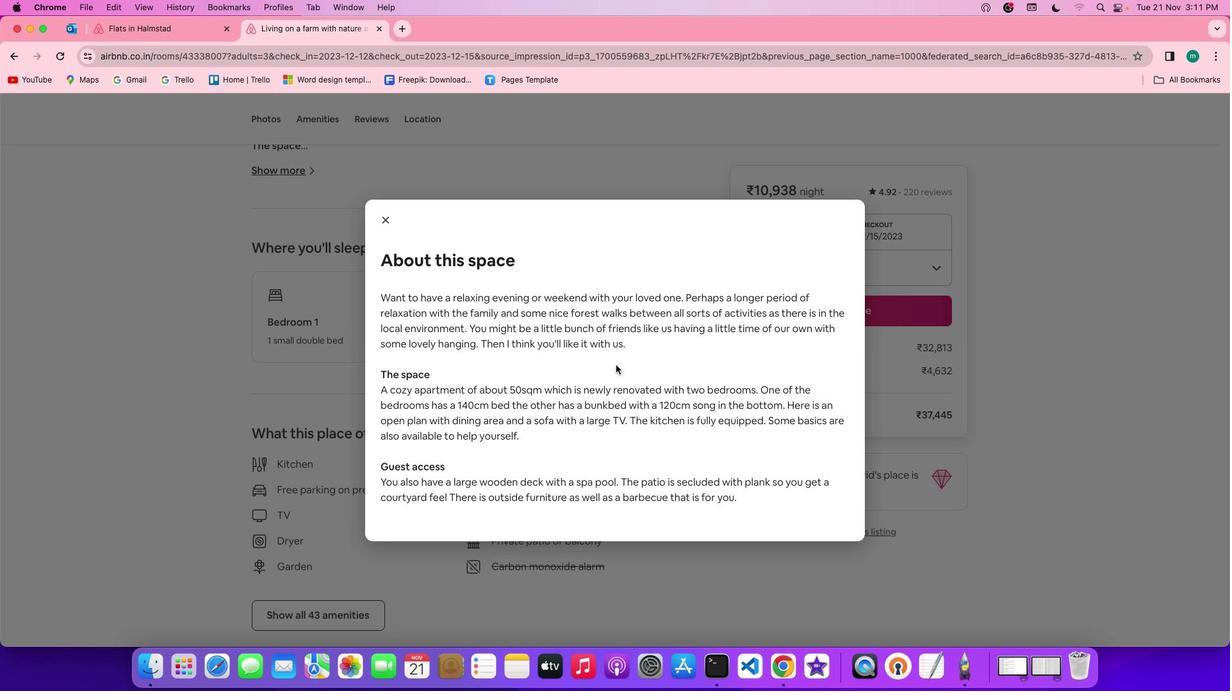 
Action: Mouse moved to (637, 370)
Screenshot: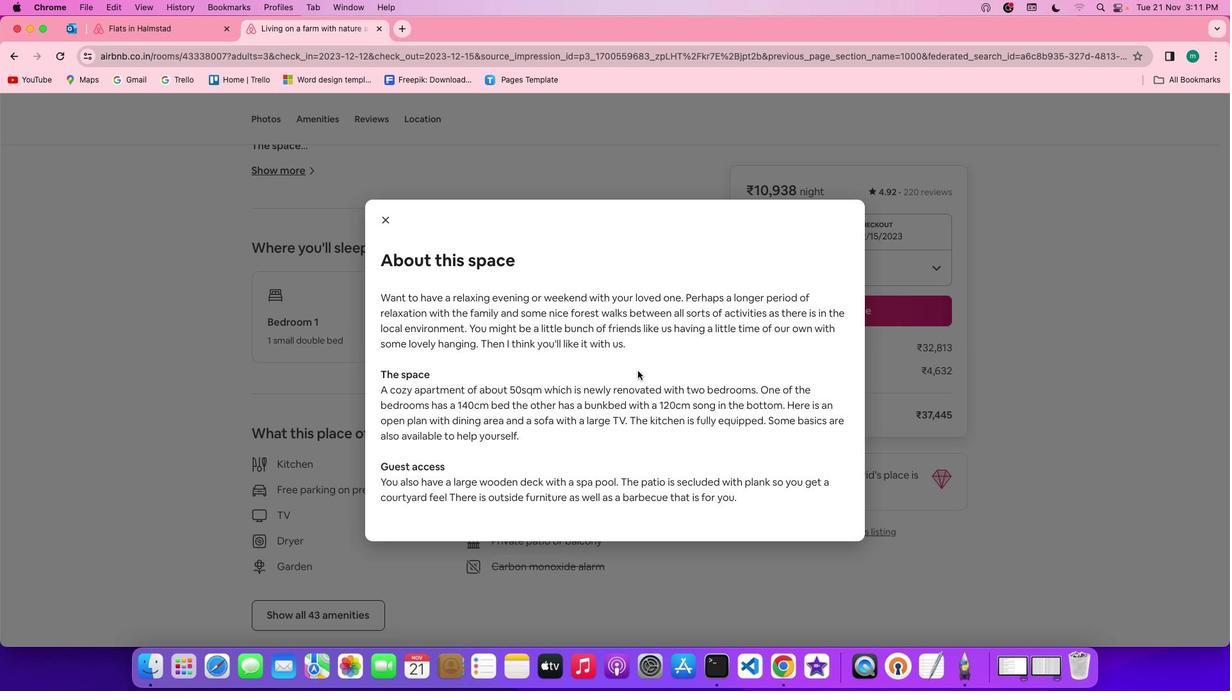 
Action: Mouse scrolled (637, 370) with delta (0, 0)
Screenshot: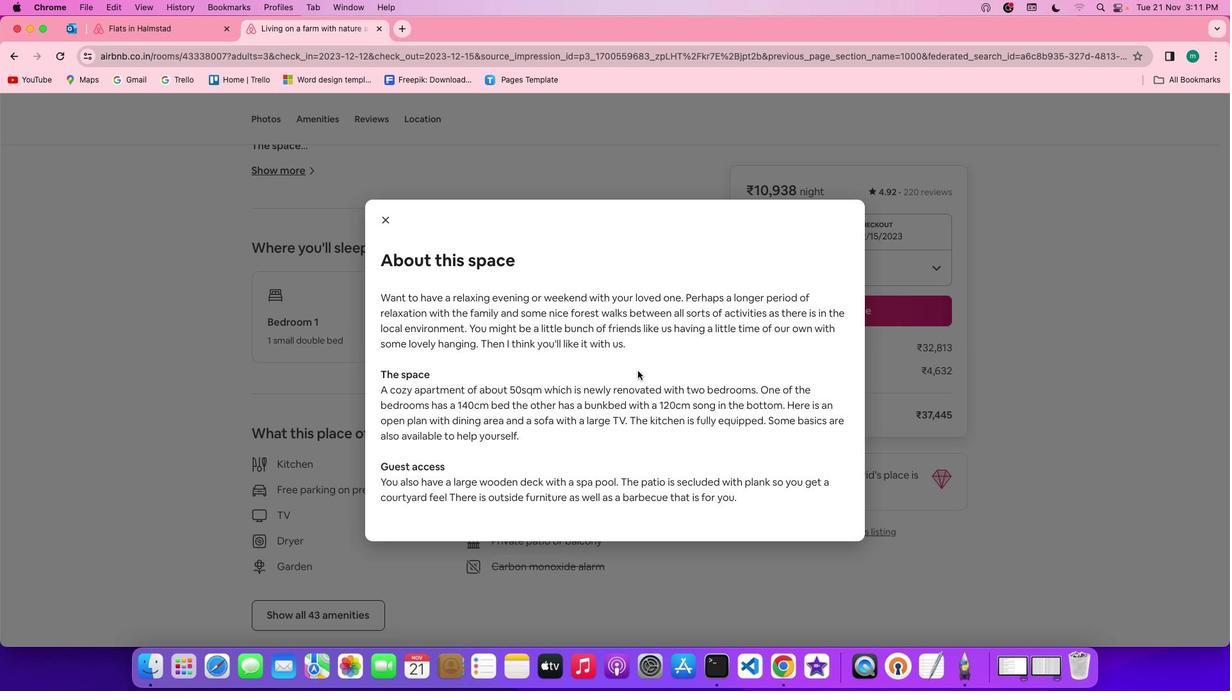 
Action: Mouse scrolled (637, 370) with delta (0, 0)
Screenshot: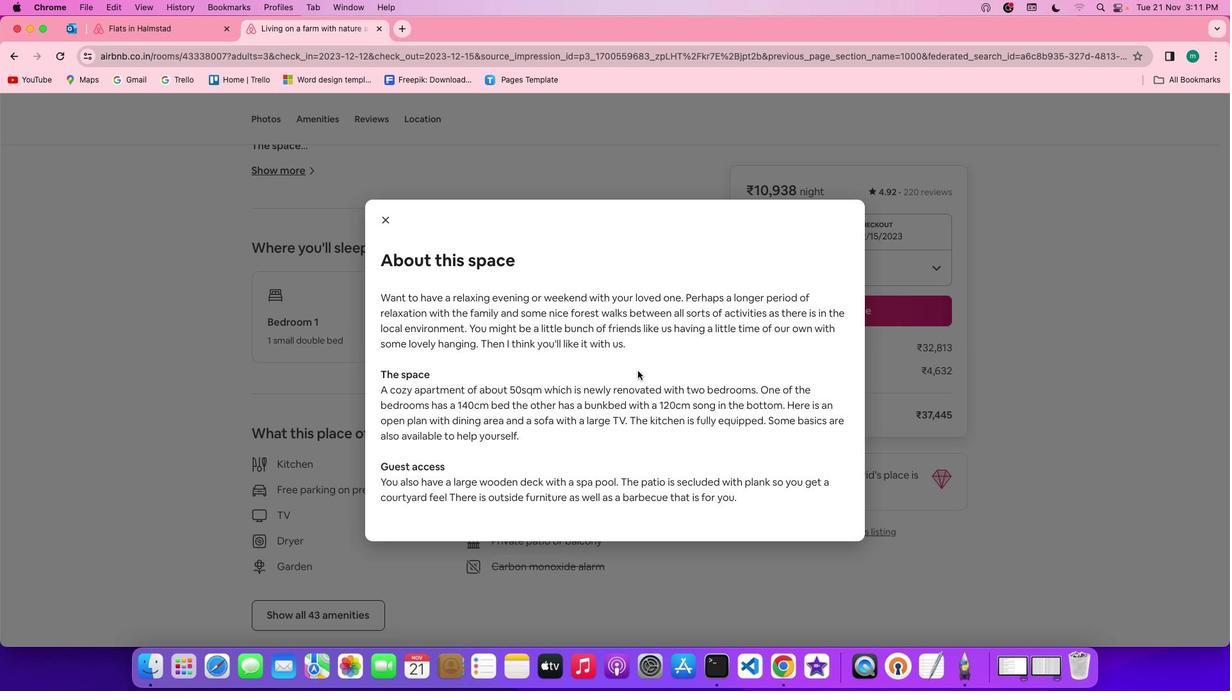 
Action: Mouse scrolled (637, 370) with delta (0, -1)
Screenshot: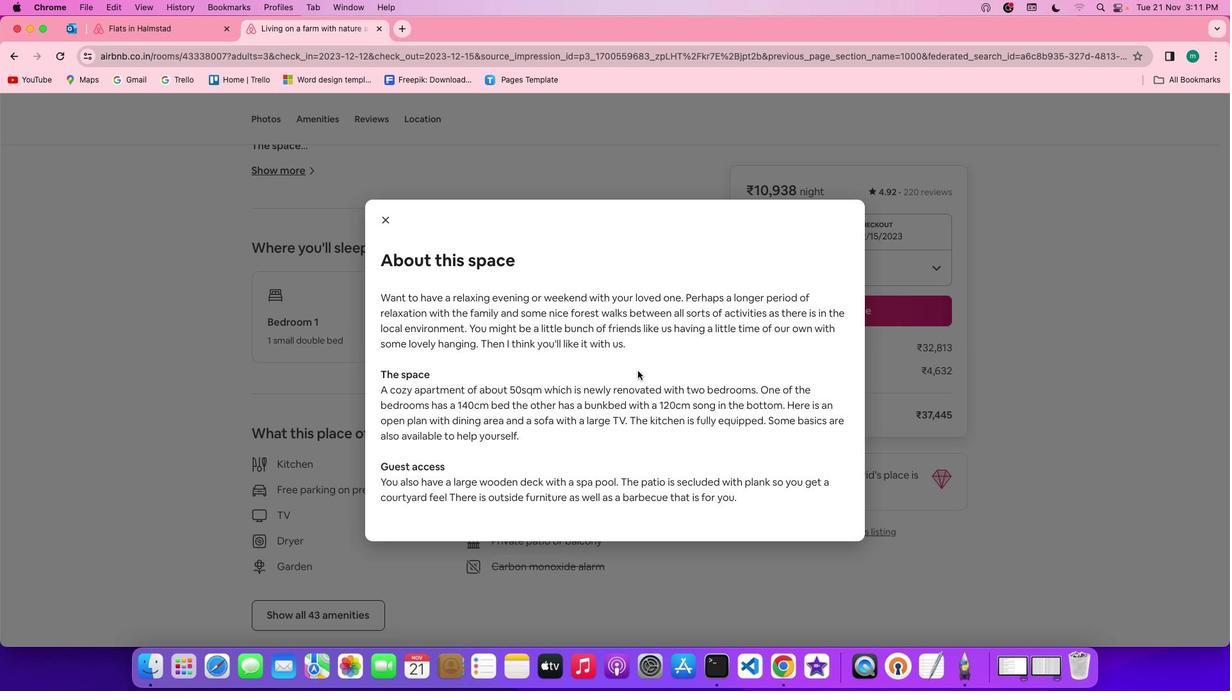 
Action: Mouse scrolled (637, 370) with delta (0, -1)
Screenshot: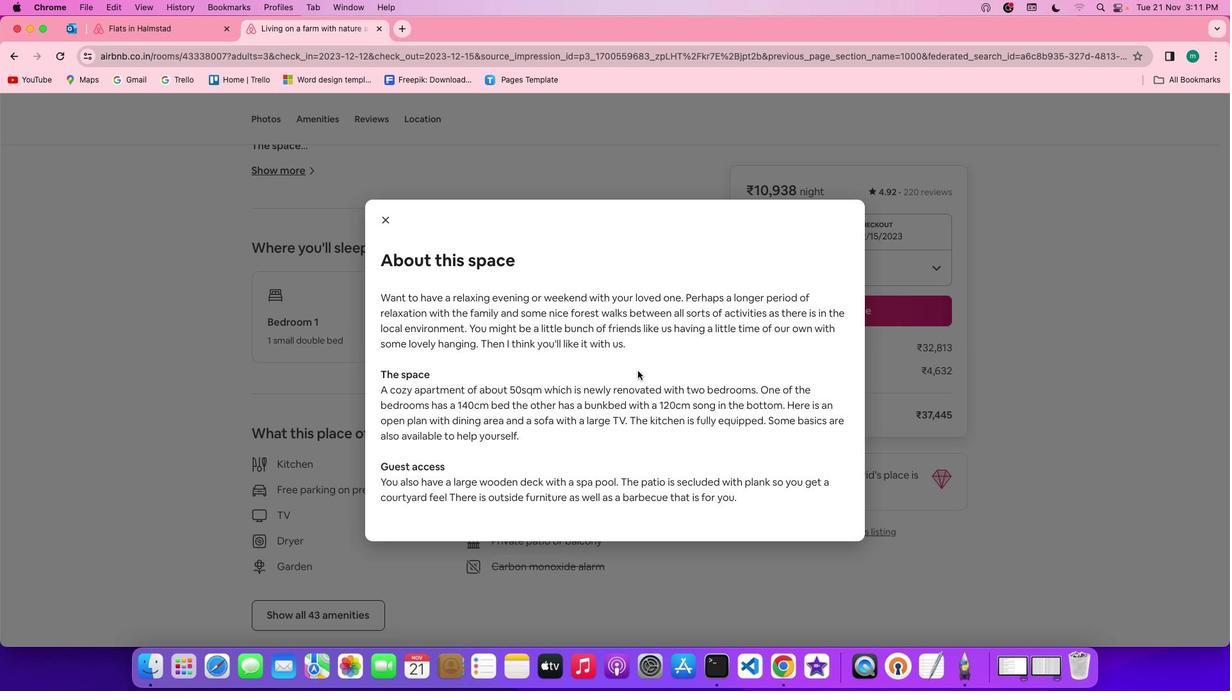 
Action: Mouse moved to (637, 370)
Screenshot: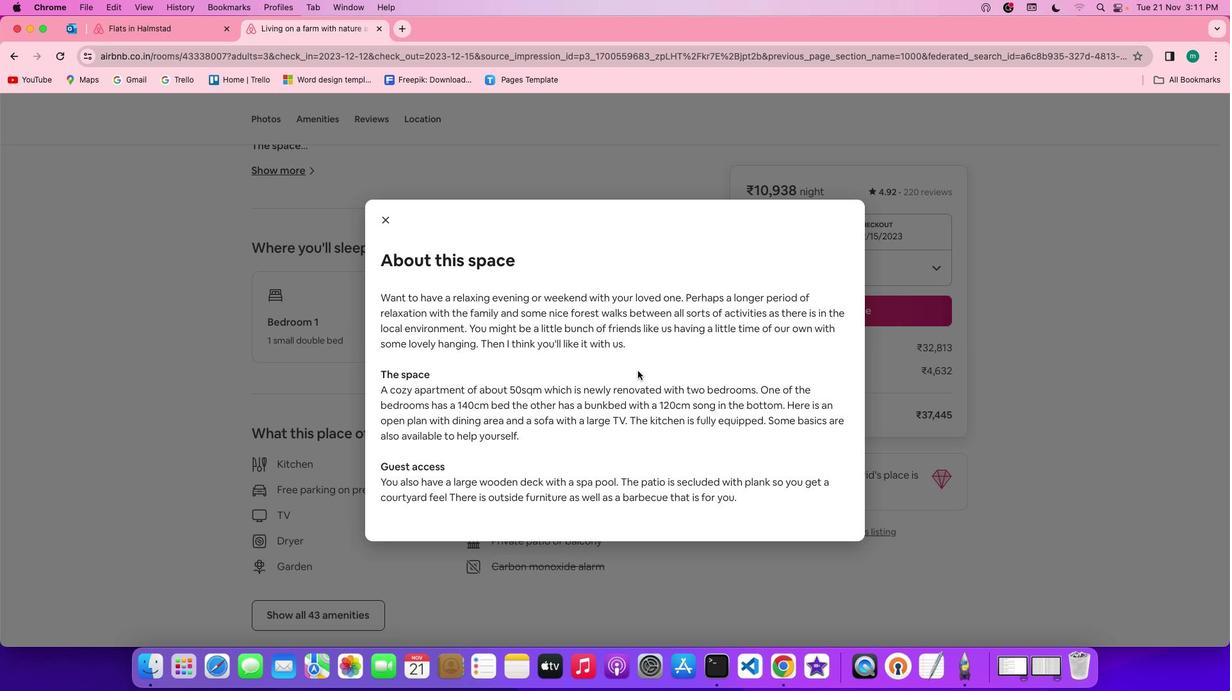 
Action: Mouse scrolled (637, 370) with delta (0, 0)
Screenshot: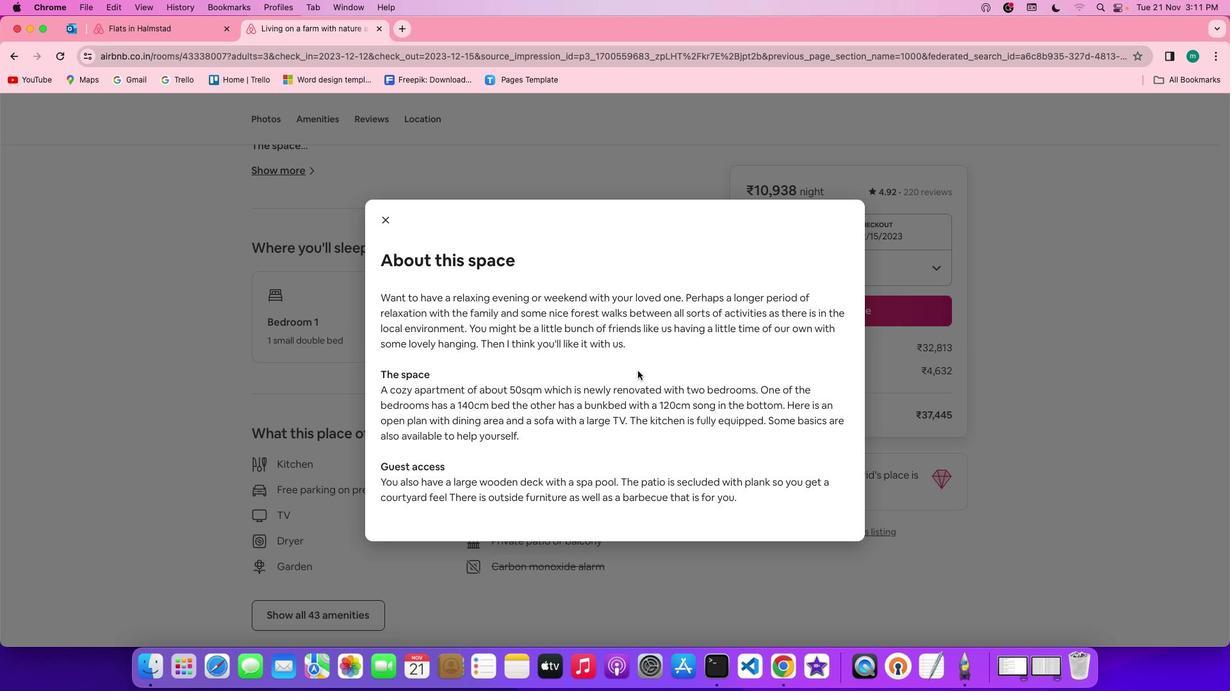 
Action: Mouse scrolled (637, 370) with delta (0, 0)
Screenshot: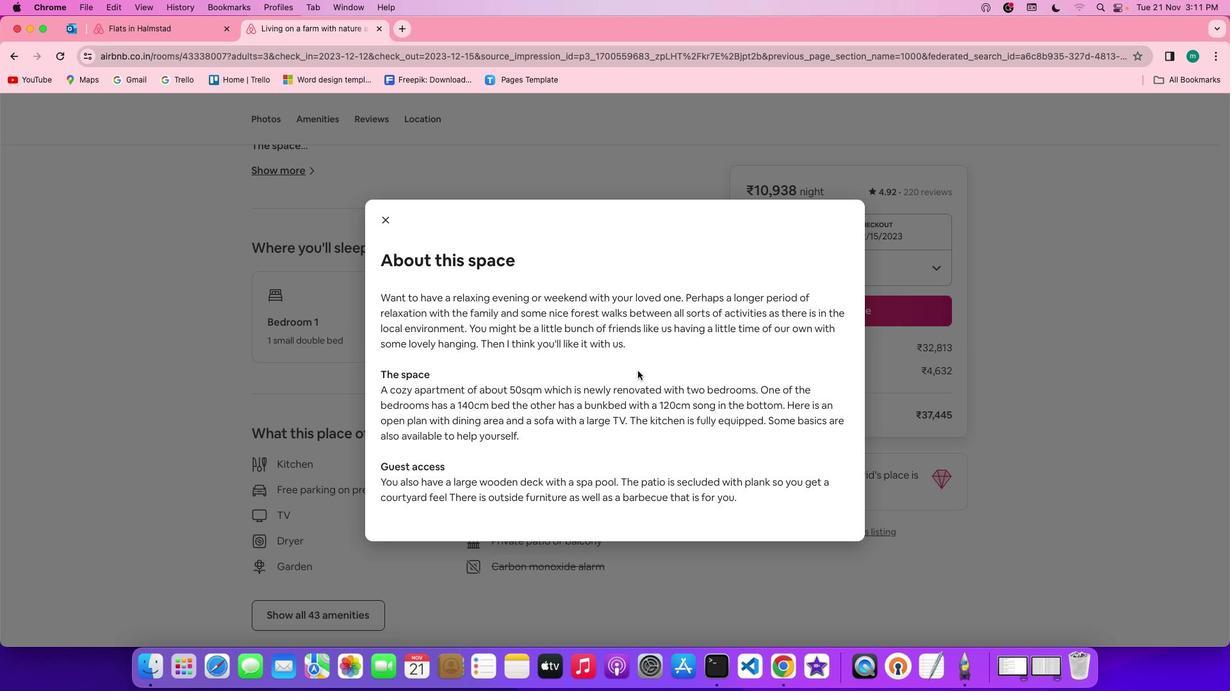 
Action: Mouse scrolled (637, 370) with delta (0, -1)
Screenshot: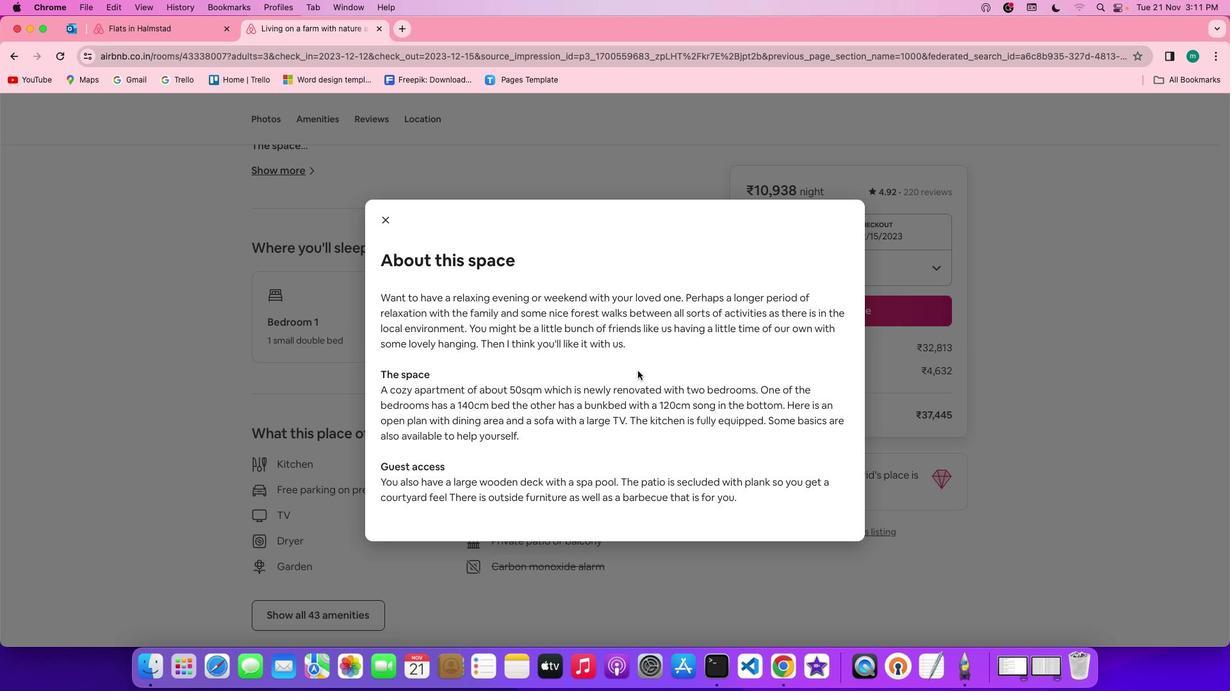 
Action: Mouse scrolled (637, 370) with delta (0, -1)
Screenshot: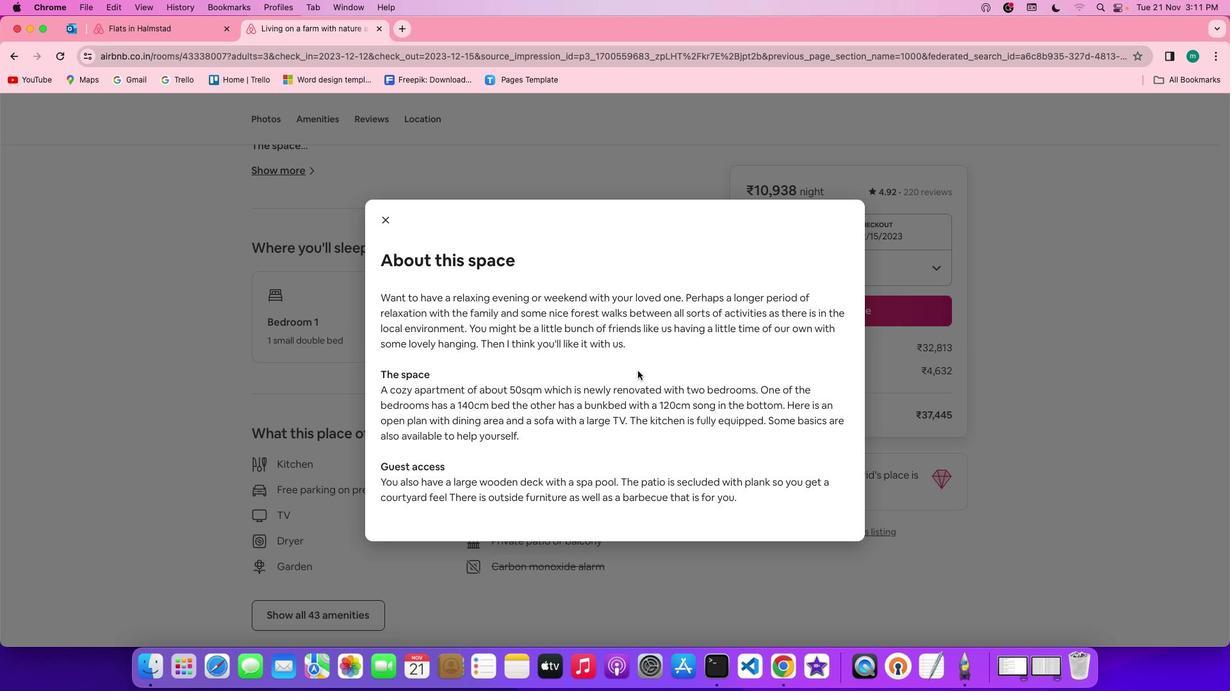 
Action: Mouse scrolled (637, 370) with delta (0, 0)
Screenshot: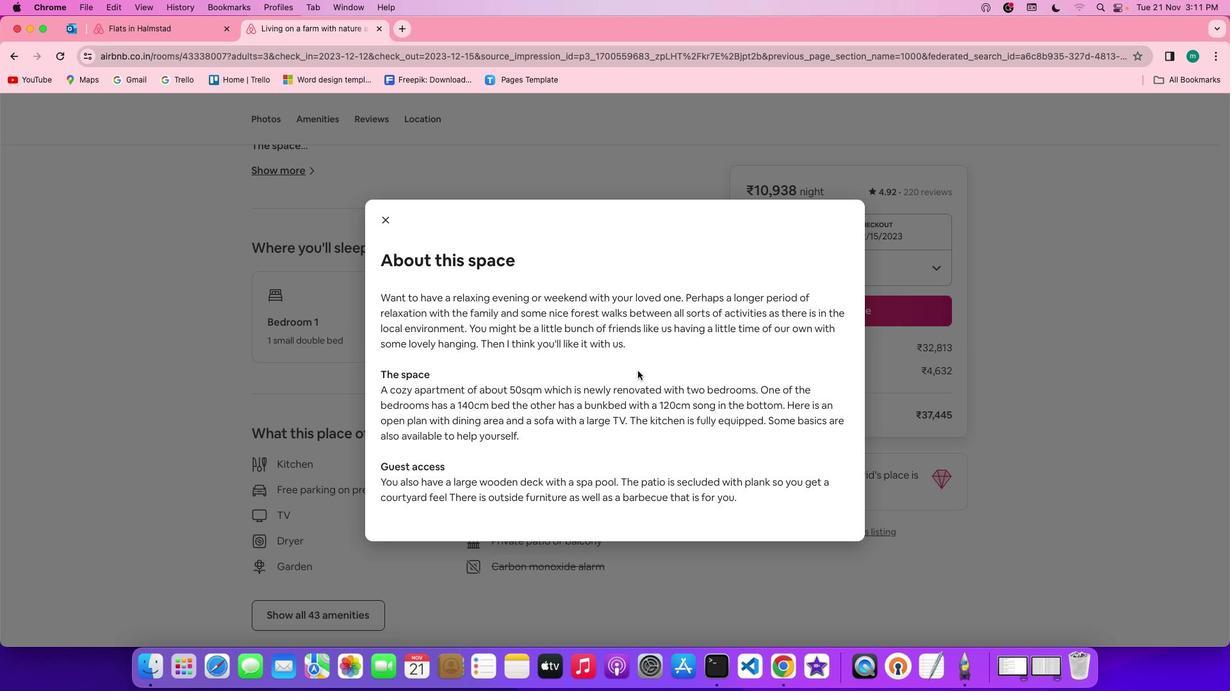 
Action: Mouse scrolled (637, 370) with delta (0, 0)
Screenshot: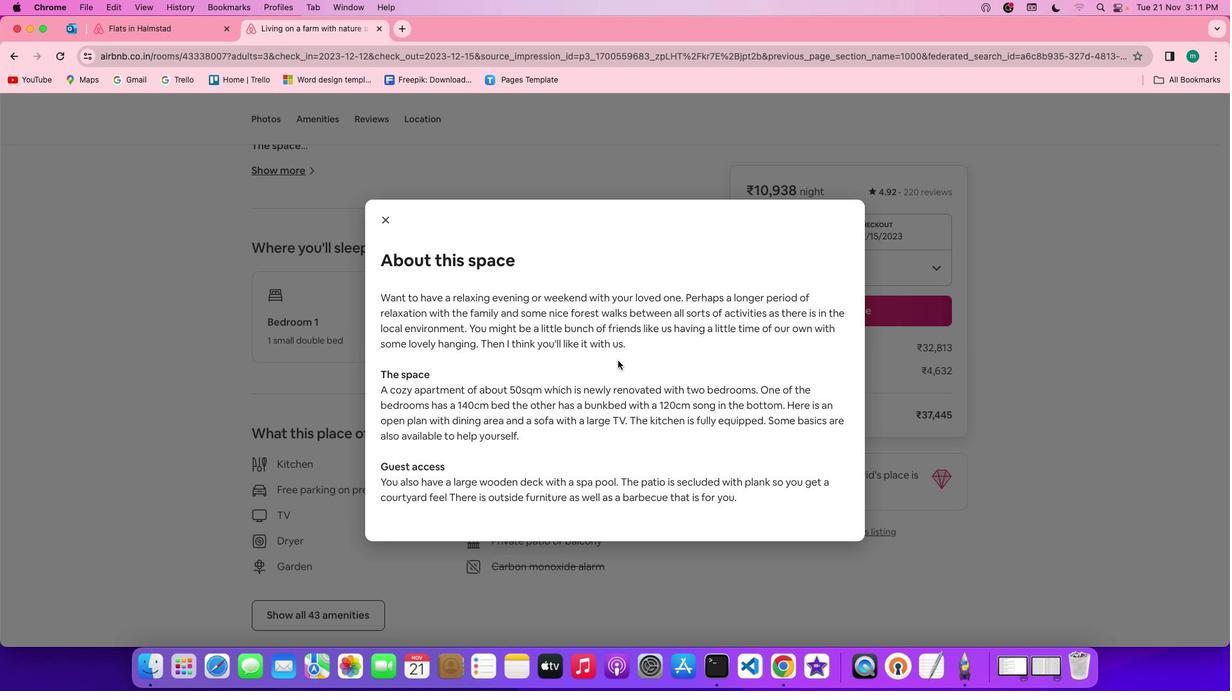 
Action: Mouse scrolled (637, 370) with delta (0, 0)
Screenshot: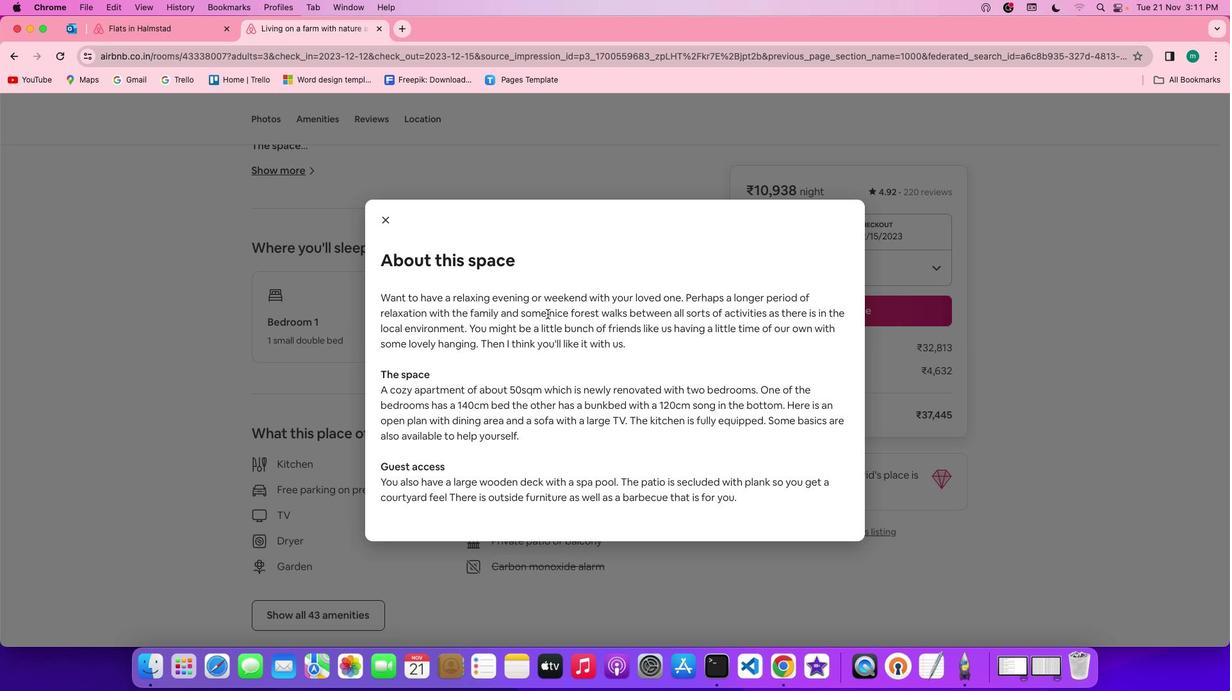 
Action: Mouse scrolled (637, 370) with delta (0, 0)
Screenshot: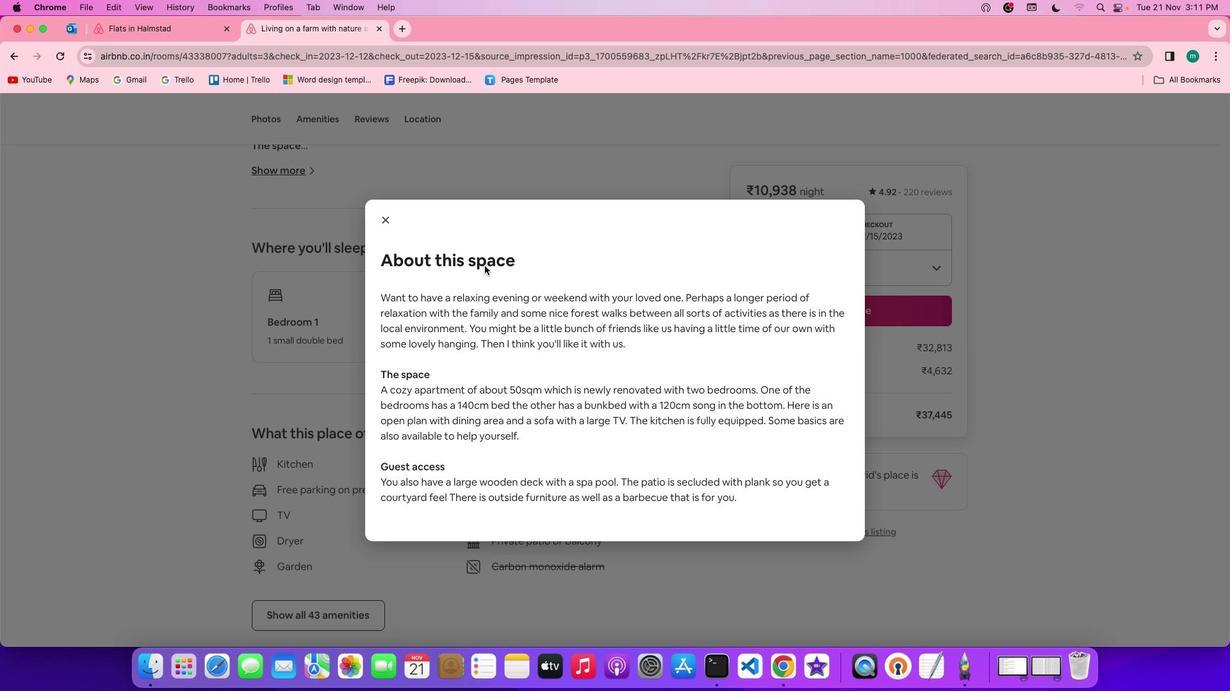 
Action: Mouse scrolled (637, 370) with delta (0, -1)
Screenshot: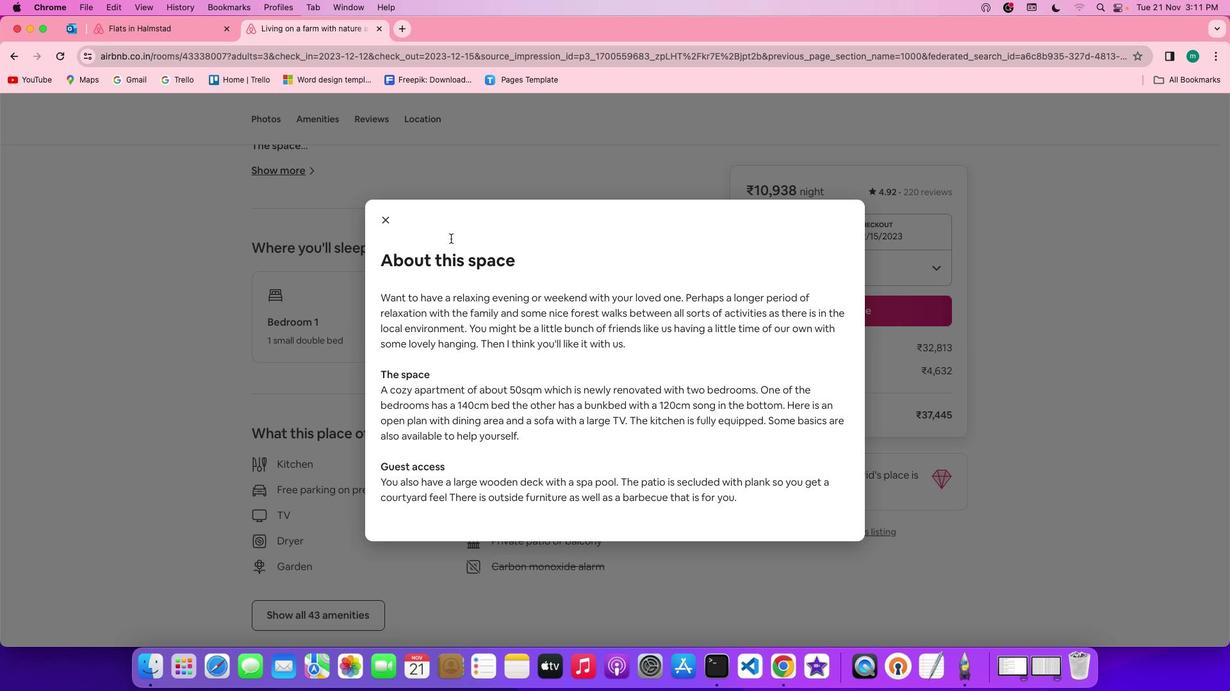 
Action: Mouse scrolled (637, 370) with delta (0, -2)
Screenshot: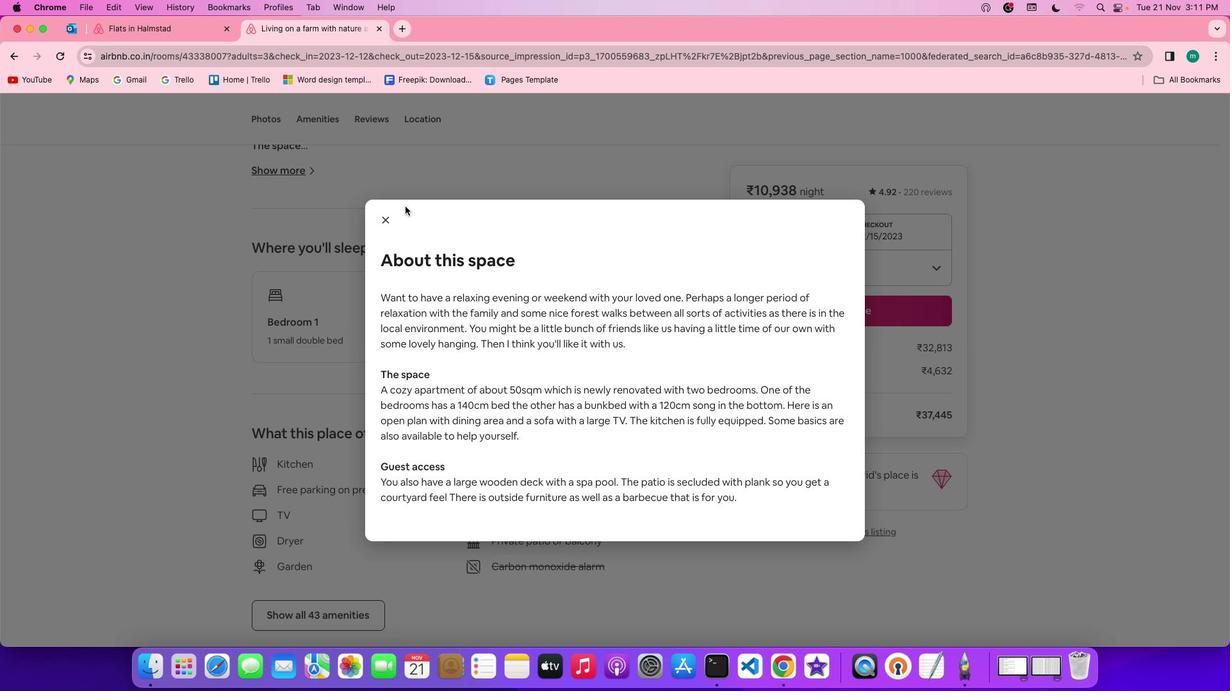 
Action: Mouse moved to (388, 212)
Screenshot: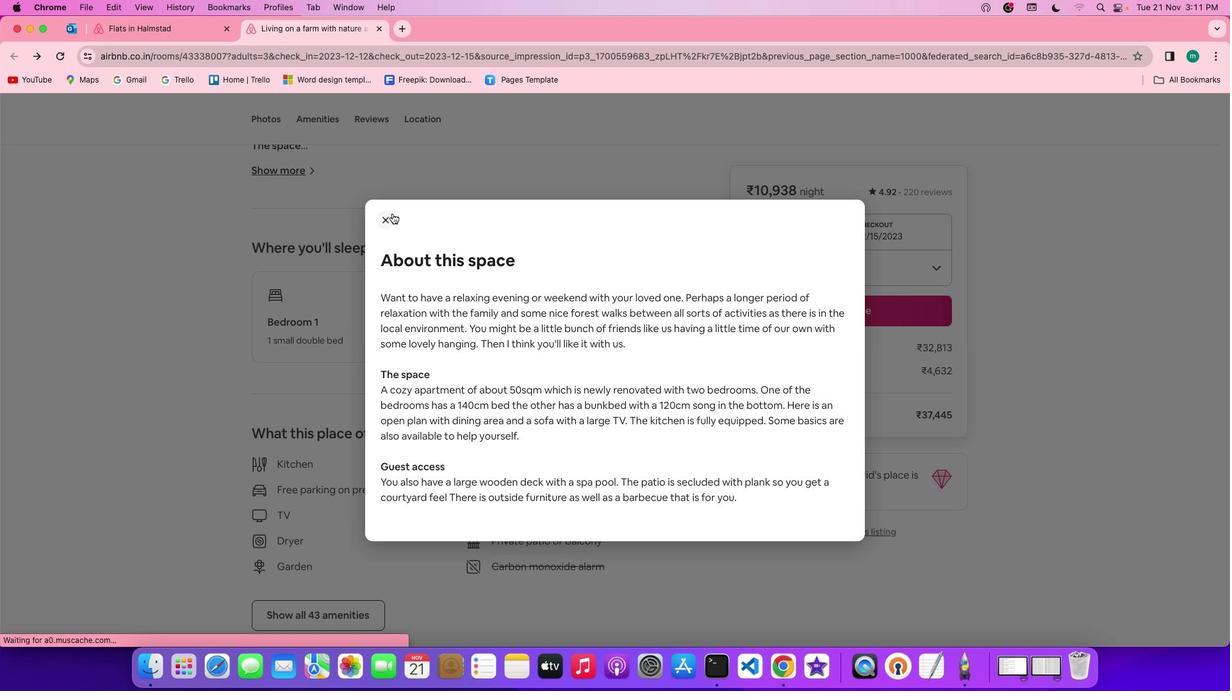 
Action: Mouse pressed left at (388, 212)
Screenshot: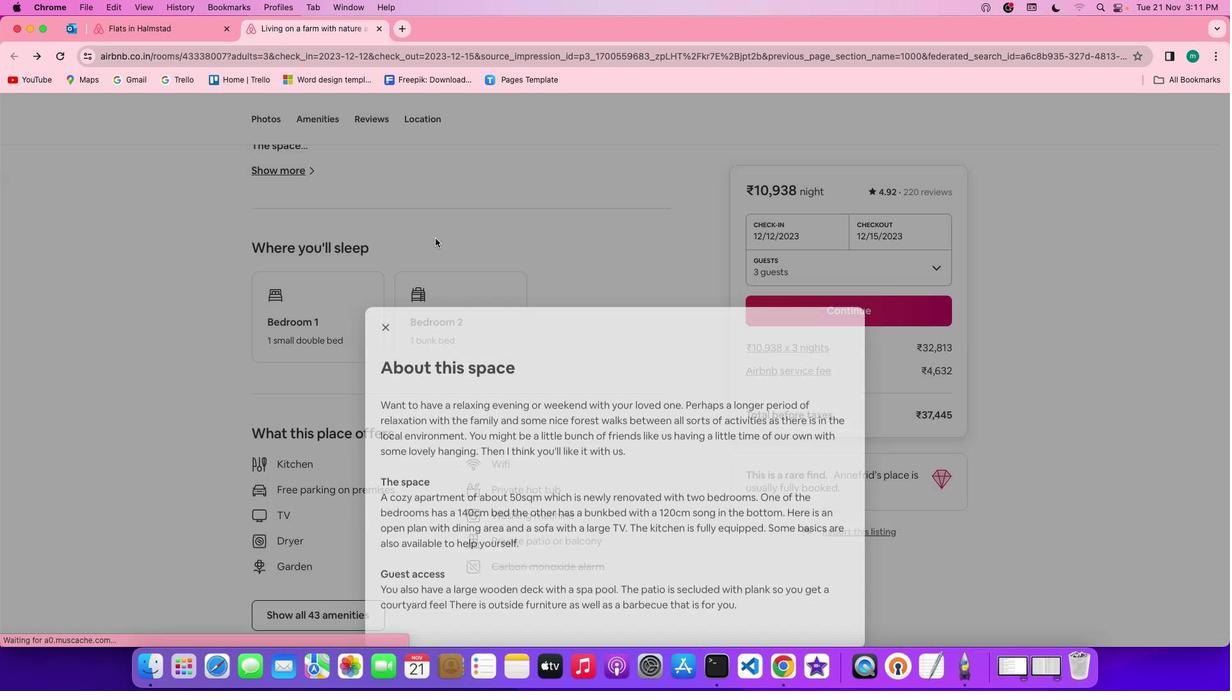 
Action: Mouse moved to (531, 335)
Screenshot: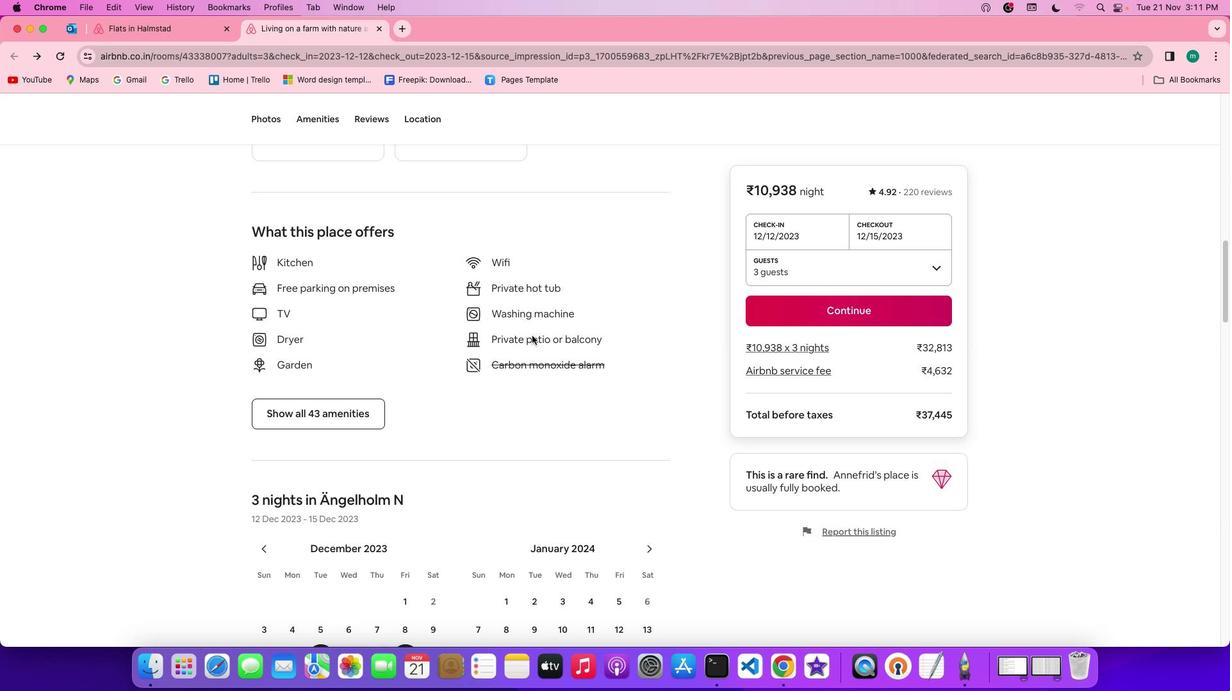 
Action: Mouse scrolled (531, 335) with delta (0, 0)
Screenshot: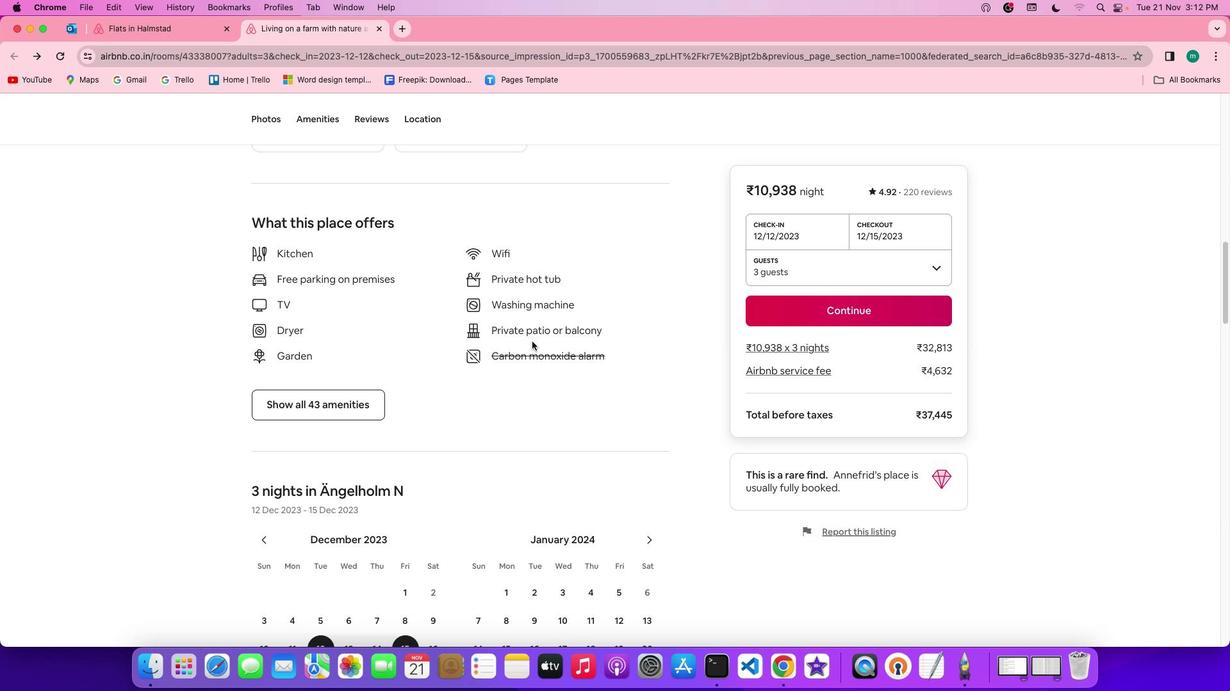 
Action: Mouse scrolled (531, 335) with delta (0, 0)
Screenshot: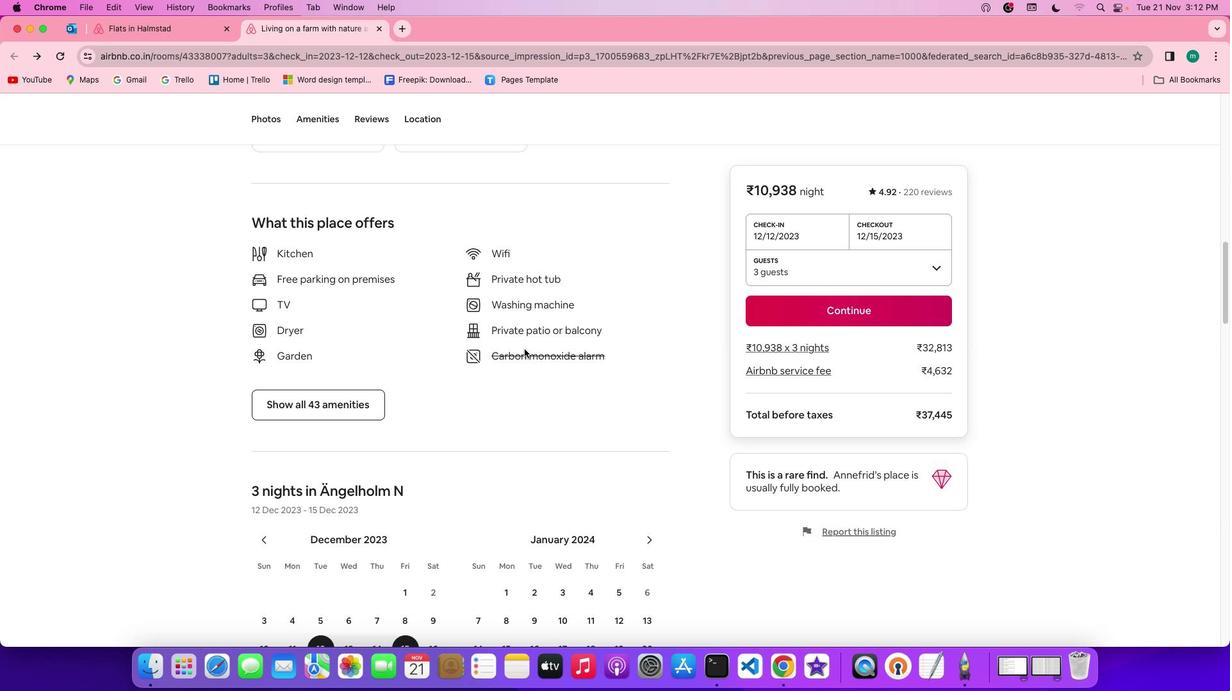 
Action: Mouse scrolled (531, 335) with delta (0, -1)
Screenshot: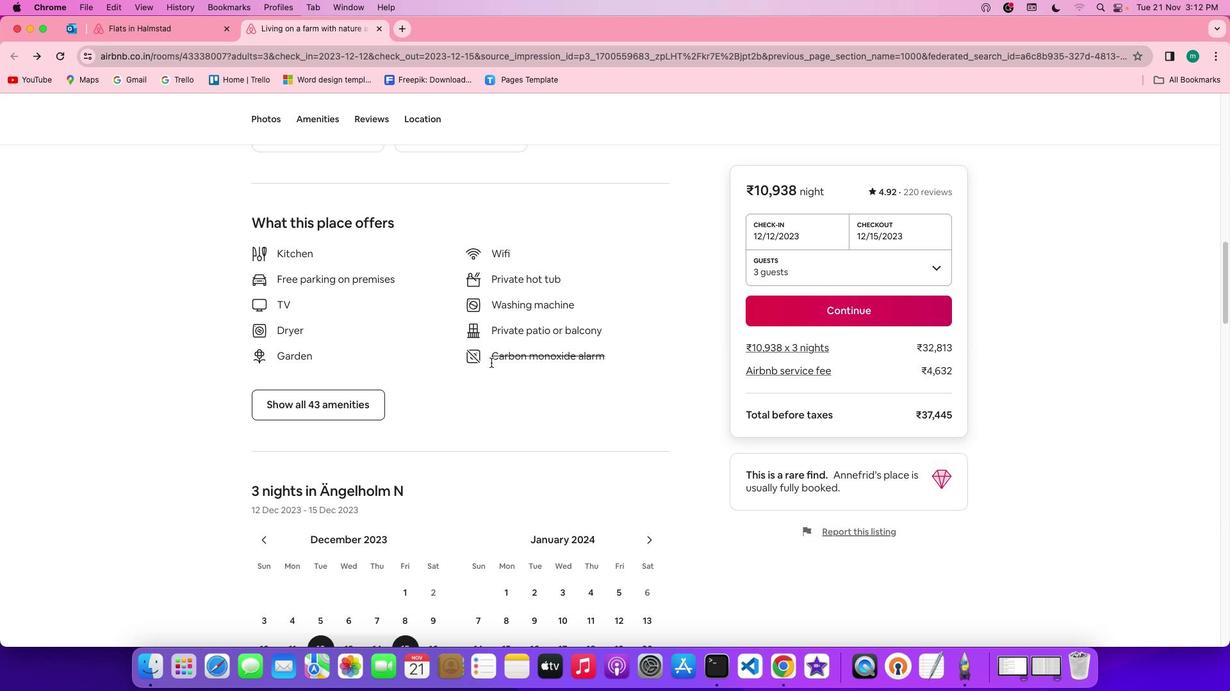 
Action: Mouse scrolled (531, 335) with delta (0, -2)
Screenshot: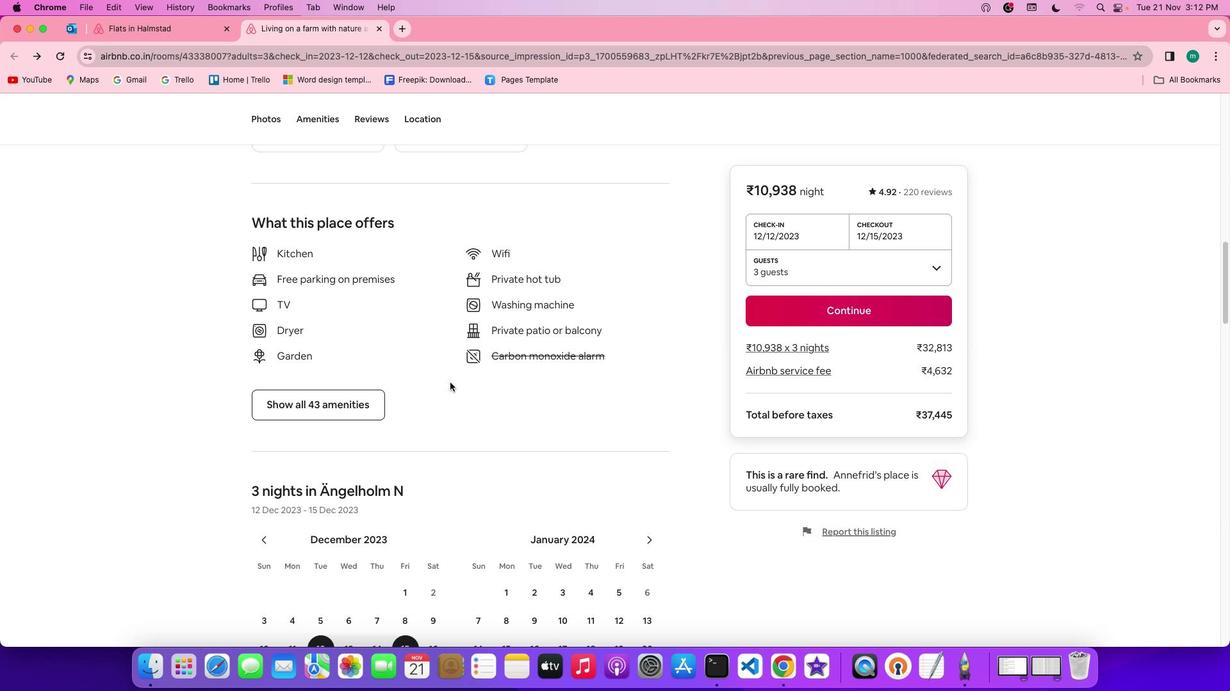 
Action: Mouse moved to (329, 396)
Screenshot: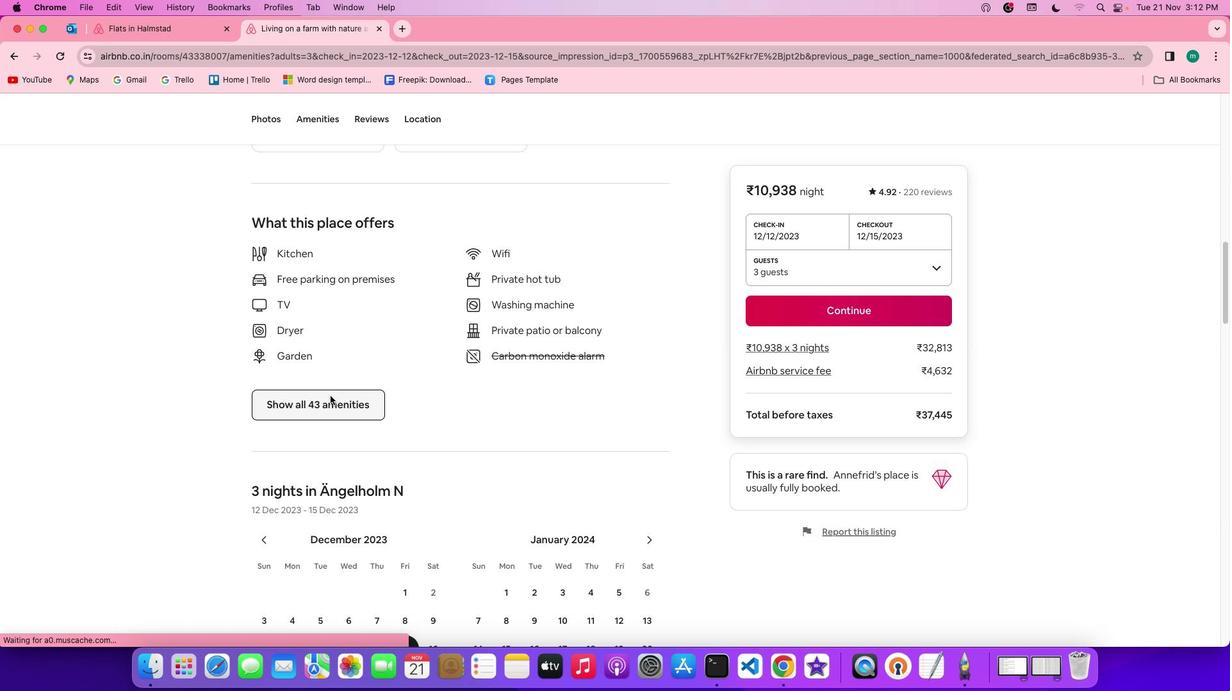 
Action: Mouse pressed left at (329, 396)
Screenshot: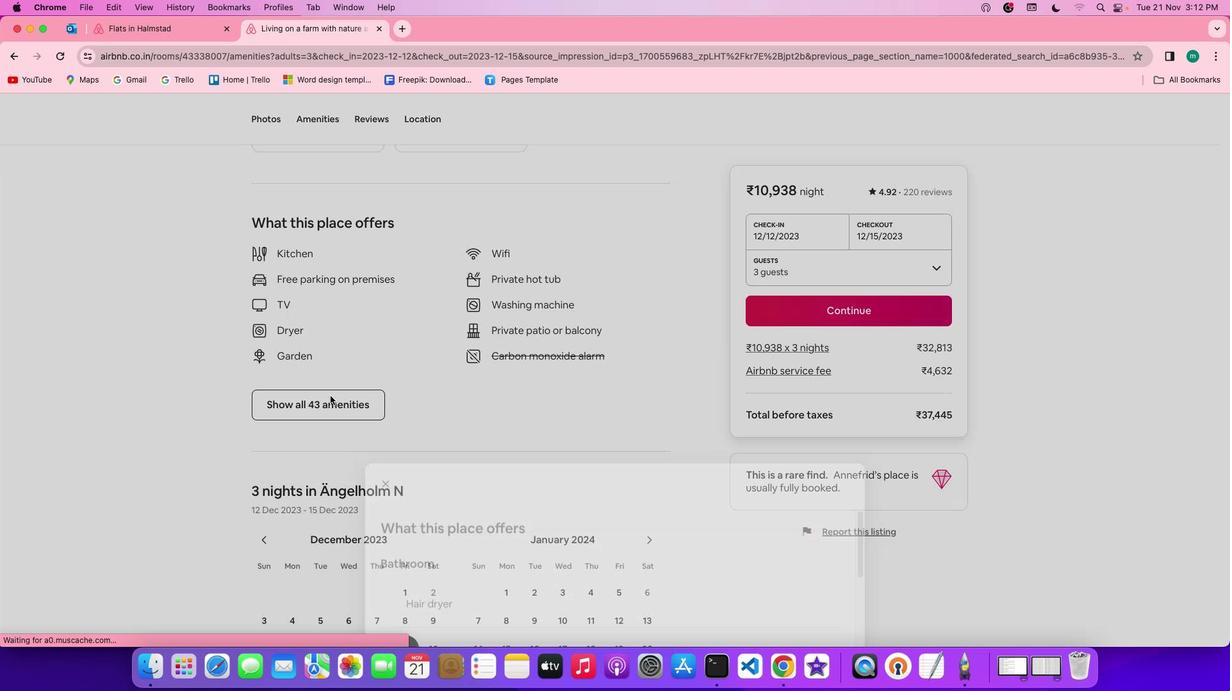 
Action: Mouse moved to (611, 486)
Screenshot: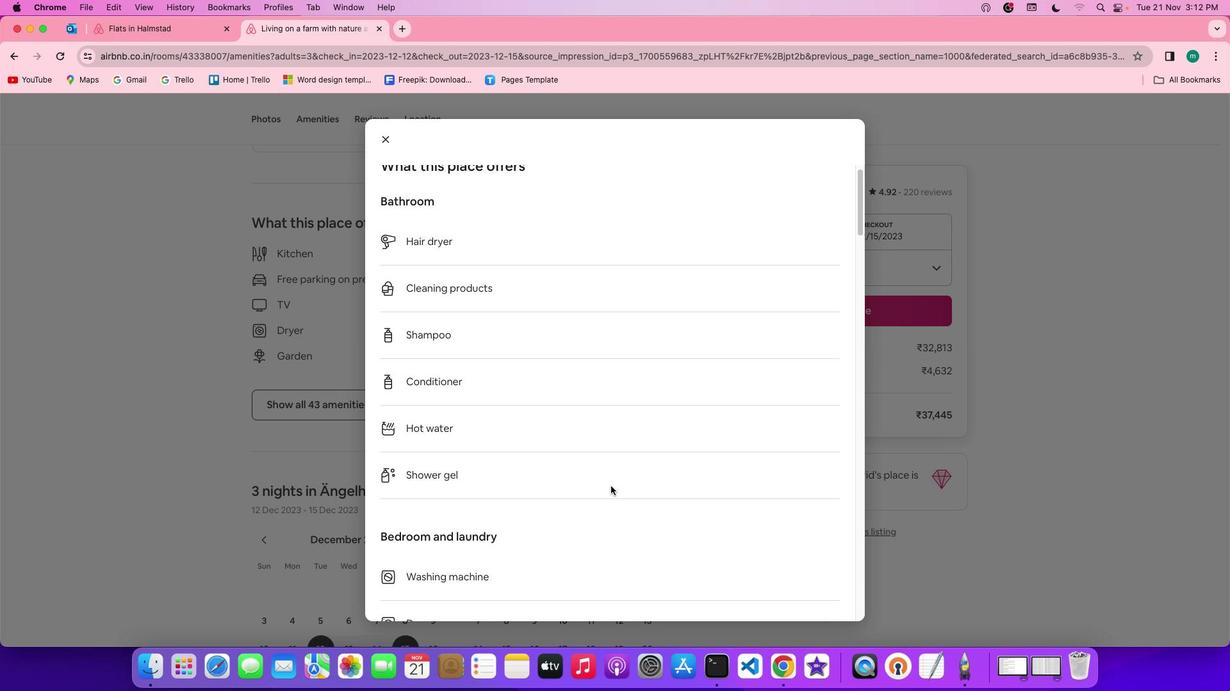 
Action: Mouse scrolled (611, 486) with delta (0, 0)
Screenshot: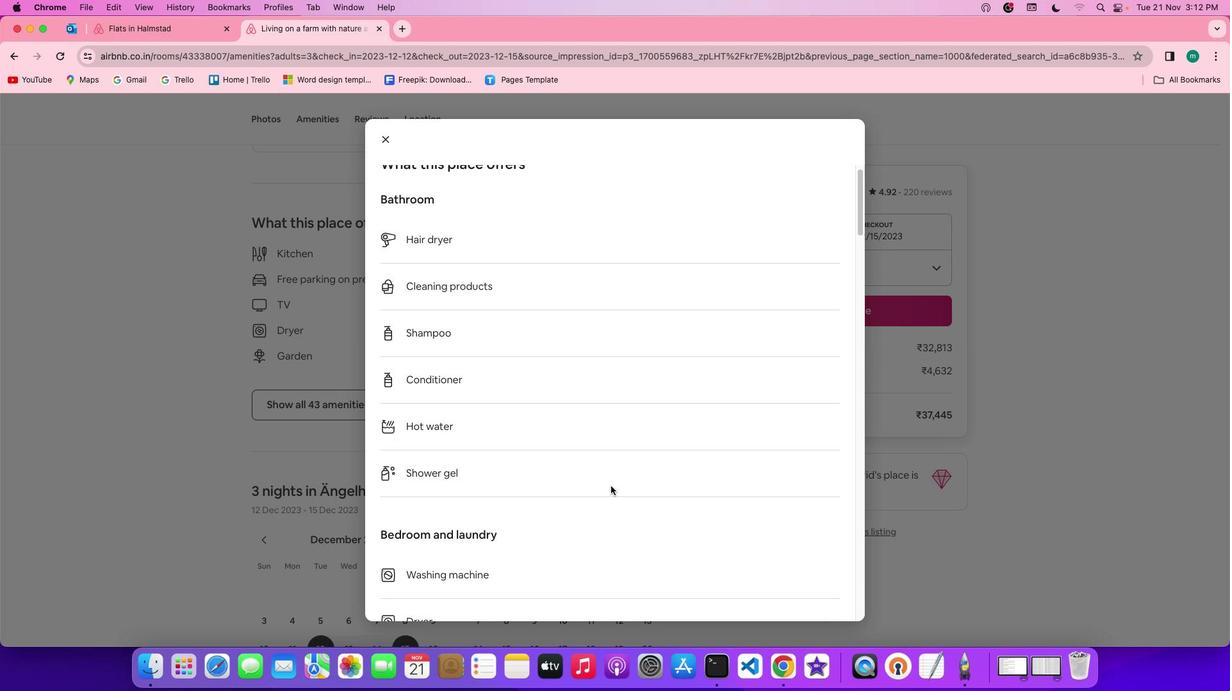 
Action: Mouse scrolled (611, 486) with delta (0, 0)
Screenshot: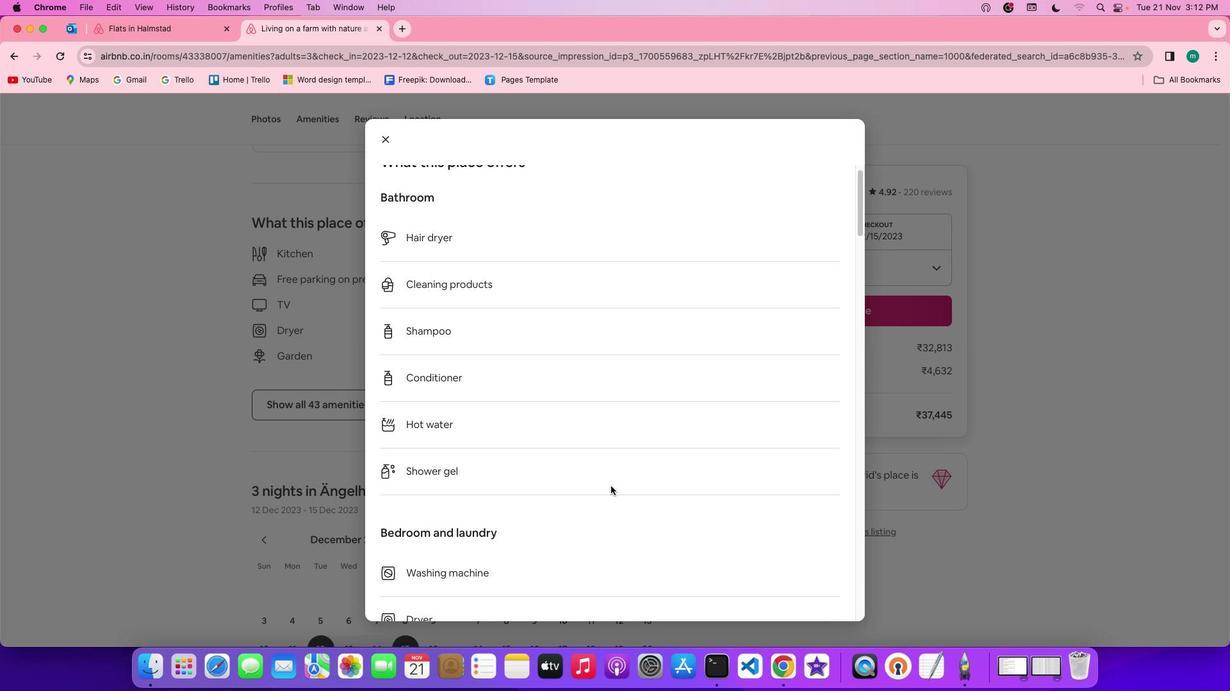 
Action: Mouse scrolled (611, 486) with delta (0, 0)
Screenshot: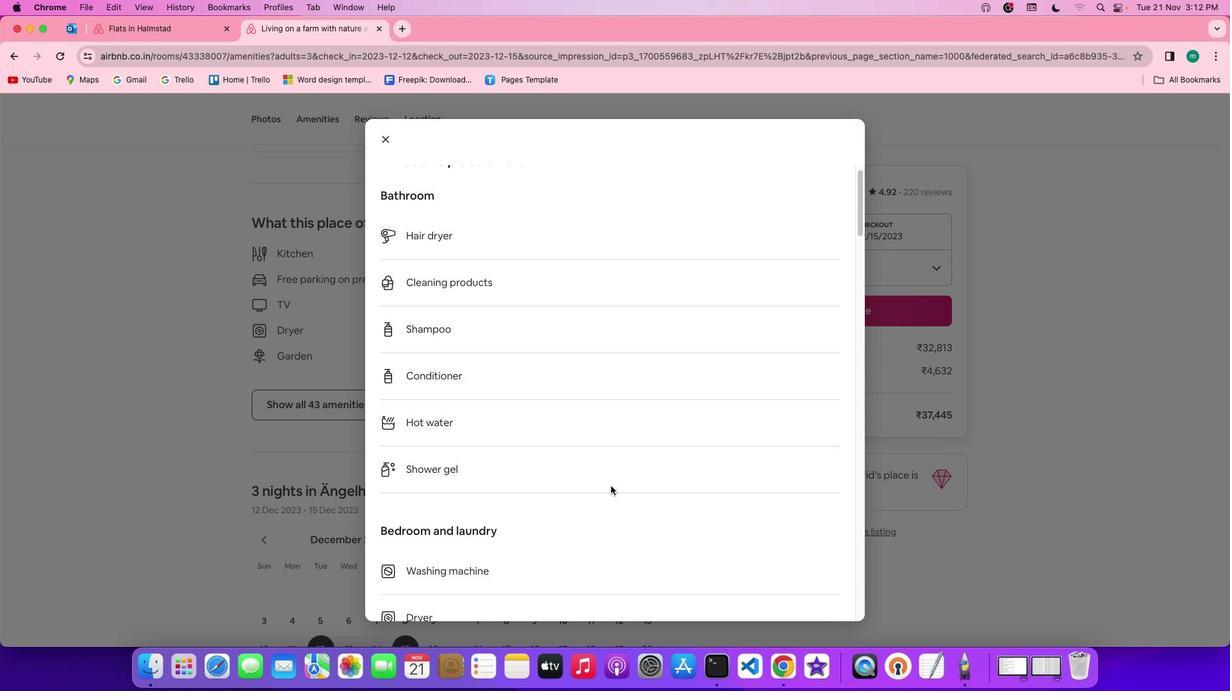 
Action: Mouse scrolled (611, 486) with delta (0, 0)
Screenshot: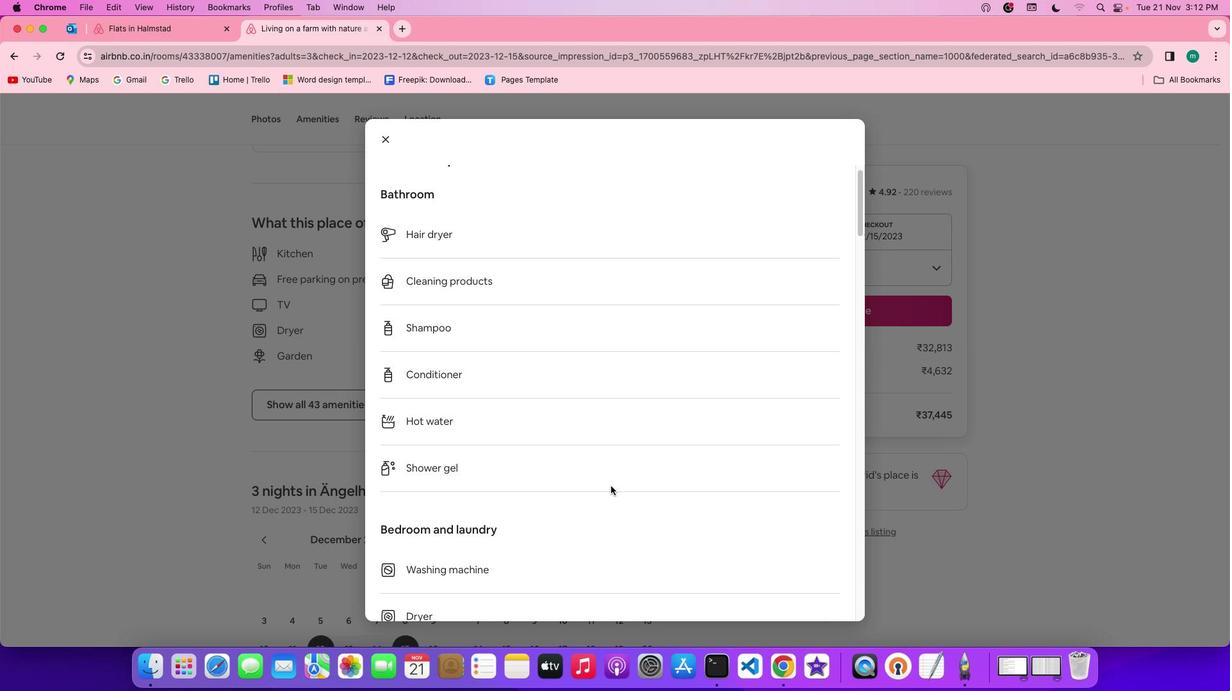 
Action: Mouse scrolled (611, 486) with delta (0, 0)
Screenshot: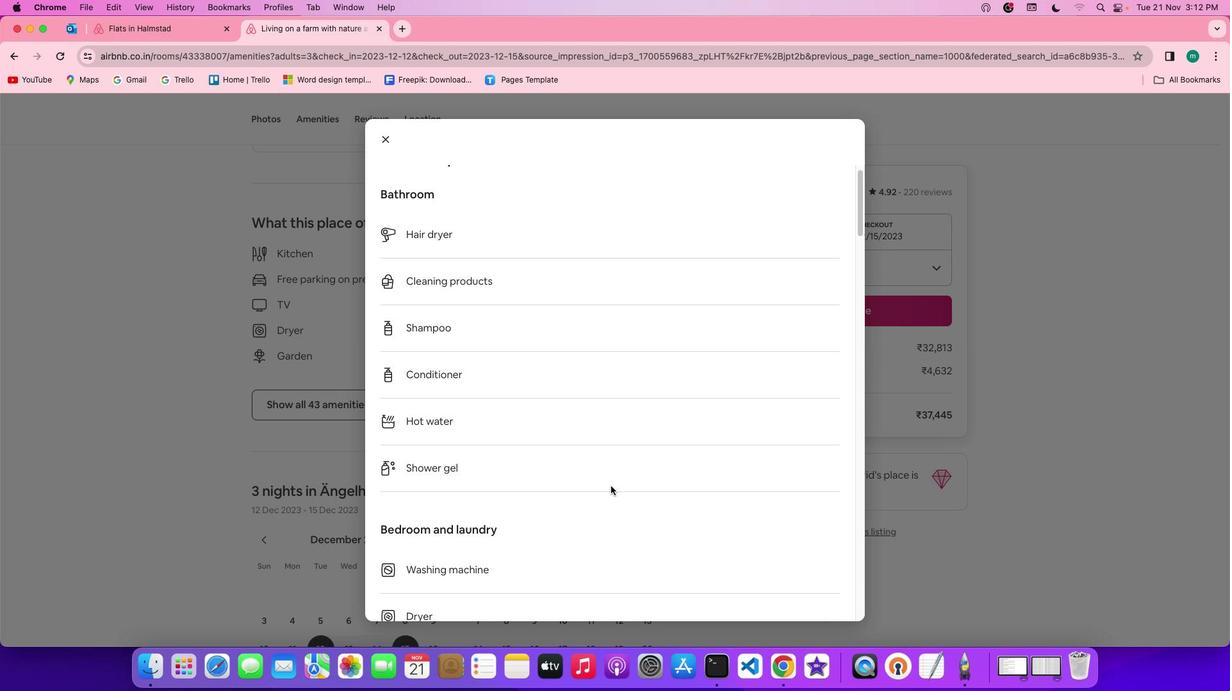 
Action: Mouse scrolled (611, 486) with delta (0, 0)
Screenshot: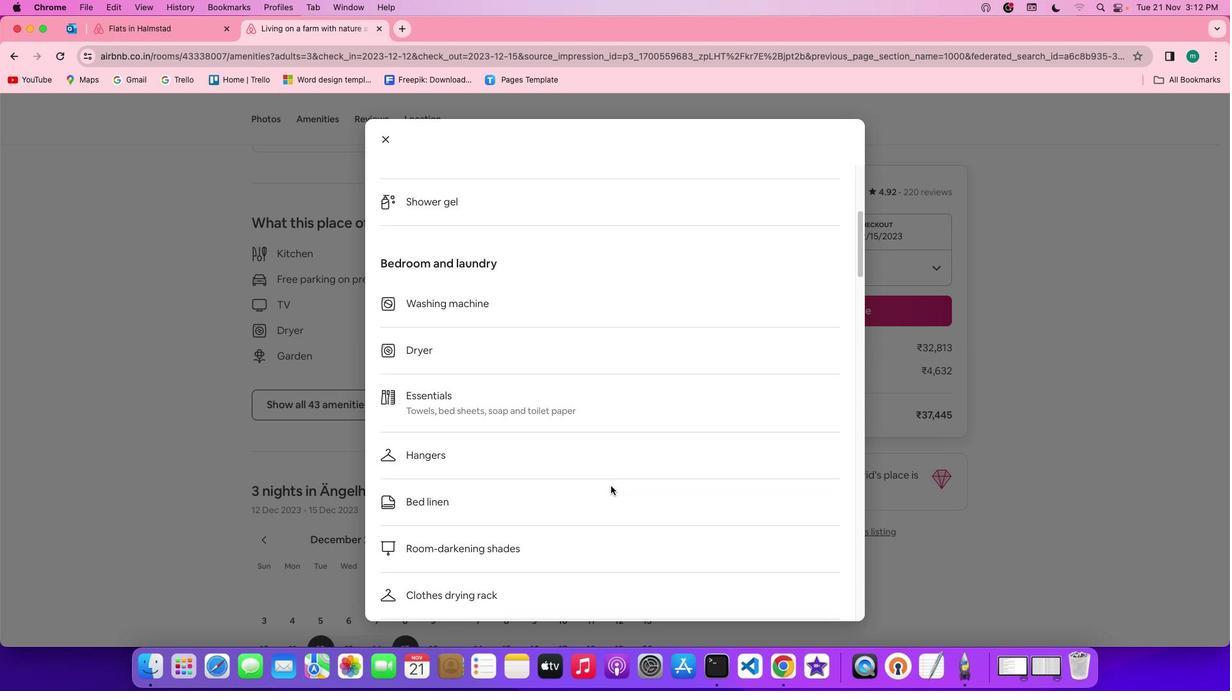 
Action: Mouse scrolled (611, 486) with delta (0, 0)
Screenshot: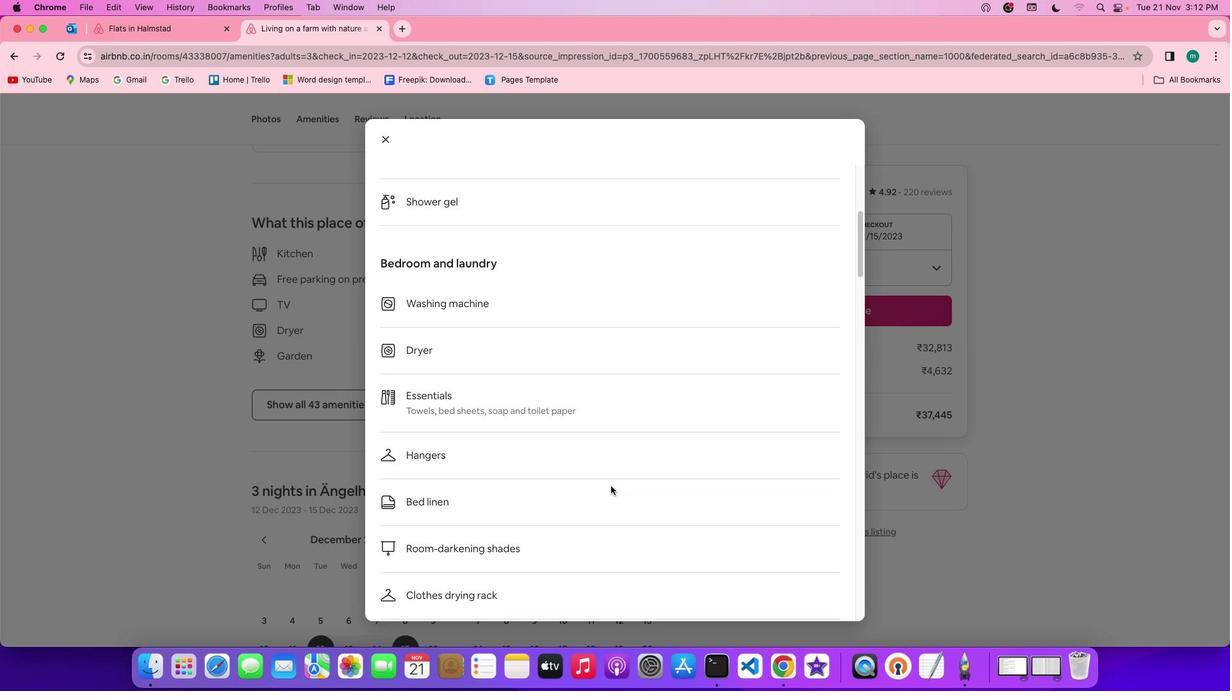 
Action: Mouse scrolled (611, 486) with delta (0, -1)
Screenshot: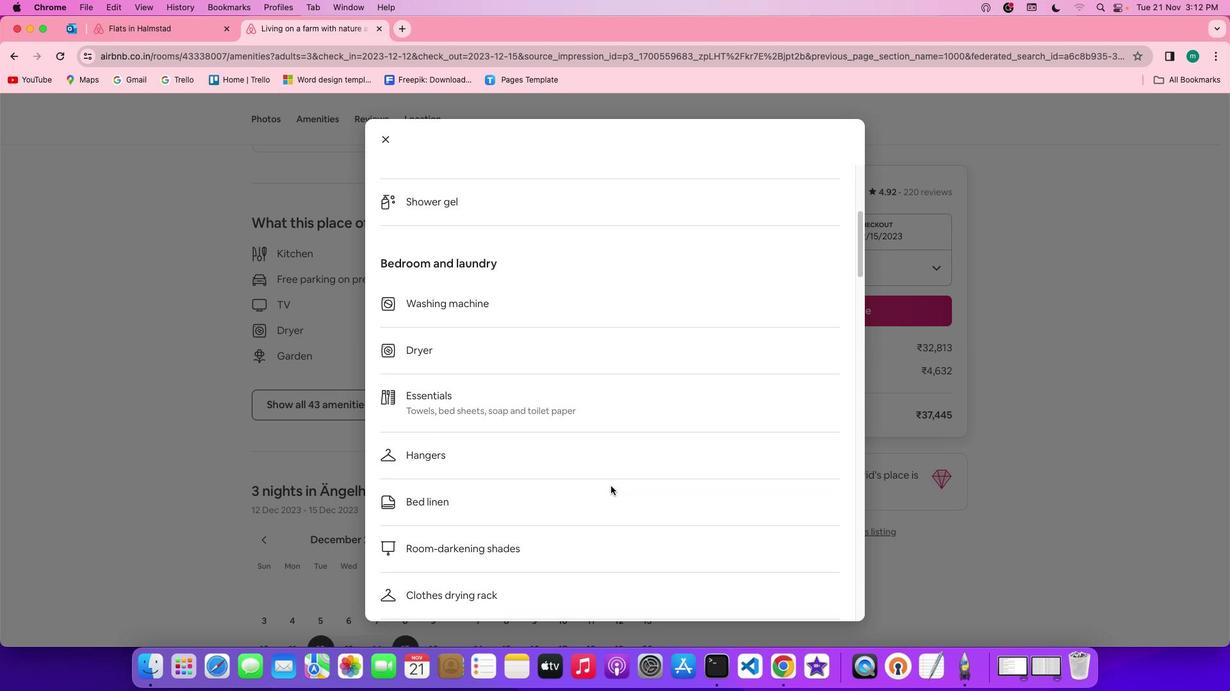 
Action: Mouse scrolled (611, 486) with delta (0, -1)
Screenshot: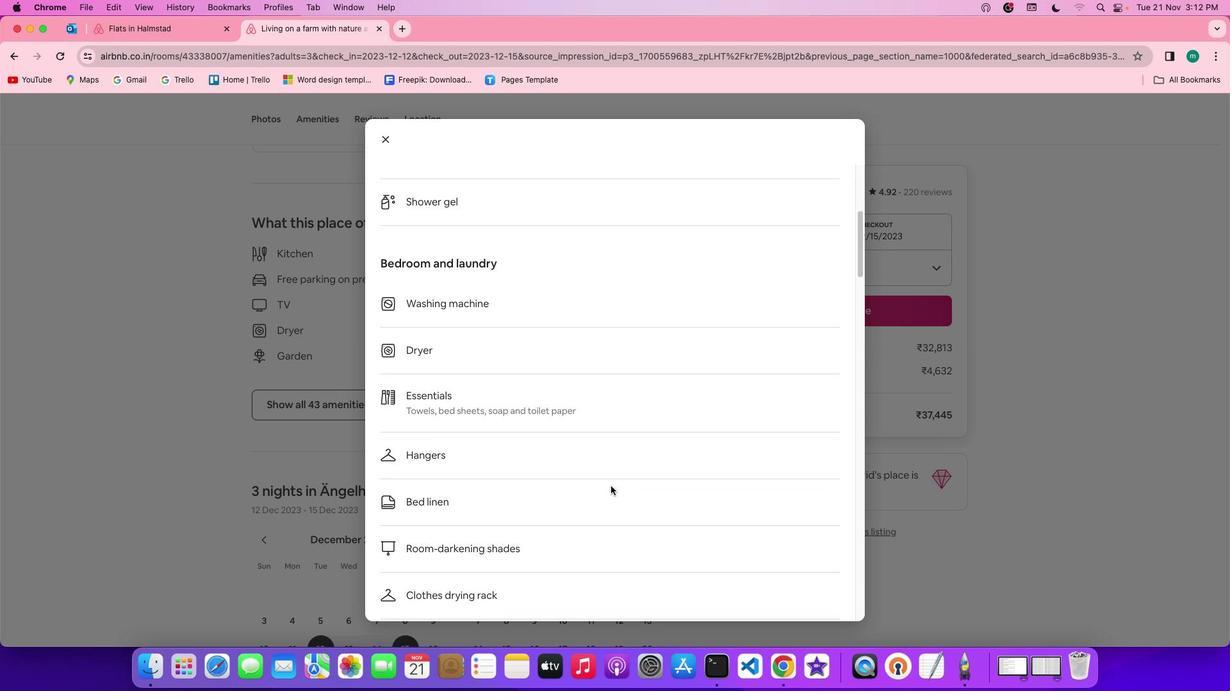 
Action: Mouse scrolled (611, 486) with delta (0, -1)
Screenshot: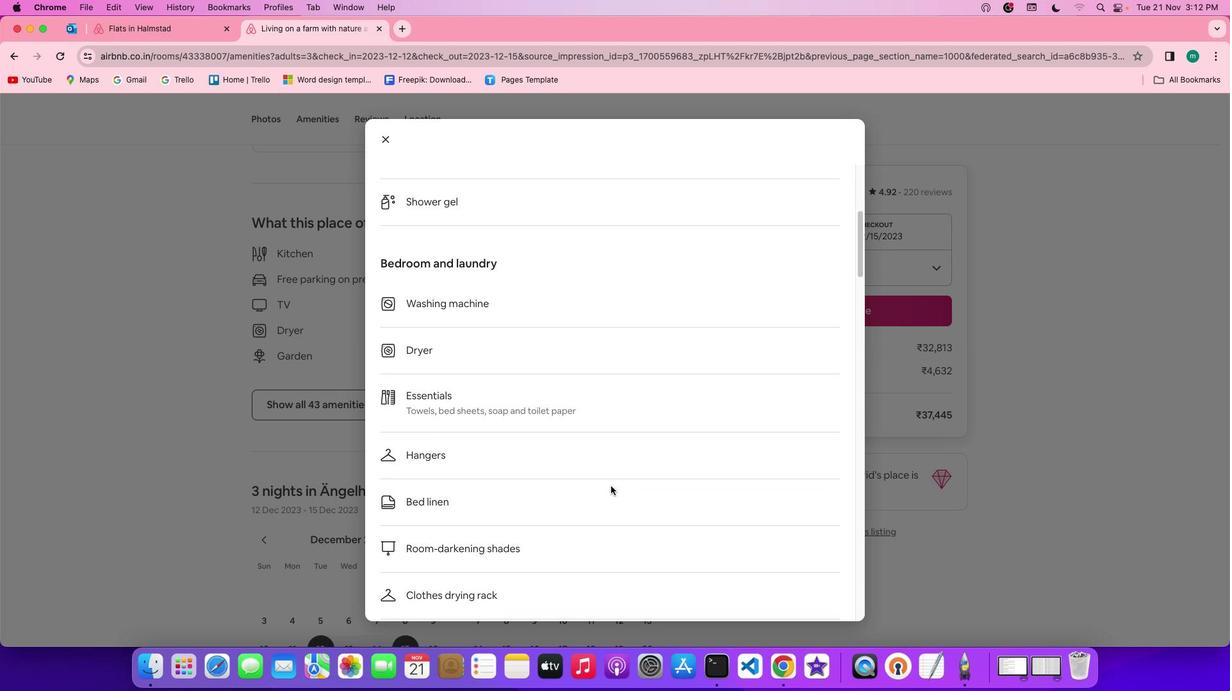 
Action: Mouse scrolled (611, 486) with delta (0, 0)
Screenshot: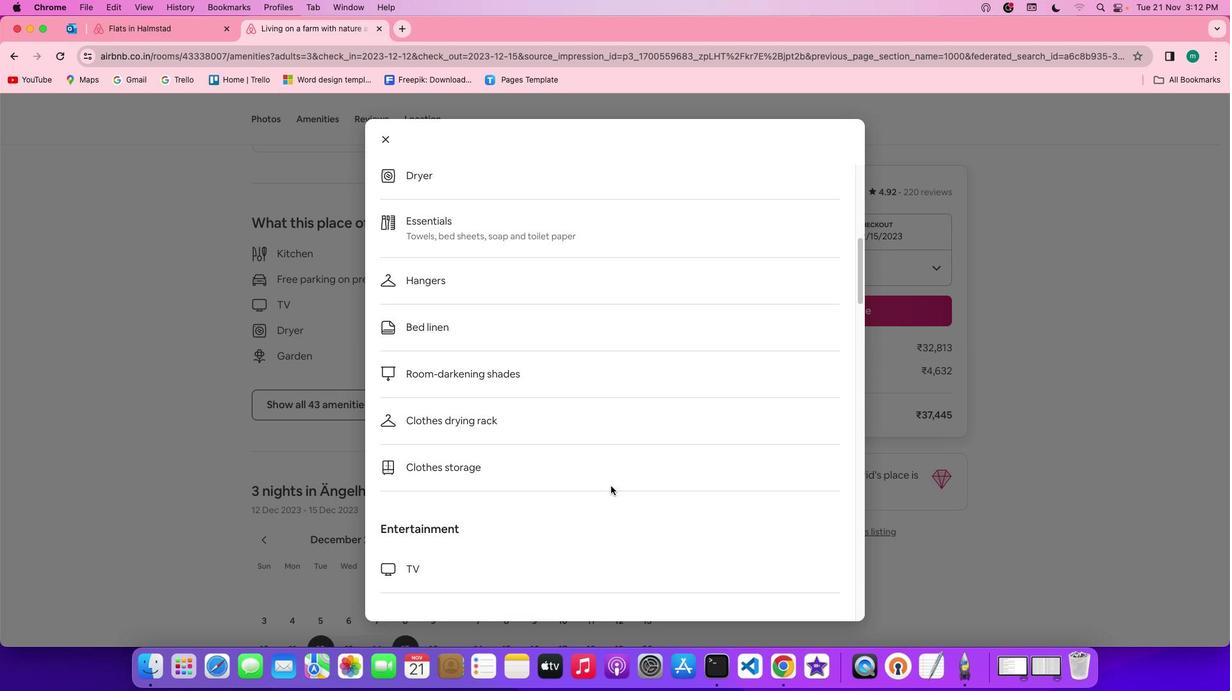 
Action: Mouse scrolled (611, 486) with delta (0, 0)
Screenshot: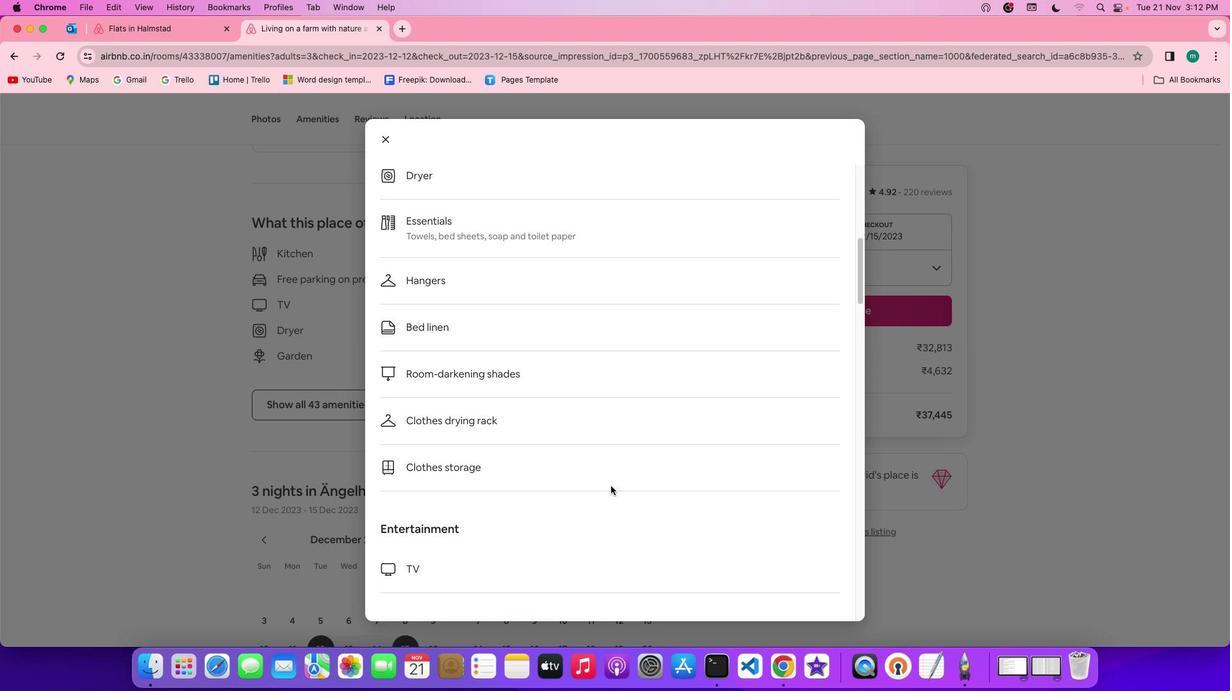 
Action: Mouse scrolled (611, 486) with delta (0, -1)
Screenshot: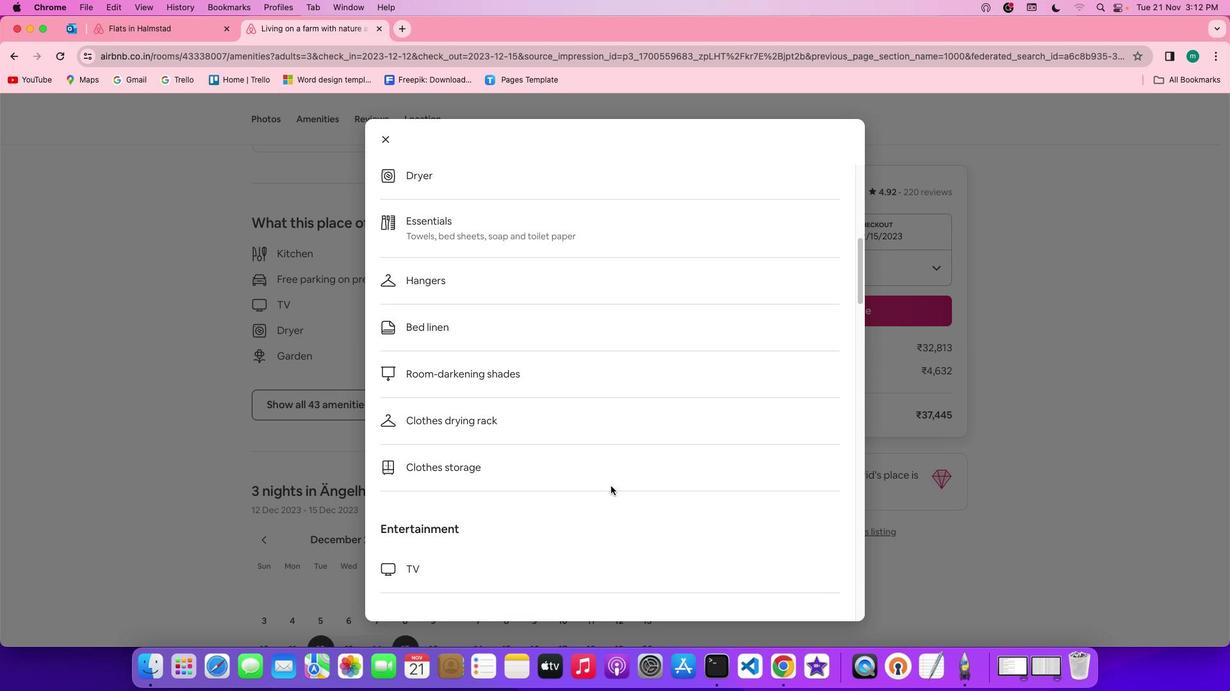
Action: Mouse scrolled (611, 486) with delta (0, -1)
Screenshot: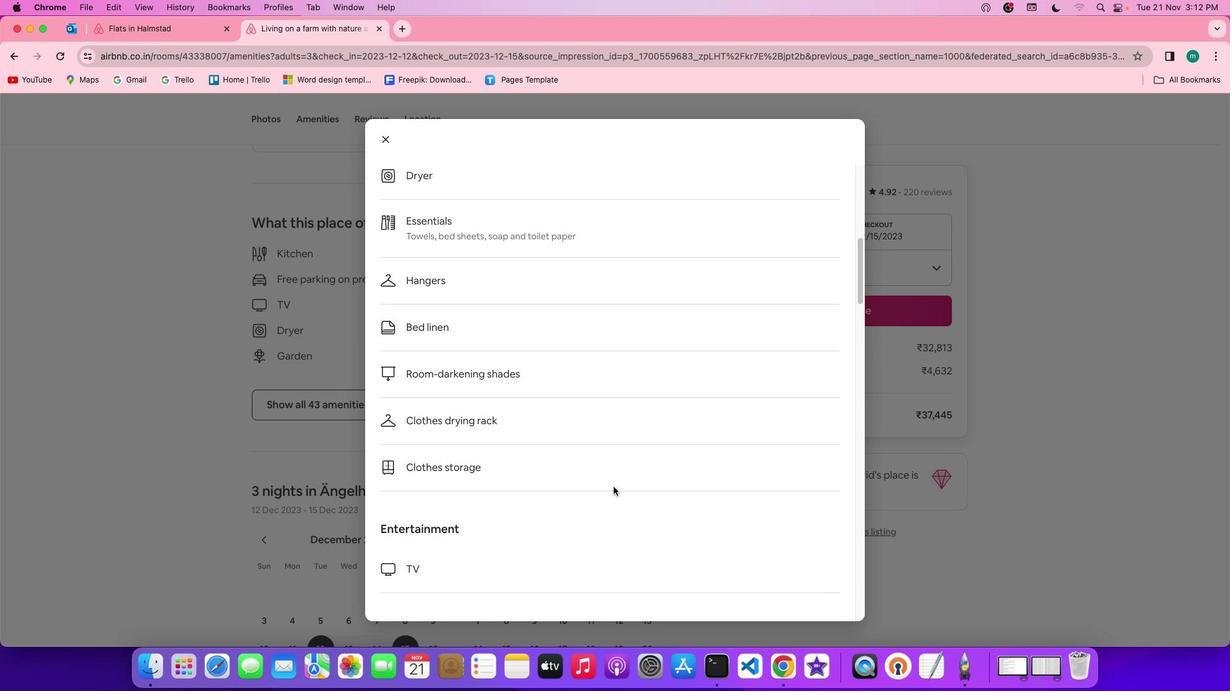 
Action: Mouse moved to (614, 487)
Screenshot: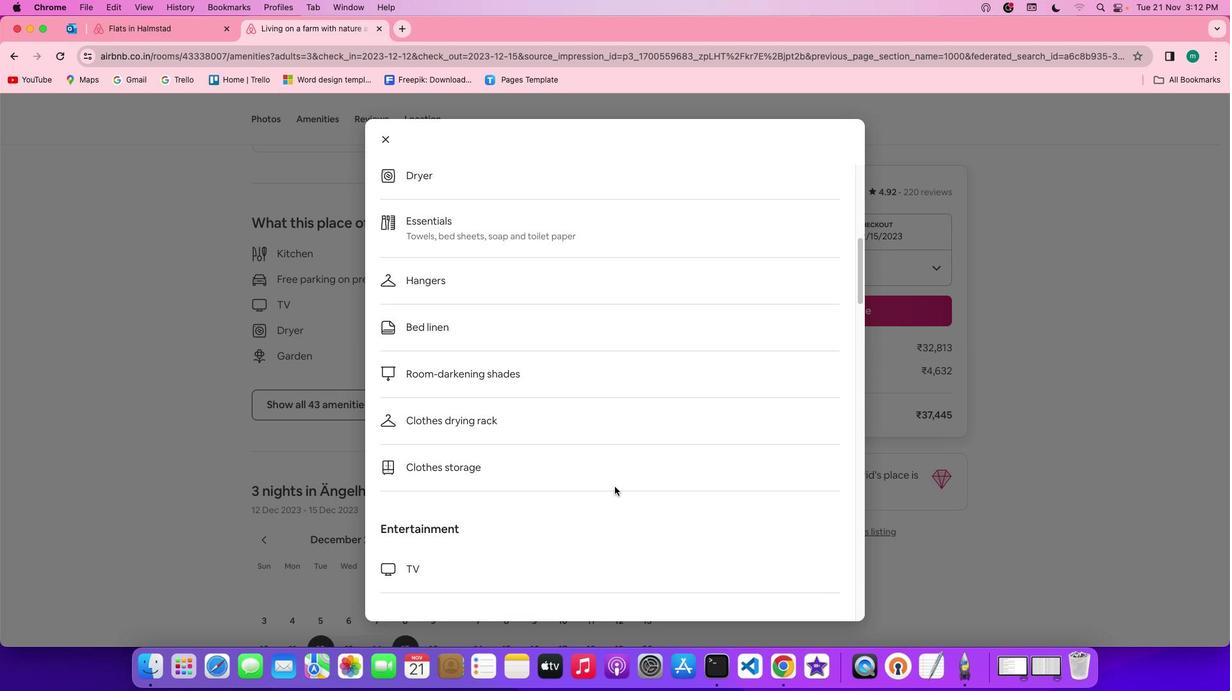 
Action: Mouse scrolled (614, 487) with delta (0, 0)
Screenshot: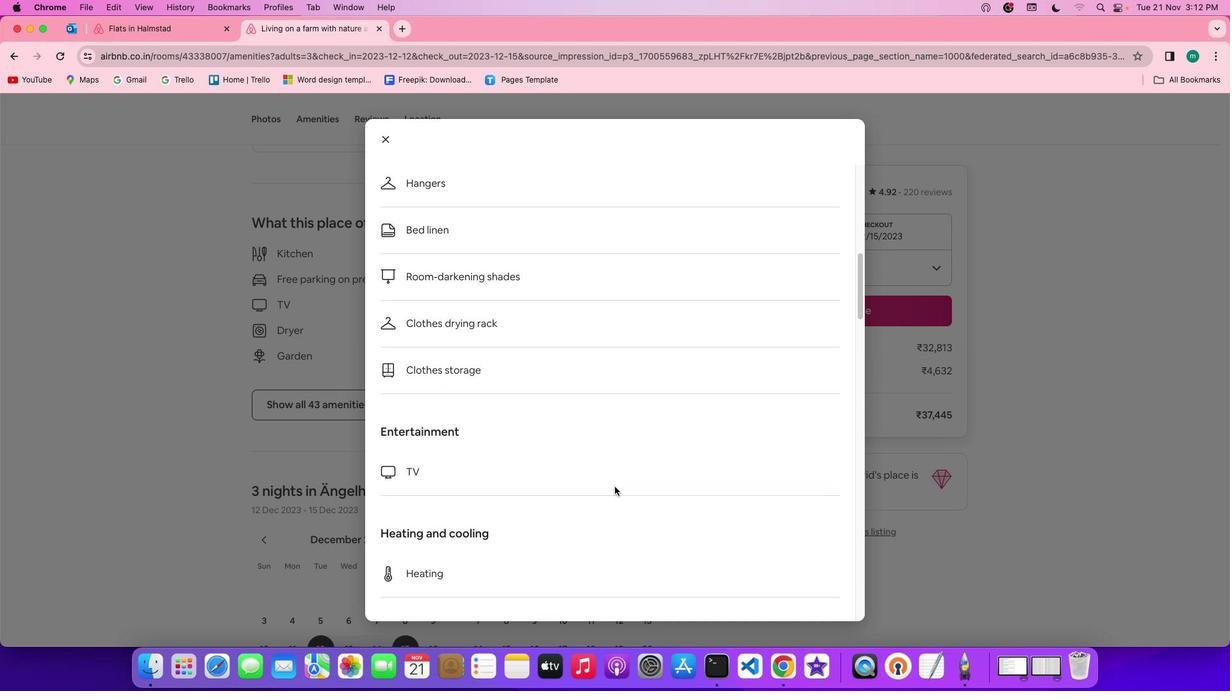 
Action: Mouse scrolled (614, 487) with delta (0, 0)
Screenshot: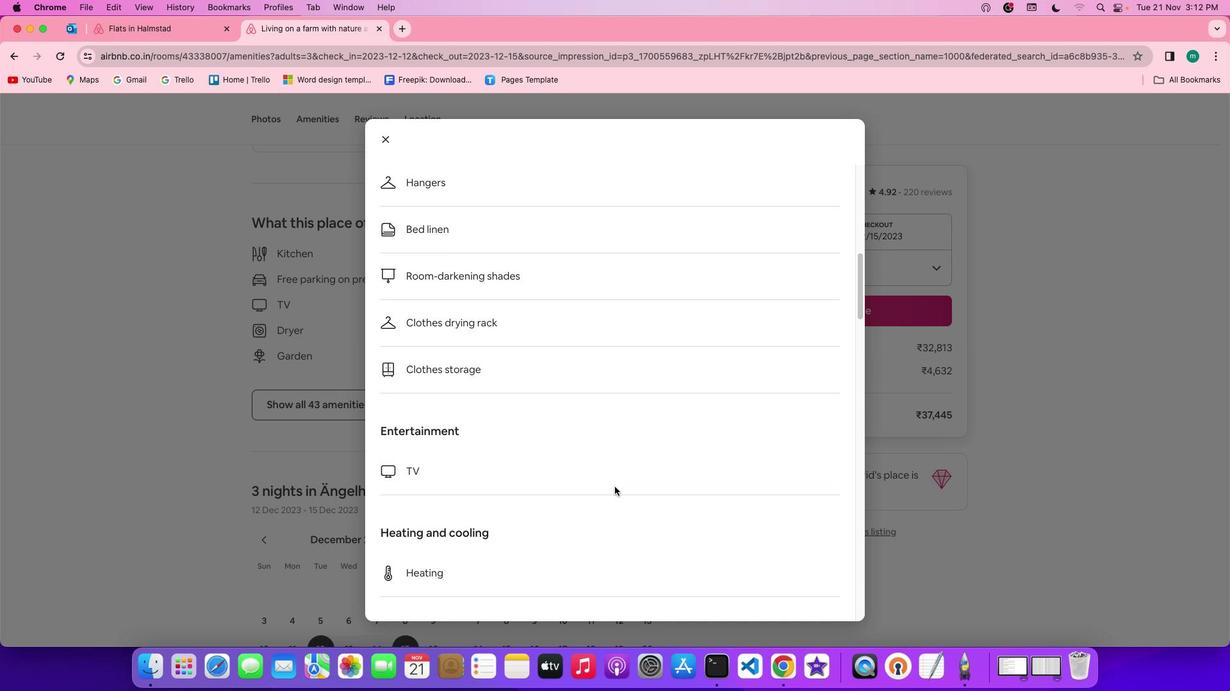 
Action: Mouse scrolled (614, 487) with delta (0, 0)
Screenshot: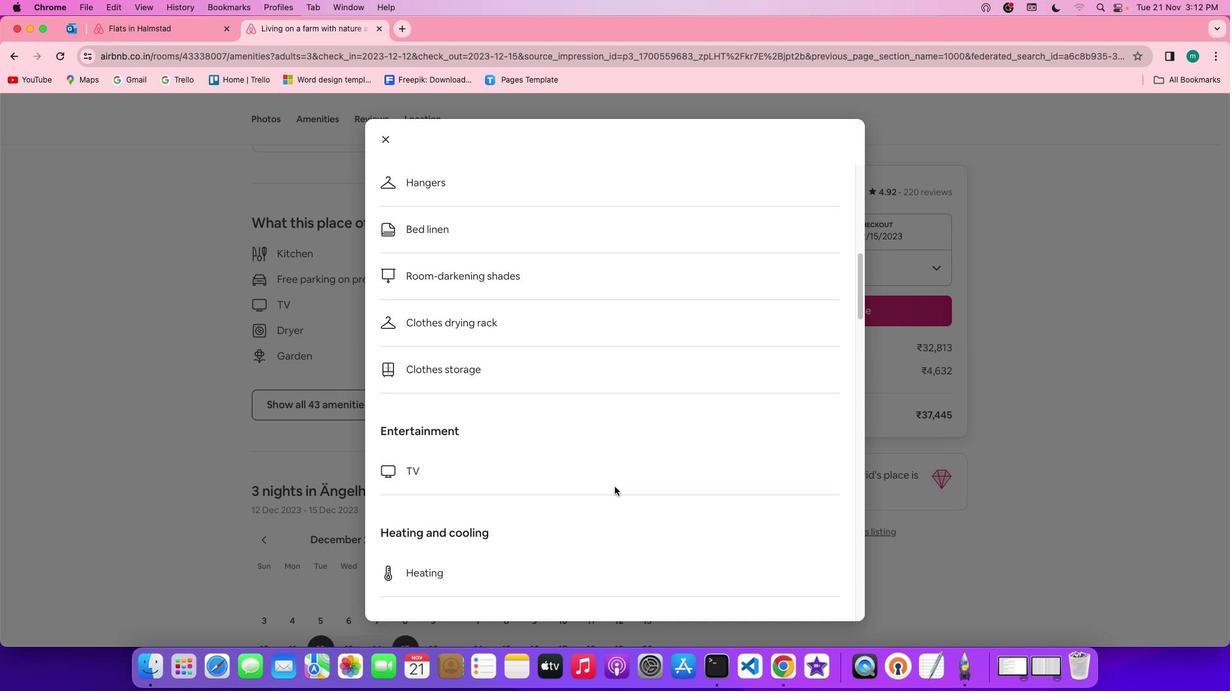 
Action: Mouse scrolled (614, 487) with delta (0, 0)
Screenshot: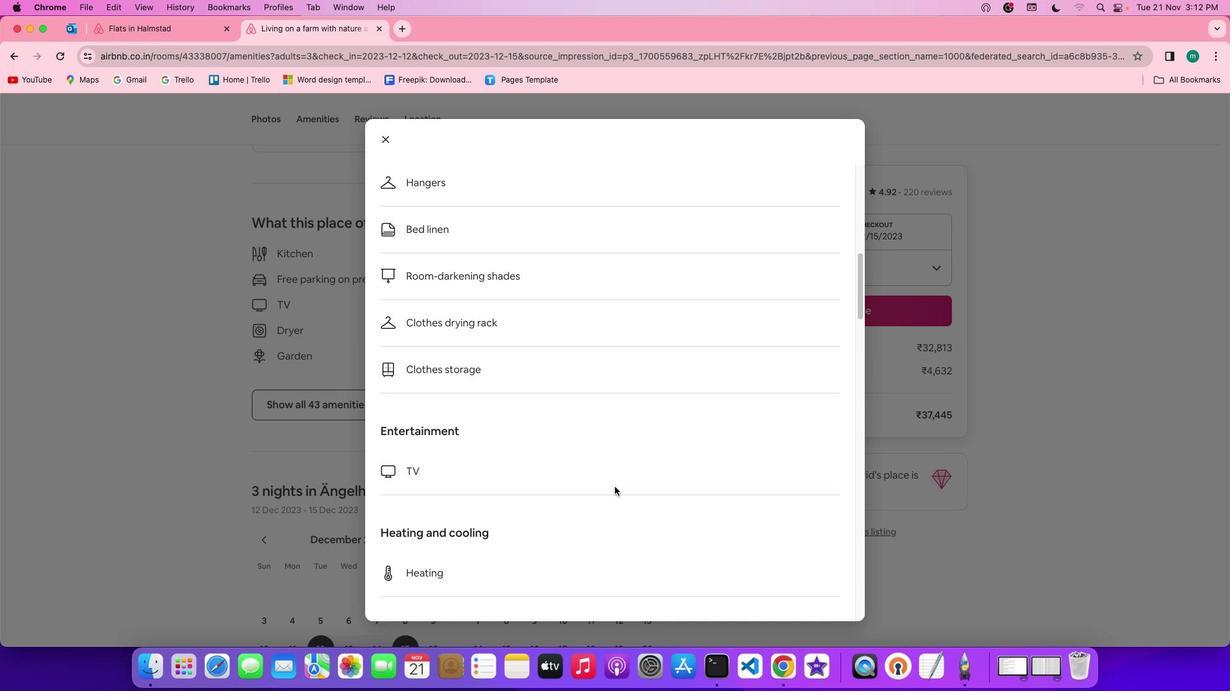
Action: Mouse scrolled (614, 487) with delta (0, 0)
Screenshot: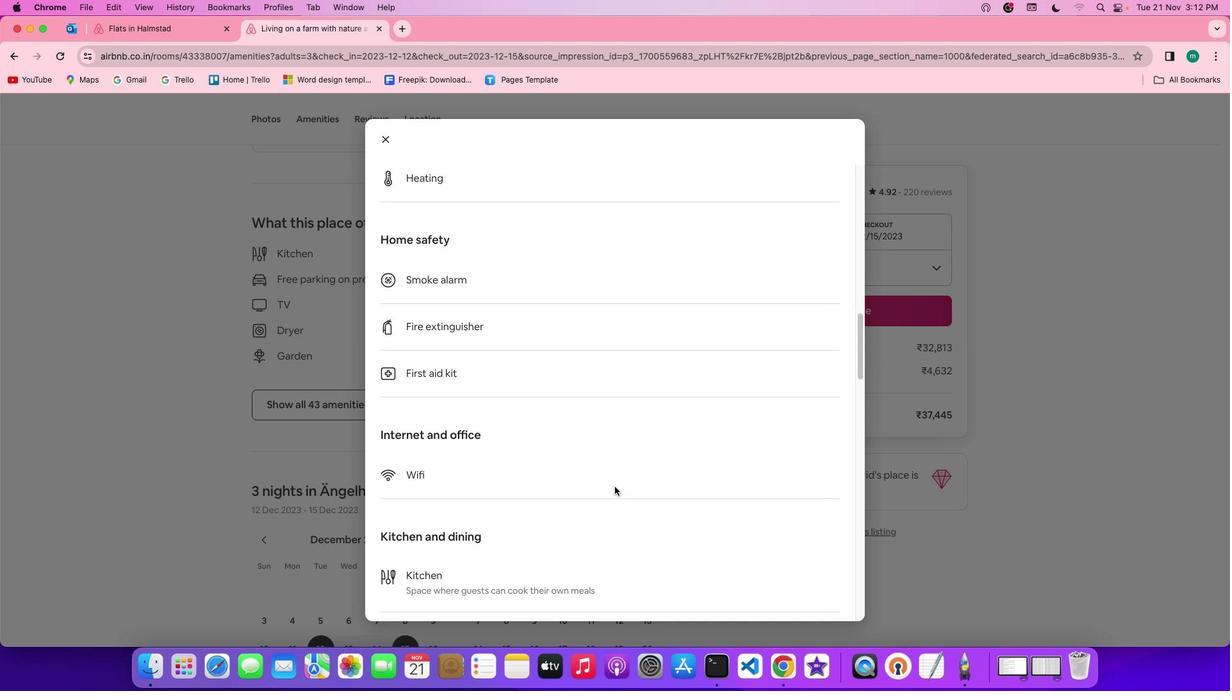 
Action: Mouse scrolled (614, 487) with delta (0, 0)
Screenshot: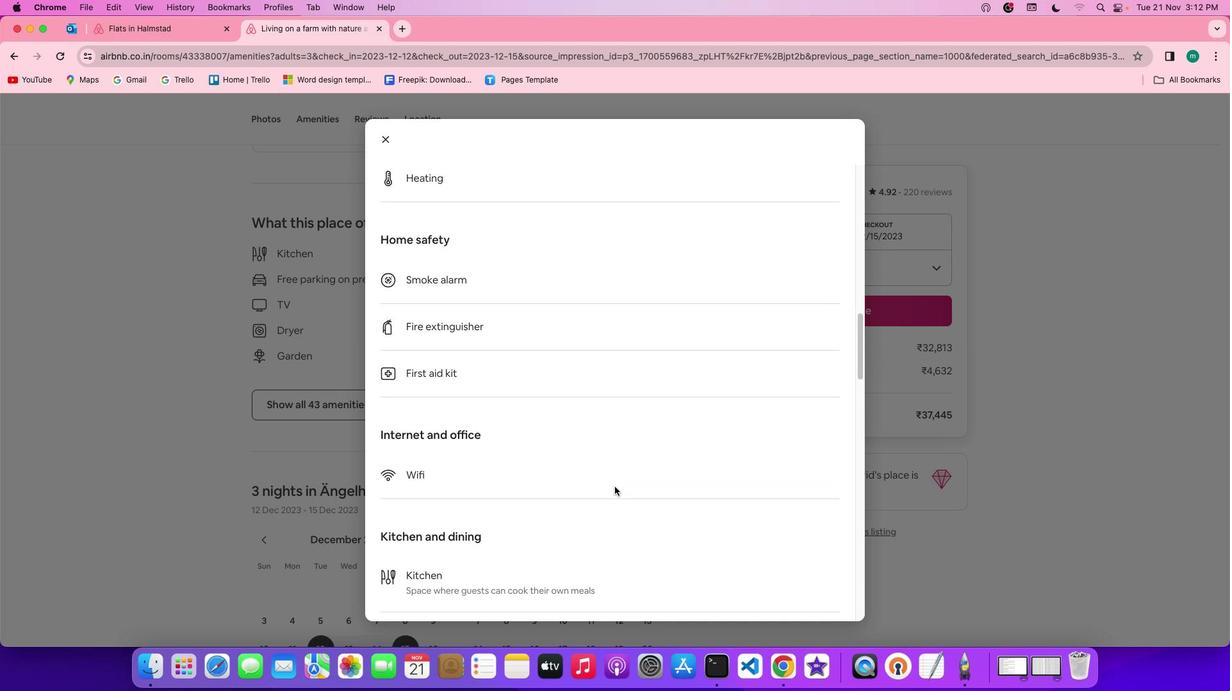 
Action: Mouse scrolled (614, 487) with delta (0, -1)
Screenshot: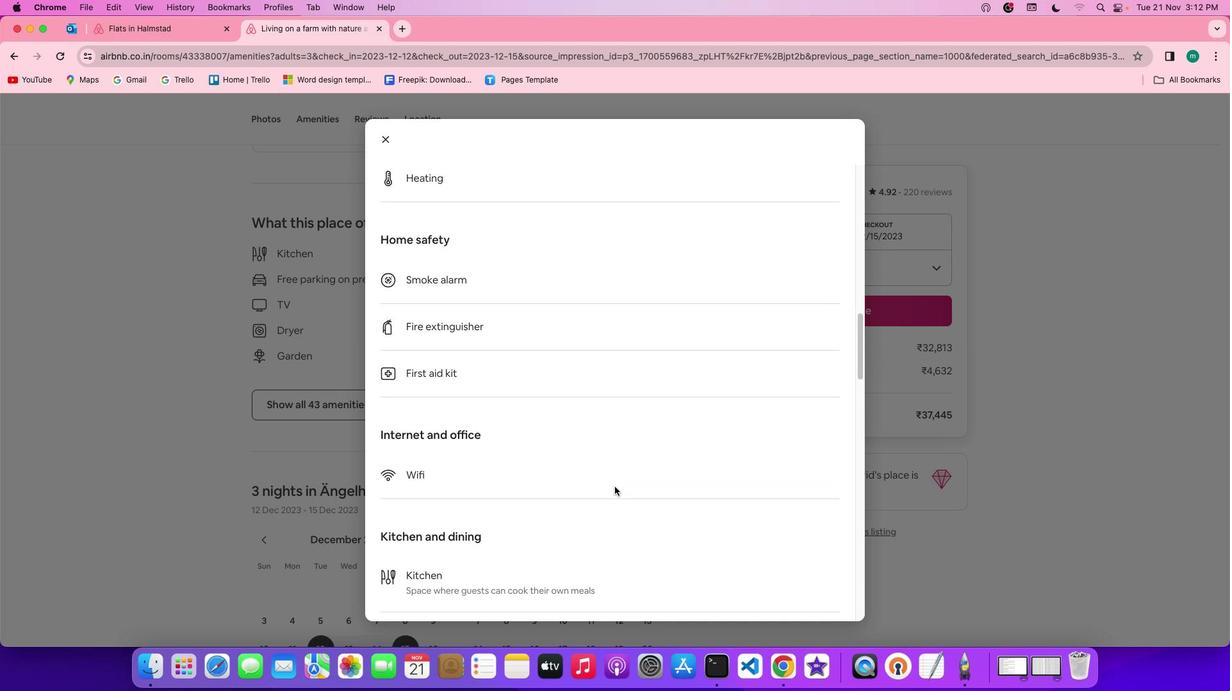 
Action: Mouse scrolled (614, 487) with delta (0, -3)
Screenshot: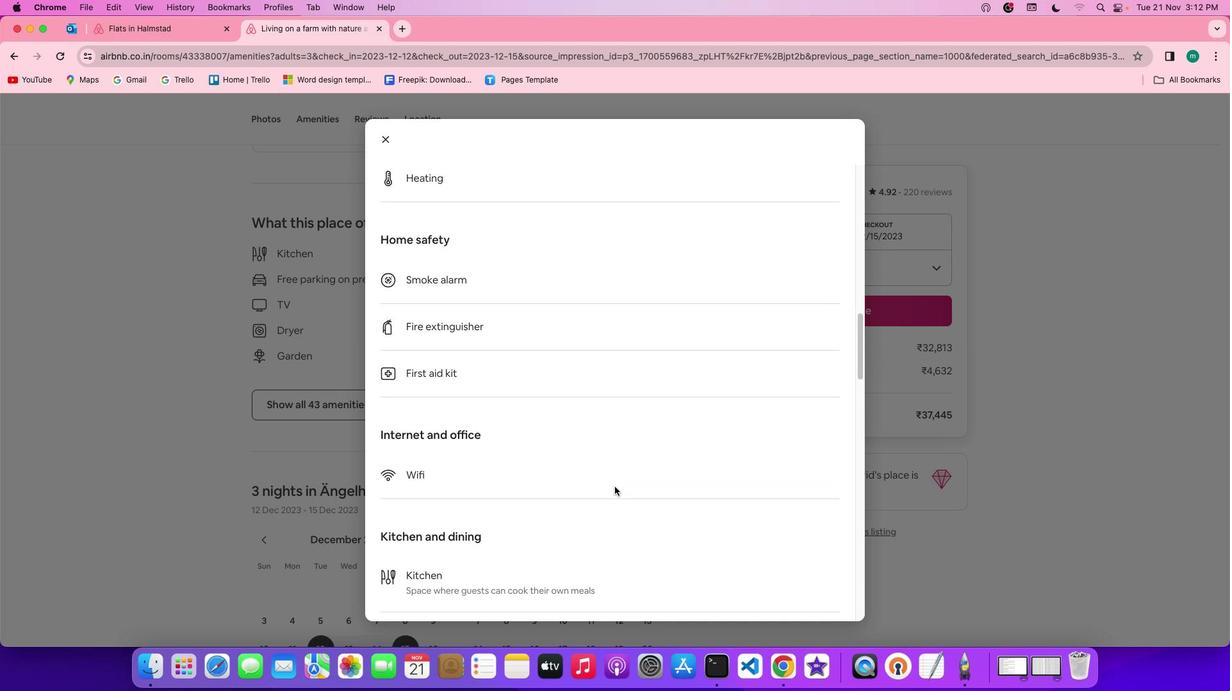 
Action: Mouse scrolled (614, 487) with delta (0, -3)
Screenshot: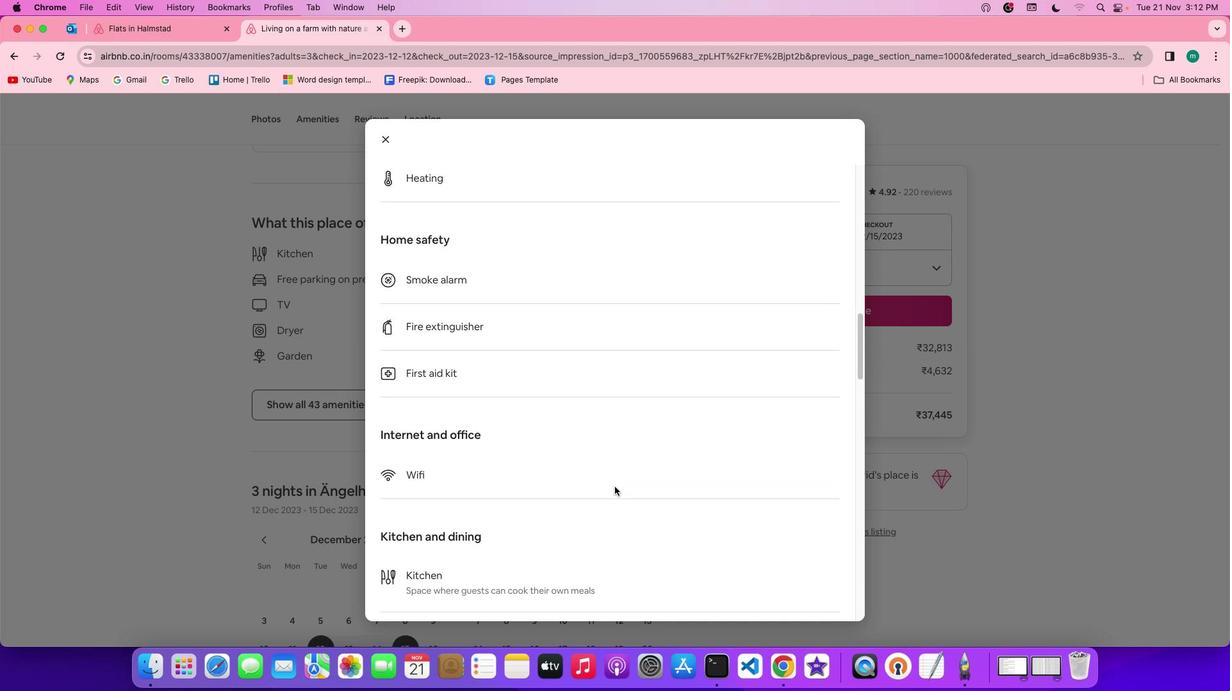 
Action: Mouse scrolled (614, 487) with delta (0, 0)
Screenshot: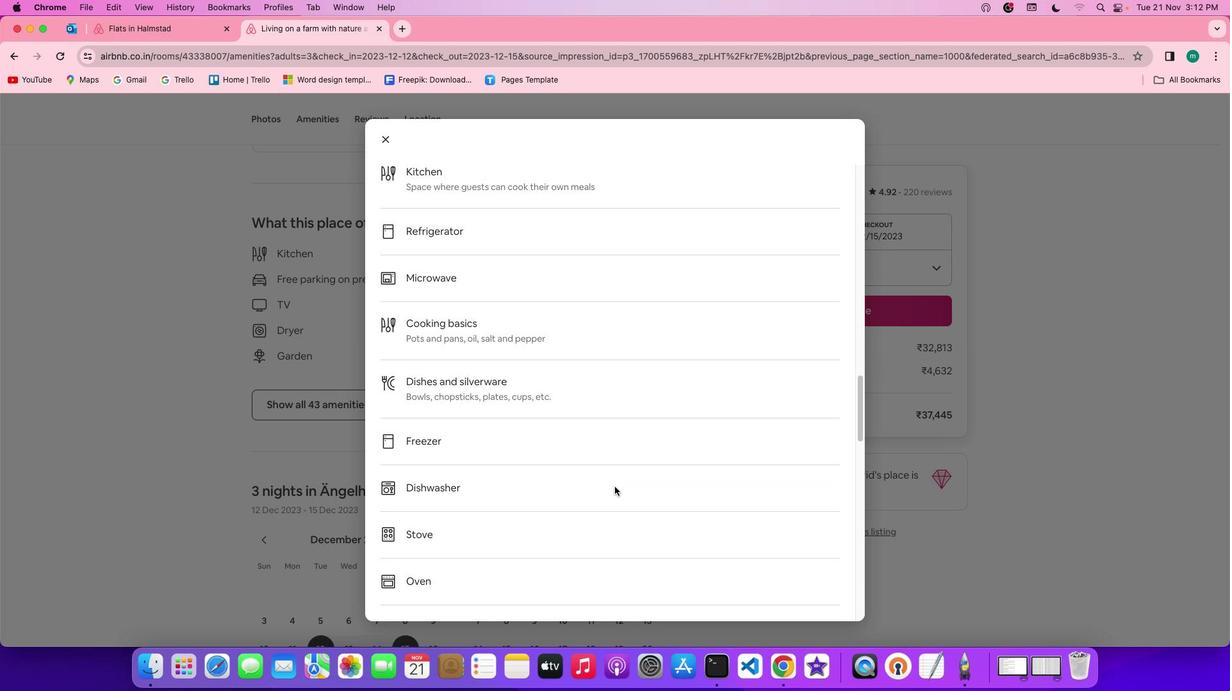 
Action: Mouse scrolled (614, 487) with delta (0, 0)
Screenshot: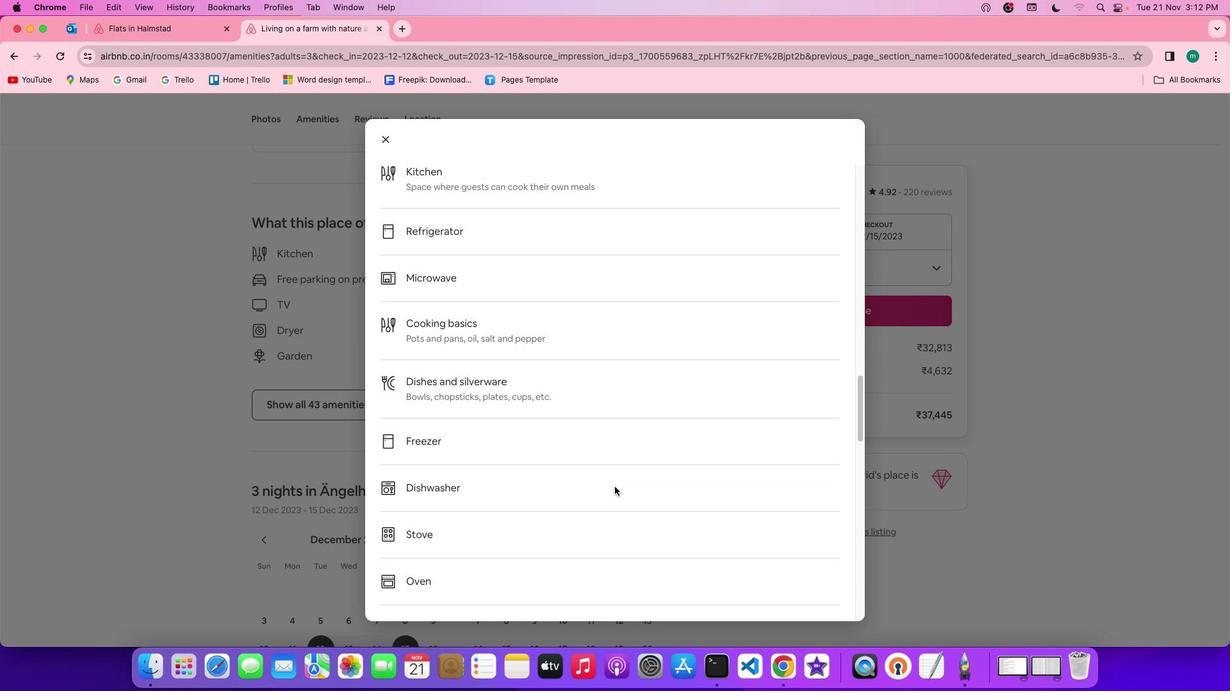 
Action: Mouse scrolled (614, 487) with delta (0, -1)
Screenshot: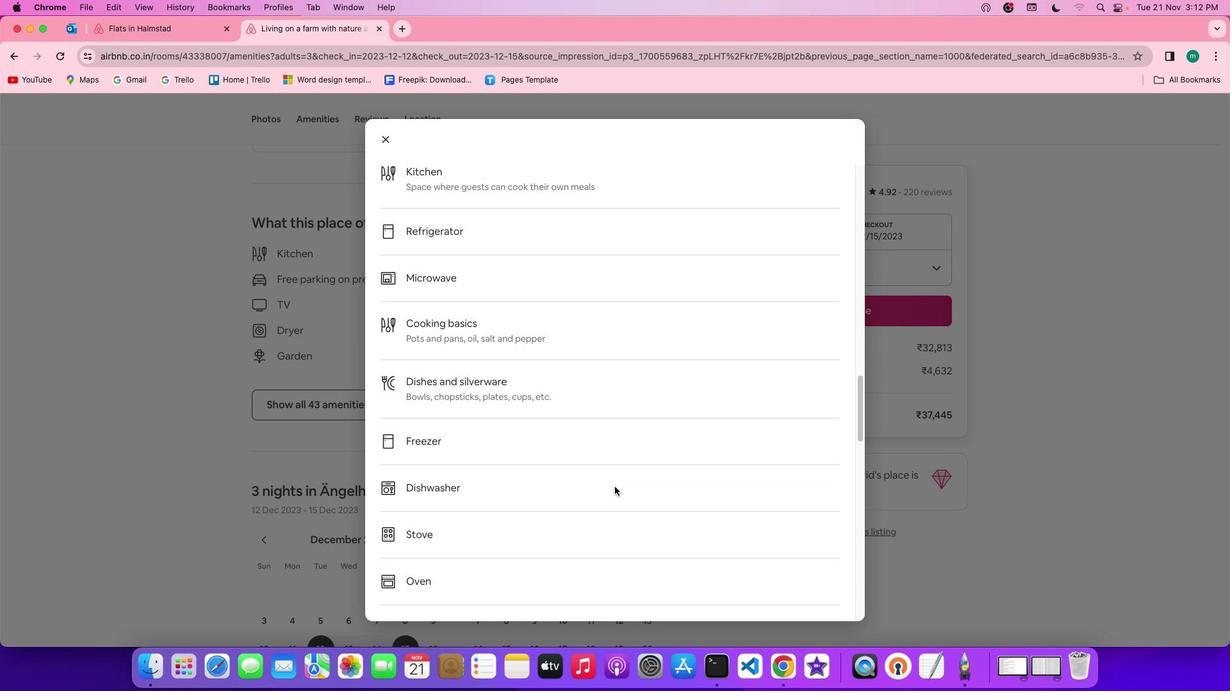 
Action: Mouse scrolled (614, 487) with delta (0, -3)
Screenshot: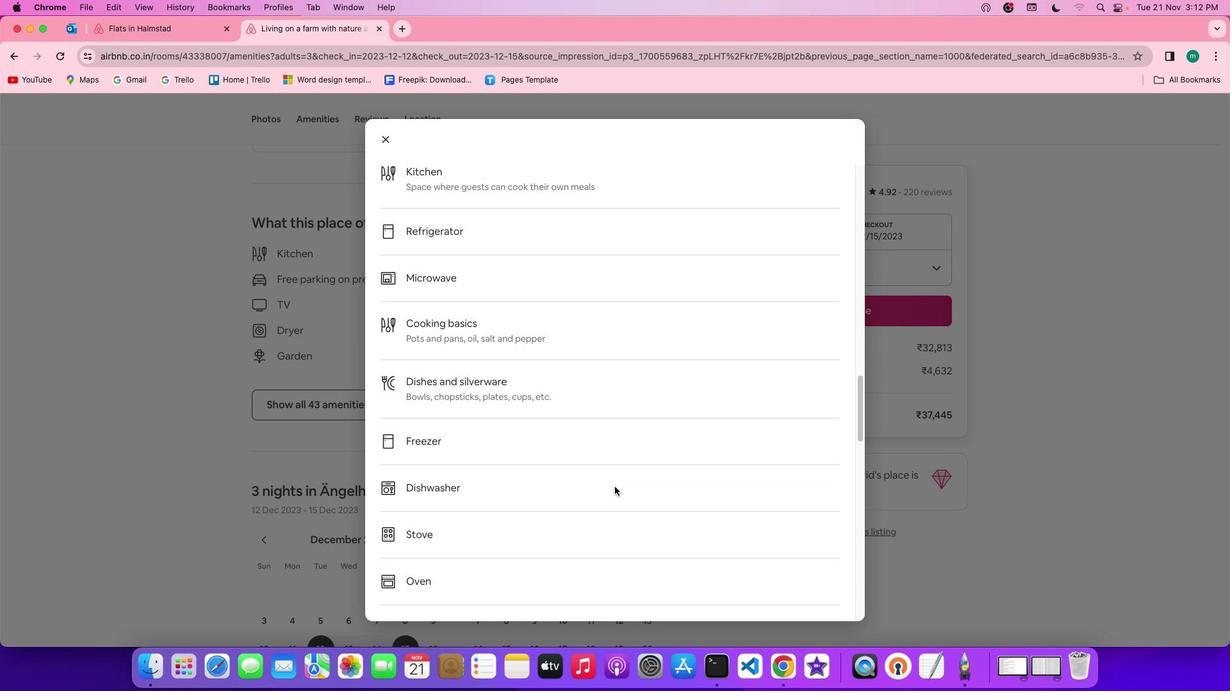 
Action: Mouse scrolled (614, 487) with delta (0, -3)
Screenshot: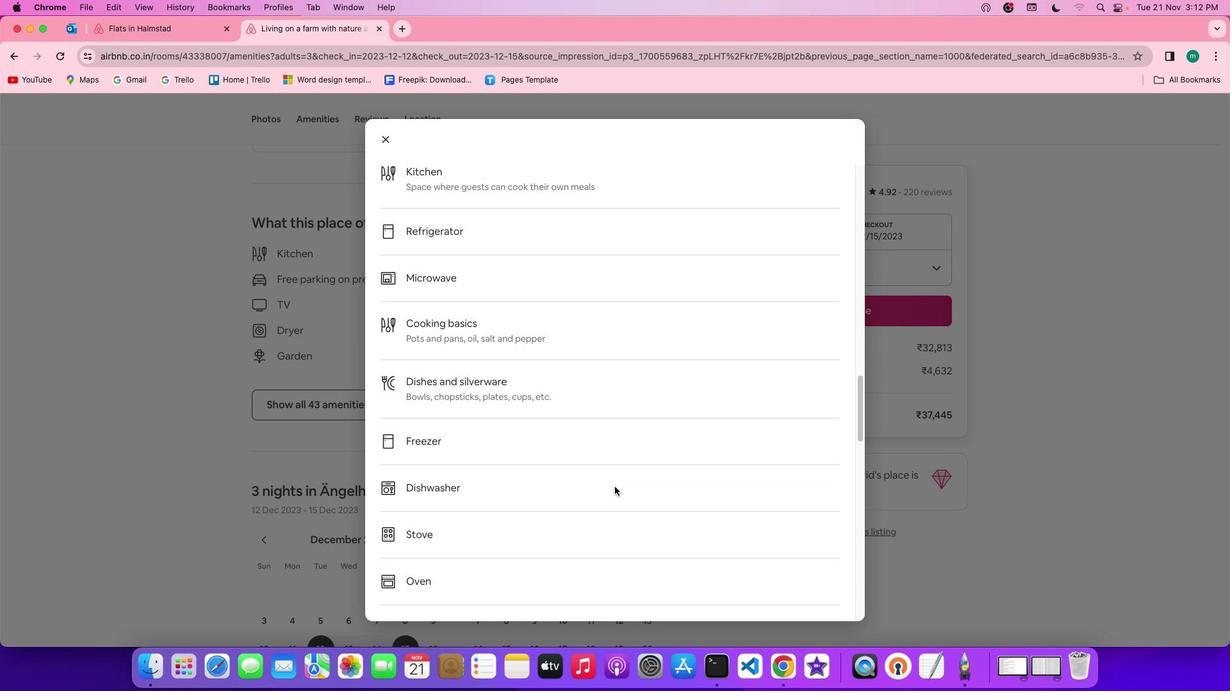 
Action: Mouse scrolled (614, 487) with delta (0, 0)
Screenshot: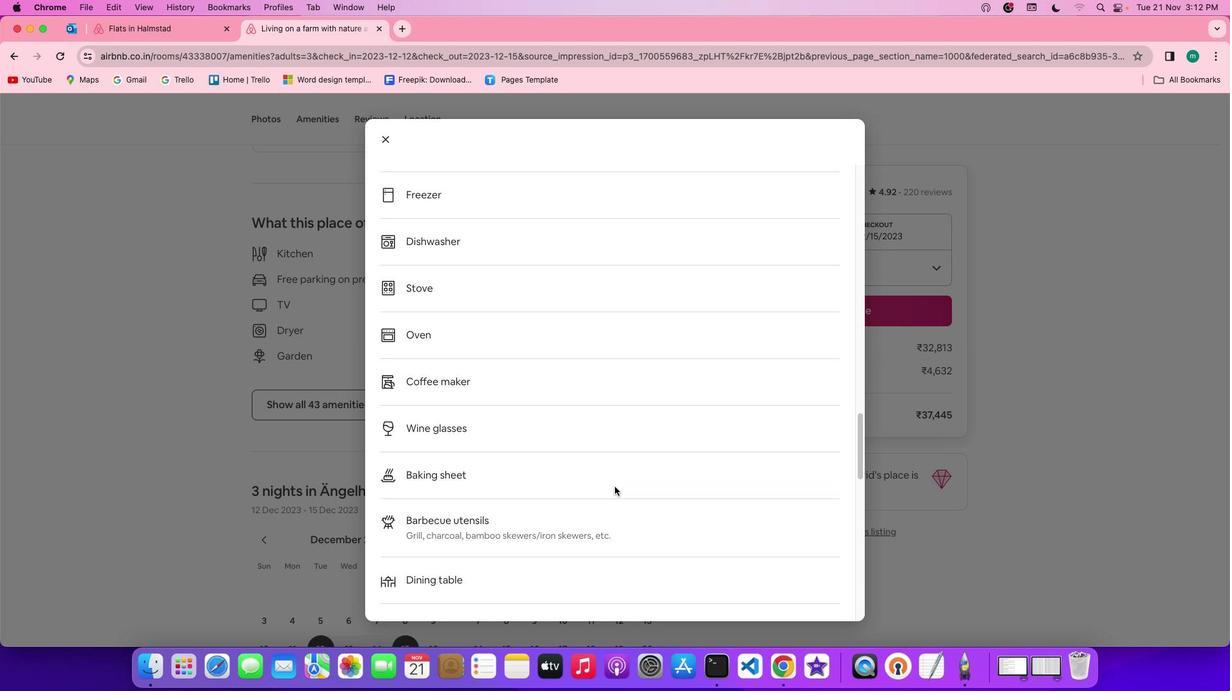
Action: Mouse scrolled (614, 487) with delta (0, 0)
Screenshot: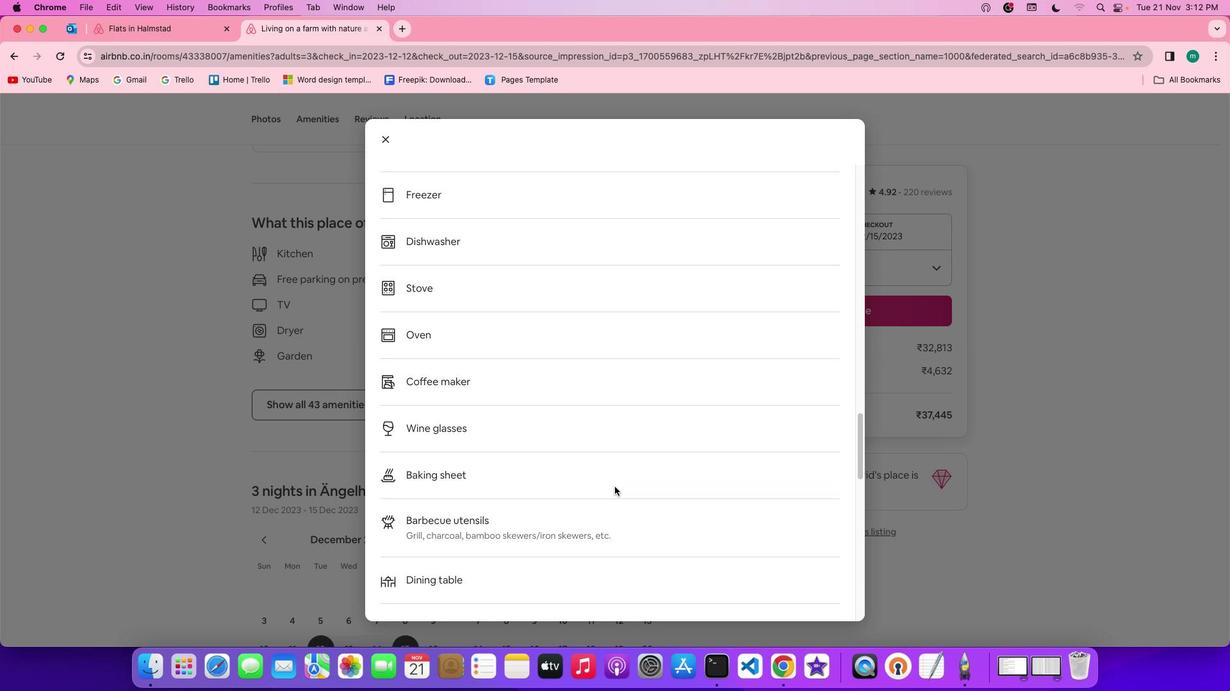 
Action: Mouse scrolled (614, 487) with delta (0, -1)
Screenshot: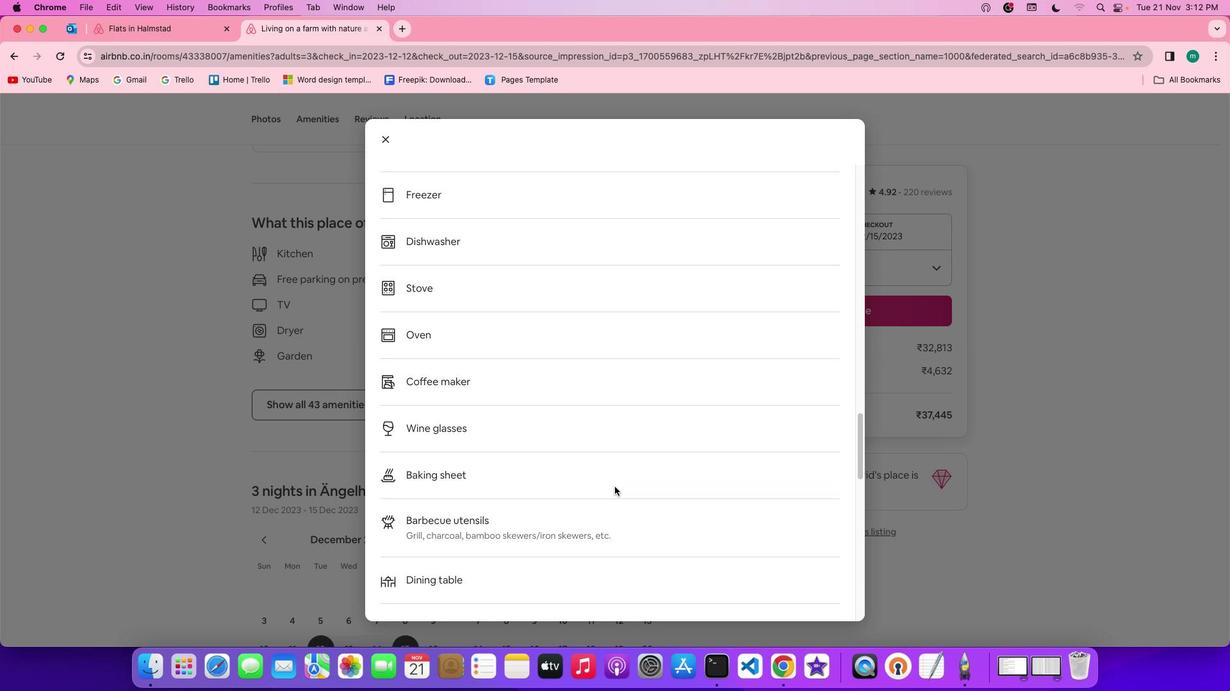 
Action: Mouse scrolled (614, 487) with delta (0, -3)
Screenshot: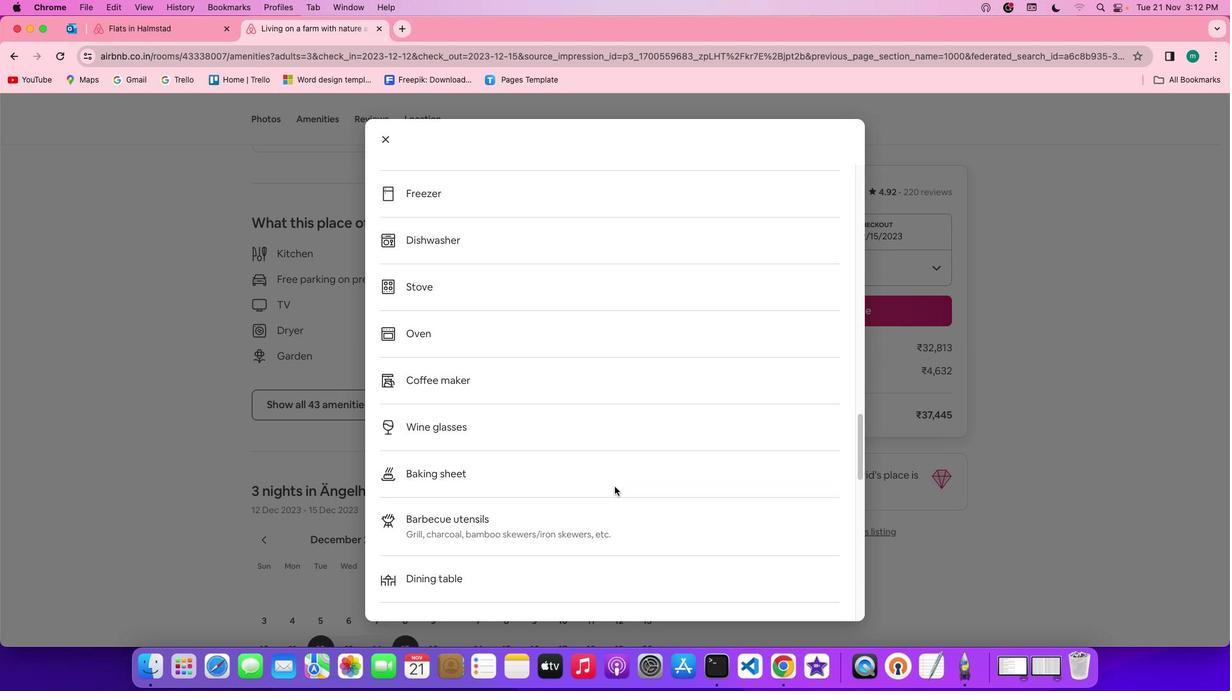 
Action: Mouse scrolled (614, 487) with delta (0, 0)
Screenshot: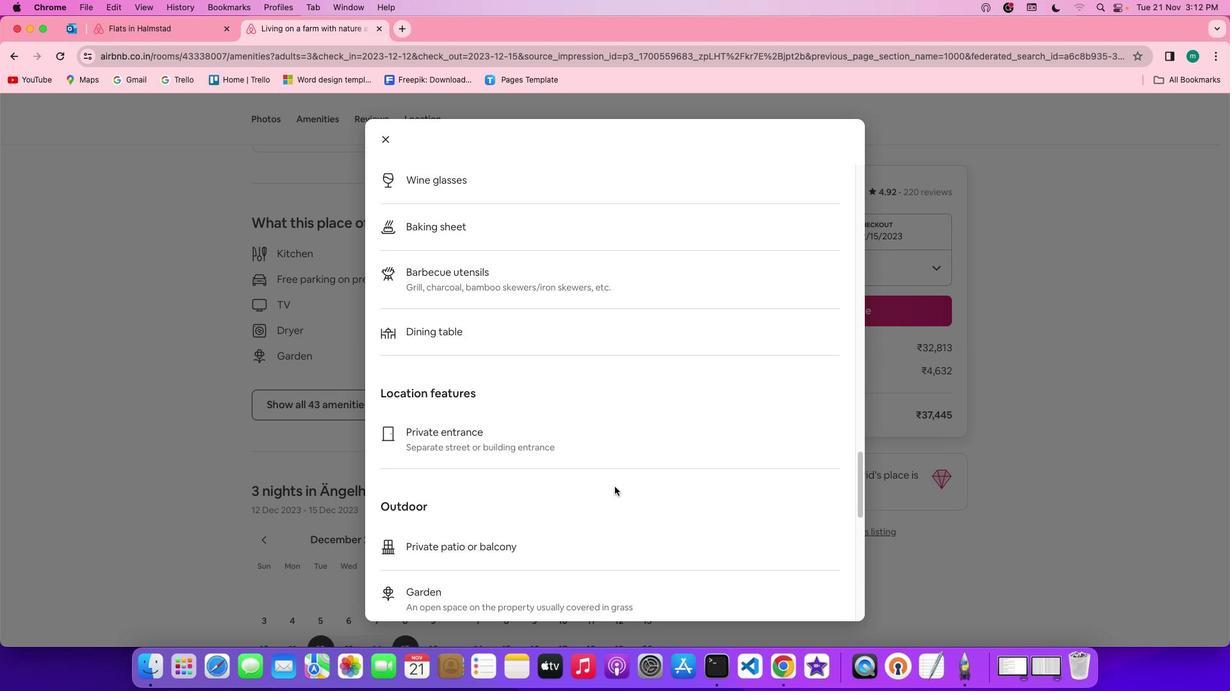 
Action: Mouse scrolled (614, 487) with delta (0, 0)
Screenshot: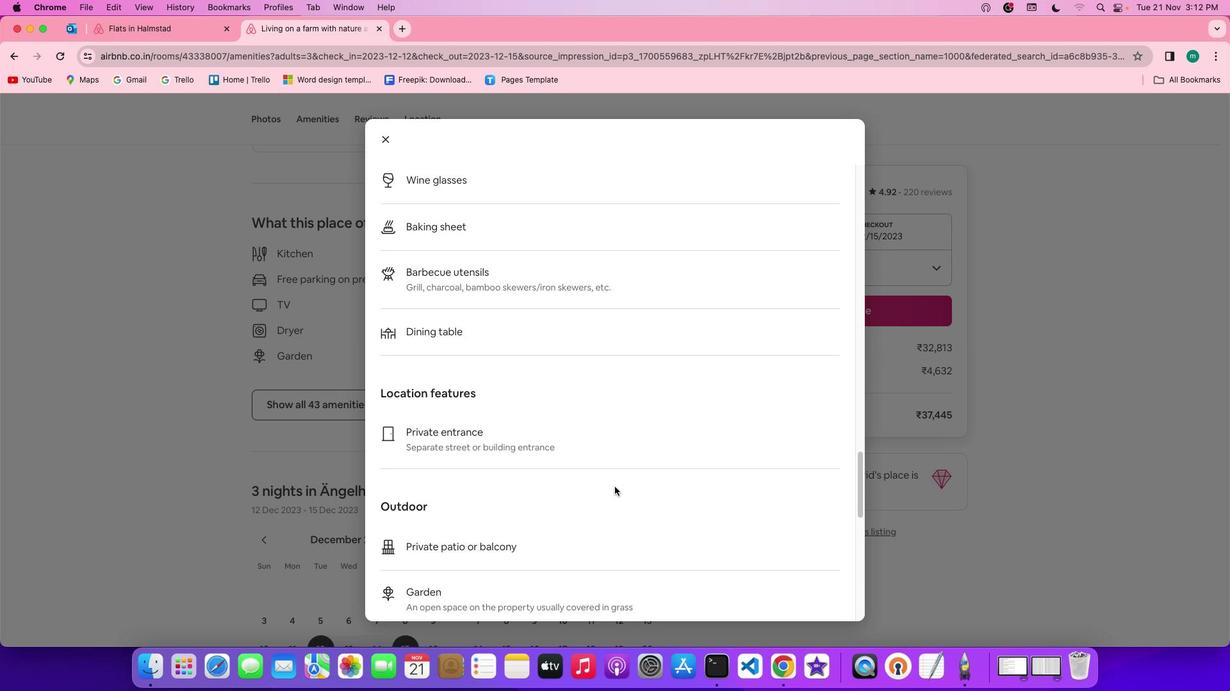 
Action: Mouse scrolled (614, 487) with delta (0, -1)
Screenshot: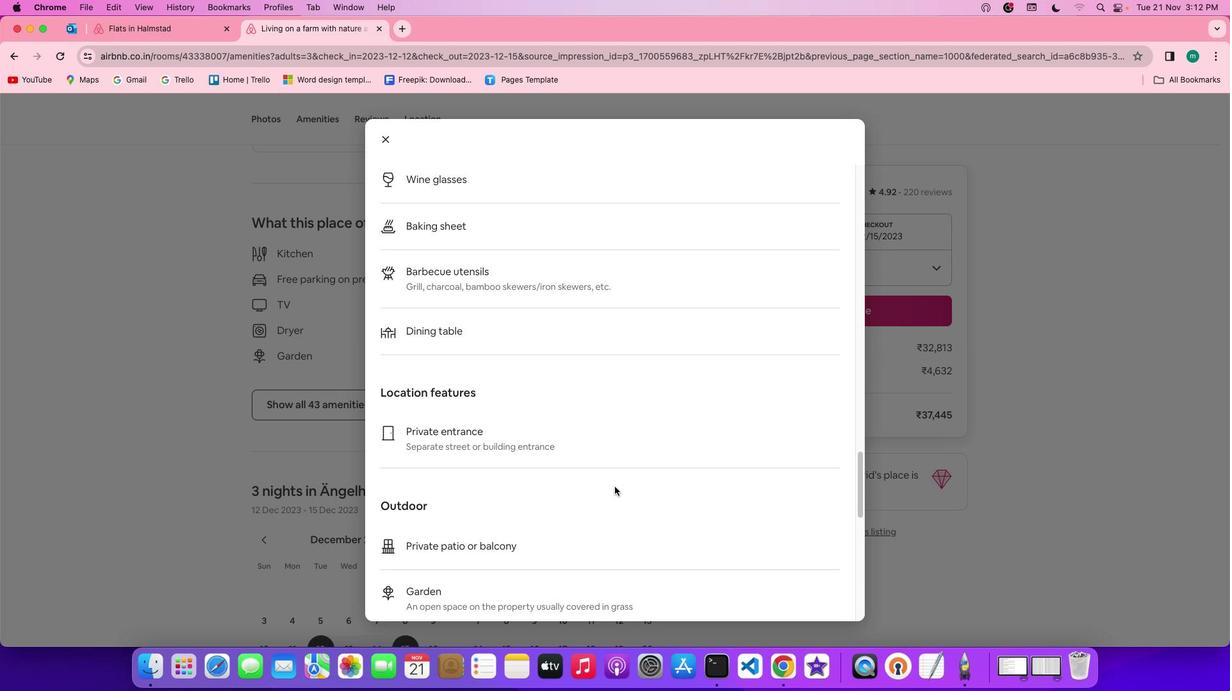 
Action: Mouse scrolled (614, 487) with delta (0, -3)
Screenshot: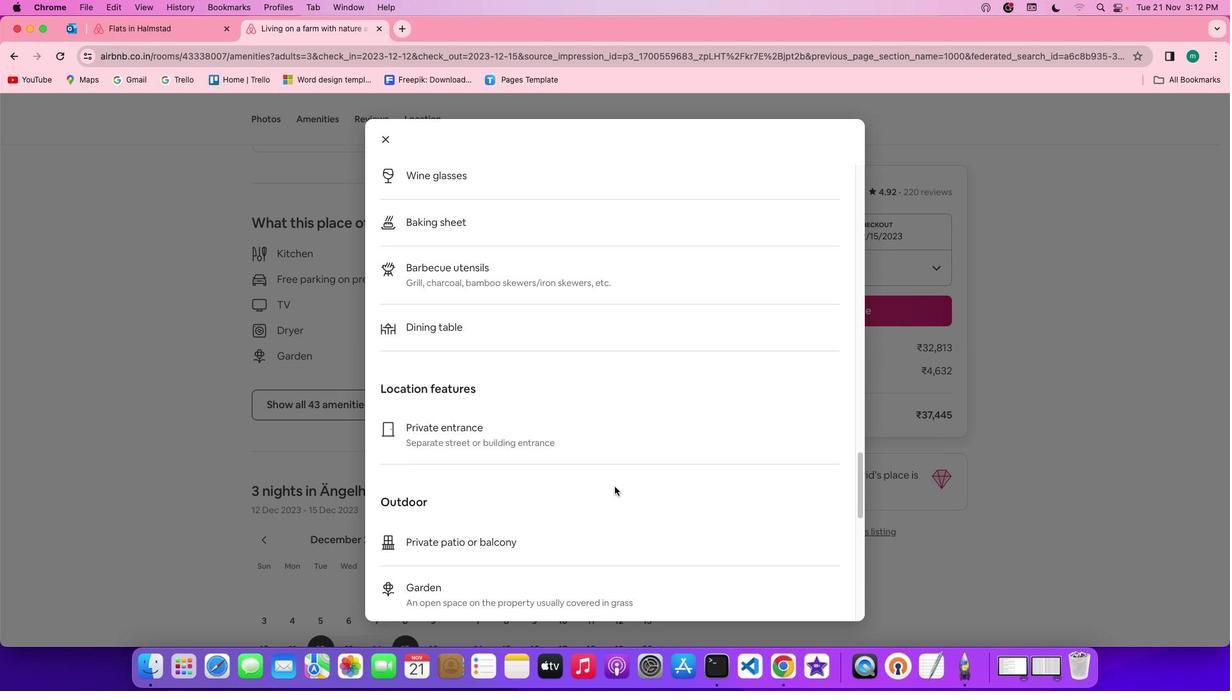 
Action: Mouse scrolled (614, 487) with delta (0, 0)
Screenshot: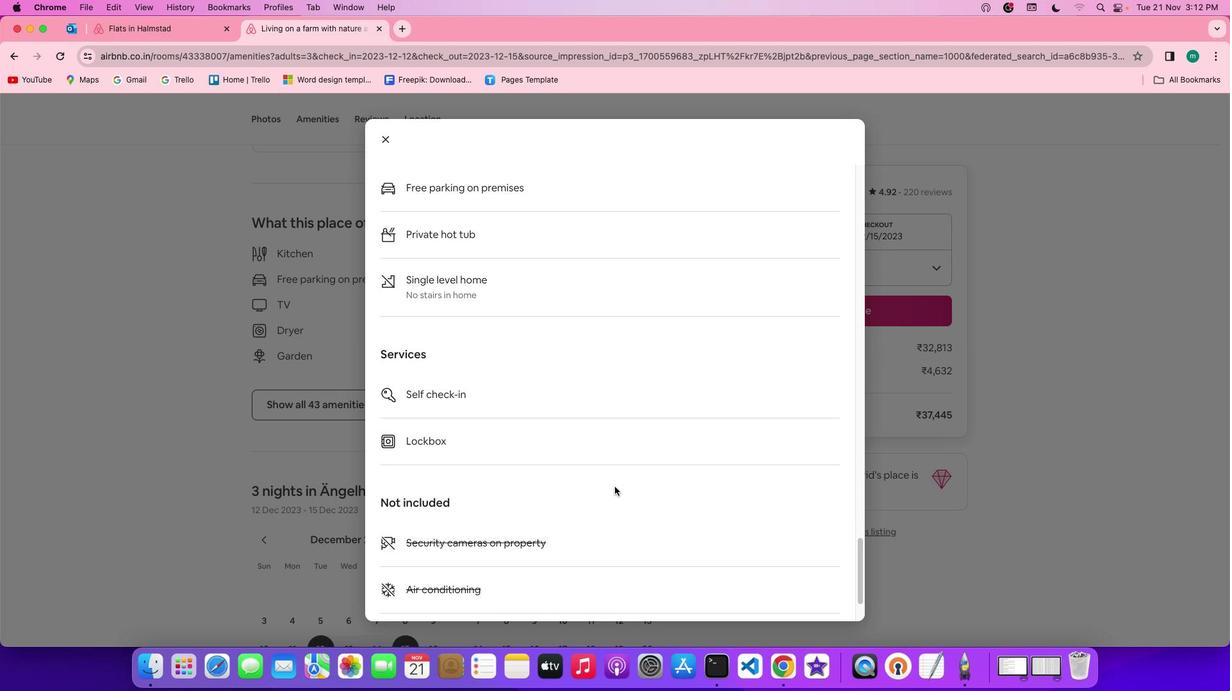
Action: Mouse scrolled (614, 487) with delta (0, 0)
Screenshot: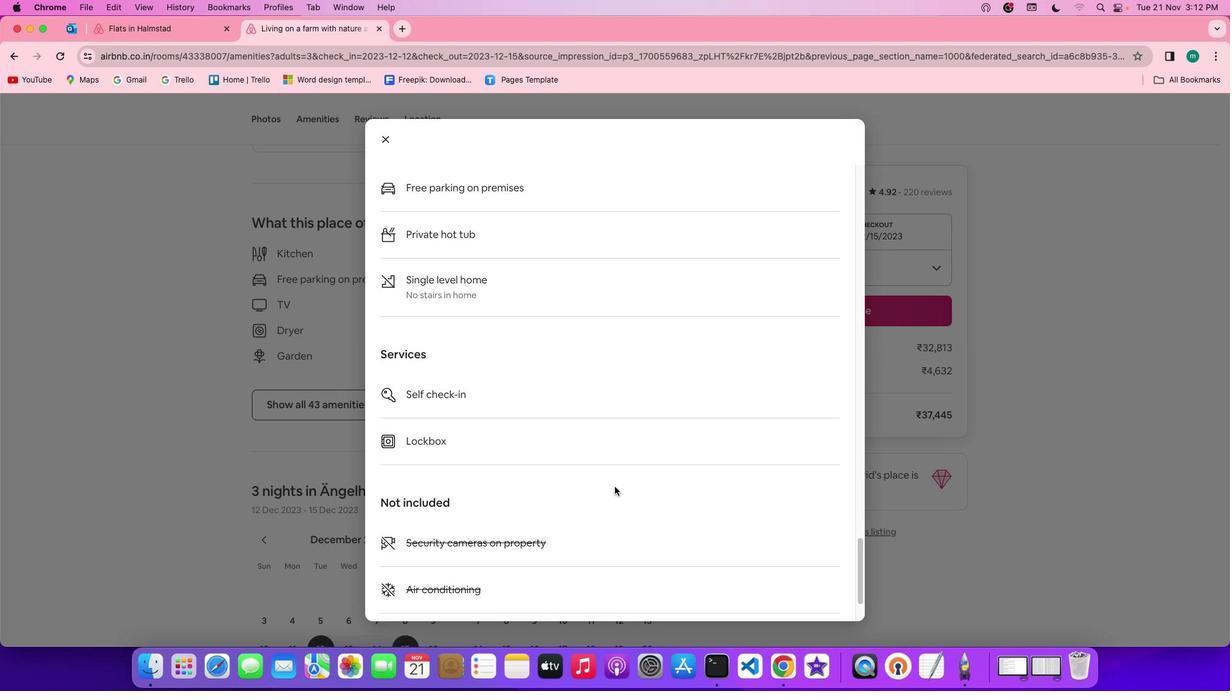 
Action: Mouse scrolled (614, 487) with delta (0, -1)
Screenshot: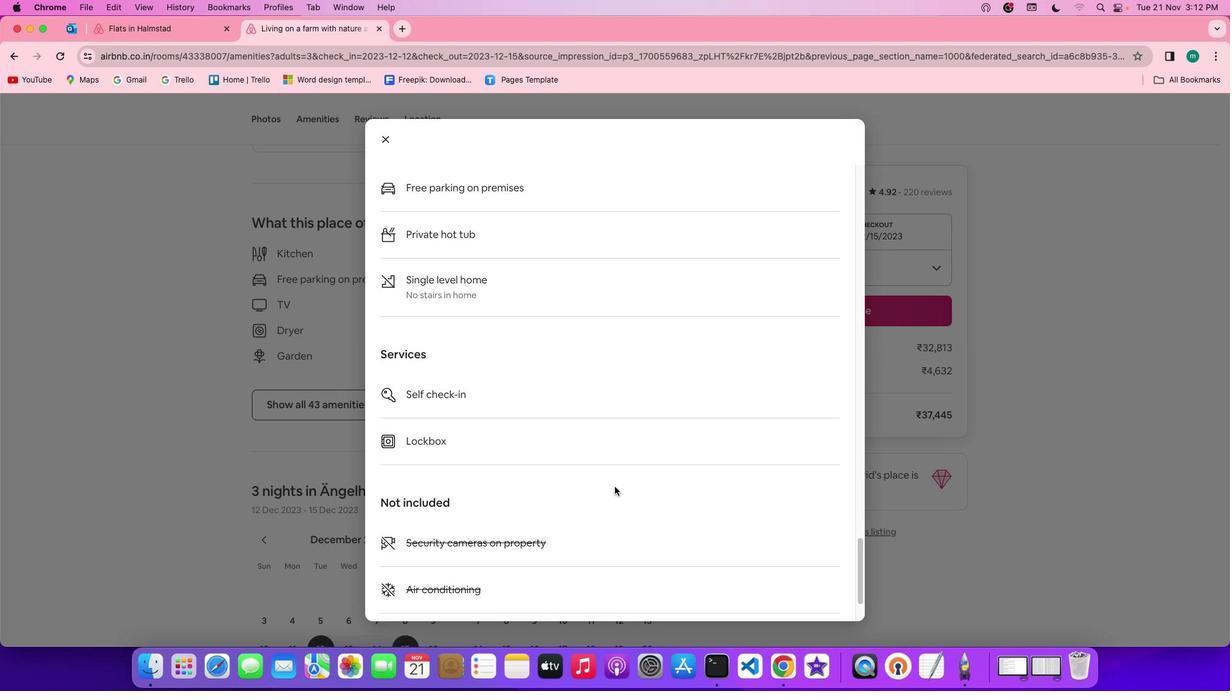 
Action: Mouse scrolled (614, 487) with delta (0, -3)
Screenshot: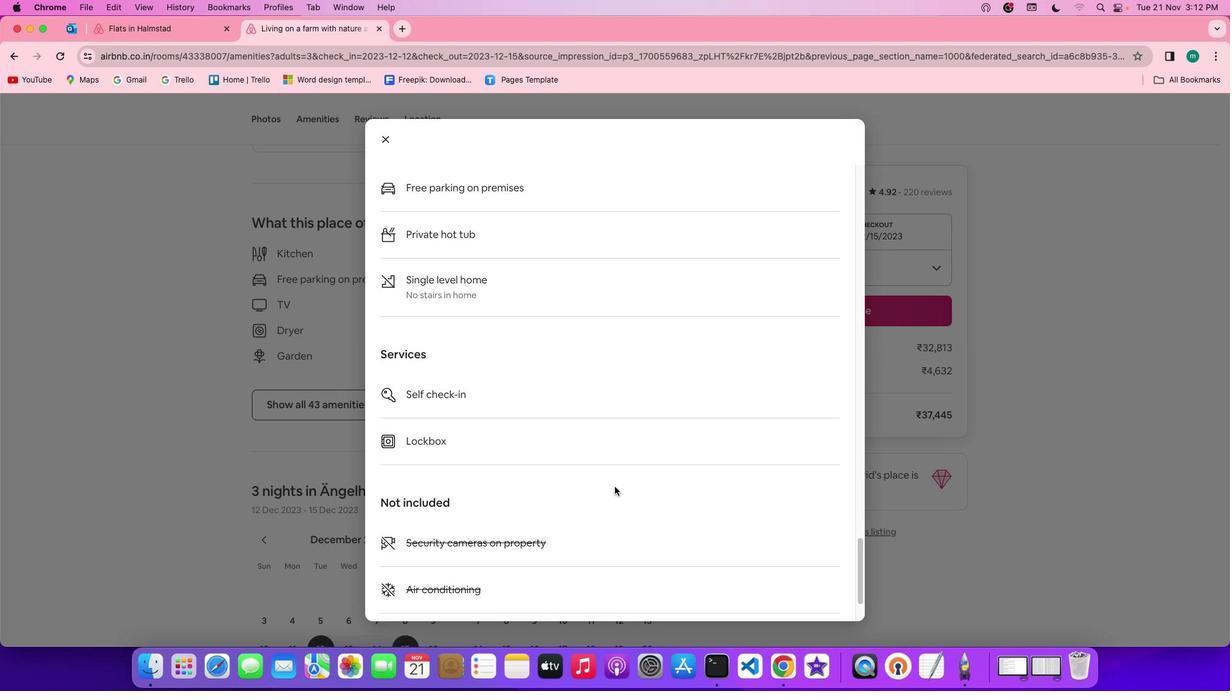 
Action: Mouse scrolled (614, 487) with delta (0, -3)
Screenshot: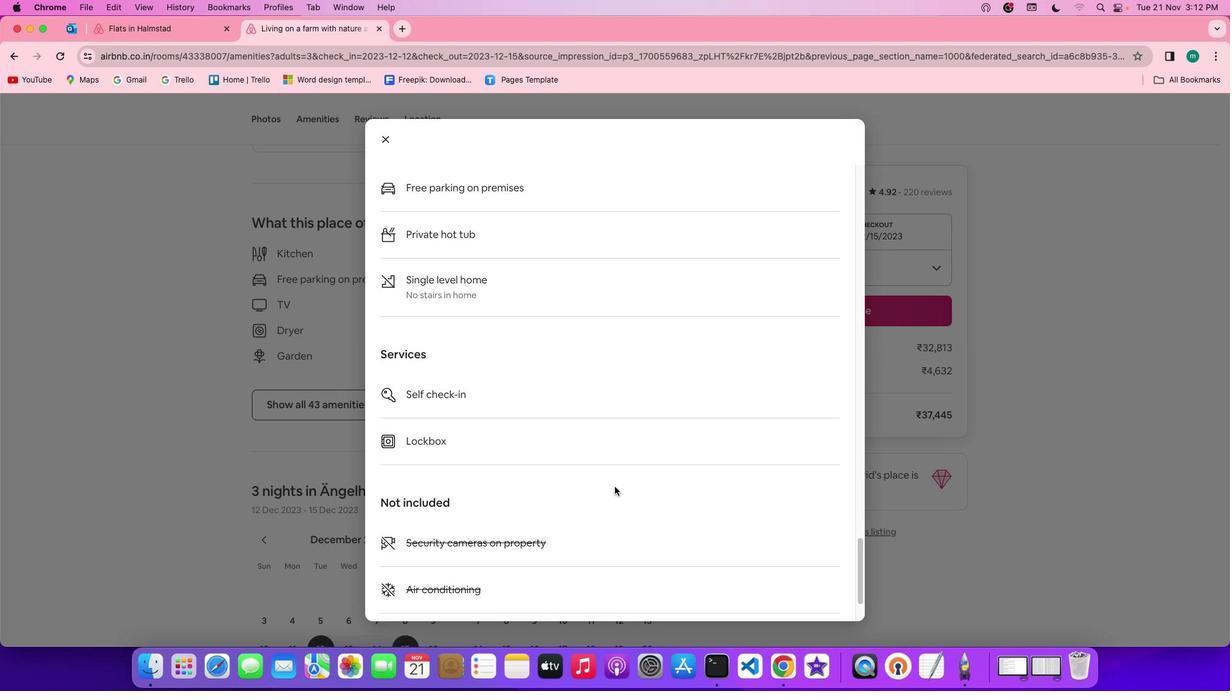 
Action: Mouse scrolled (614, 487) with delta (0, -3)
Screenshot: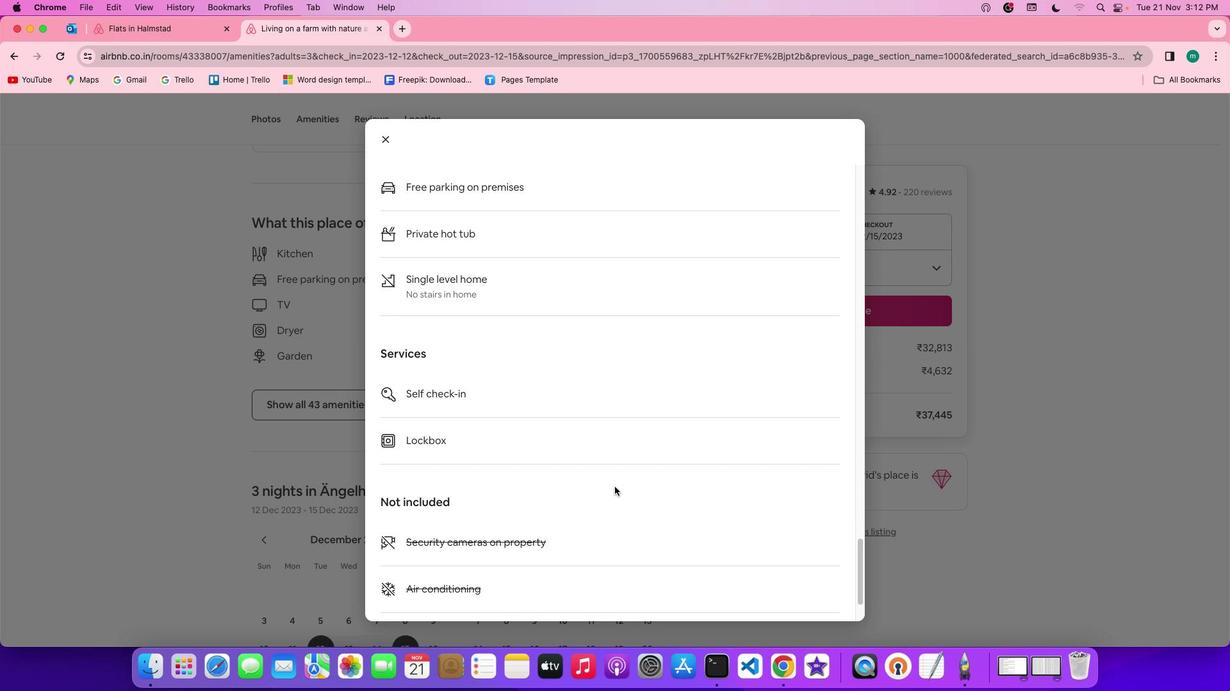 
Action: Mouse scrolled (614, 487) with delta (0, 0)
Screenshot: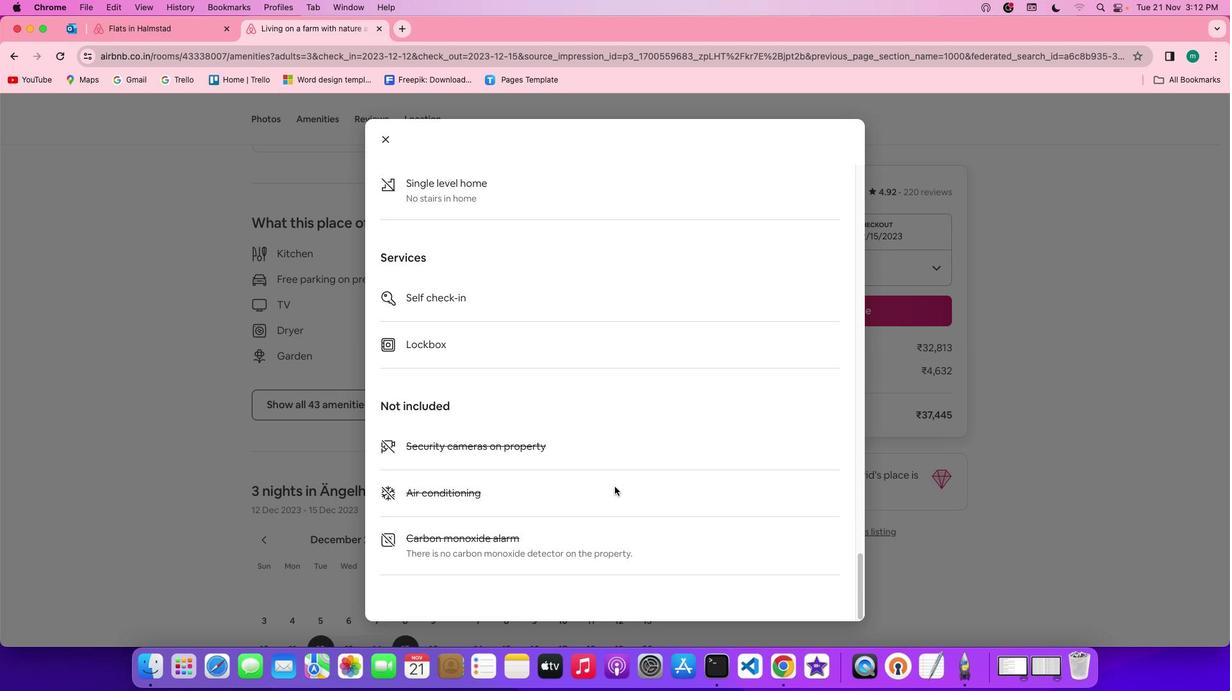 
Action: Mouse scrolled (614, 487) with delta (0, 0)
Screenshot: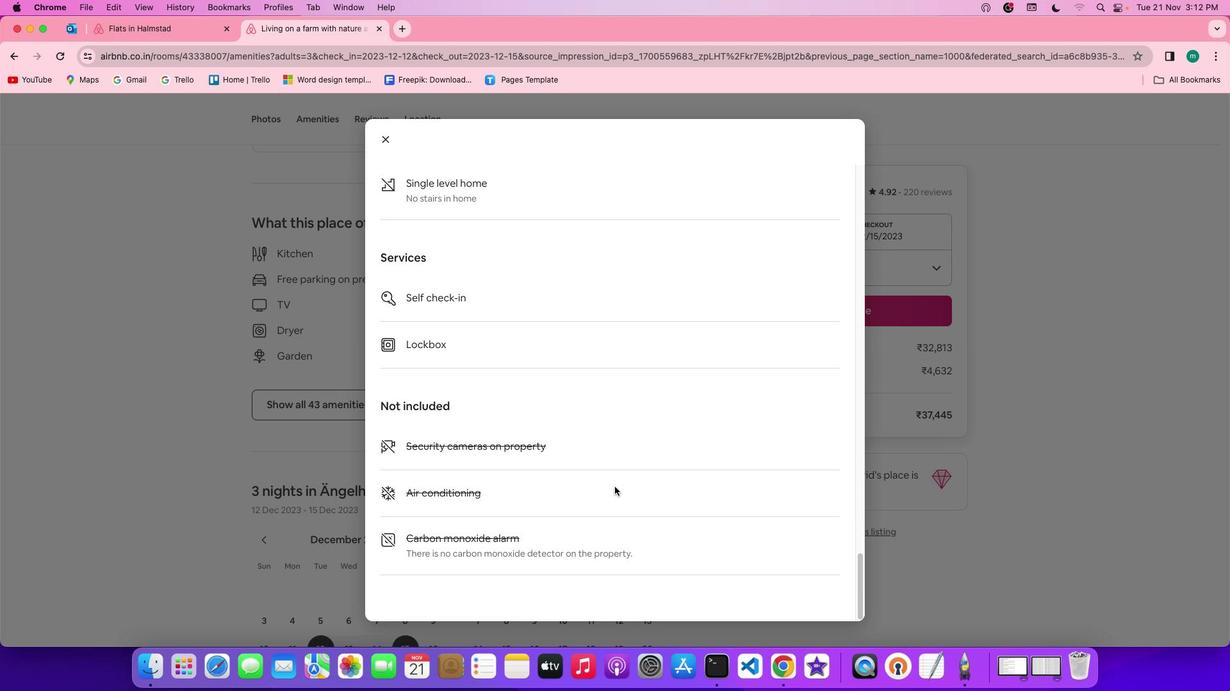 
Action: Mouse scrolled (614, 487) with delta (0, -1)
Screenshot: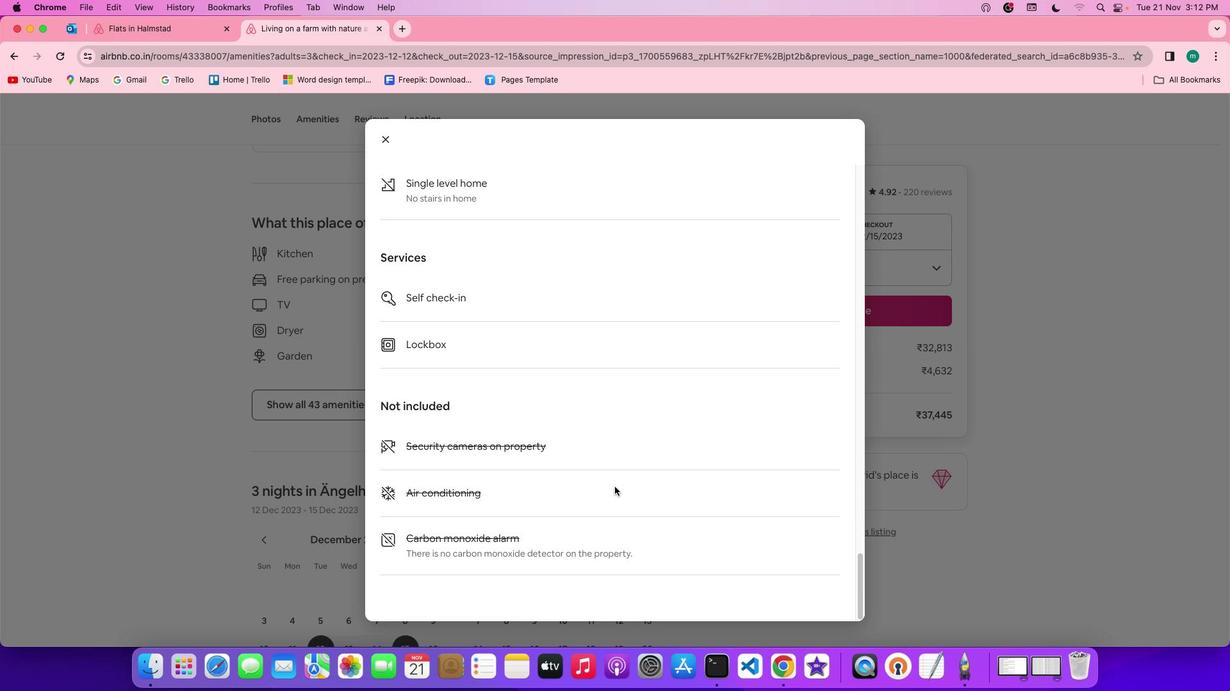 
Action: Mouse scrolled (614, 487) with delta (0, -3)
Screenshot: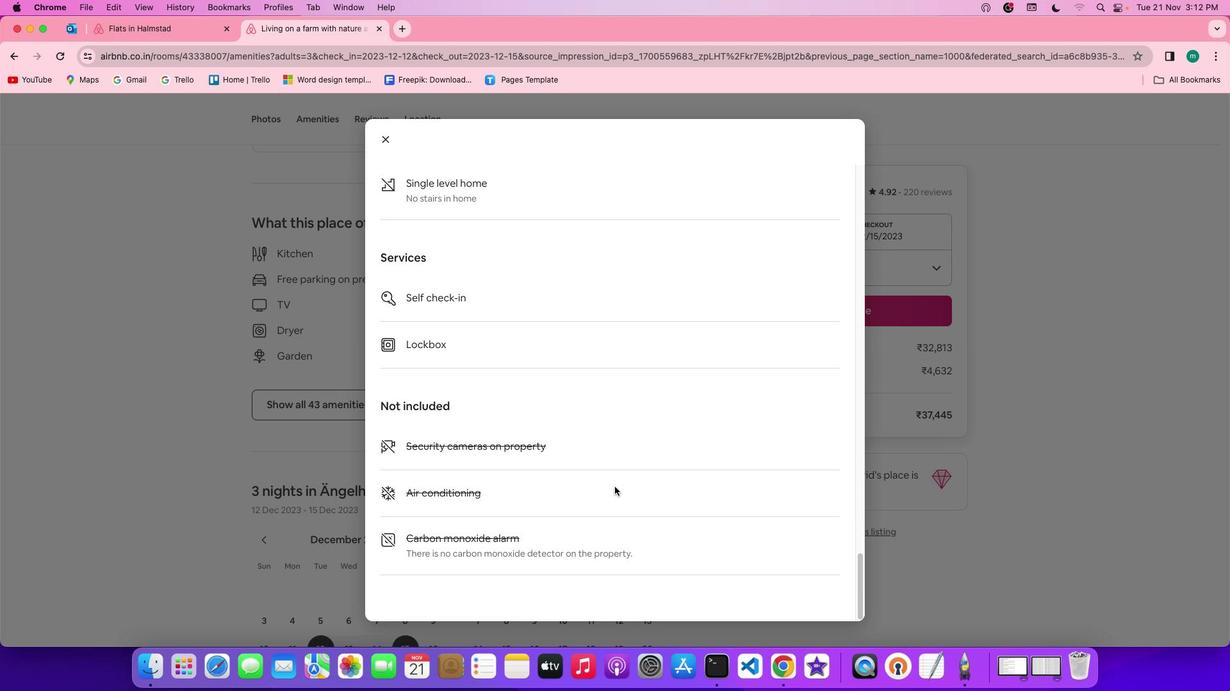 
Action: Mouse scrolled (614, 487) with delta (0, -3)
Screenshot: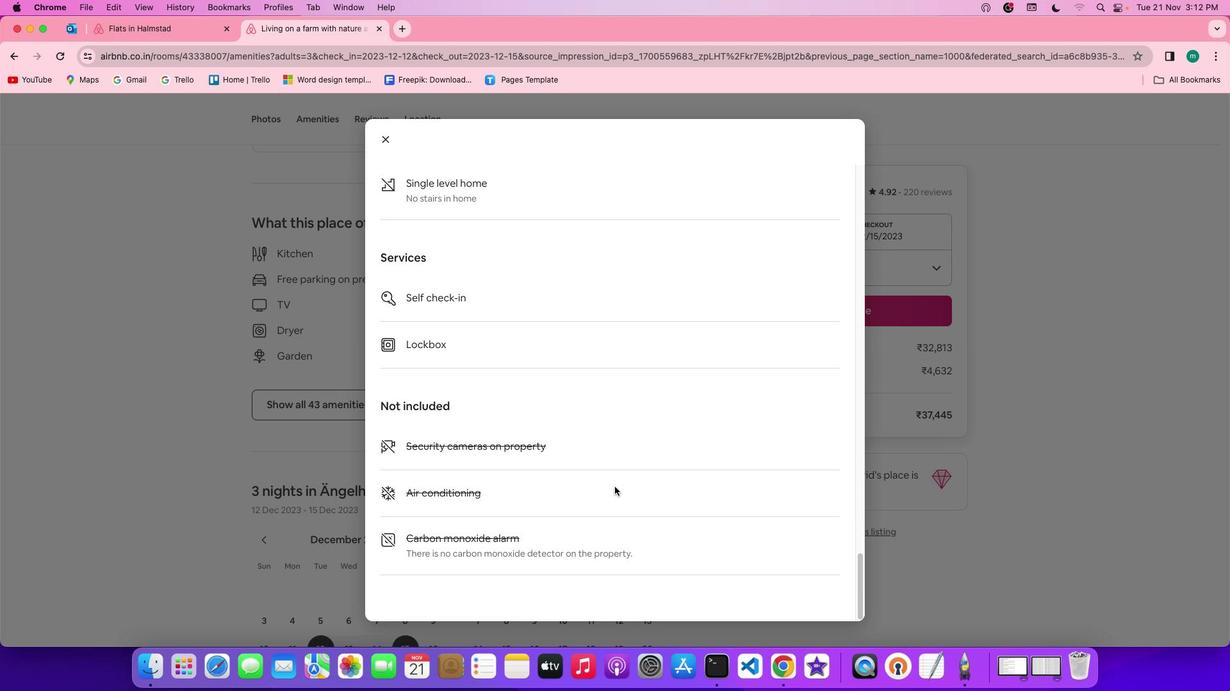 
Action: Mouse scrolled (614, 487) with delta (0, -3)
Screenshot: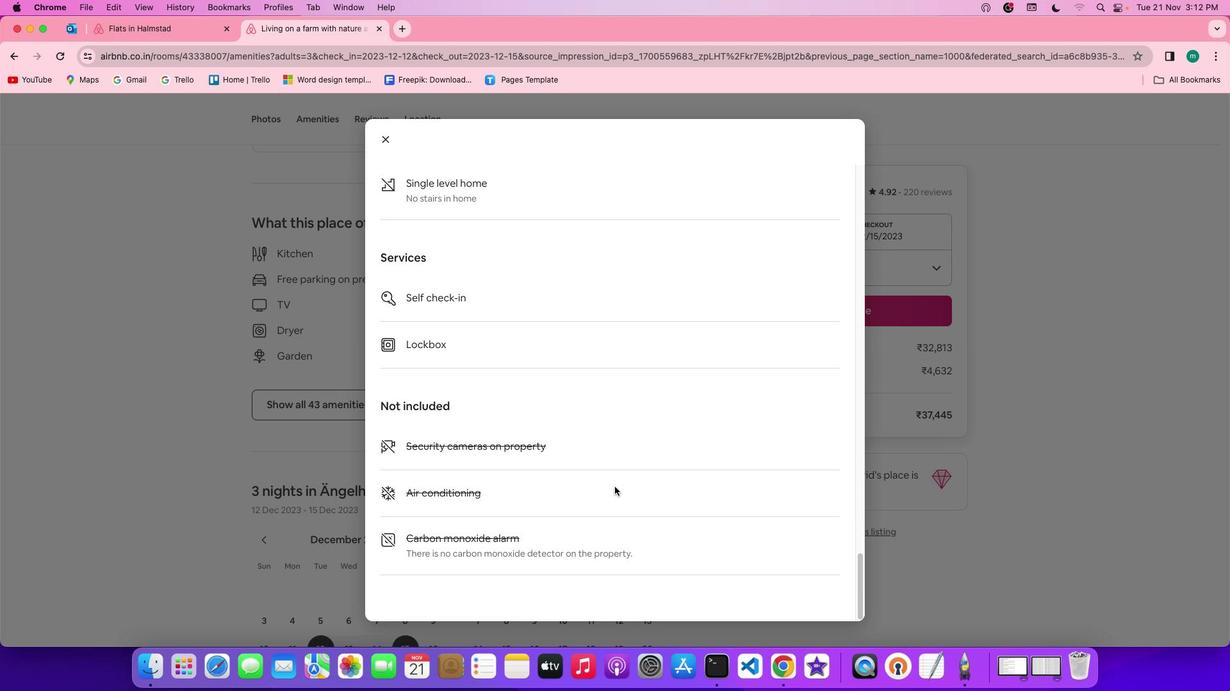 
Action: Mouse scrolled (614, 487) with delta (0, 0)
Screenshot: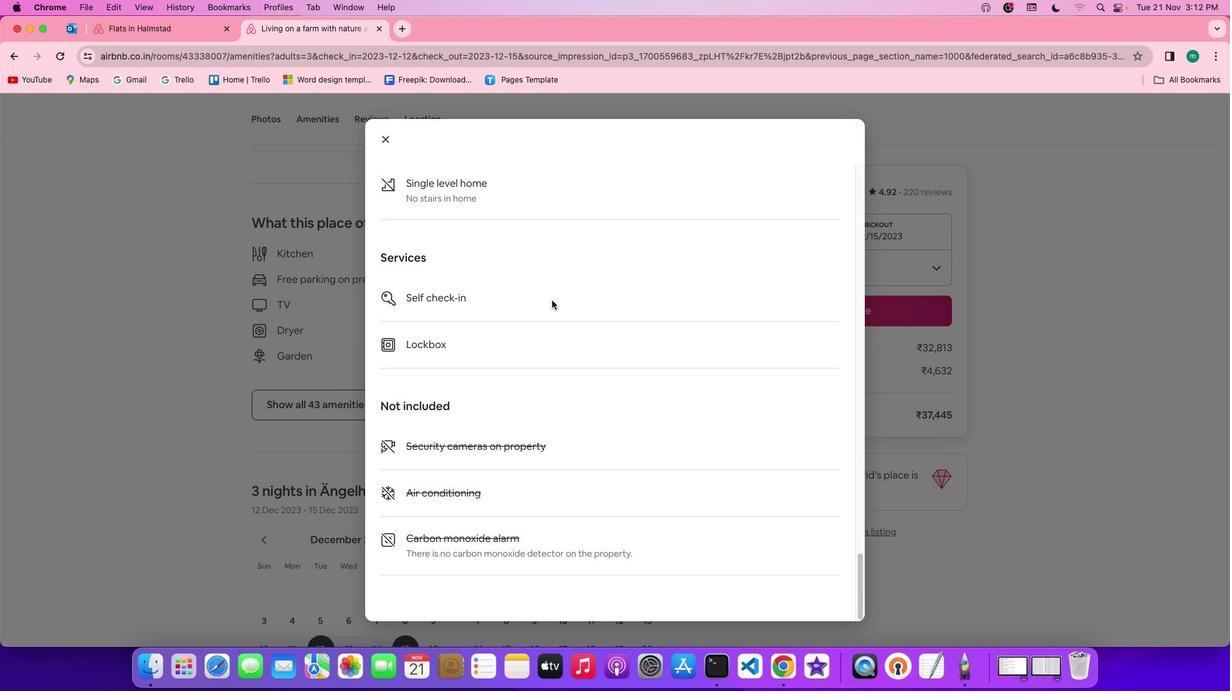 
Action: Mouse scrolled (614, 487) with delta (0, 0)
Screenshot: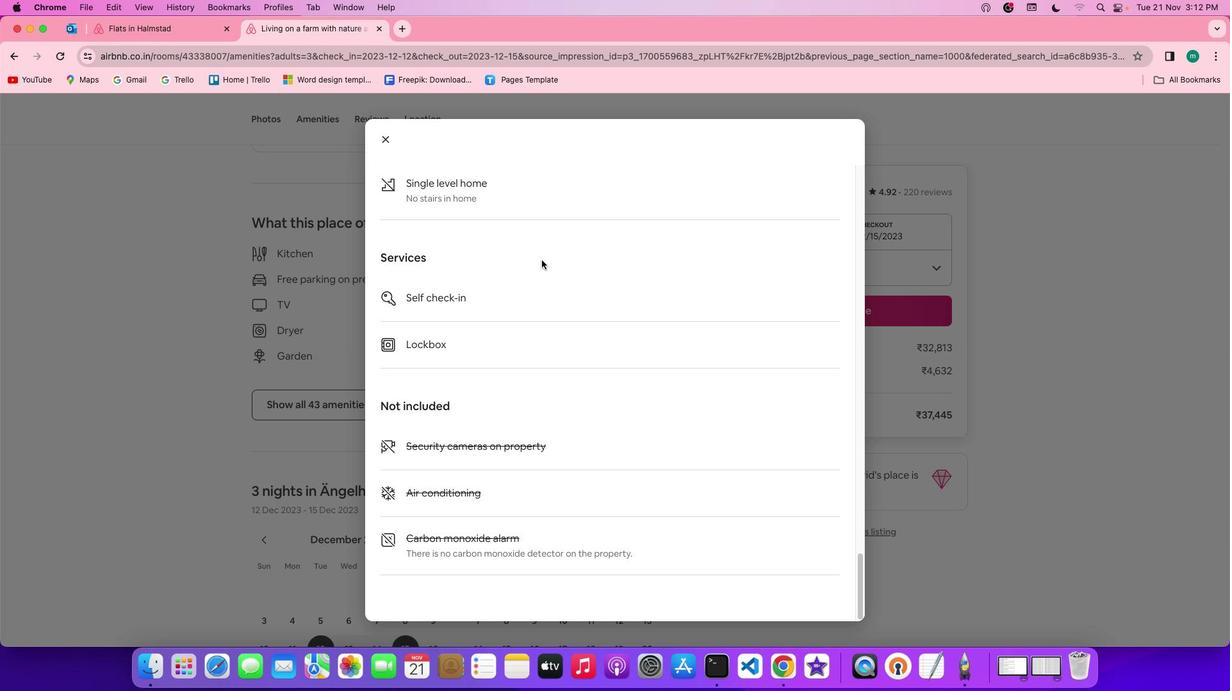 
Action: Mouse scrolled (614, 487) with delta (0, -1)
Screenshot: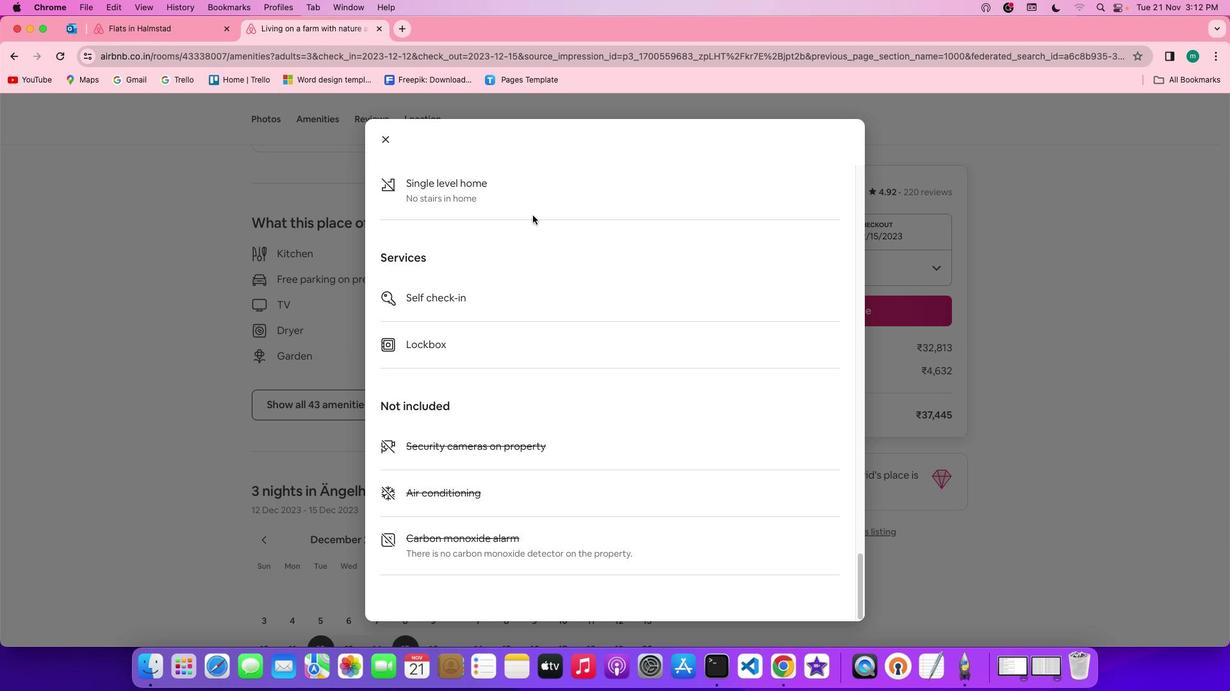
Action: Mouse scrolled (614, 487) with delta (0, -3)
Screenshot: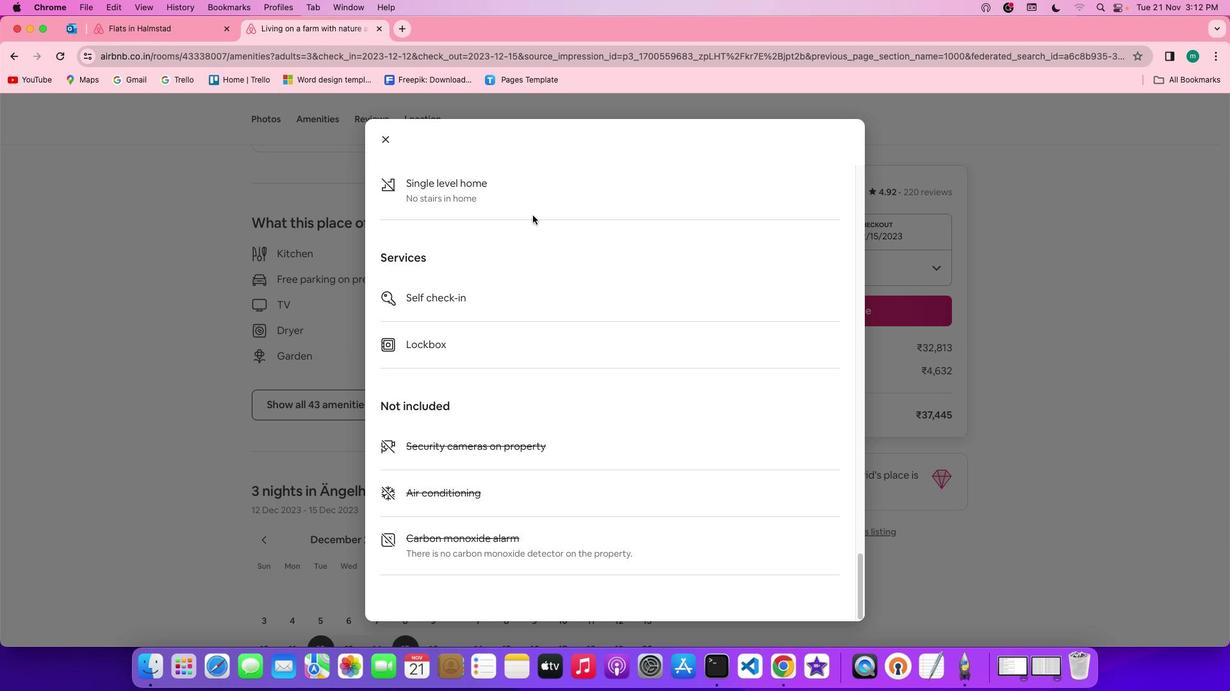 
Action: Mouse scrolled (614, 487) with delta (0, -3)
Screenshot: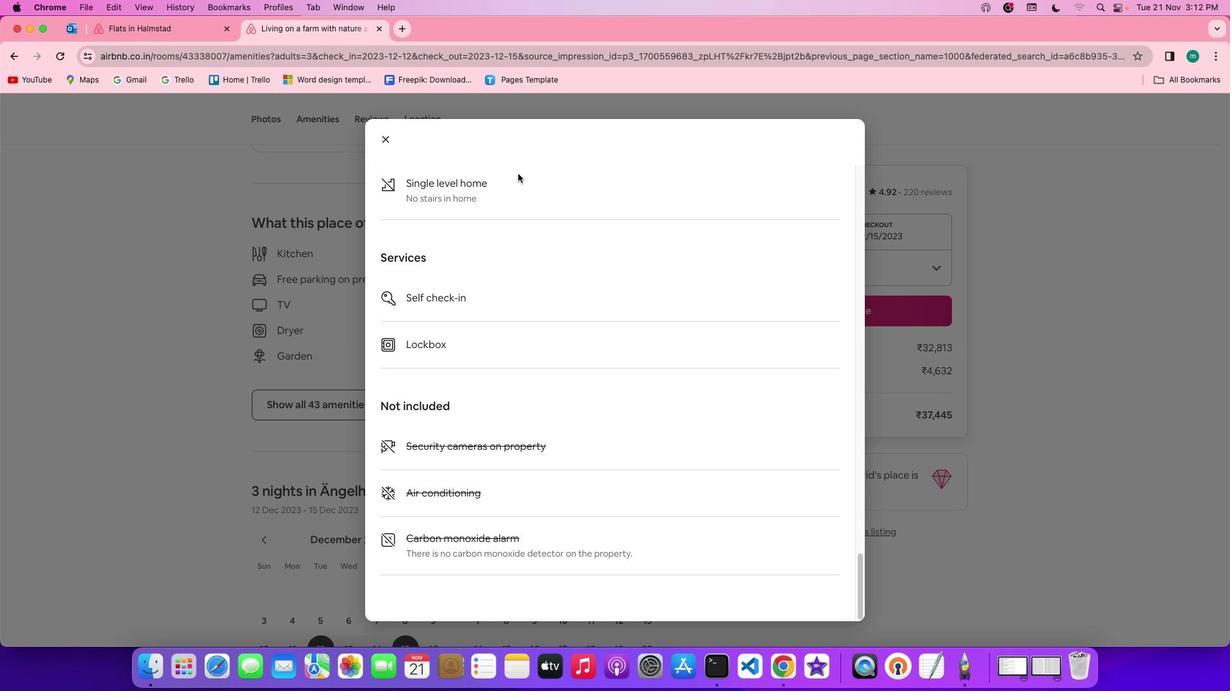 
Action: Mouse scrolled (614, 487) with delta (0, -3)
Screenshot: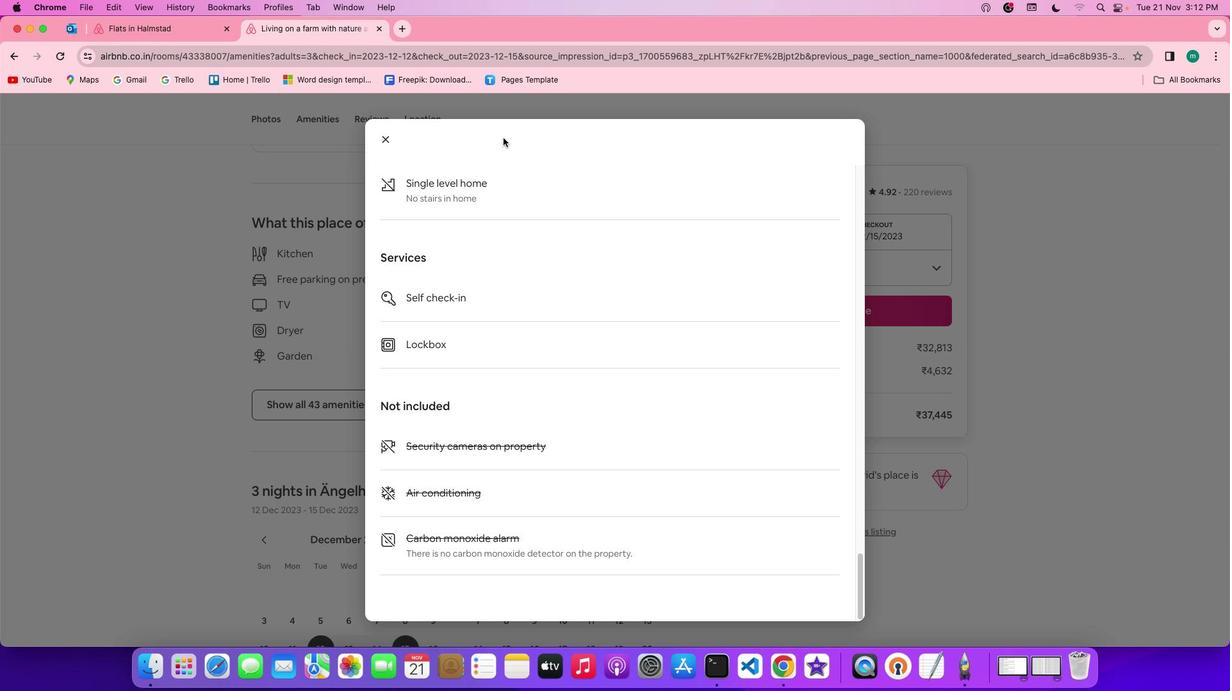 
Action: Mouse moved to (387, 146)
Screenshot: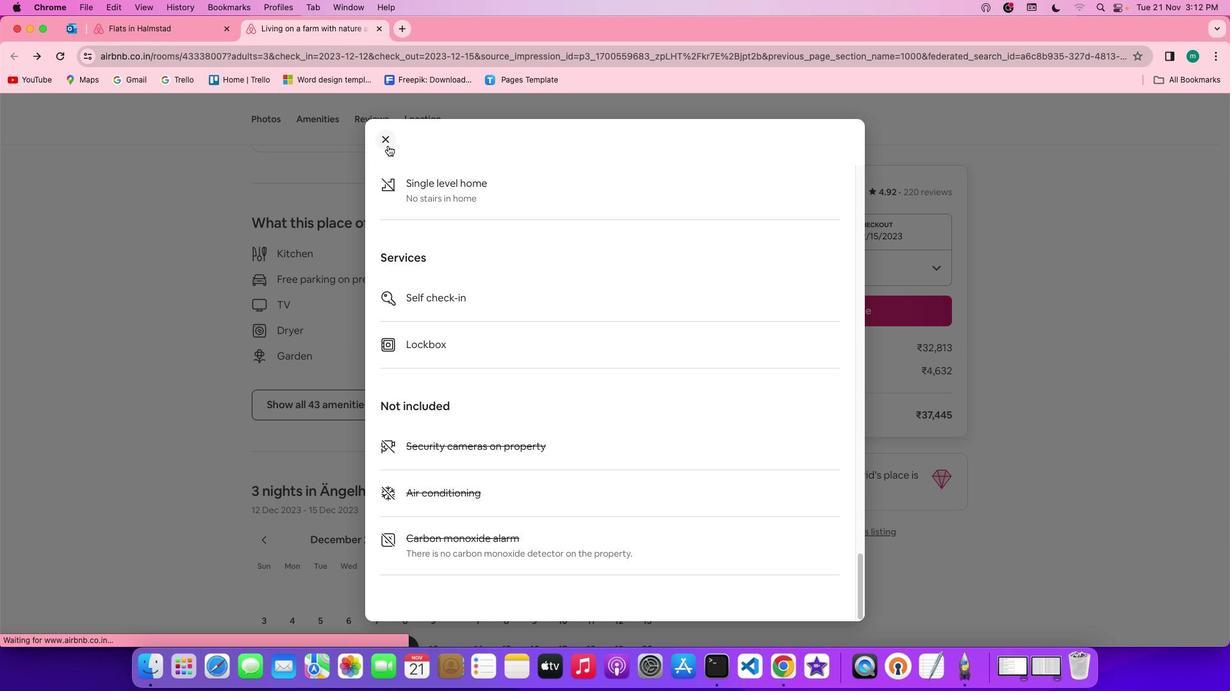 
Action: Mouse pressed left at (387, 146)
Screenshot: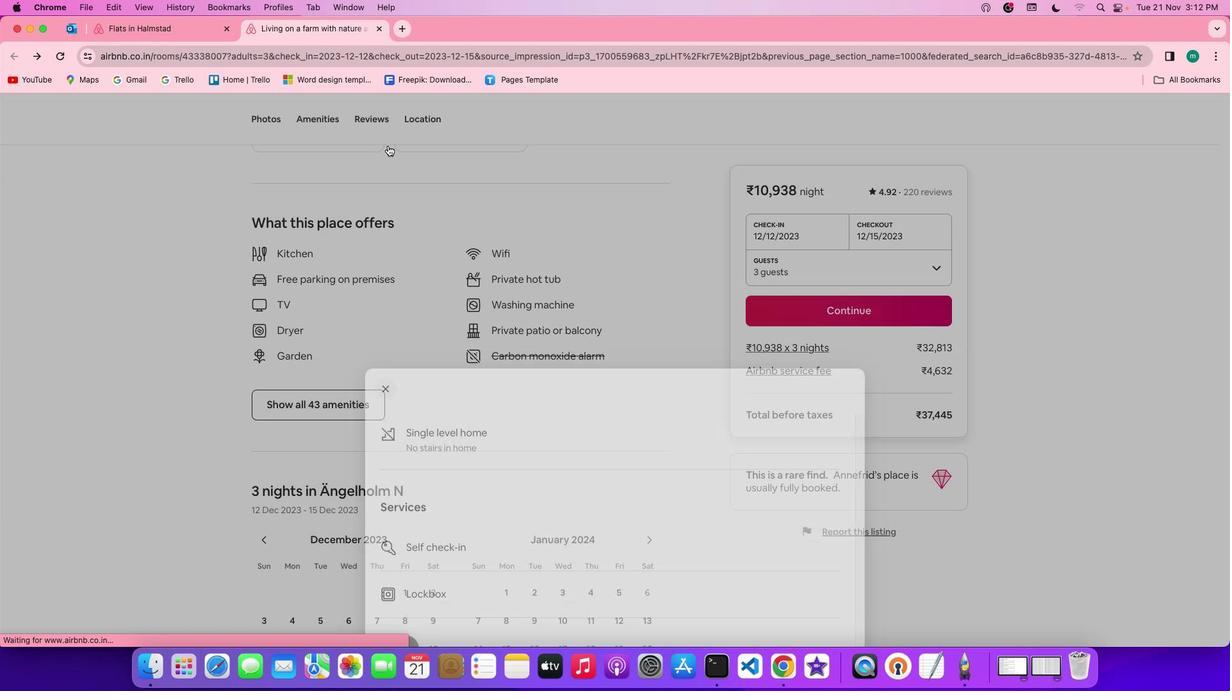 
Action: Mouse moved to (490, 368)
